Task: Project management: Program Management Template.
Action: Mouse moved to (53, 74)
Screenshot: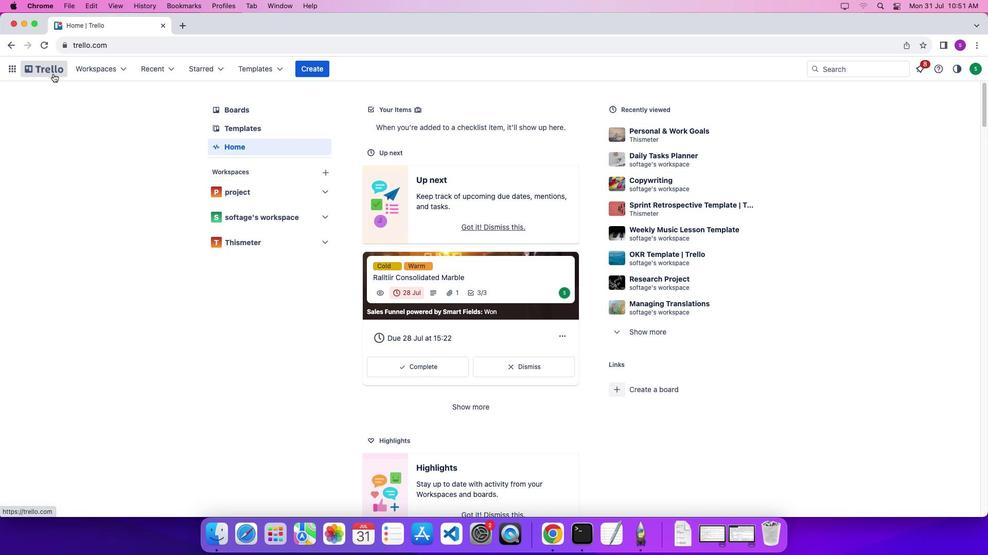 
Action: Mouse pressed left at (53, 74)
Screenshot: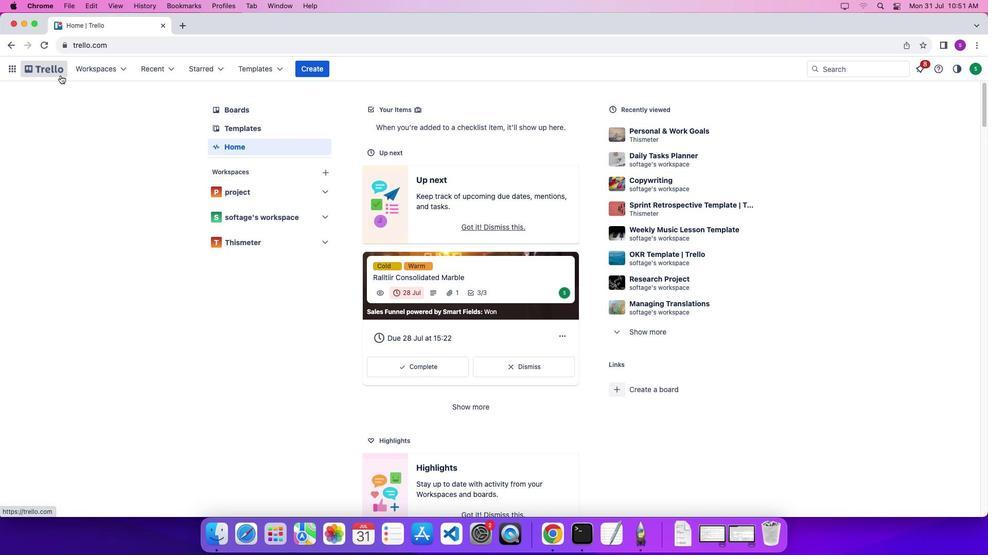 
Action: Mouse moved to (241, 70)
Screenshot: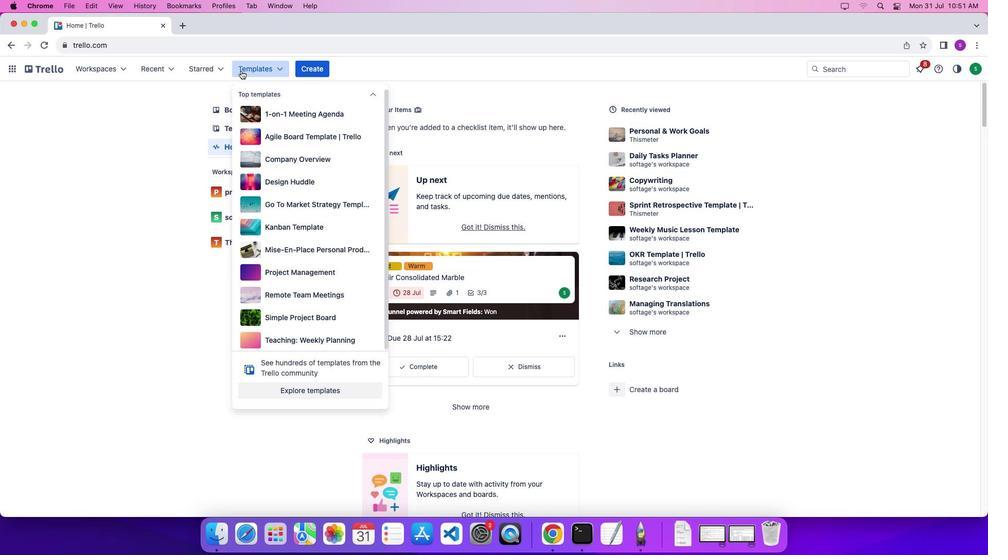 
Action: Mouse pressed left at (241, 70)
Screenshot: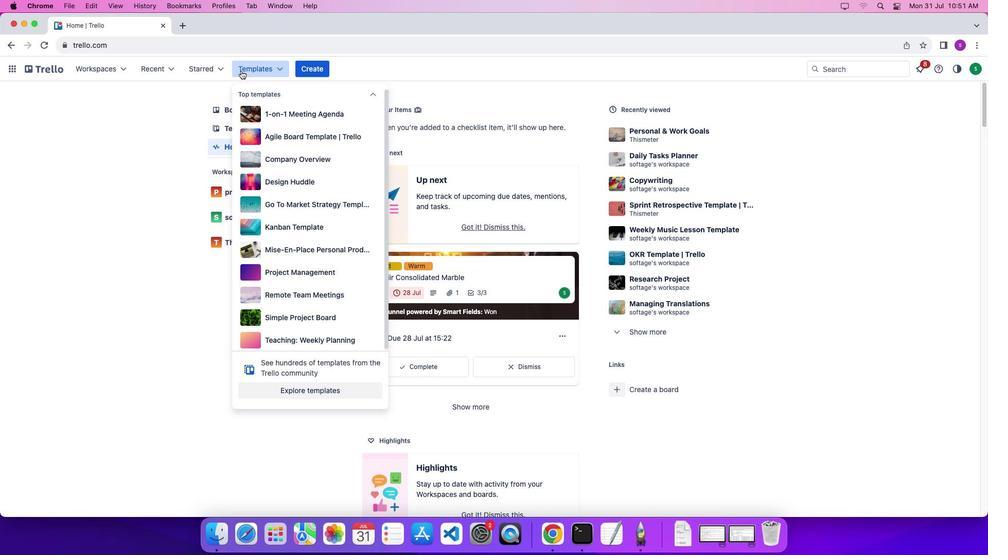 
Action: Mouse moved to (333, 392)
Screenshot: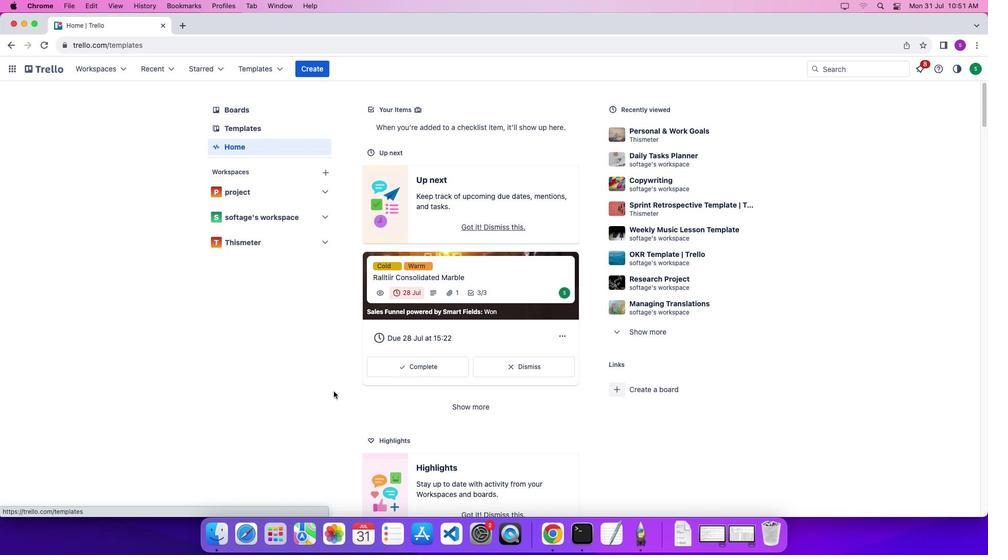 
Action: Mouse pressed left at (333, 392)
Screenshot: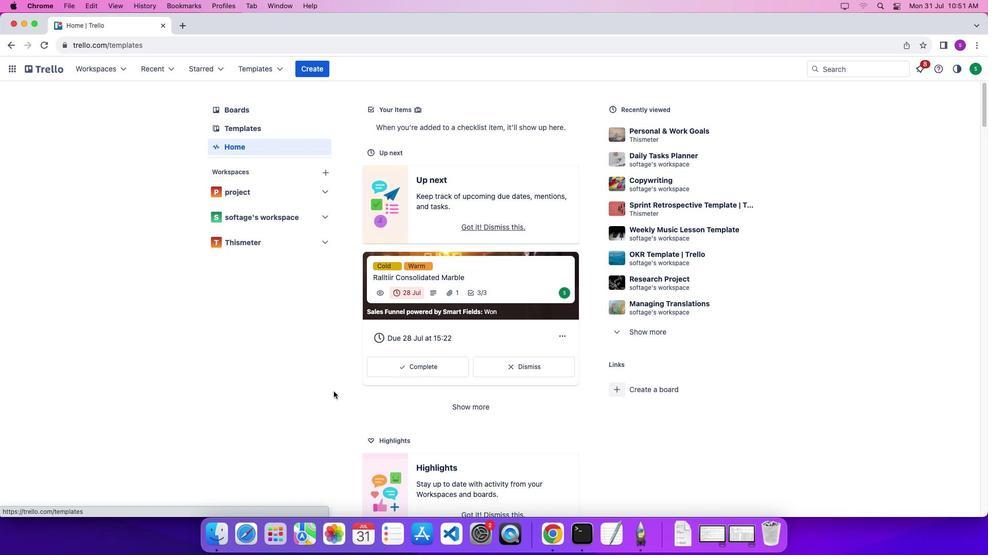 
Action: Mouse moved to (266, 309)
Screenshot: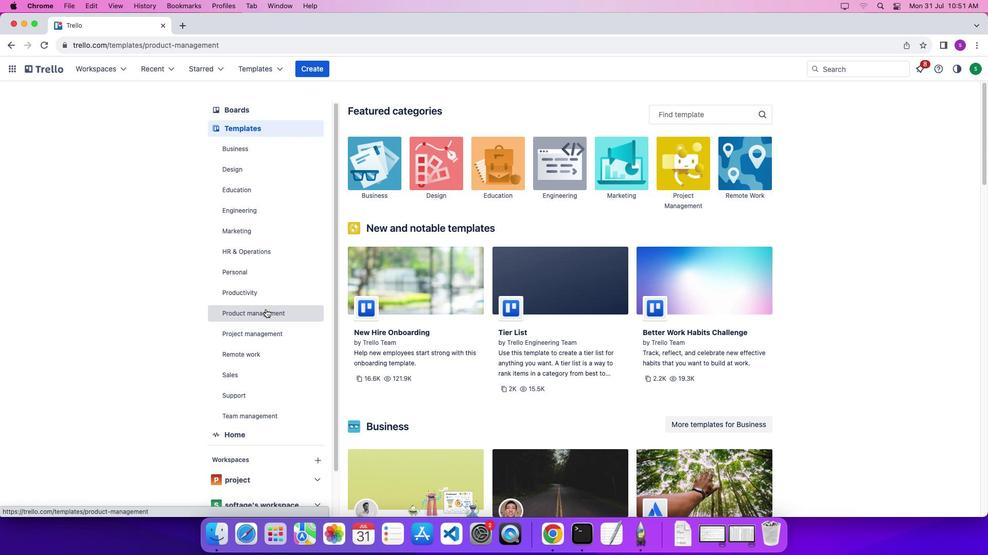
Action: Mouse pressed left at (266, 309)
Screenshot: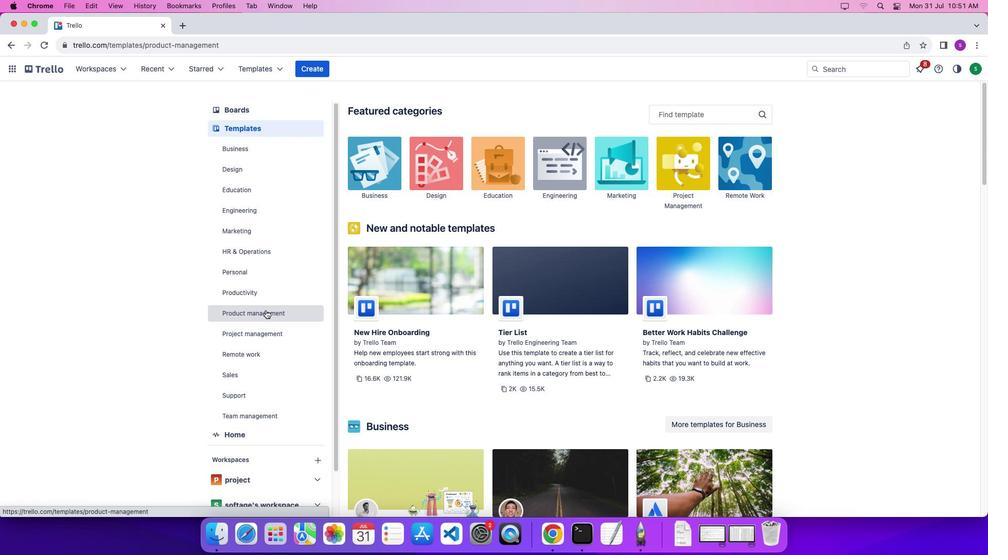 
Action: Mouse moved to (708, 105)
Screenshot: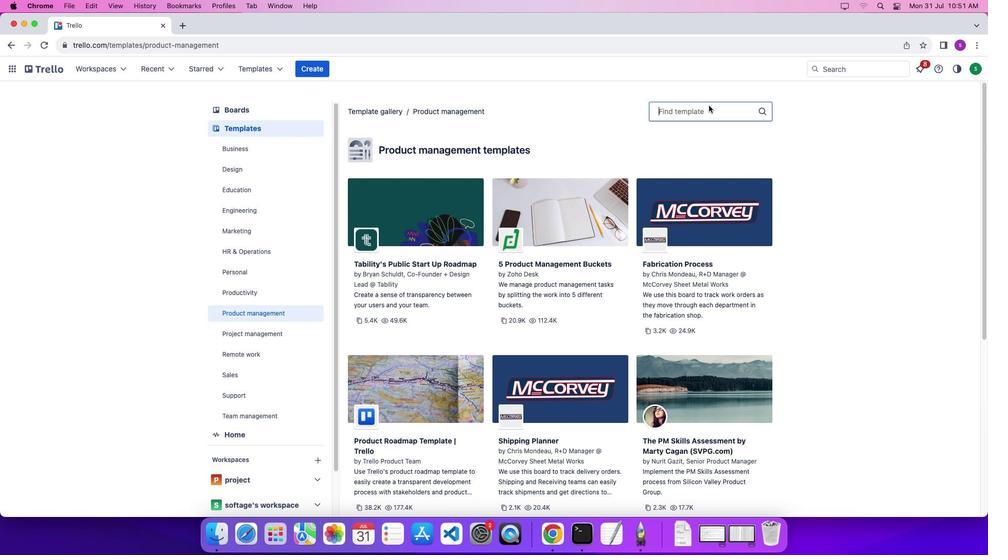 
Action: Mouse pressed left at (708, 105)
Screenshot: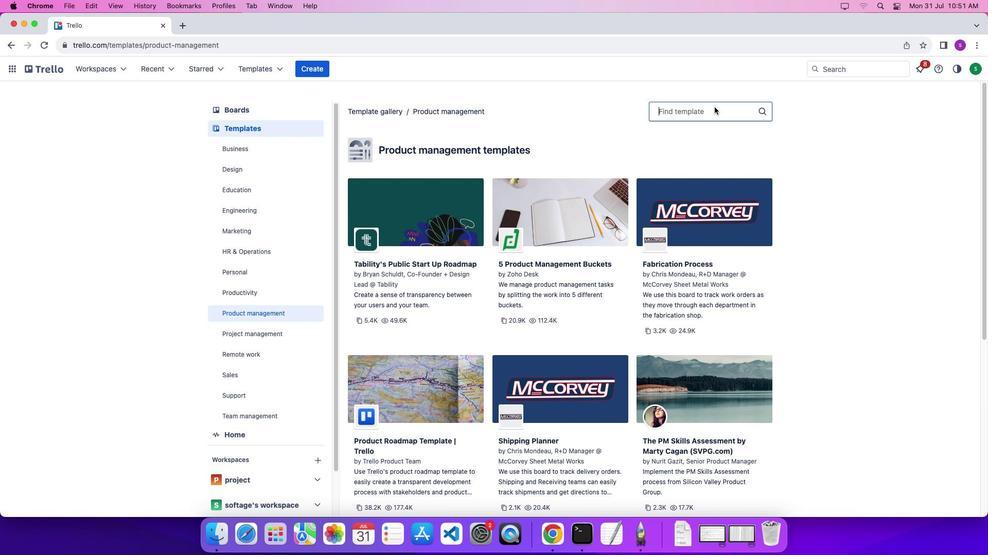 
Action: Mouse moved to (714, 107)
Screenshot: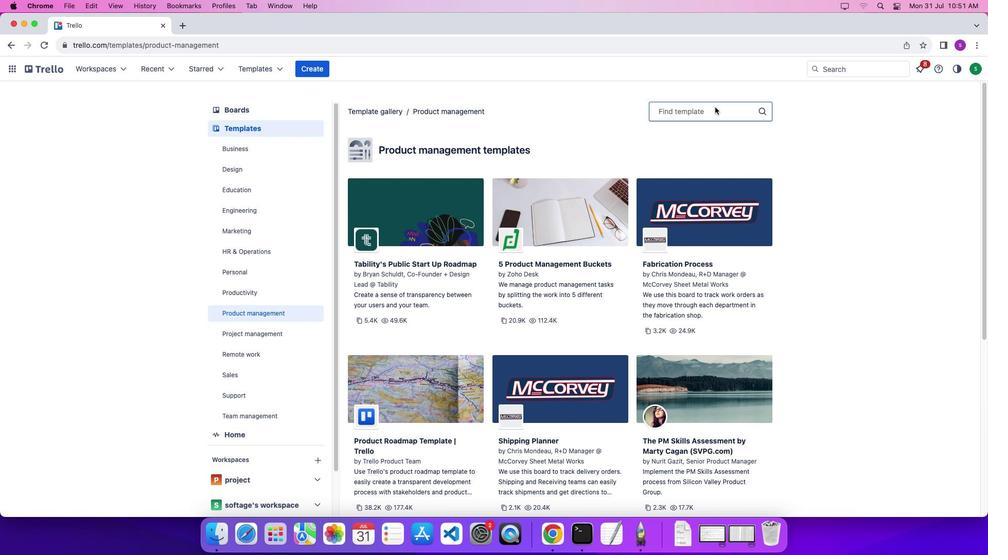 
Action: Mouse pressed left at (714, 107)
Screenshot: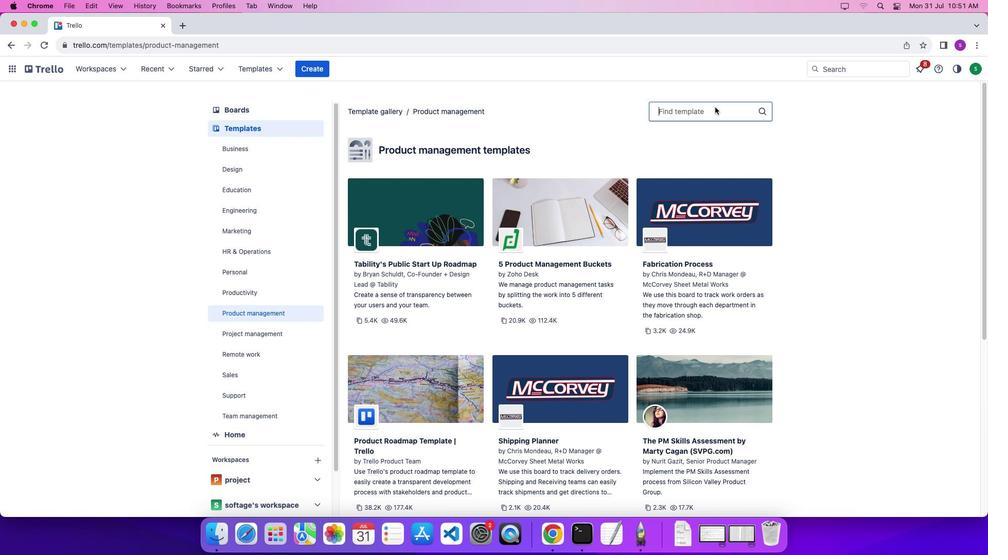 
Action: Key pressed Key.shift'P''r''o''g''r''a''m'Key.space'm''a''n''a''g''e''m''e''n''t'Key.space't''e''m''p''l''a''t''e'Key.enter
Screenshot: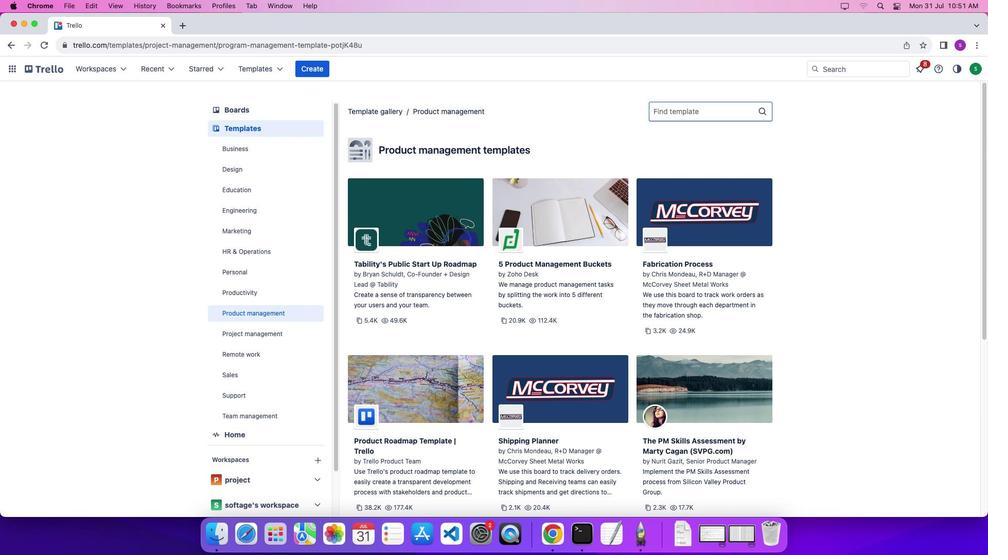 
Action: Mouse moved to (721, 232)
Screenshot: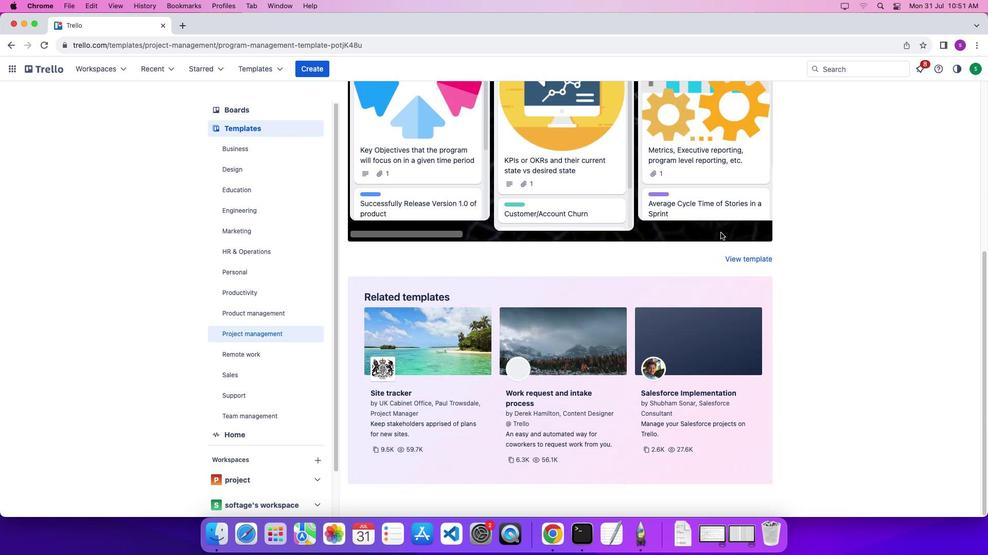
Action: Mouse scrolled (721, 232) with delta (0, 0)
Screenshot: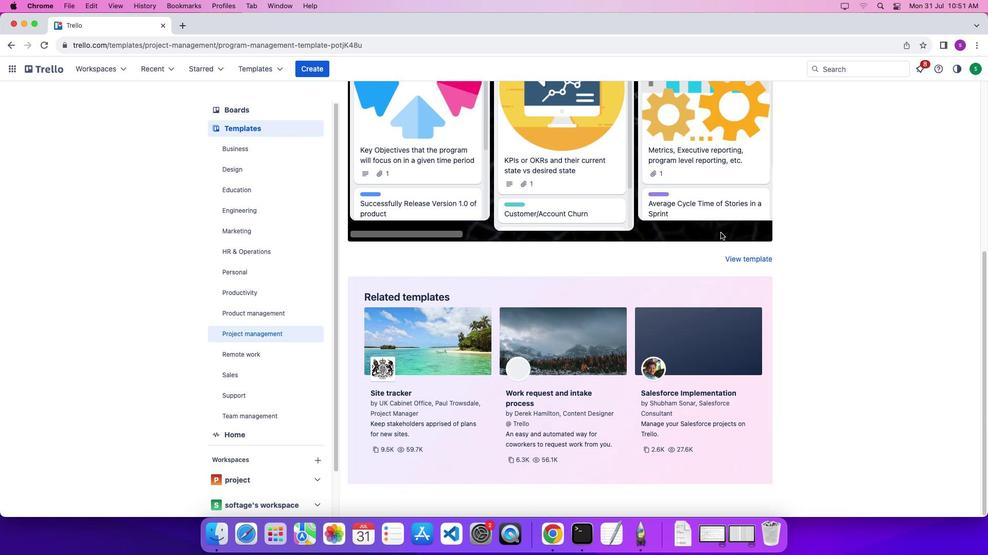 
Action: Mouse scrolled (721, 232) with delta (0, 0)
Screenshot: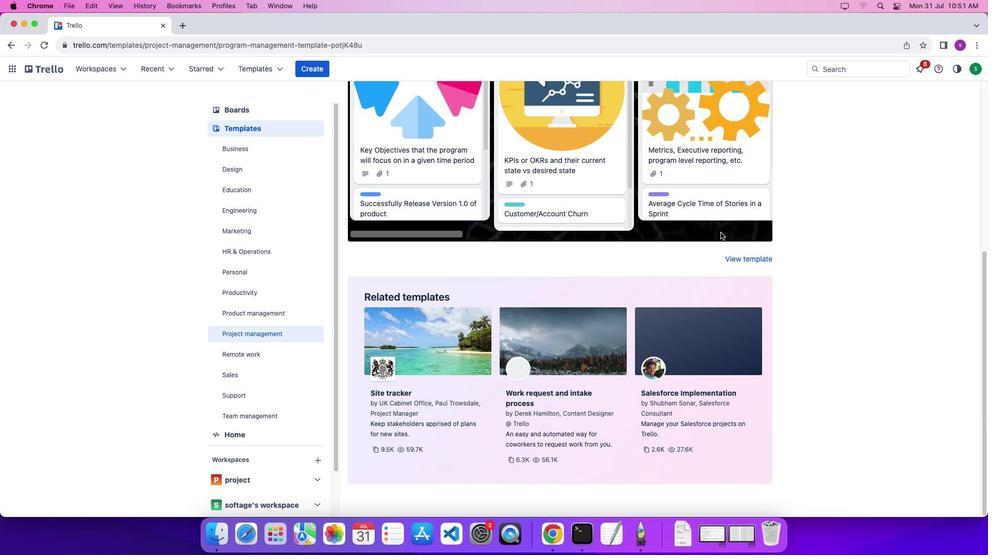 
Action: Mouse scrolled (721, 232) with delta (0, -3)
Screenshot: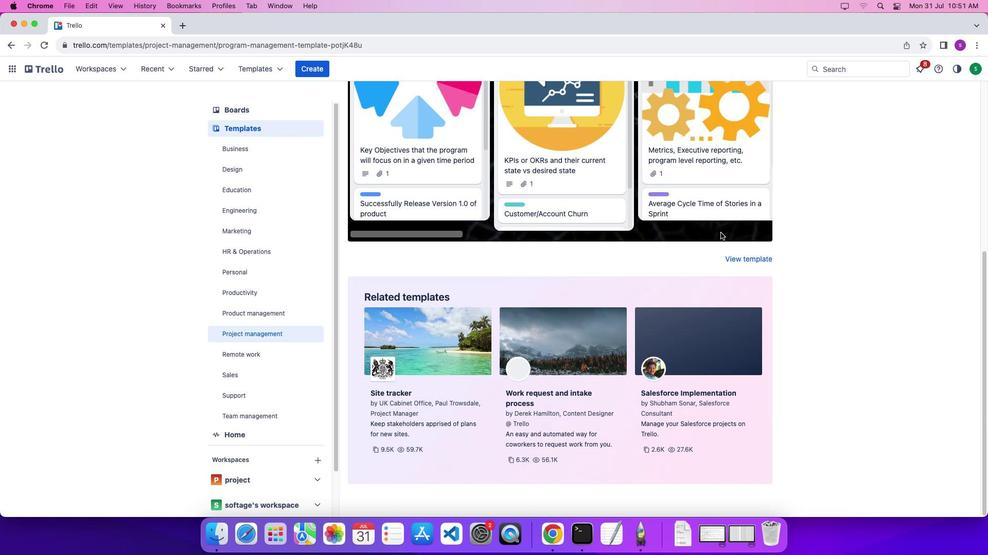 
Action: Mouse scrolled (721, 232) with delta (0, -4)
Screenshot: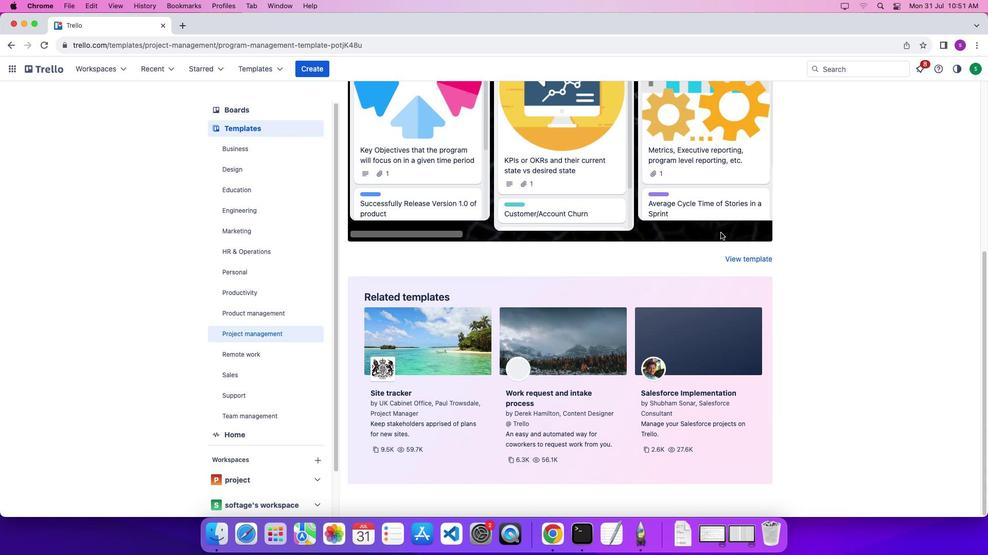 
Action: Mouse scrolled (721, 232) with delta (0, 0)
Screenshot: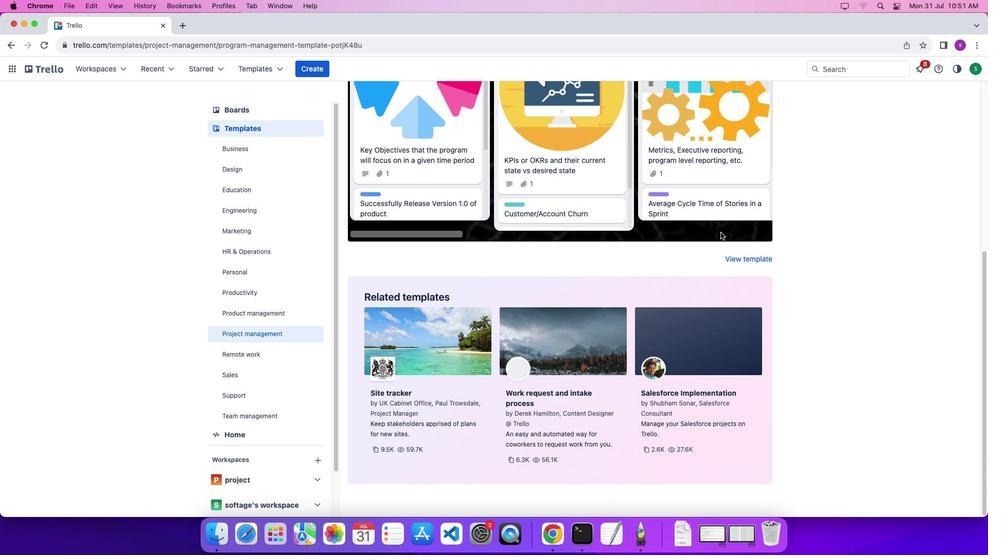 
Action: Mouse scrolled (721, 232) with delta (0, 0)
Screenshot: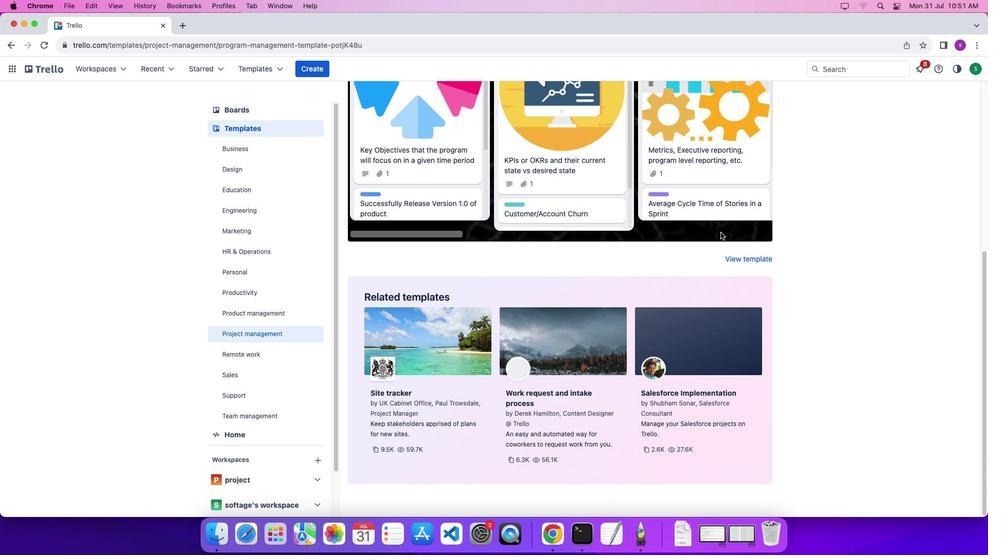 
Action: Mouse scrolled (721, 232) with delta (0, -4)
Screenshot: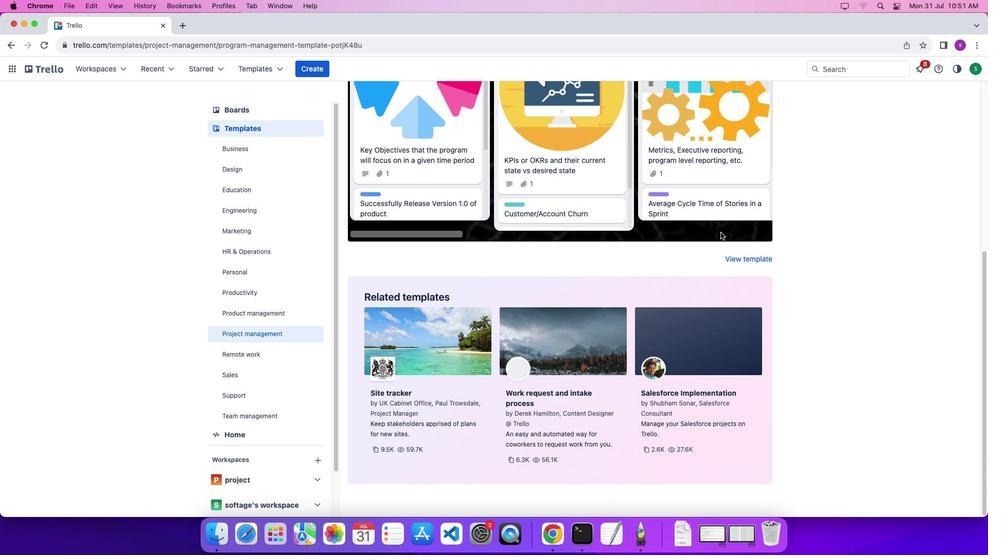 
Action: Mouse scrolled (721, 232) with delta (0, -4)
Screenshot: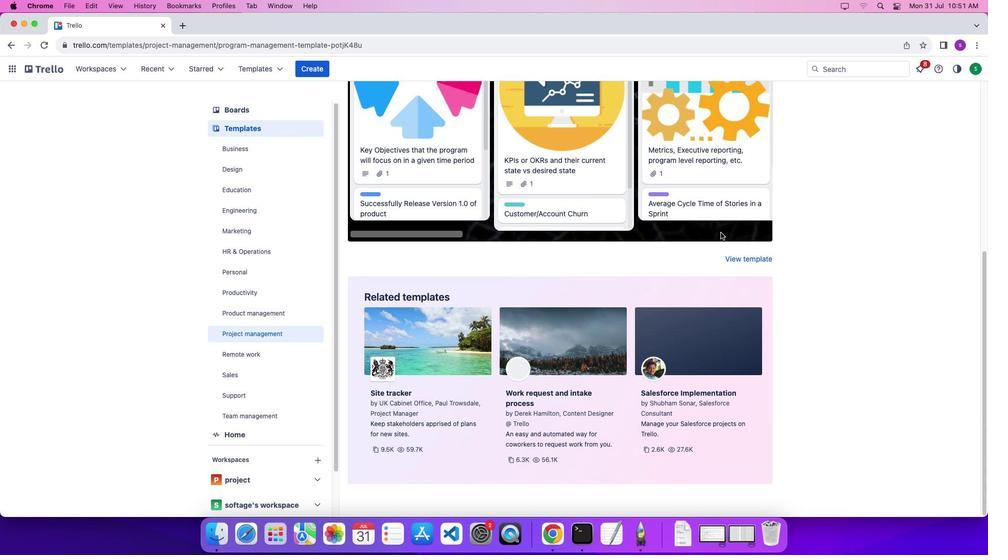 
Action: Mouse scrolled (721, 232) with delta (0, 0)
Screenshot: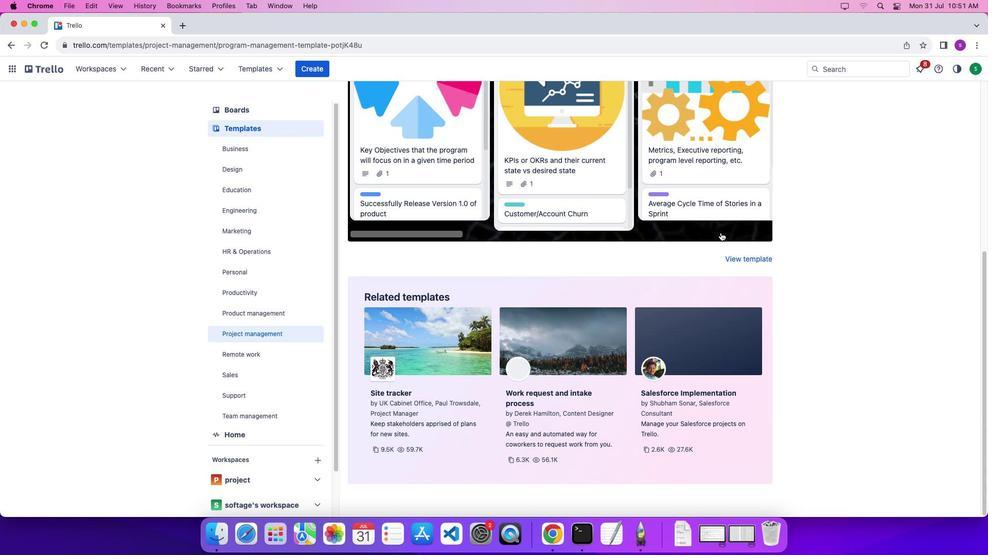 
Action: Mouse scrolled (721, 232) with delta (0, 0)
Screenshot: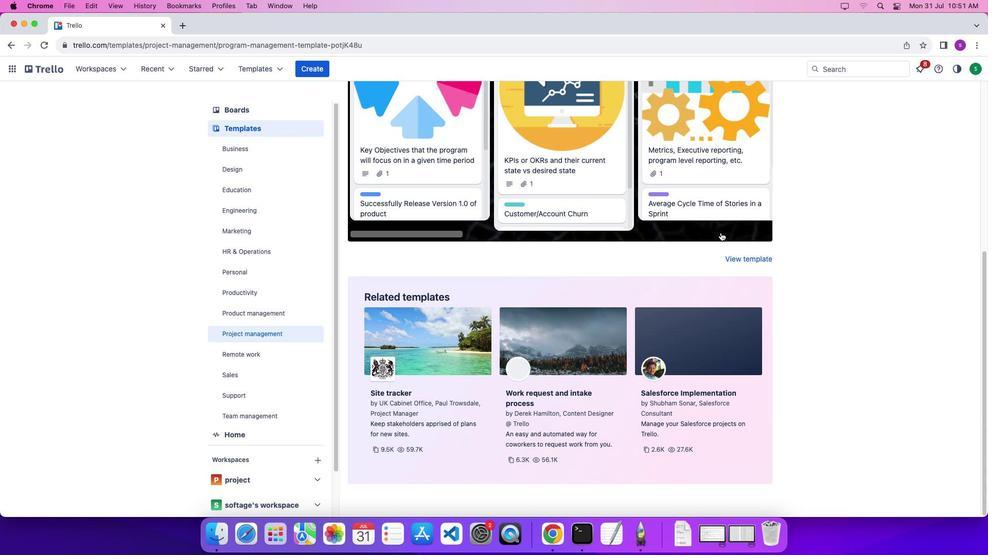 
Action: Mouse scrolled (721, 232) with delta (0, 0)
Screenshot: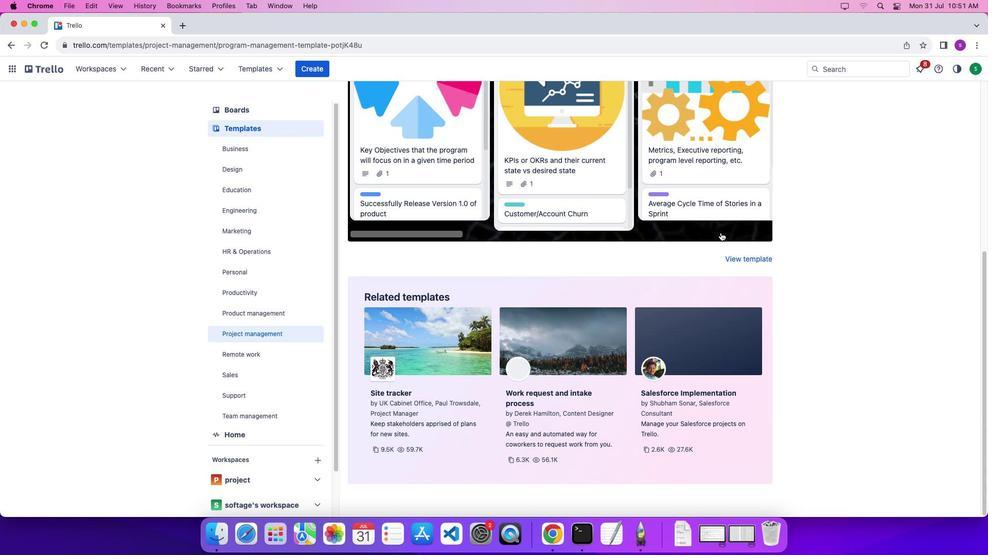 
Action: Mouse scrolled (721, 232) with delta (0, 4)
Screenshot: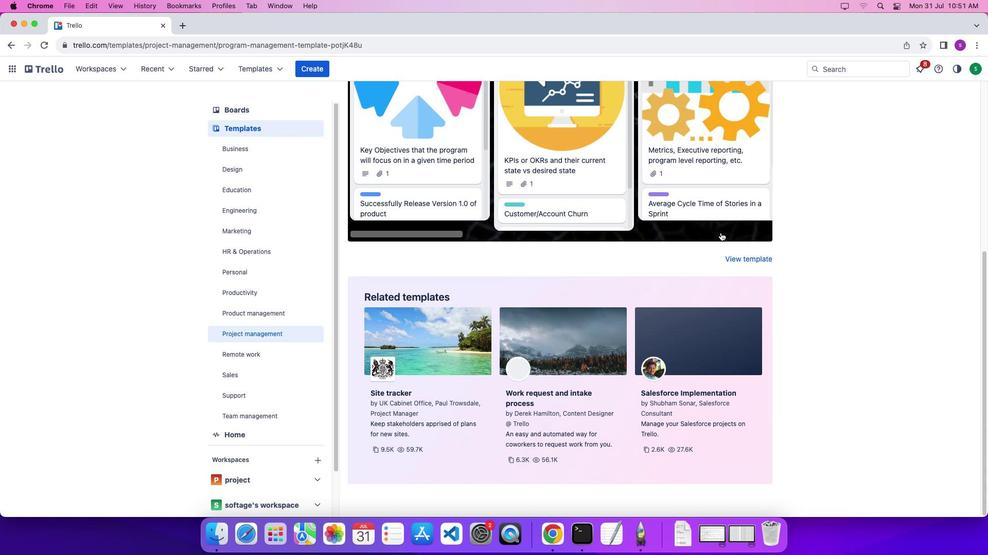
Action: Mouse scrolled (721, 232) with delta (0, 6)
Screenshot: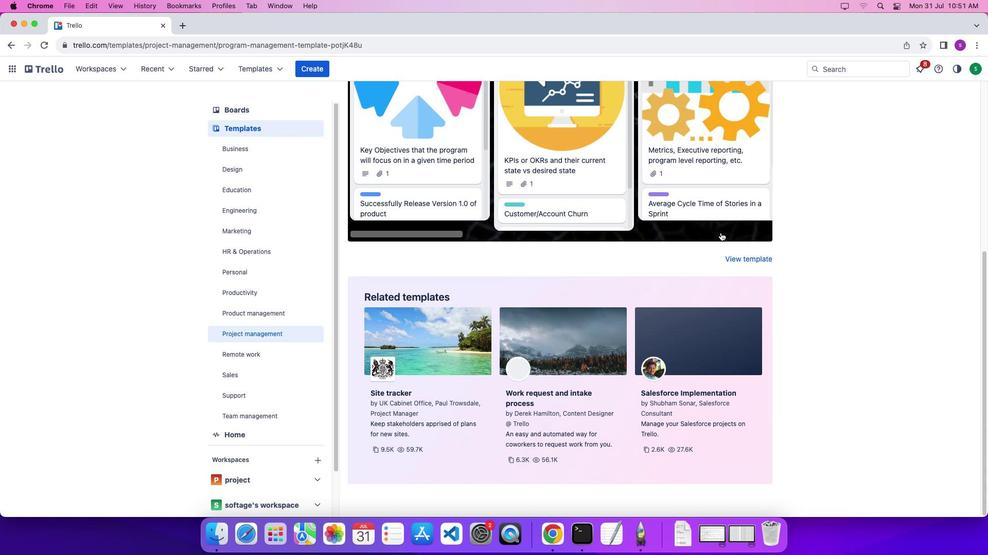 
Action: Mouse scrolled (721, 232) with delta (0, 7)
Screenshot: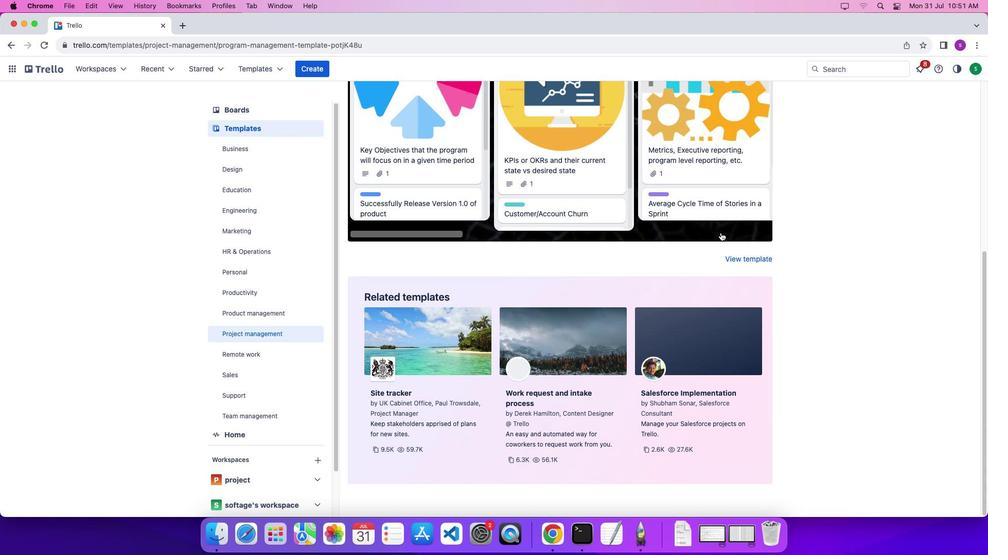 
Action: Mouse scrolled (721, 232) with delta (0, 0)
Screenshot: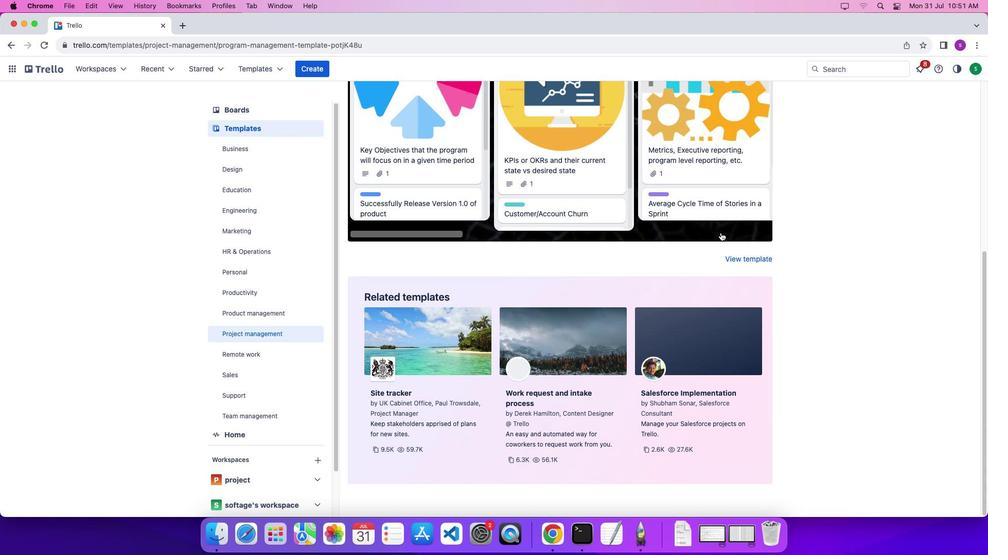 
Action: Mouse scrolled (721, 232) with delta (0, 1)
Screenshot: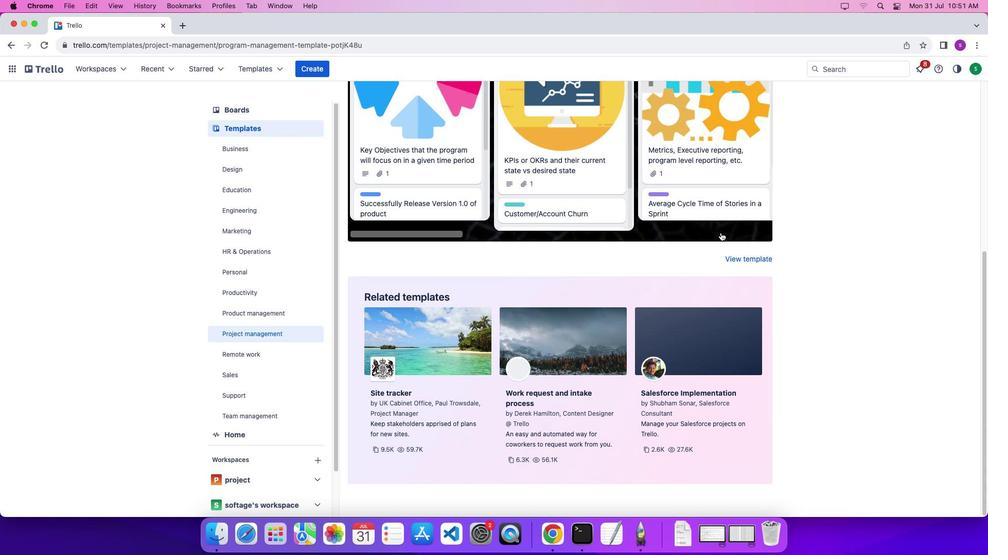 
Action: Mouse scrolled (721, 232) with delta (0, 4)
Screenshot: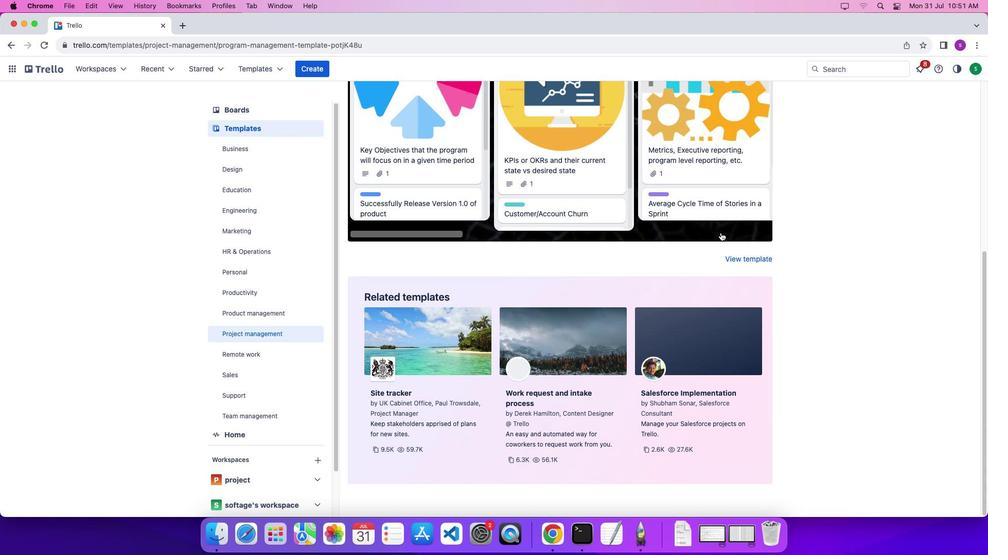 
Action: Mouse scrolled (721, 232) with delta (0, 7)
Screenshot: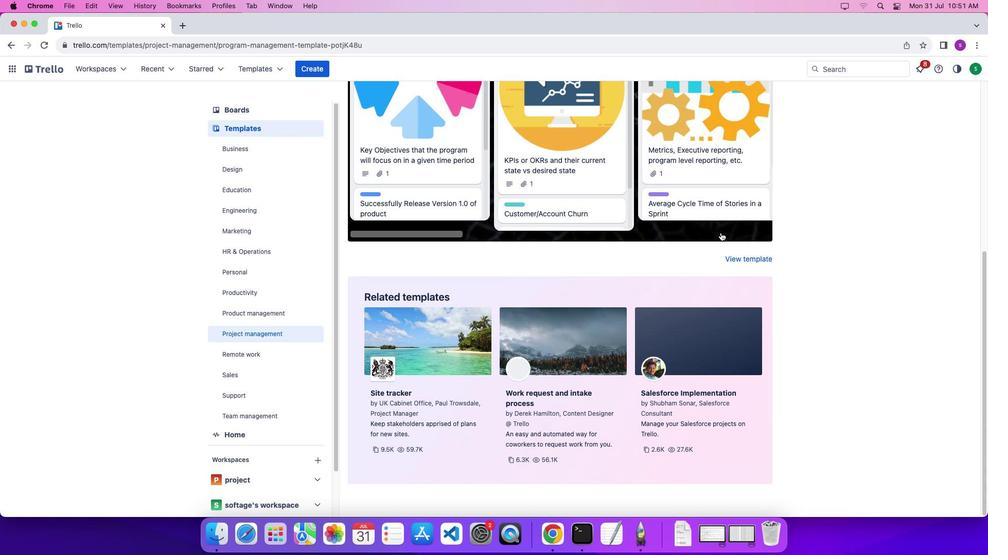 
Action: Mouse scrolled (721, 232) with delta (0, 7)
Screenshot: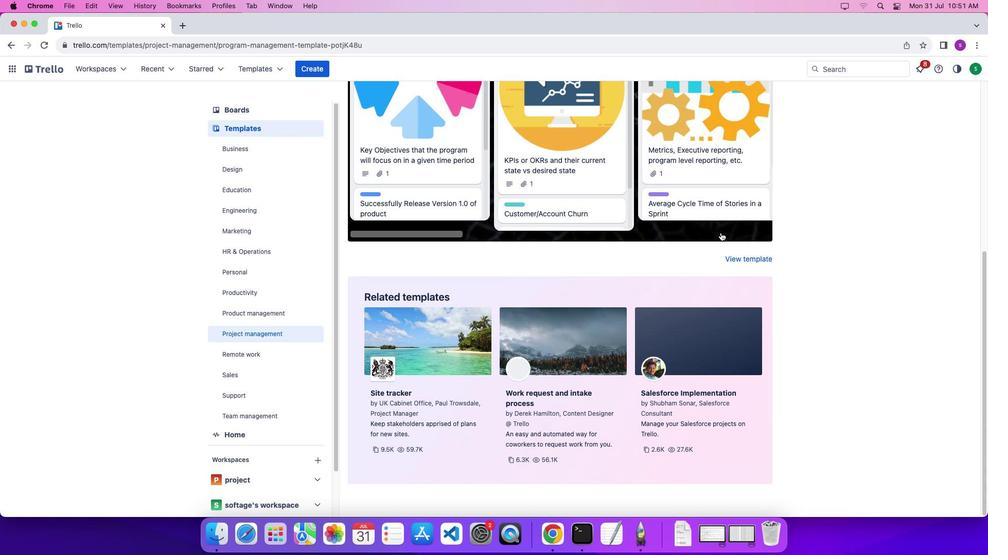 
Action: Mouse scrolled (721, 232) with delta (0, 0)
Screenshot: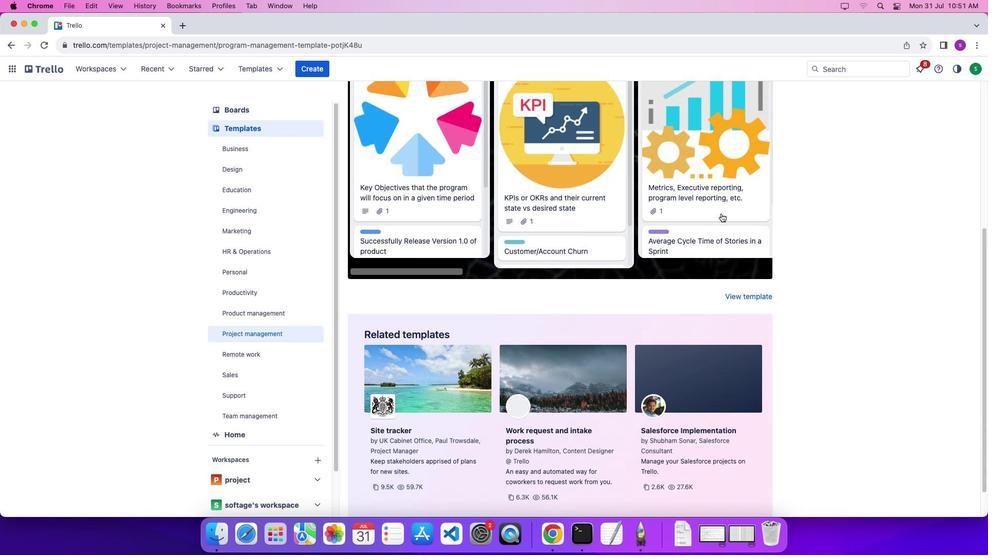 
Action: Mouse scrolled (721, 232) with delta (0, 1)
Screenshot: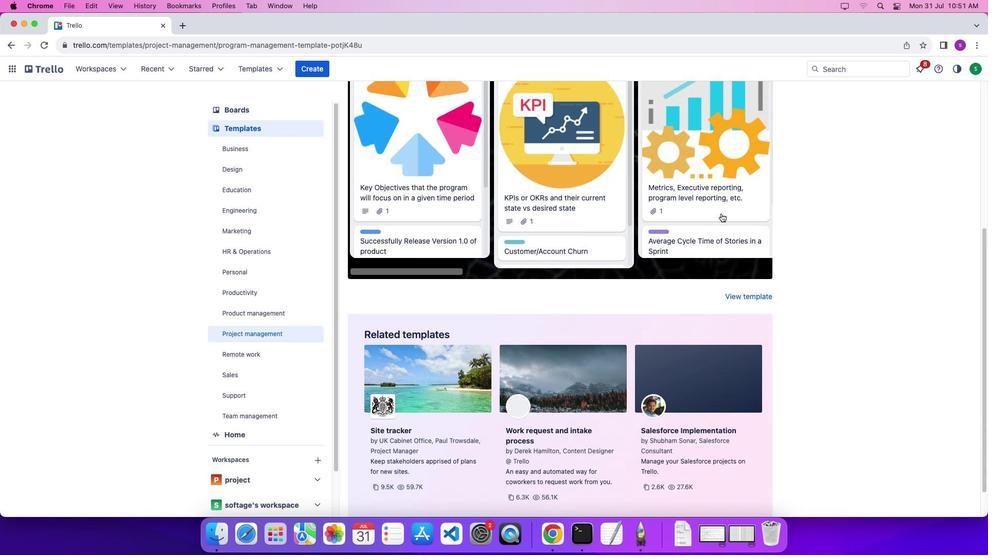 
Action: Mouse scrolled (721, 232) with delta (0, 5)
Screenshot: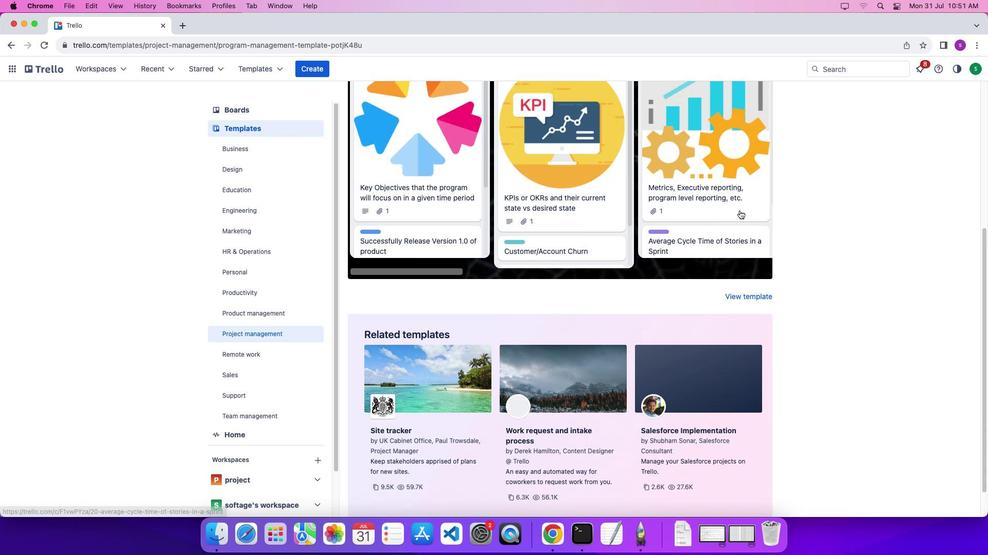 
Action: Mouse scrolled (721, 232) with delta (0, 7)
Screenshot: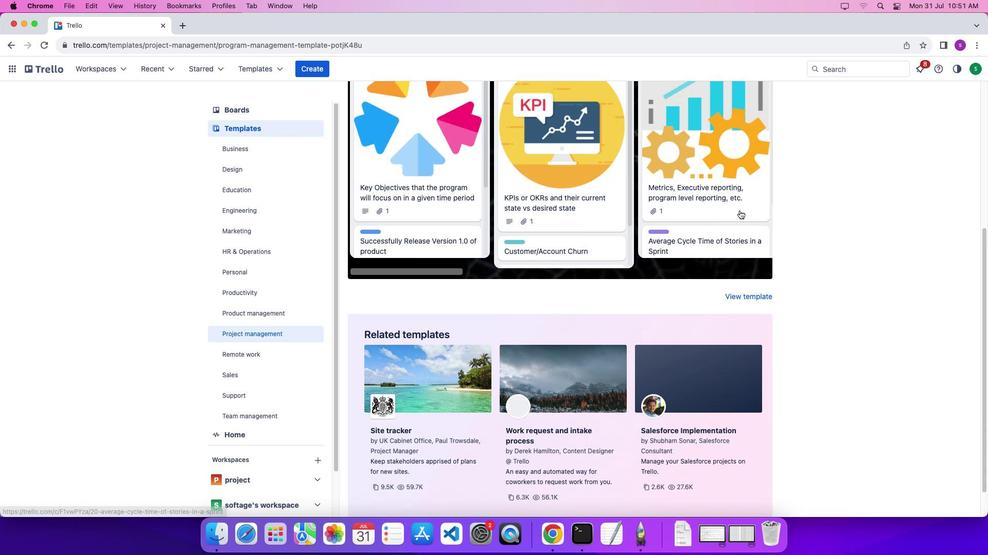 
Action: Mouse scrolled (721, 232) with delta (0, 8)
Screenshot: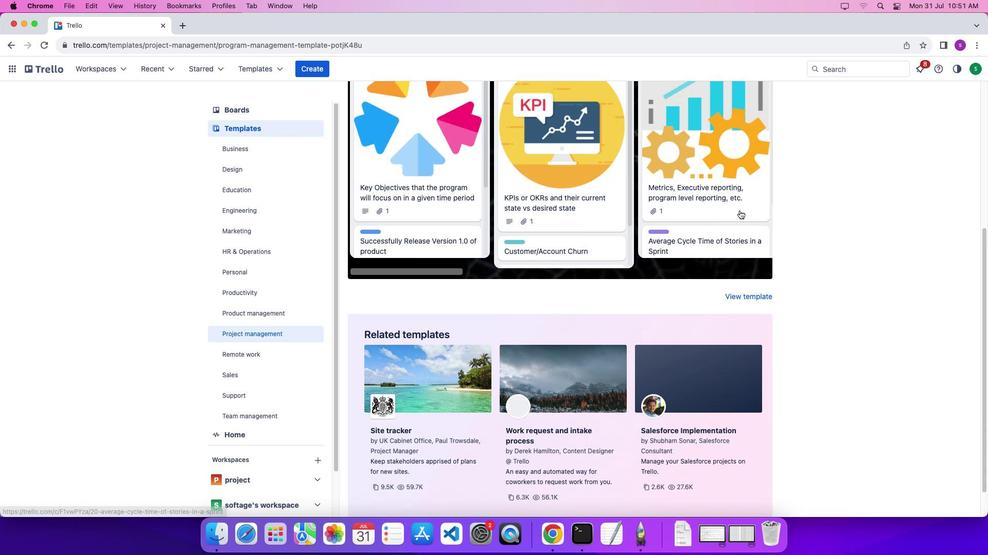 
Action: Mouse moved to (721, 214)
Screenshot: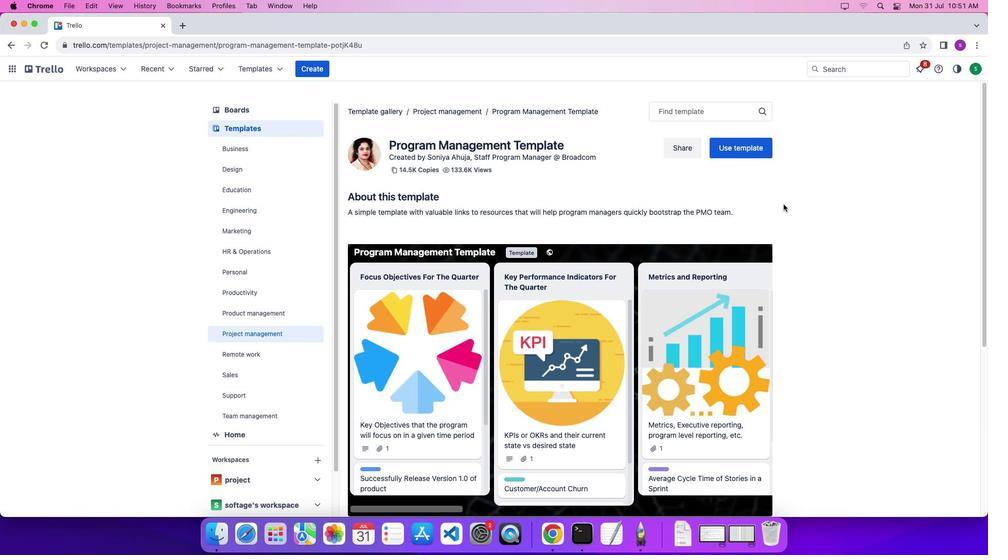
Action: Mouse scrolled (721, 214) with delta (0, 0)
Screenshot: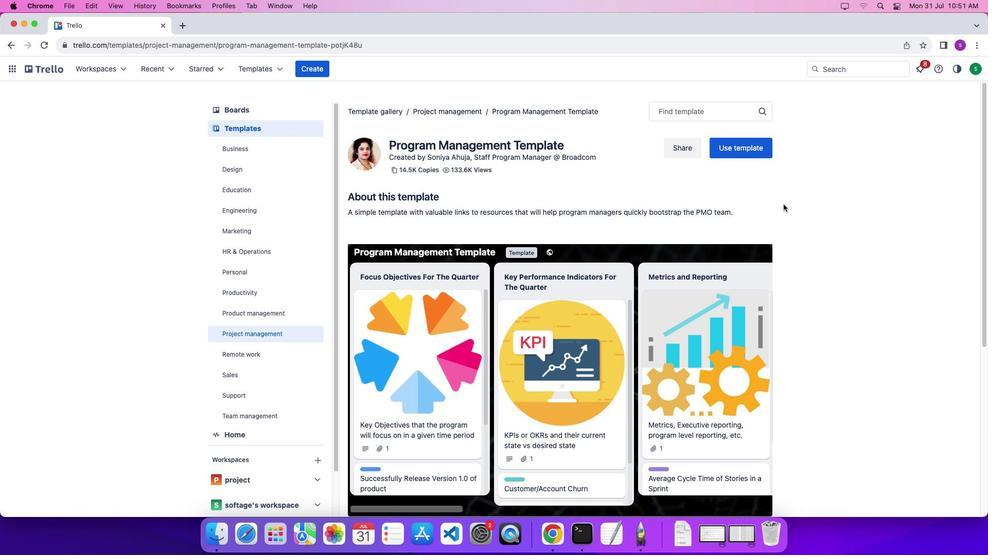 
Action: Mouse scrolled (721, 214) with delta (0, 1)
Screenshot: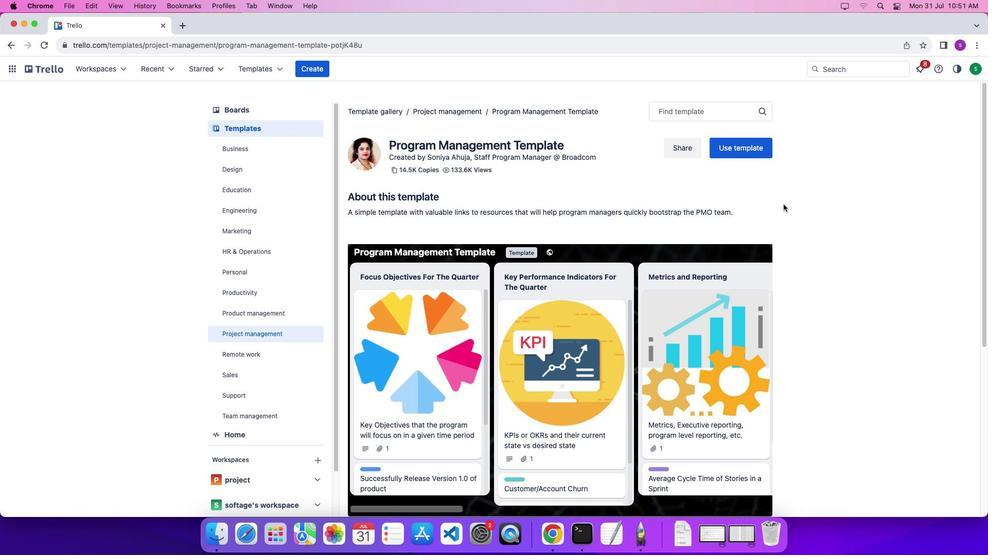 
Action: Mouse scrolled (721, 214) with delta (0, 5)
Screenshot: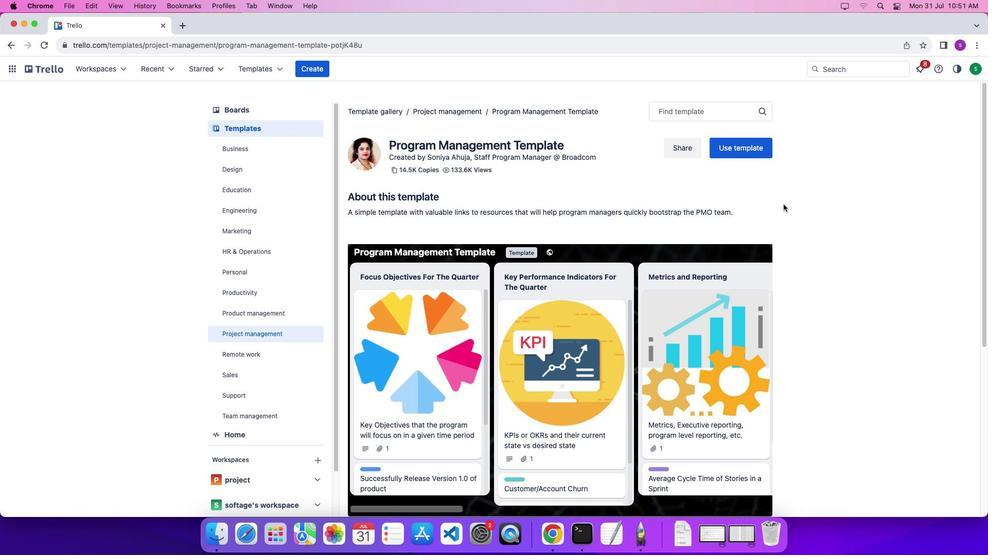 
Action: Mouse scrolled (721, 214) with delta (0, 7)
Screenshot: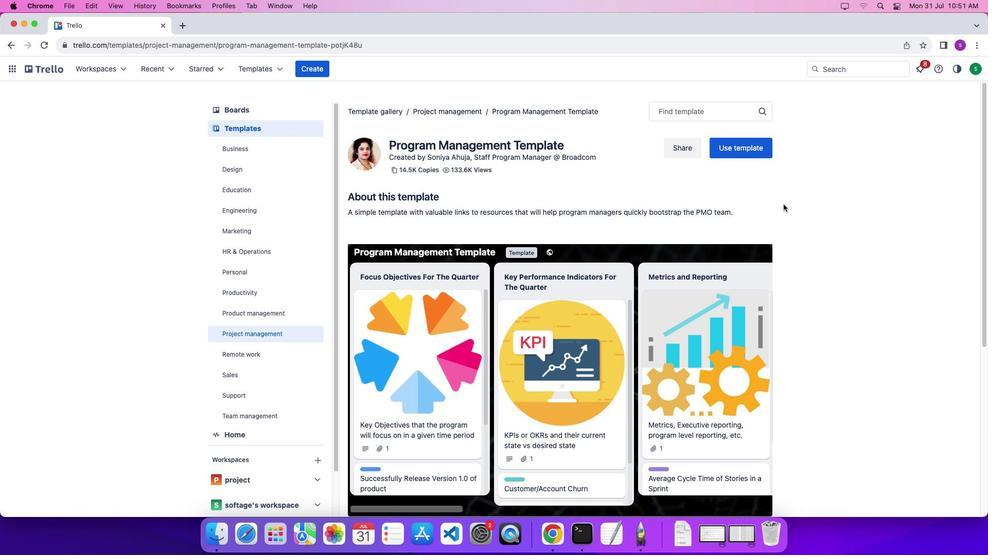 
Action: Mouse scrolled (721, 214) with delta (0, 8)
Screenshot: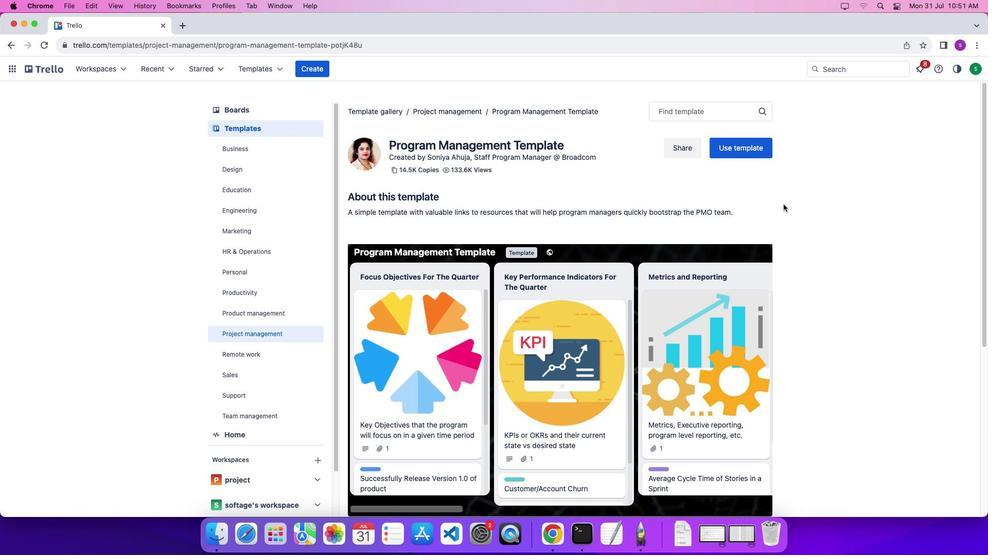 
Action: Mouse moved to (768, 140)
Screenshot: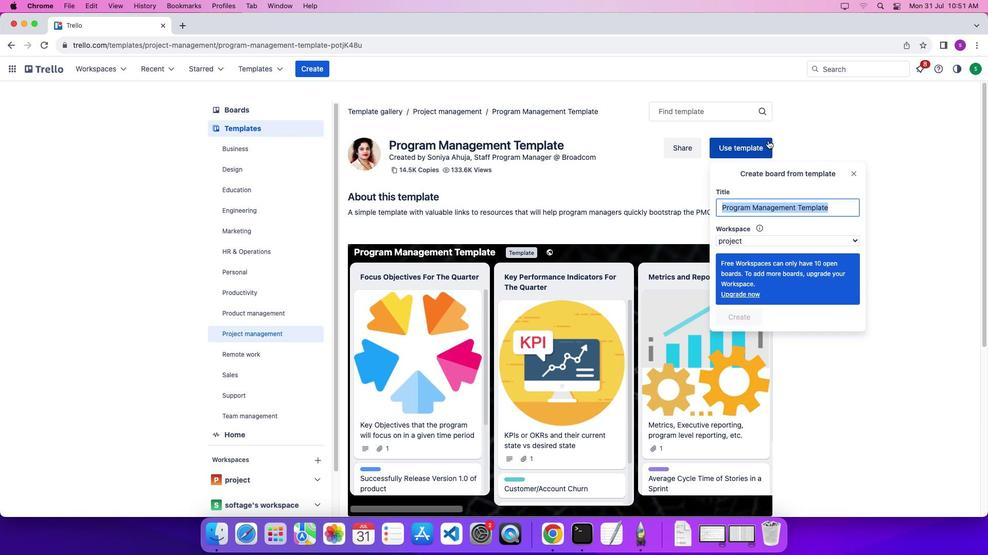 
Action: Mouse pressed left at (768, 140)
Screenshot: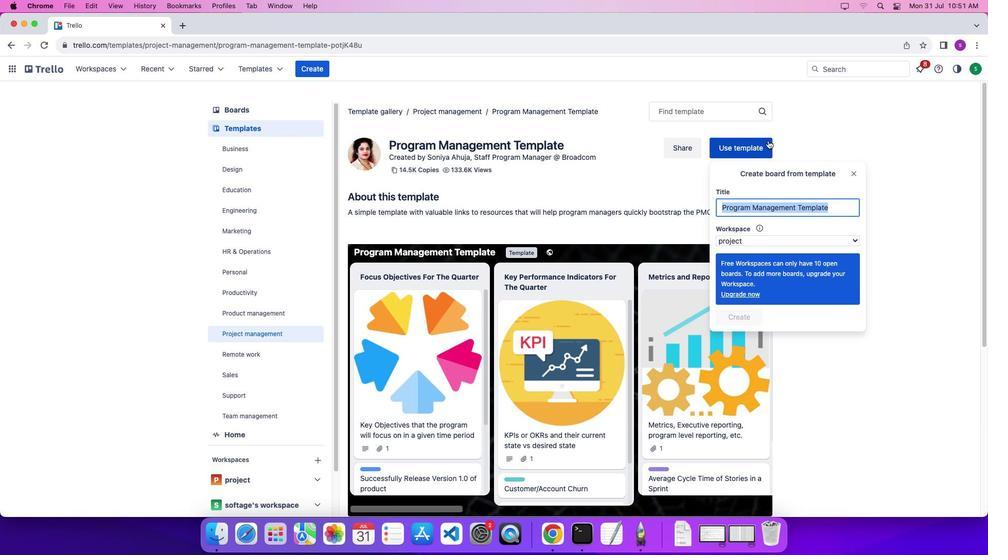 
Action: Mouse moved to (775, 237)
Screenshot: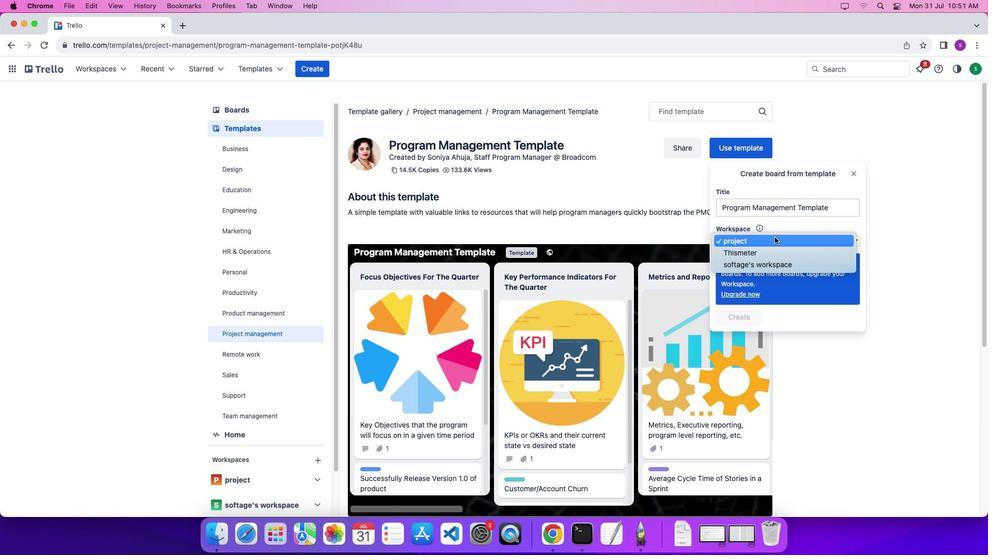 
Action: Mouse pressed left at (775, 237)
Screenshot: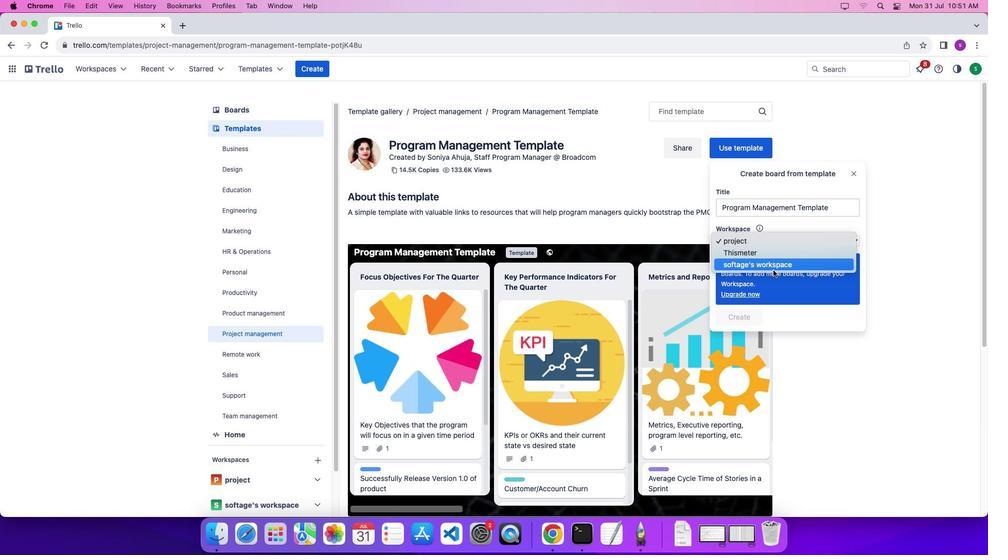 
Action: Mouse moved to (766, 251)
Screenshot: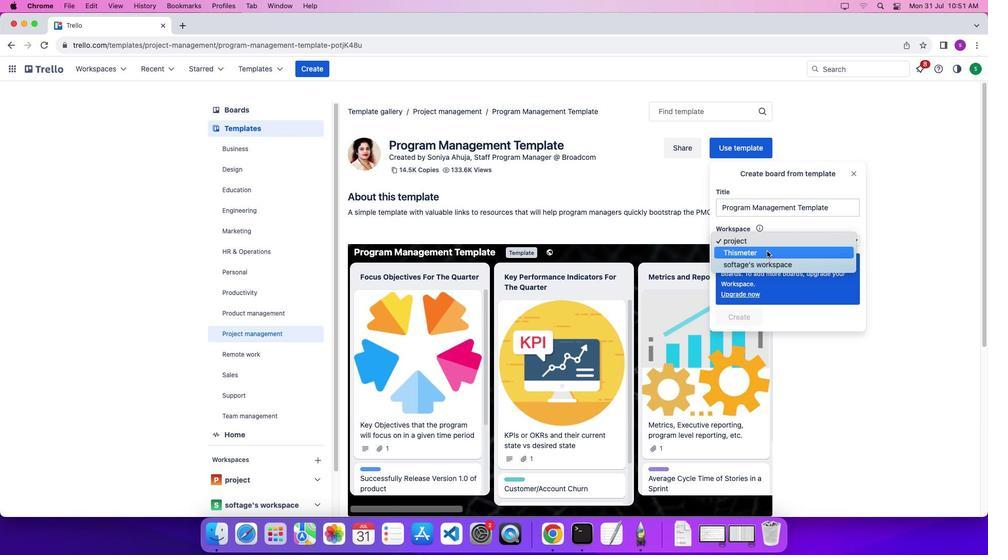 
Action: Mouse pressed left at (766, 251)
Screenshot: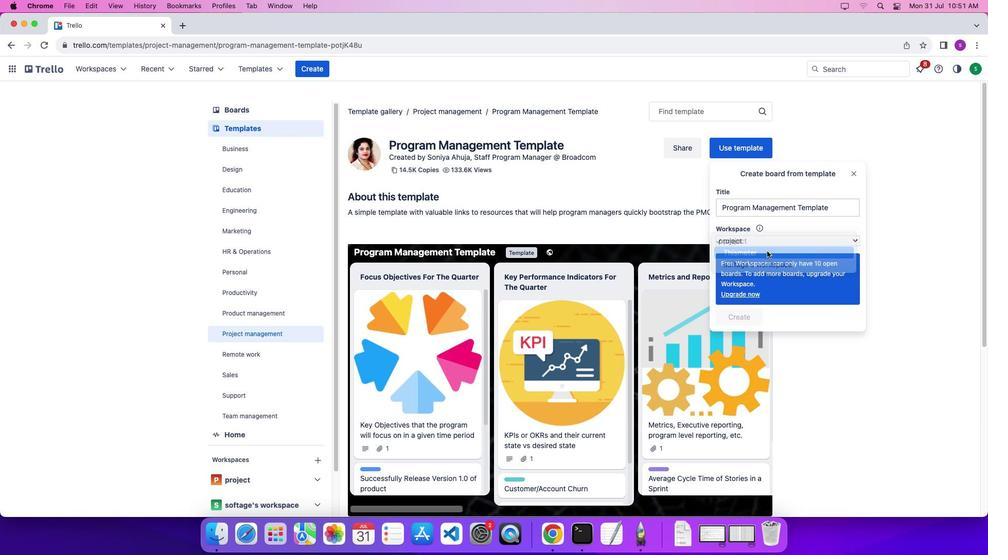 
Action: Mouse moved to (744, 342)
Screenshot: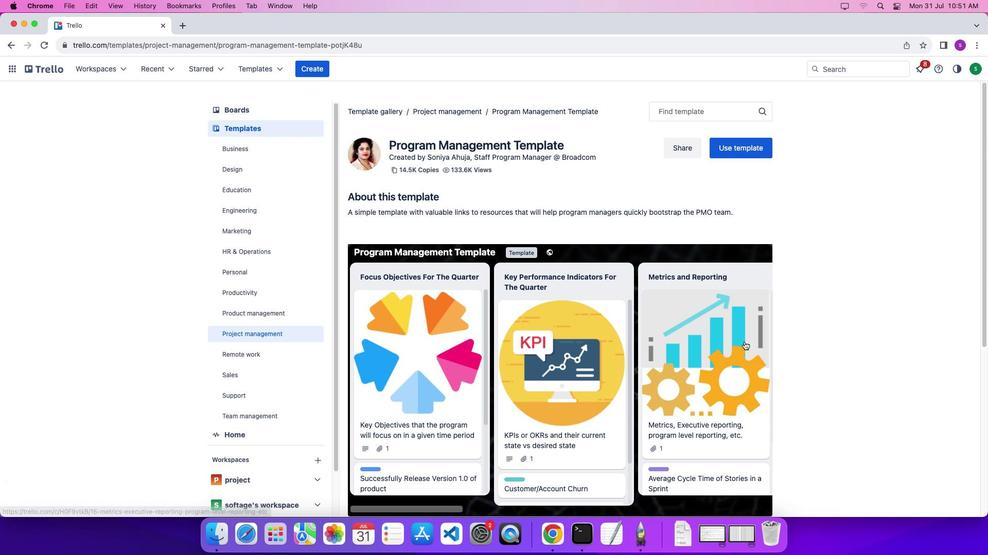
Action: Mouse pressed left at (744, 342)
Screenshot: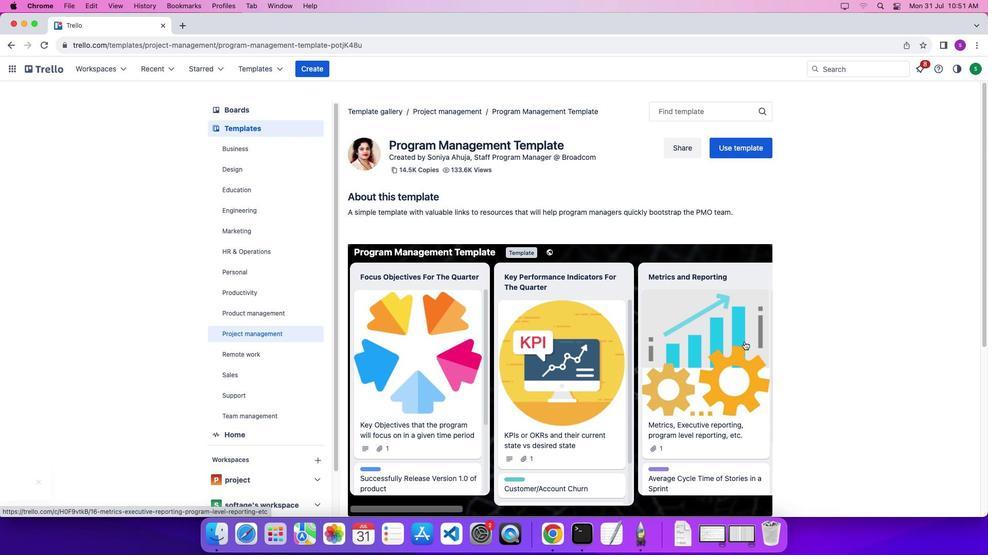 
Action: Mouse moved to (245, 242)
Screenshot: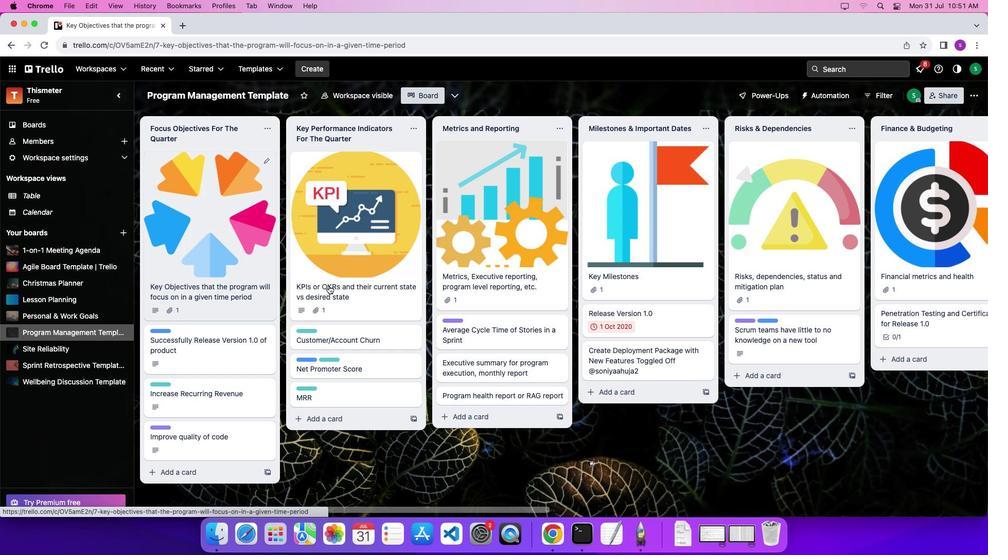 
Action: Mouse pressed left at (245, 242)
Screenshot: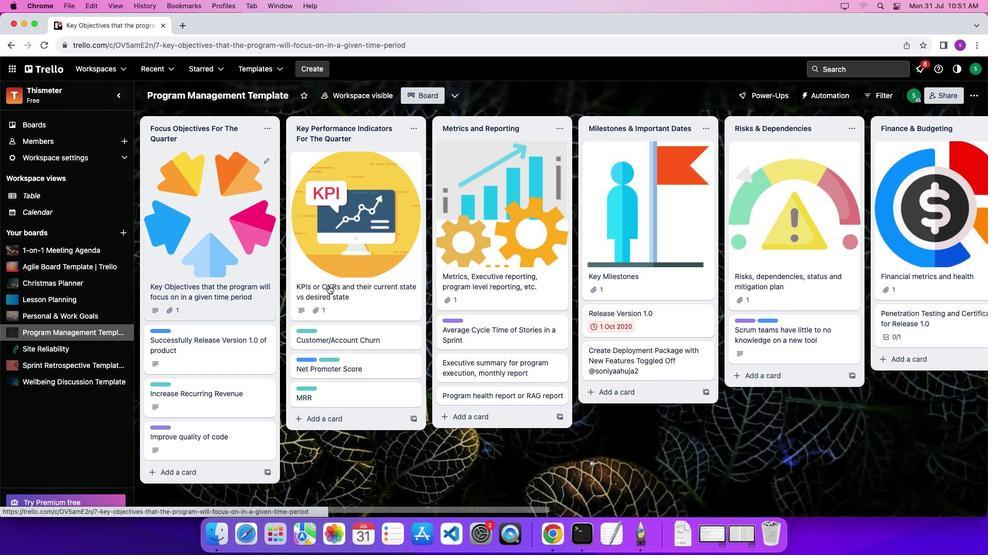 
Action: Mouse moved to (413, 268)
Screenshot: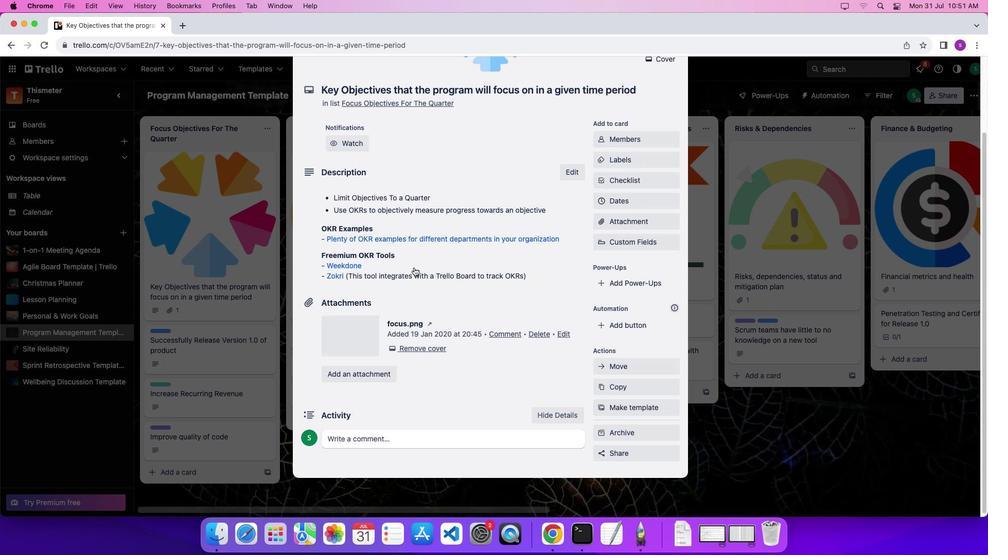
Action: Mouse scrolled (413, 268) with delta (0, 0)
Screenshot: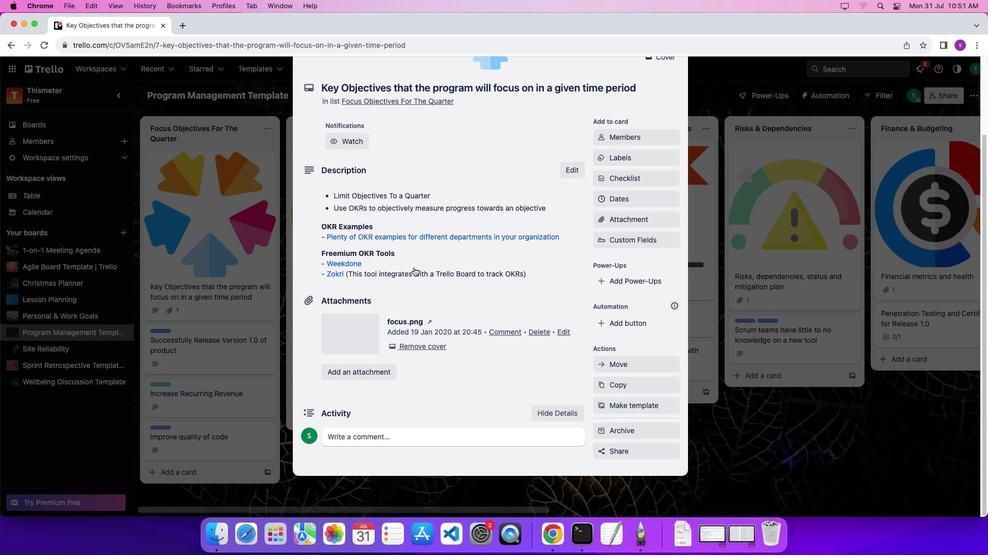 
Action: Mouse scrolled (413, 268) with delta (0, 0)
Screenshot: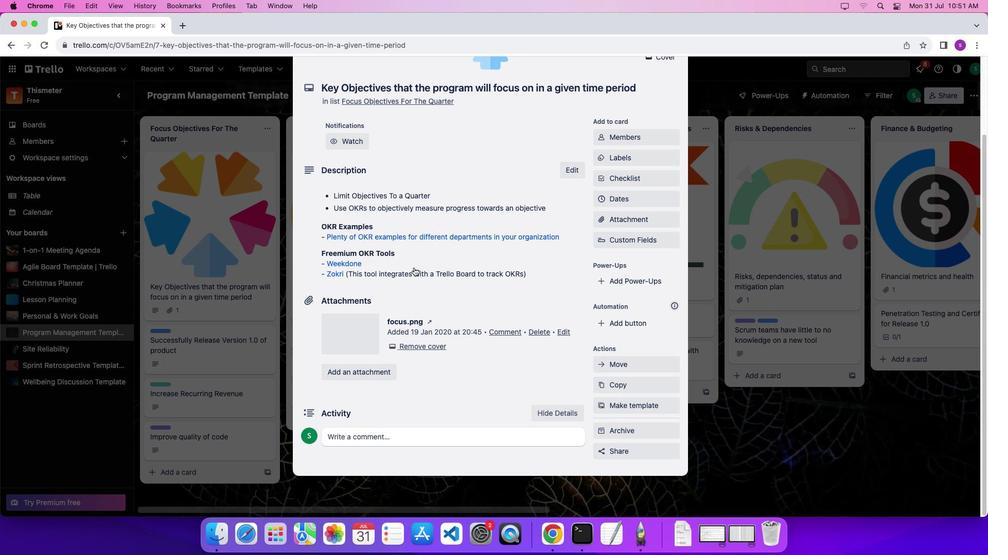 
Action: Mouse scrolled (413, 268) with delta (0, -3)
Screenshot: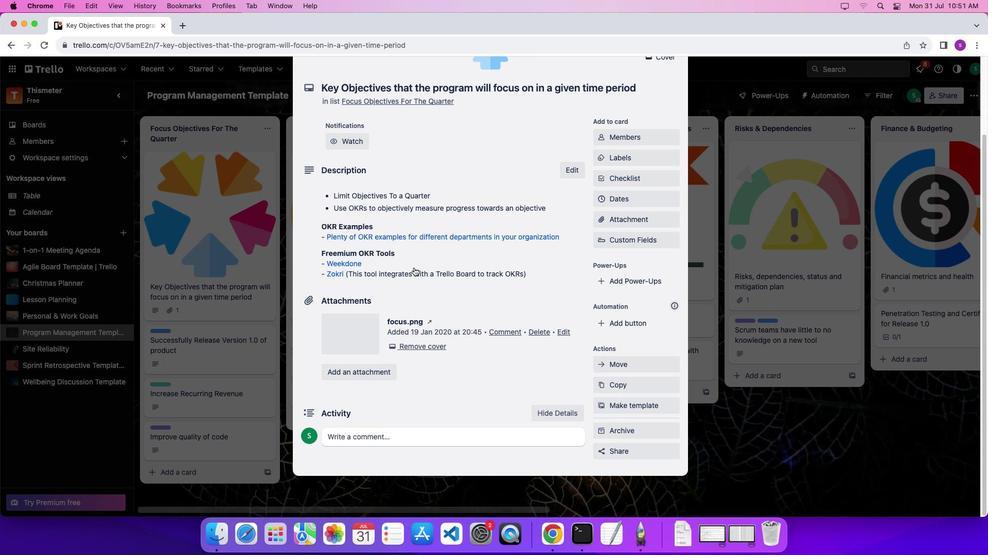 
Action: Mouse scrolled (413, 268) with delta (0, -3)
Screenshot: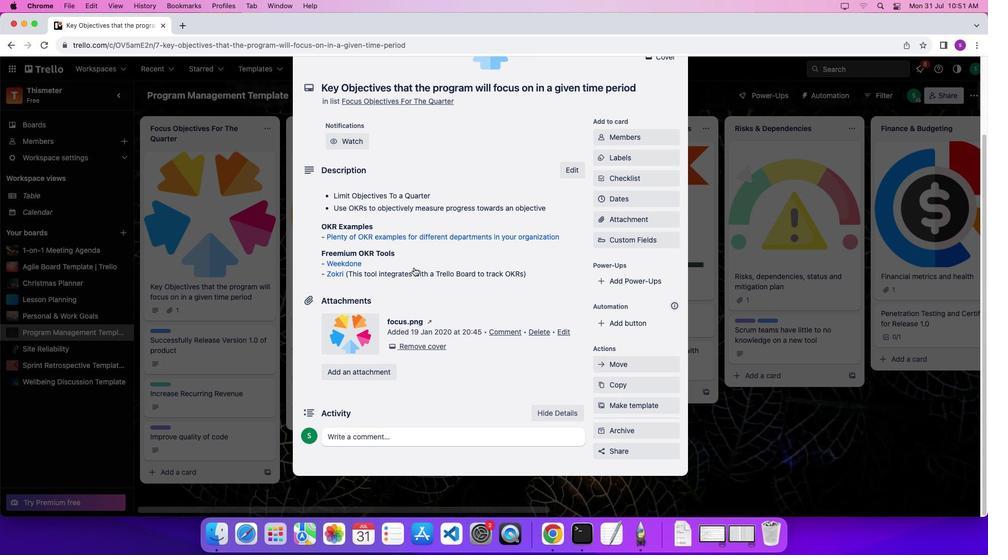 
Action: Mouse scrolled (413, 268) with delta (0, 0)
Screenshot: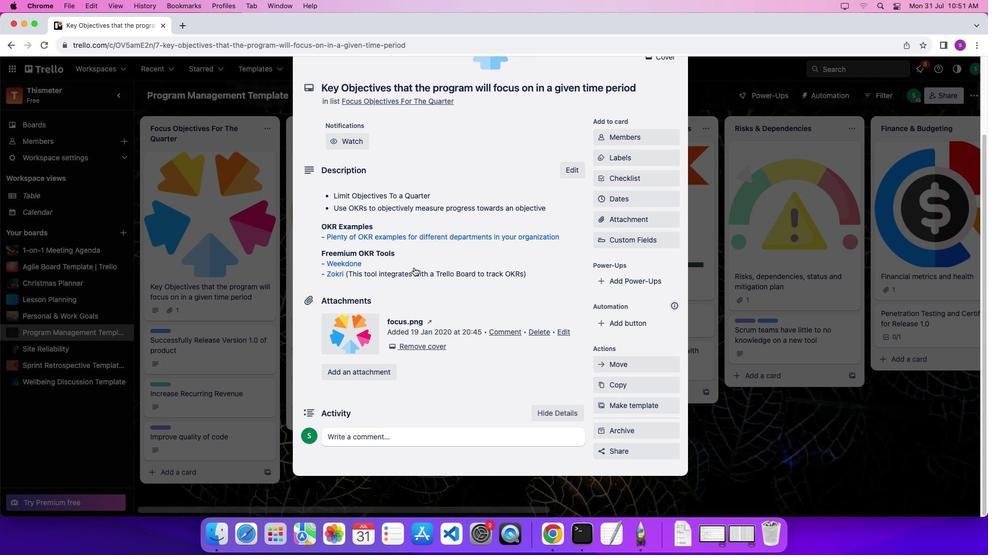 
Action: Mouse scrolled (413, 268) with delta (0, 0)
Screenshot: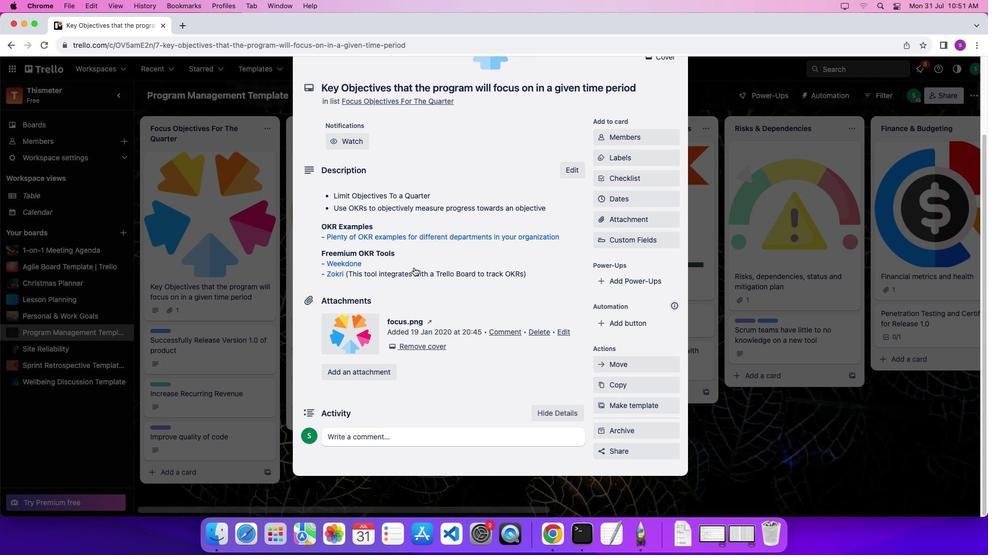 
Action: Mouse scrolled (413, 268) with delta (0, -3)
Screenshot: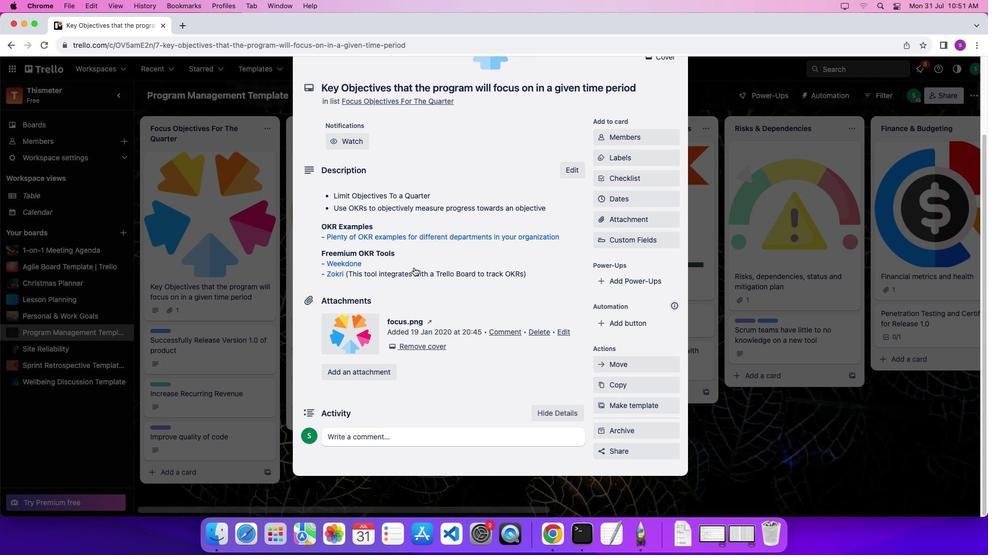 
Action: Mouse scrolled (413, 268) with delta (0, 0)
Screenshot: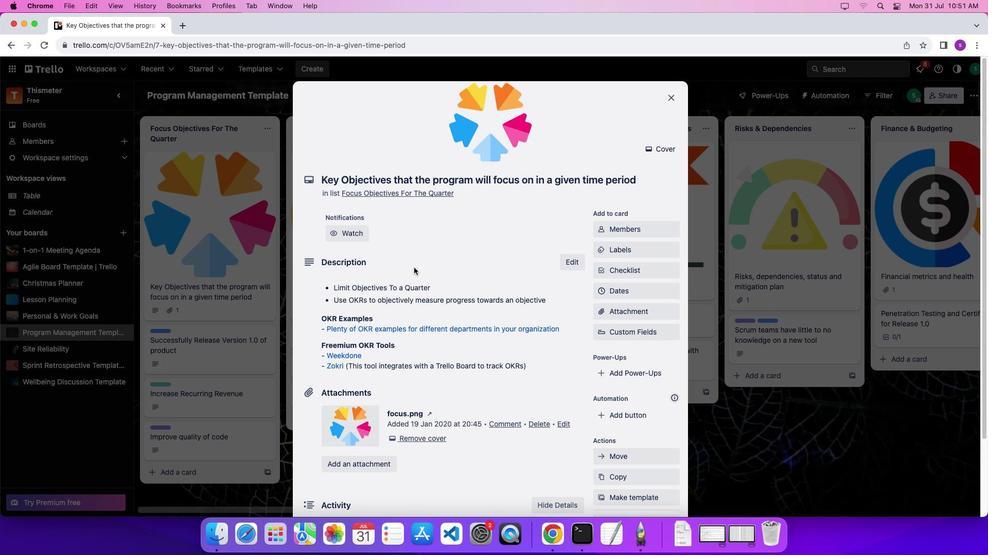 
Action: Mouse scrolled (413, 268) with delta (0, 0)
Screenshot: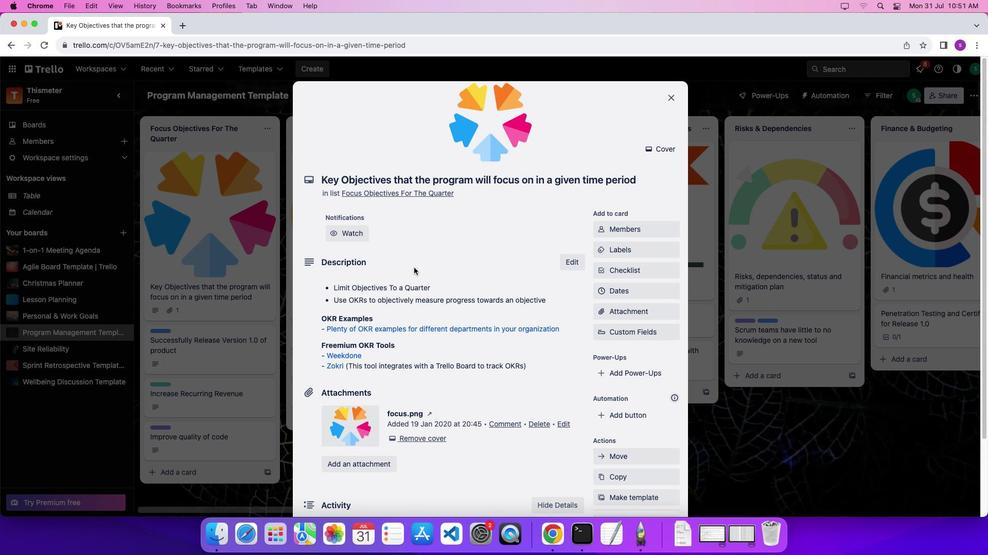 
Action: Mouse scrolled (413, 268) with delta (0, 4)
Screenshot: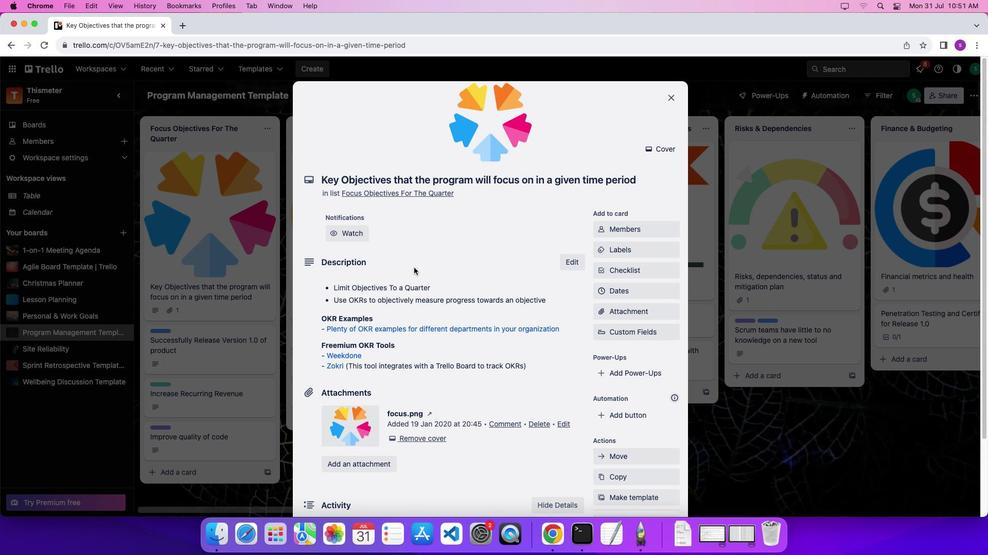 
Action: Mouse scrolled (413, 268) with delta (0, 5)
Screenshot: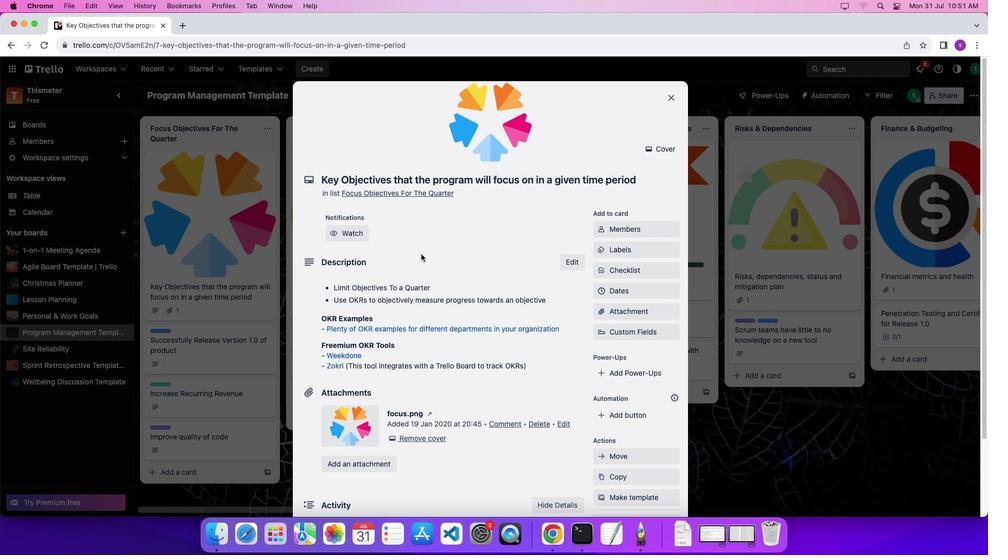 
Action: Mouse scrolled (413, 268) with delta (0, 6)
Screenshot: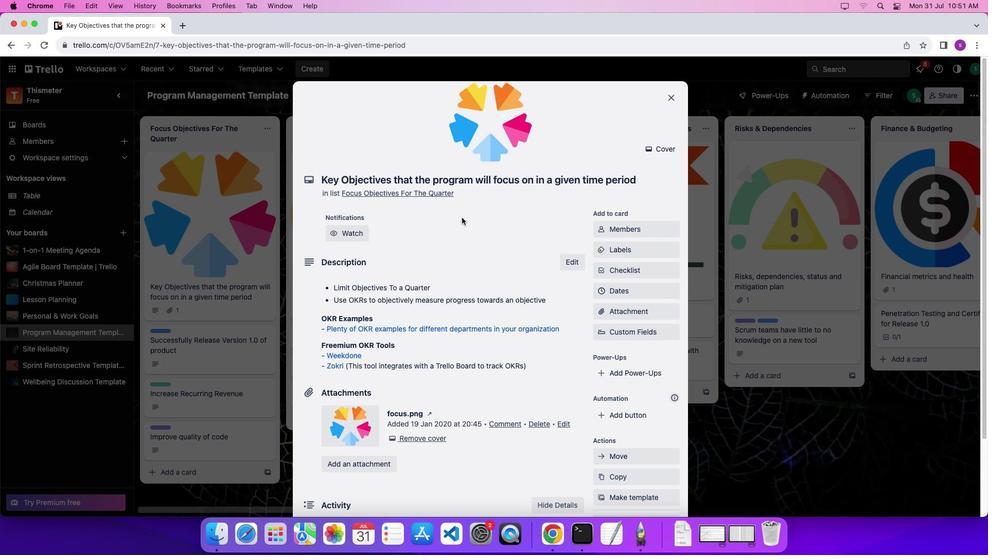 
Action: Mouse moved to (666, 99)
Screenshot: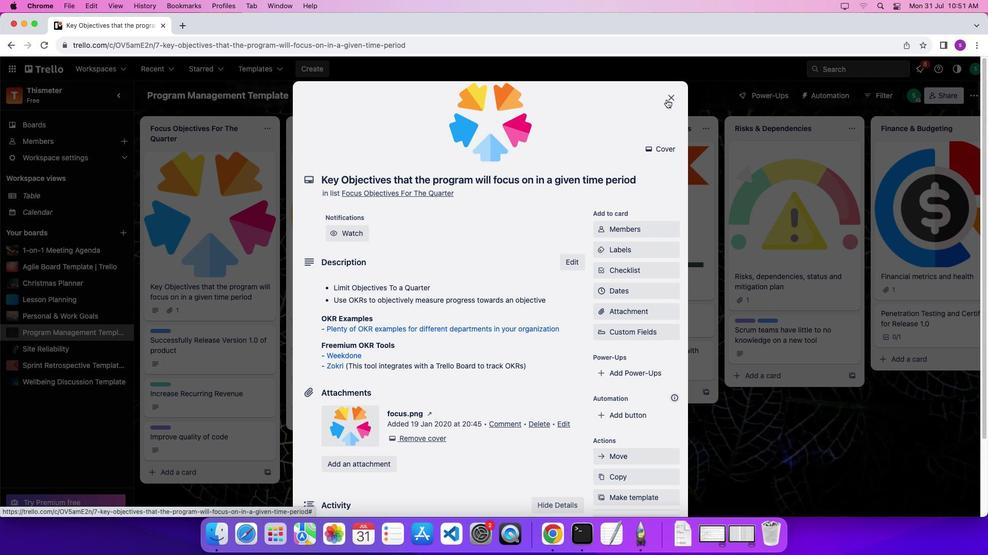 
Action: Mouse pressed left at (666, 99)
Screenshot: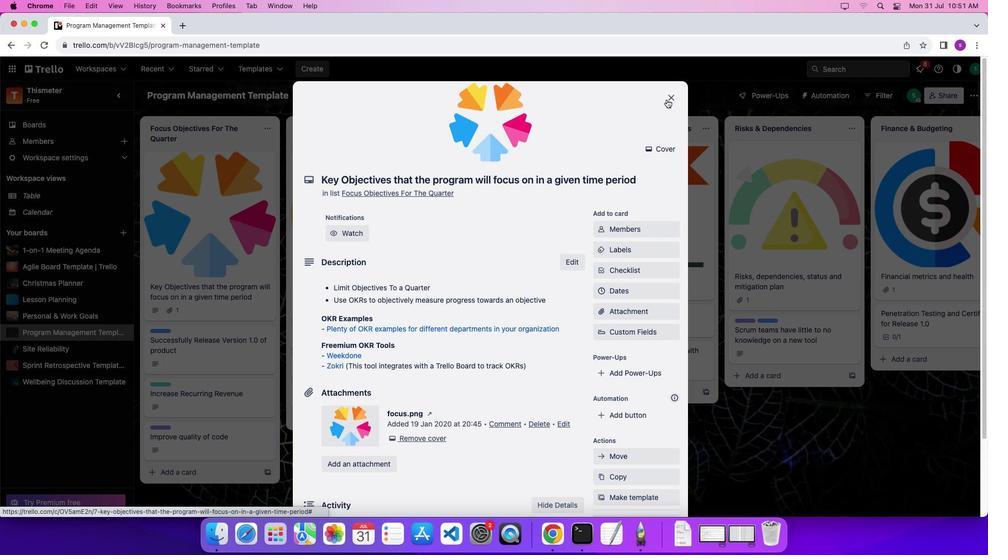 
Action: Mouse moved to (352, 211)
Screenshot: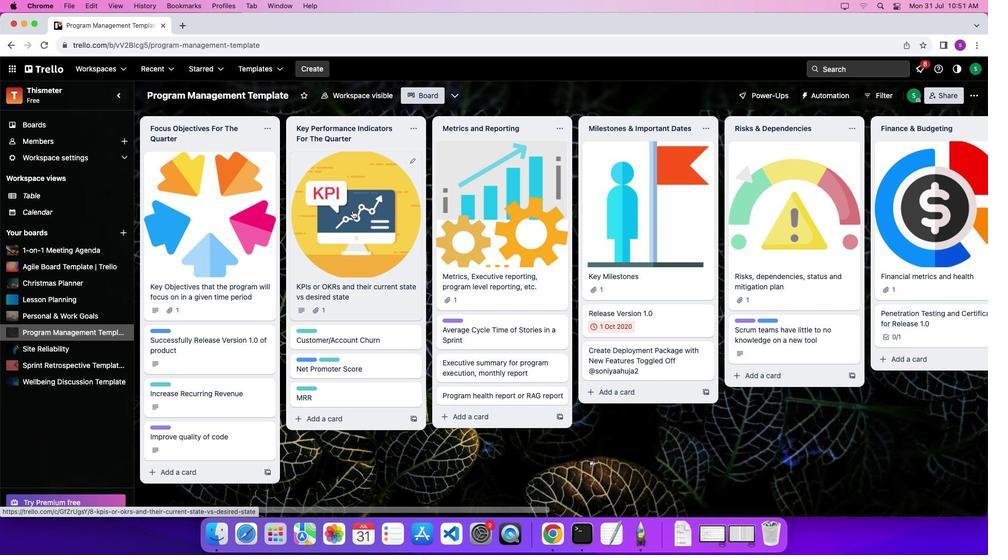 
Action: Mouse pressed left at (352, 211)
Screenshot: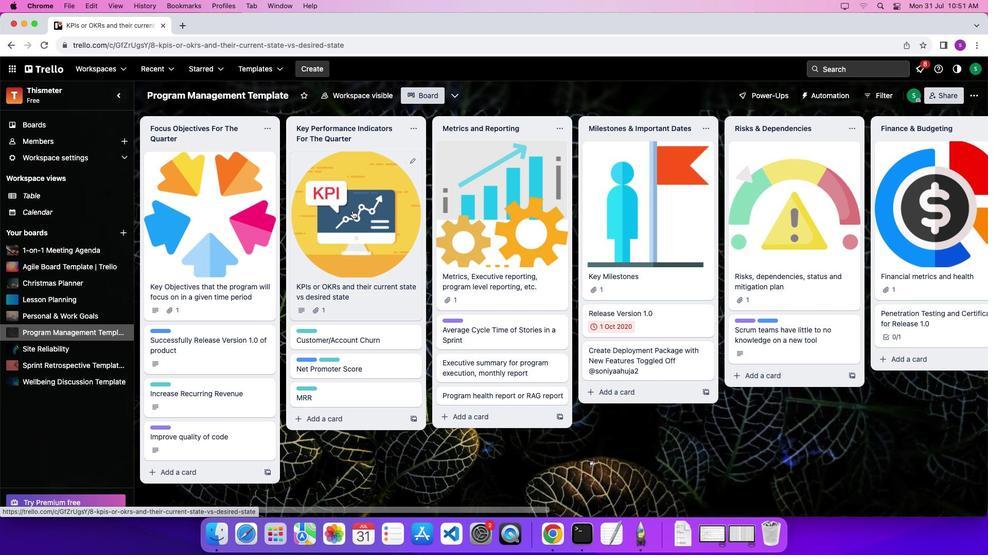 
Action: Mouse scrolled (352, 211) with delta (0, 0)
Screenshot: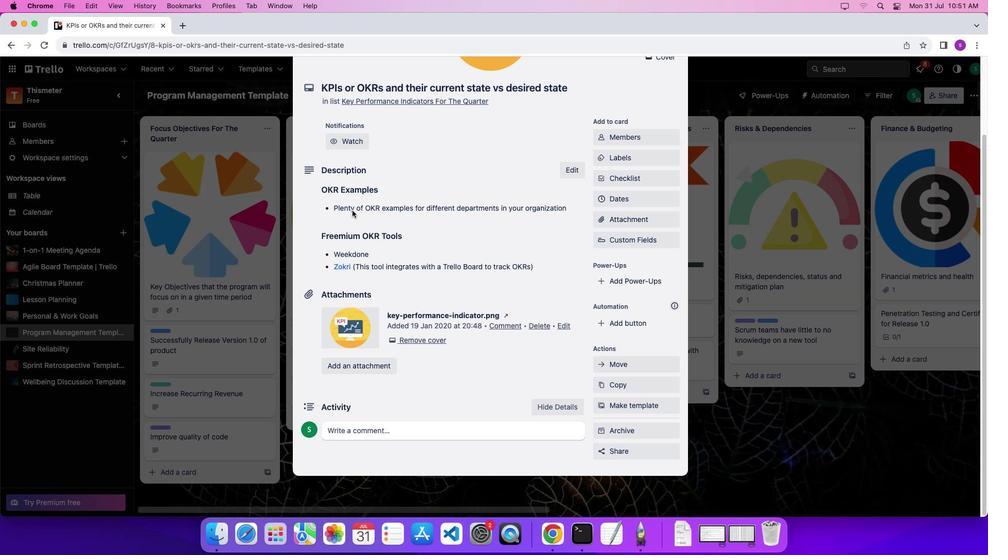 
Action: Mouse scrolled (352, 211) with delta (0, 0)
Screenshot: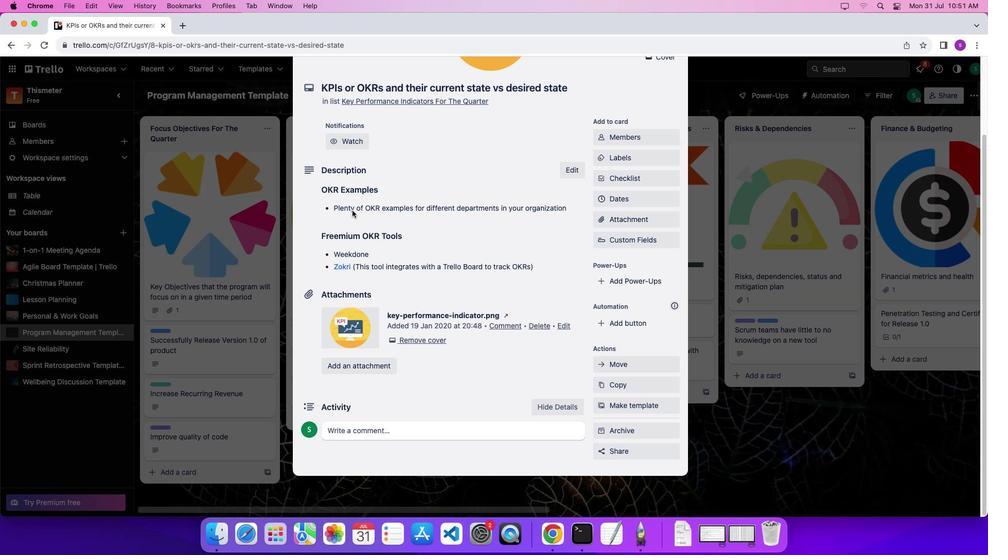 
Action: Mouse scrolled (352, 211) with delta (0, -4)
Screenshot: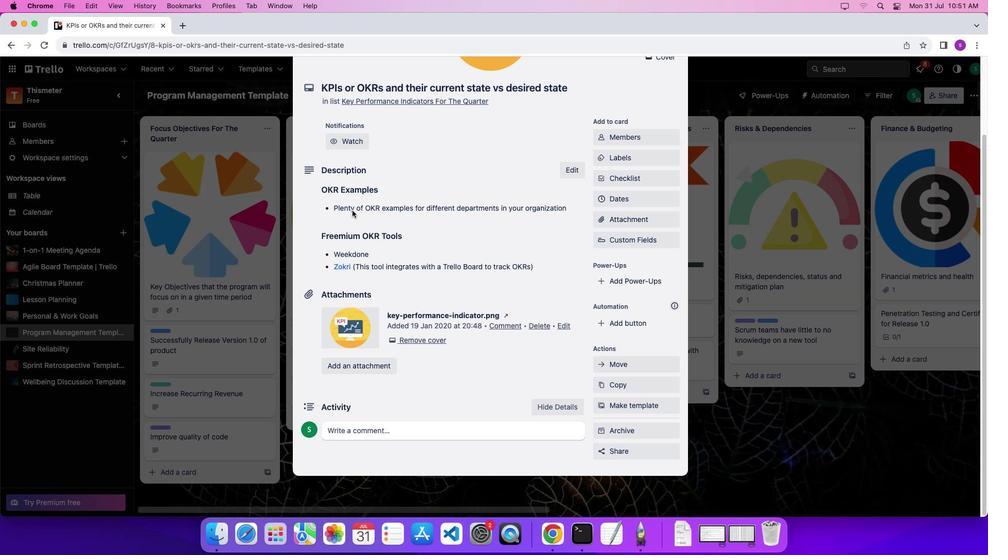 
Action: Mouse scrolled (352, 211) with delta (0, -5)
Screenshot: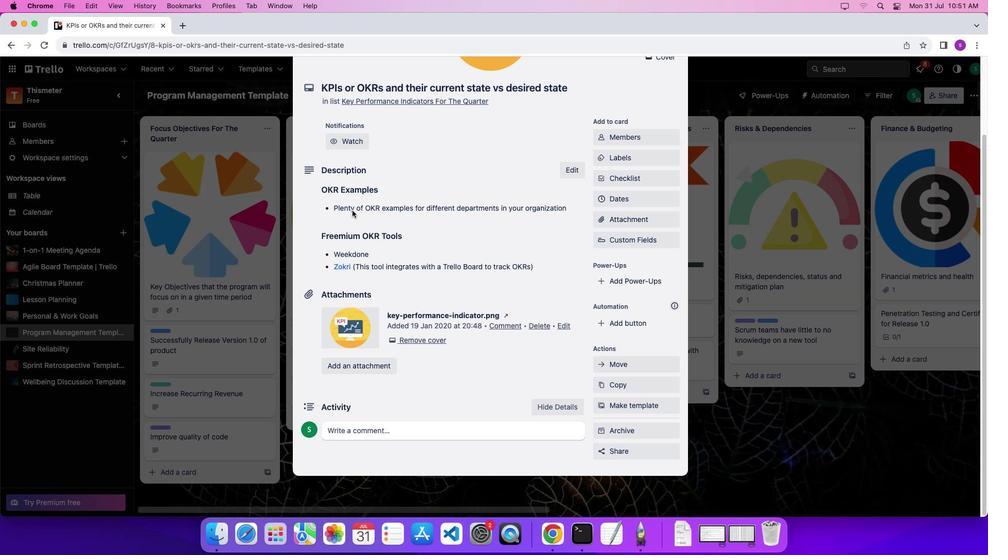 
Action: Mouse scrolled (352, 211) with delta (0, 0)
Screenshot: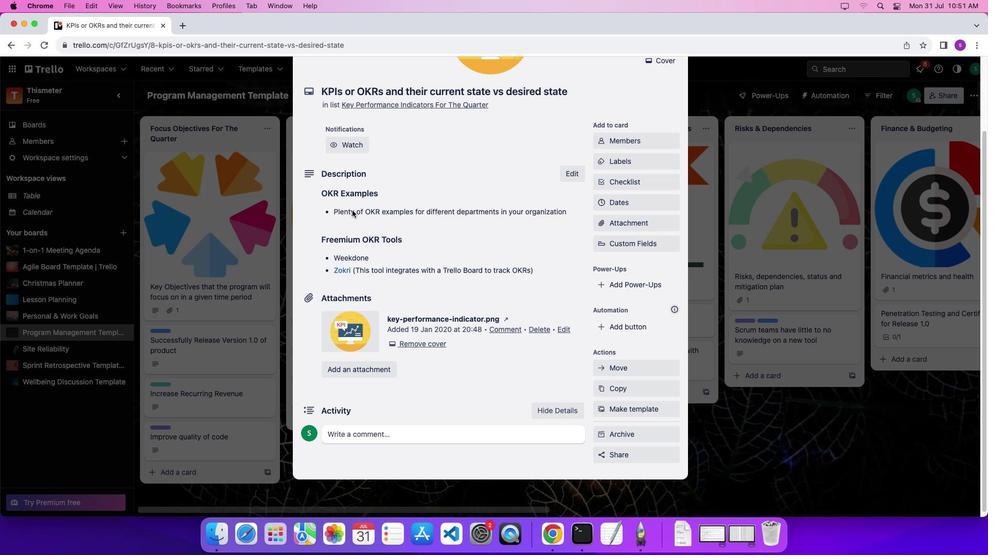 
Action: Mouse scrolled (352, 211) with delta (0, 0)
Screenshot: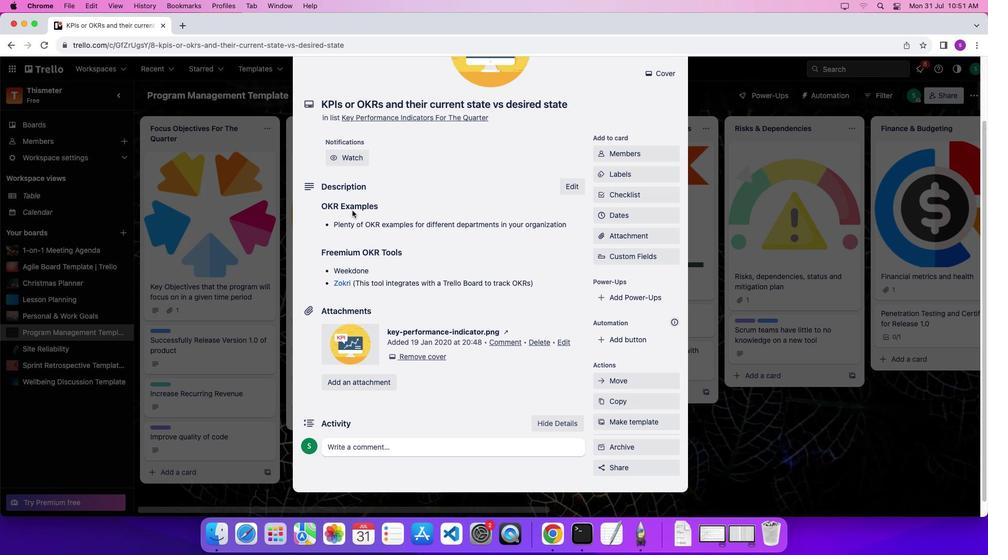 
Action: Mouse scrolled (352, 211) with delta (0, 0)
Screenshot: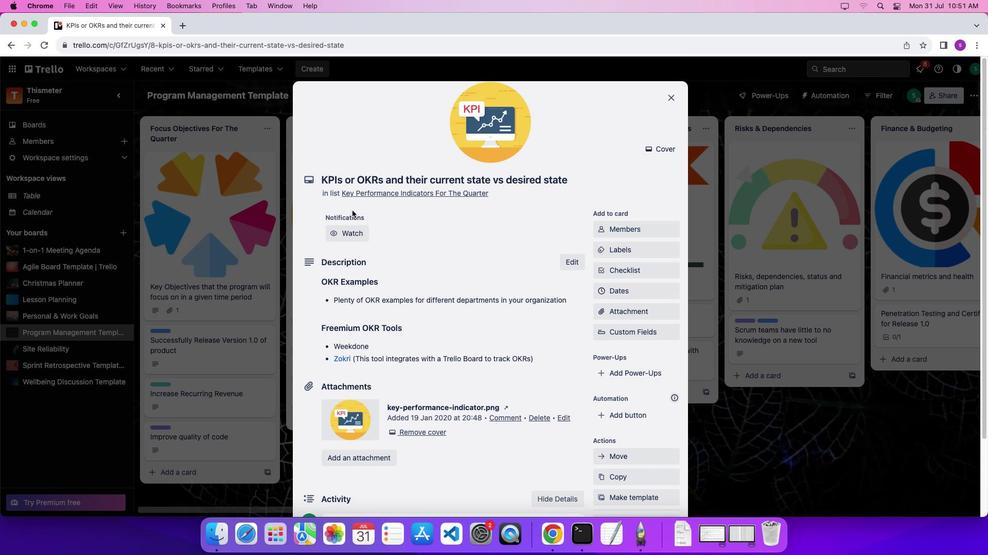 
Action: Mouse scrolled (352, 211) with delta (0, 1)
Screenshot: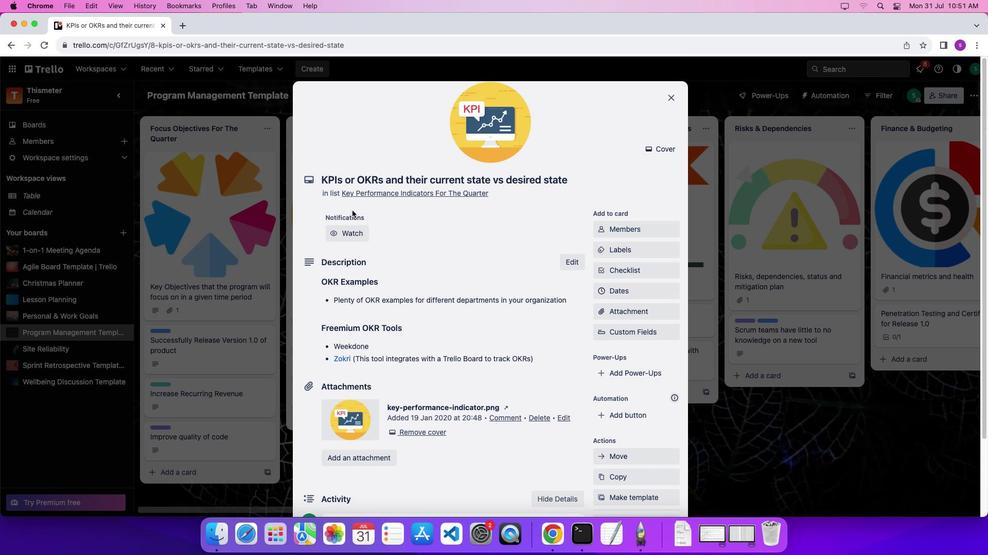 
Action: Mouse scrolled (352, 211) with delta (0, 4)
Screenshot: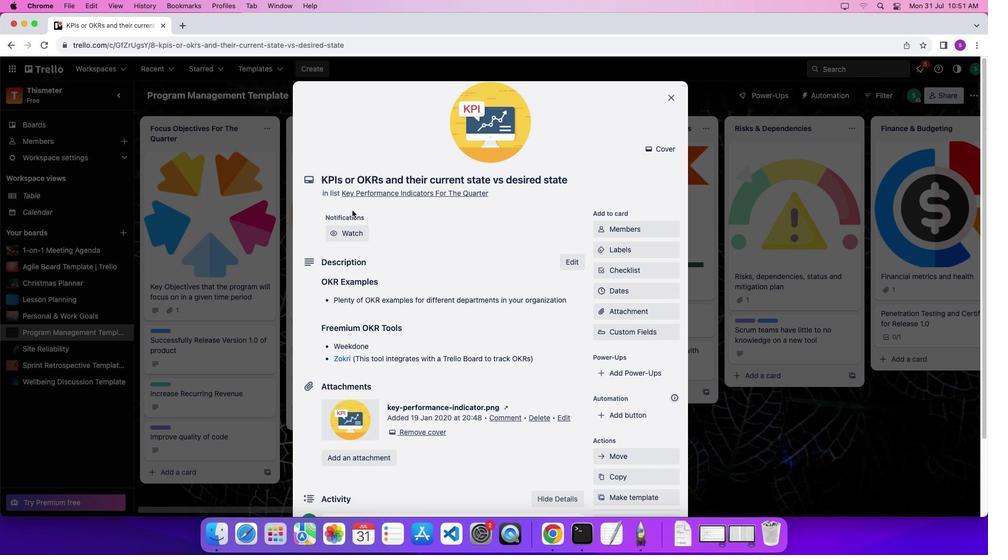 
Action: Mouse scrolled (352, 211) with delta (0, 6)
Screenshot: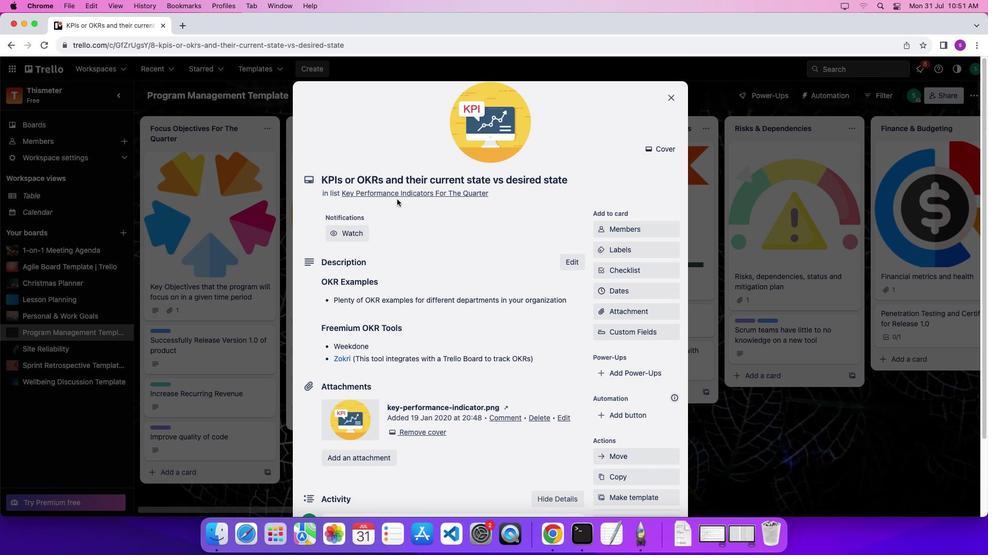 
Action: Mouse scrolled (352, 211) with delta (0, 7)
Screenshot: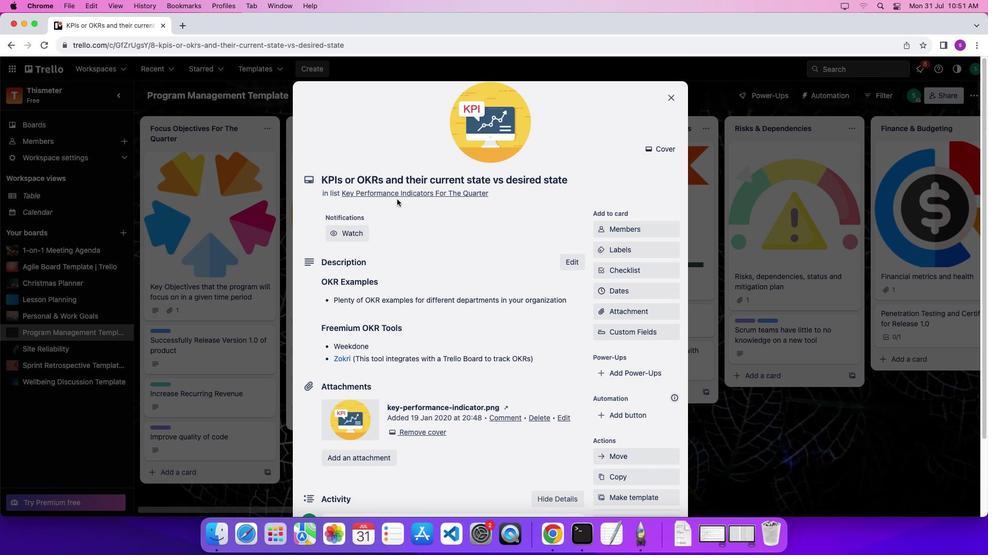 
Action: Mouse moved to (670, 97)
Screenshot: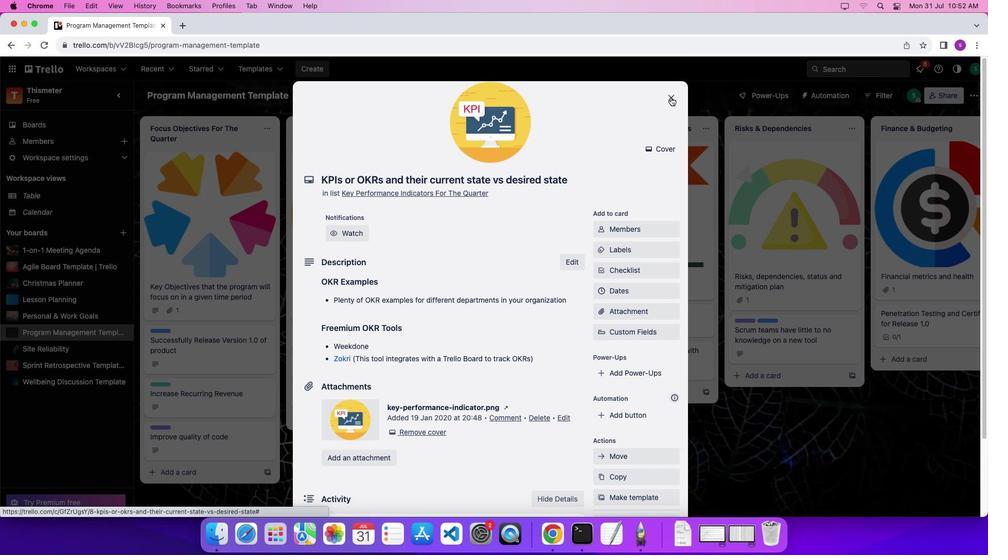
Action: Mouse pressed left at (670, 97)
Screenshot: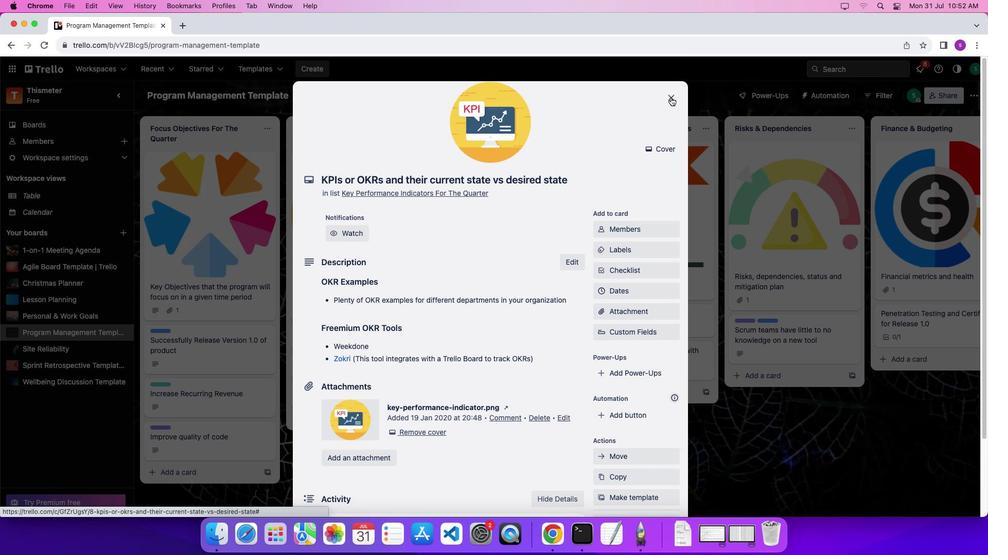 
Action: Mouse moved to (153, 512)
Screenshot: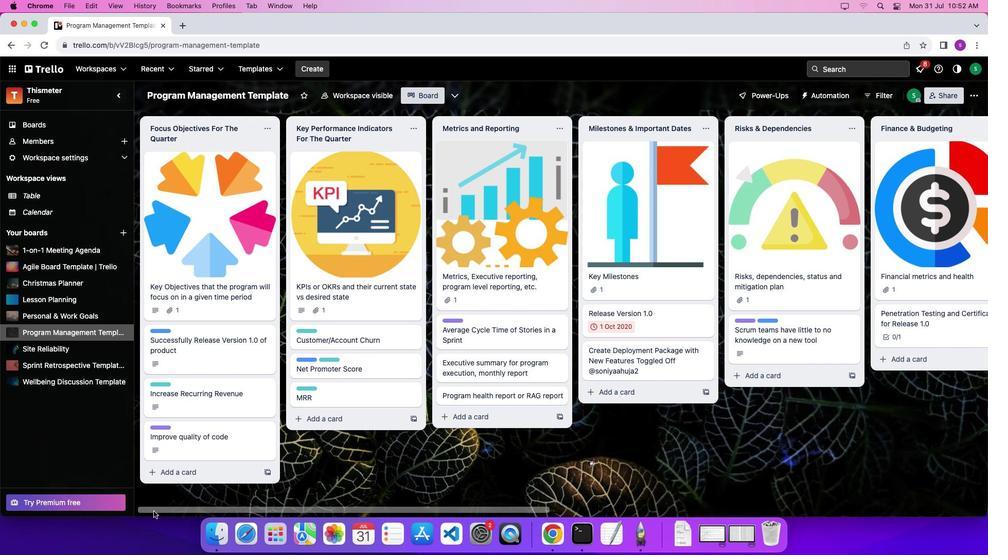
Action: Mouse pressed left at (153, 512)
Screenshot: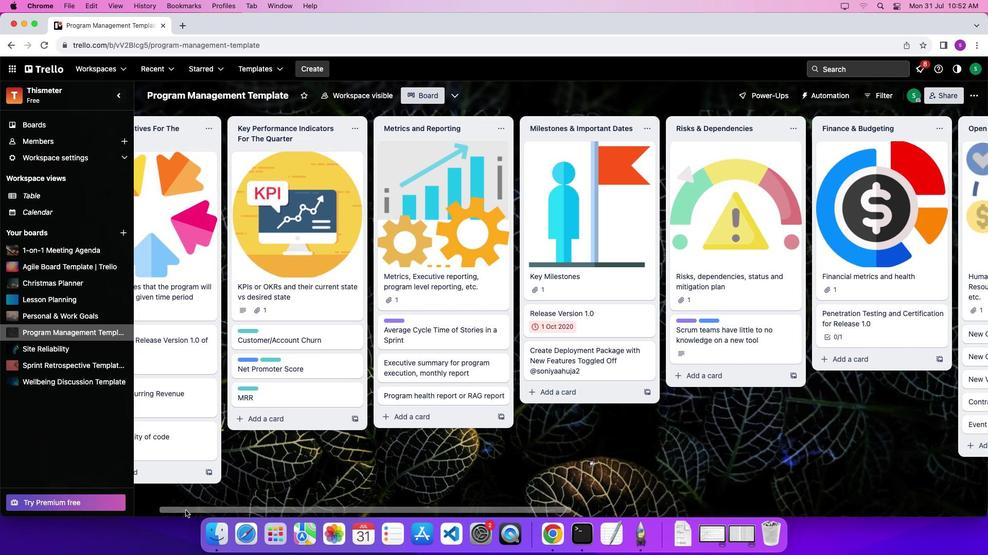 
Action: Mouse moved to (887, 133)
Screenshot: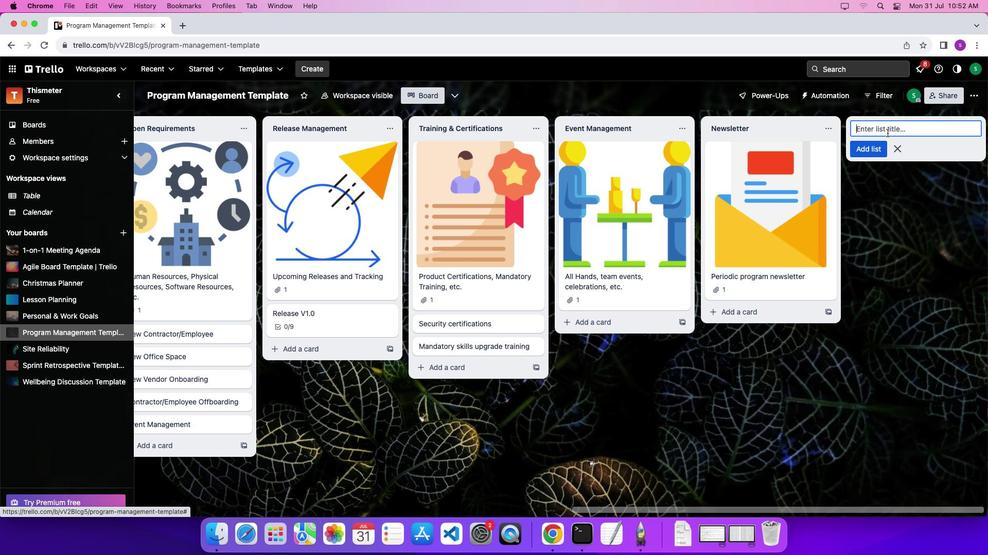 
Action: Mouse pressed left at (887, 133)
Screenshot: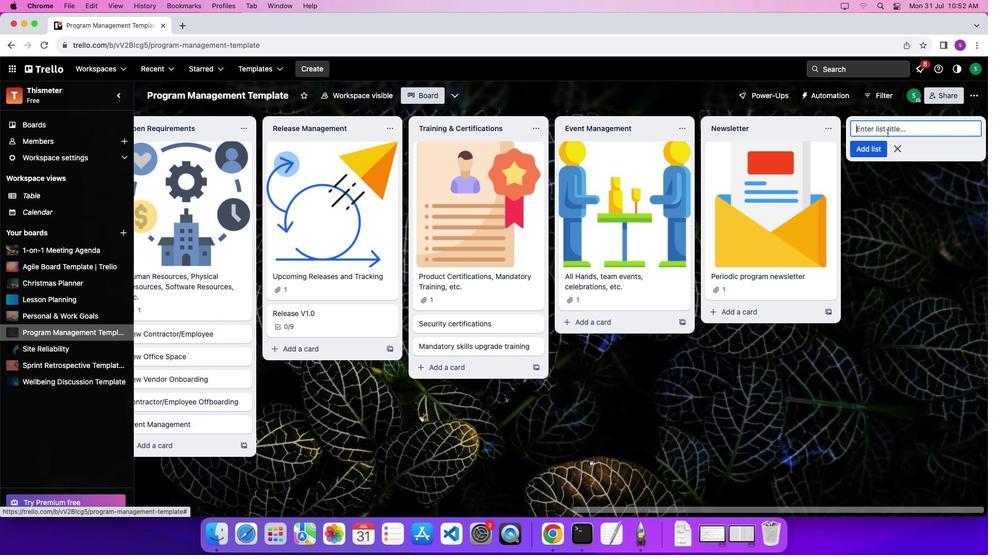 
Action: Mouse moved to (887, 123)
Screenshot: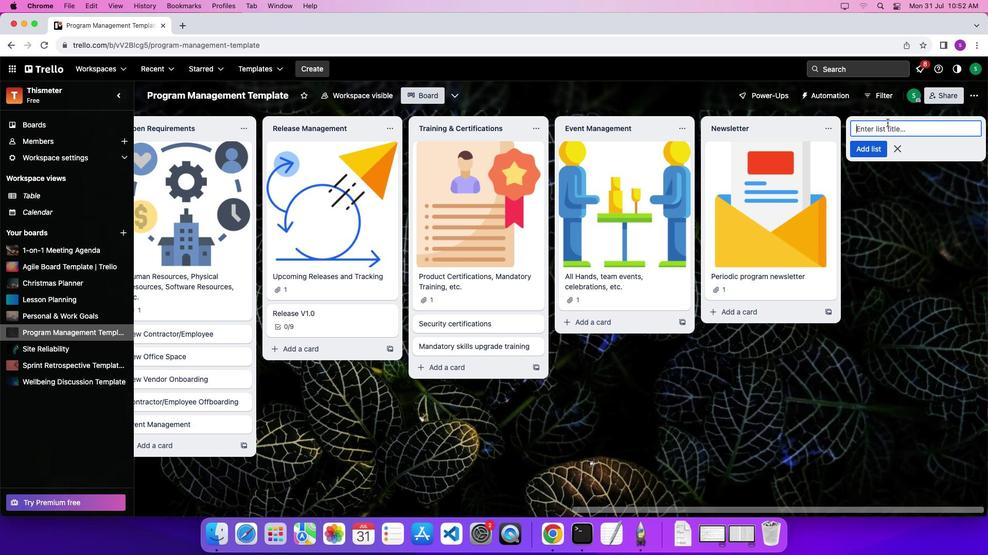 
Action: Mouse pressed left at (887, 123)
Screenshot: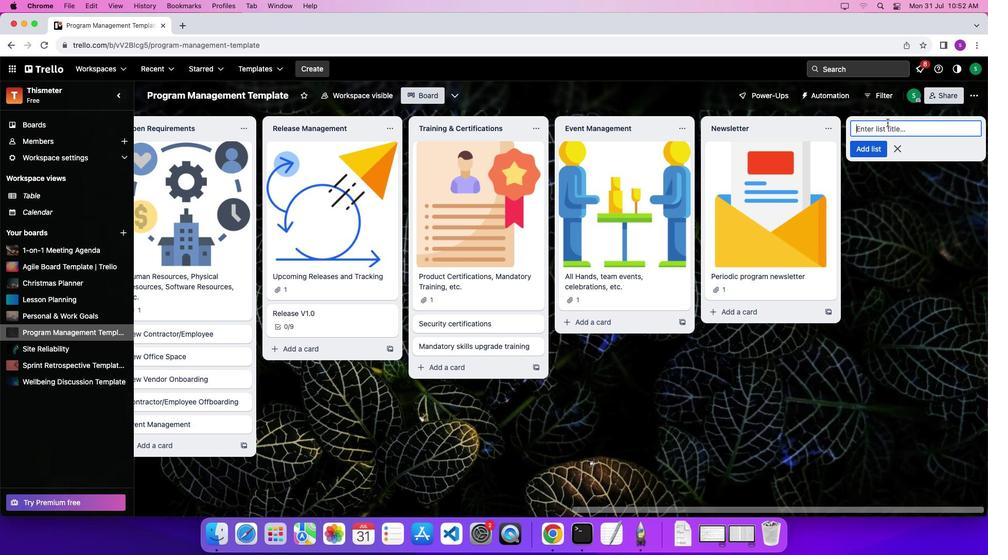 
Action: Key pressed Key.shift'C''e''r''e''m''o''n''y'Key.spaceKey.shift'B''o''o''k''i''n''g'Key.enterKey.shift'M''a''n''a''g''i''n''g'Key.spaceKey.shift'T''r''a''n''s''l''a''t''i''o''n''s'Key.enterKey.shift'p''r''o''g''r''a''m'Key.spaceKey.shift'M''a''n''a''g''e''m''e''n''t'Key.enter
Screenshot: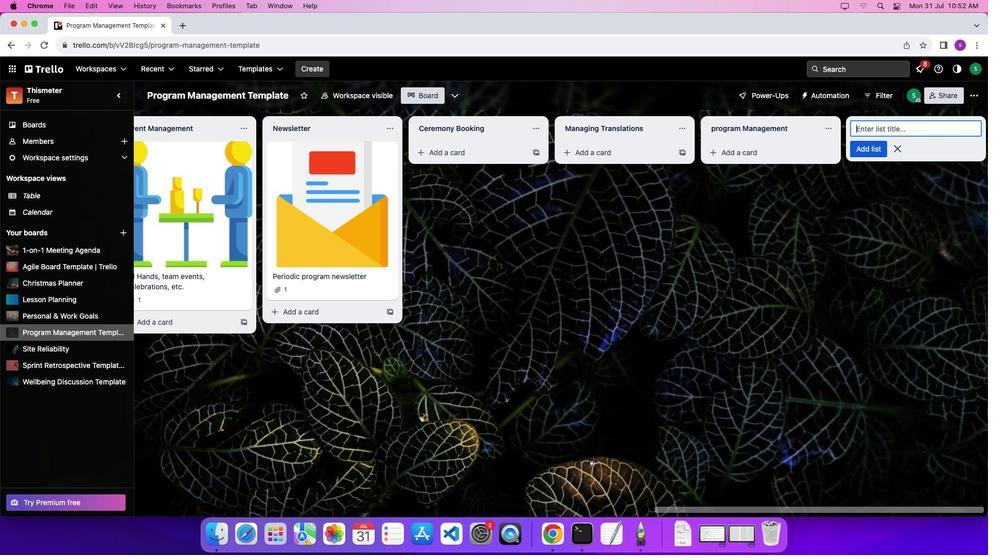 
Action: Mouse moved to (900, 151)
Screenshot: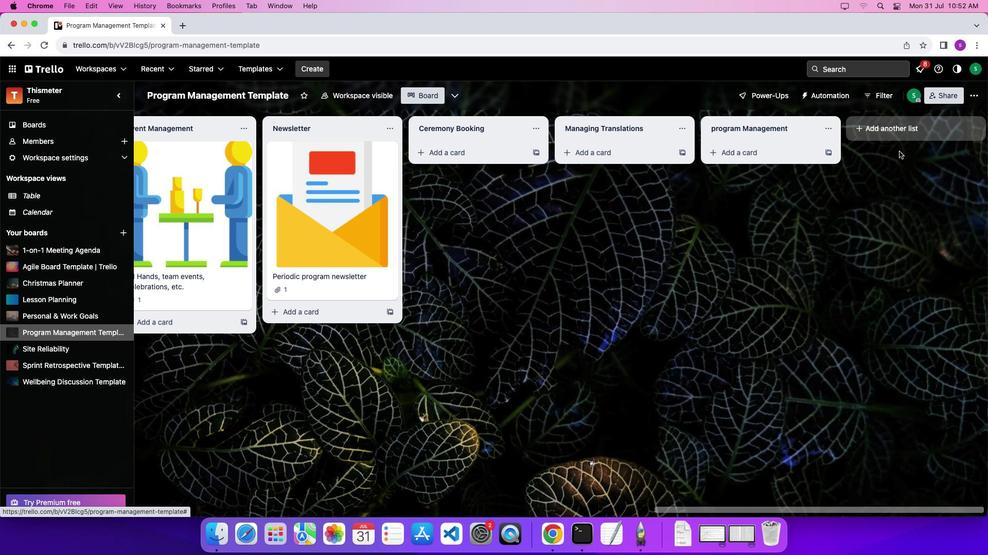 
Action: Mouse pressed left at (900, 151)
Screenshot: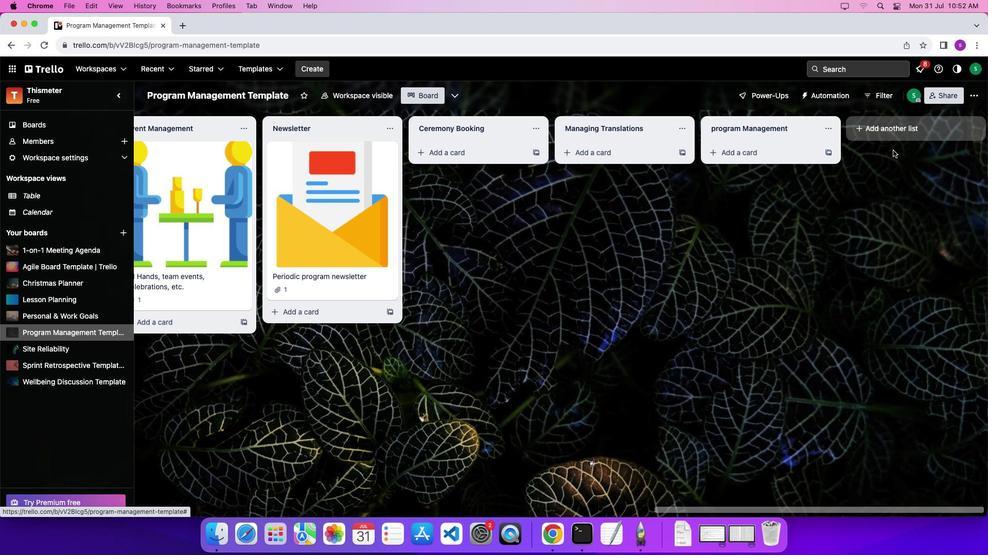
Action: Mouse moved to (507, 156)
Screenshot: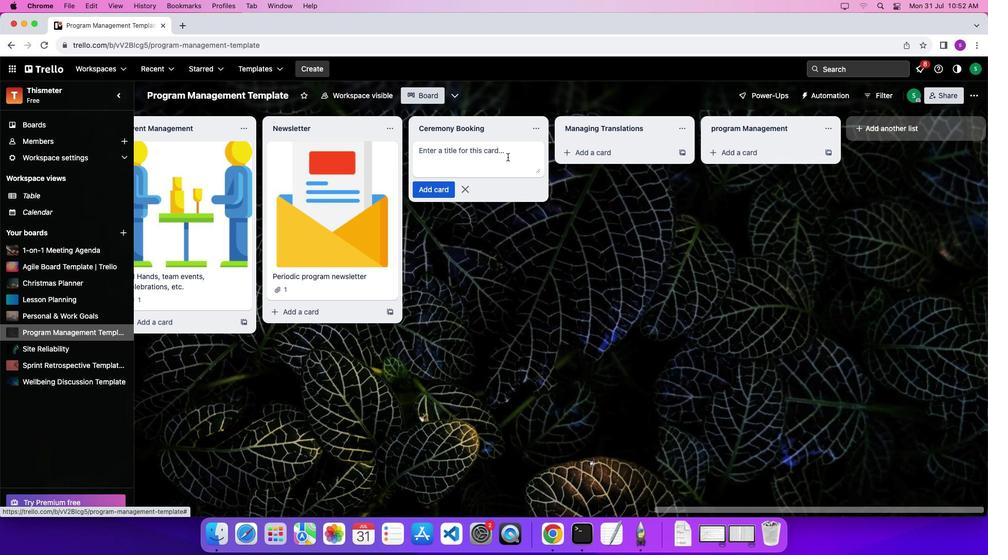 
Action: Mouse pressed left at (507, 156)
Screenshot: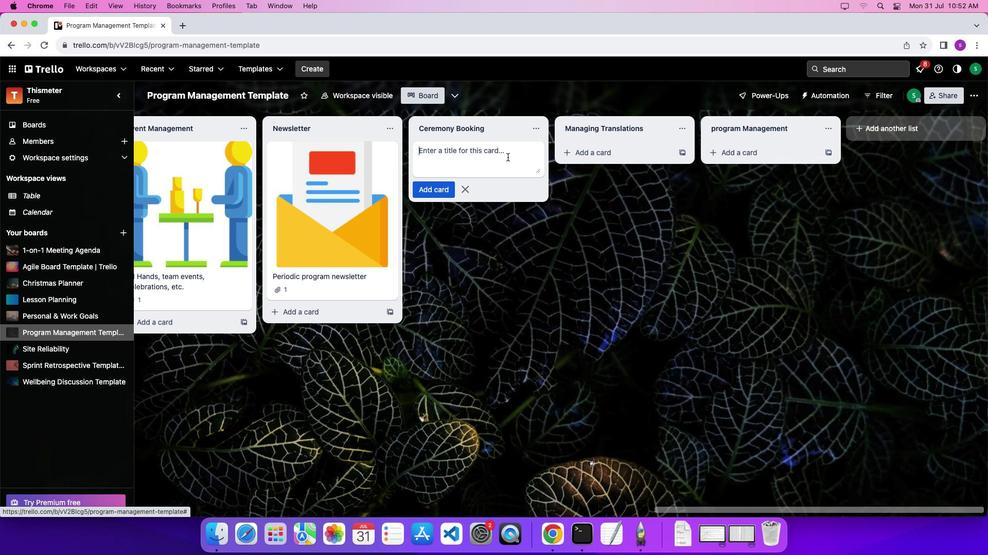 
Action: Mouse moved to (514, 158)
Screenshot: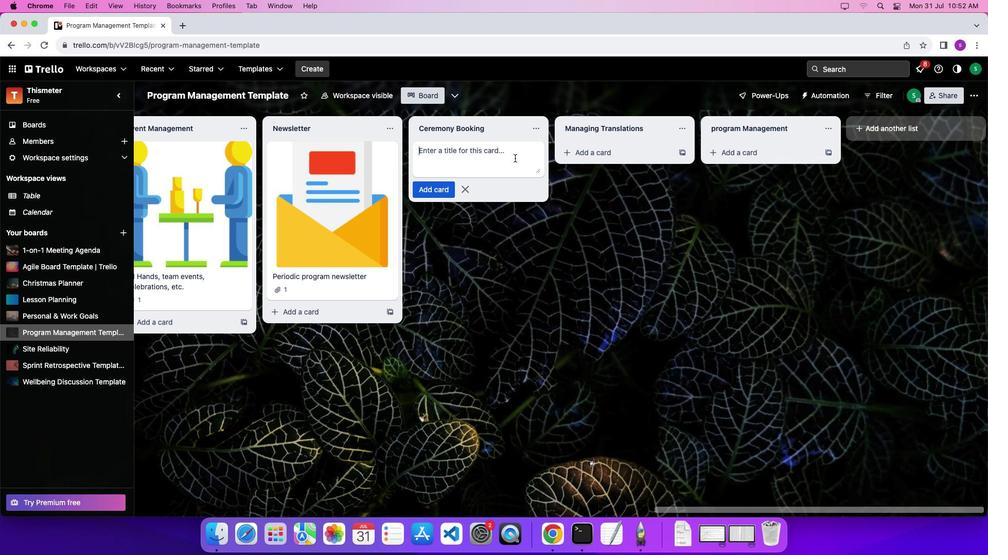 
Action: Mouse pressed left at (514, 158)
Screenshot: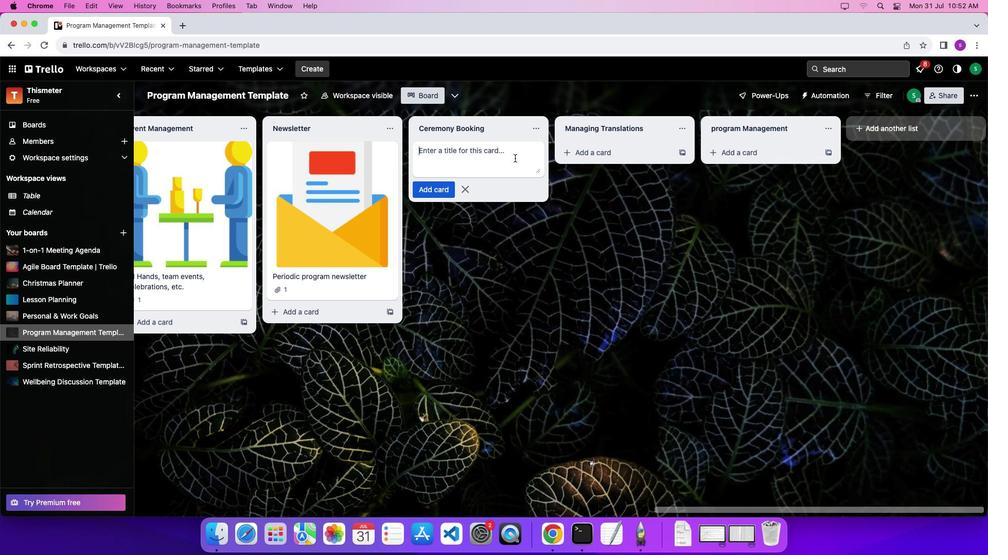 
Action: Mouse moved to (522, 159)
Screenshot: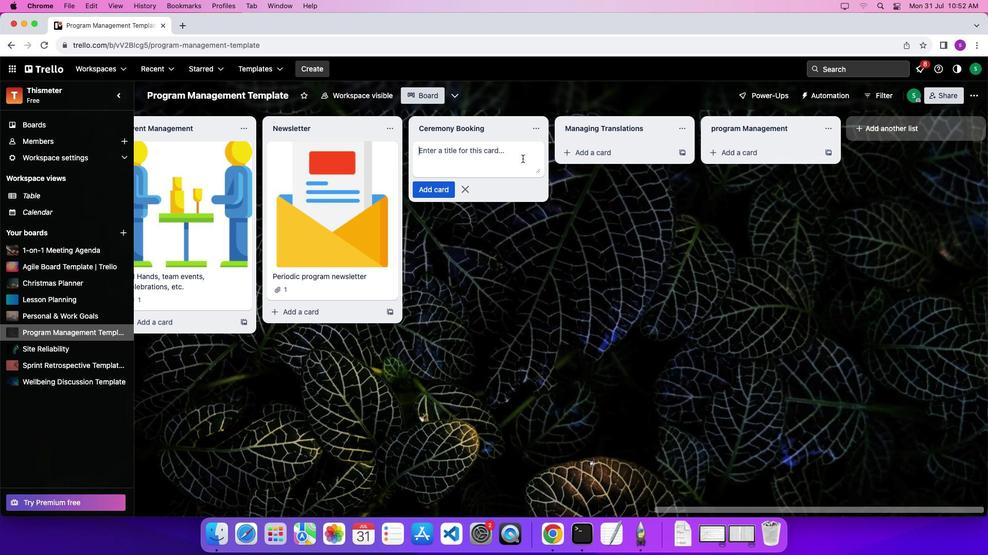 
Action: Mouse pressed left at (522, 159)
Screenshot: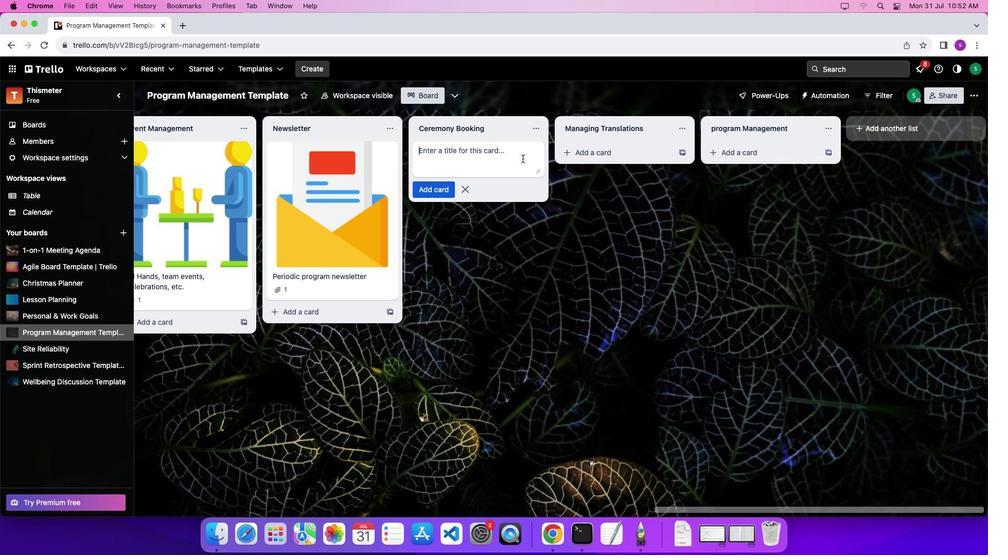 
Action: Key pressed Key.shift'l''e''a''r''n'Key.space'h''o''w'Key.space't''w''o'Key.space'o''f'Key.space's''o'Key.backspace'c''o''t''l''a''n''d'Key.space'm''o''s''t'Key.space'i''n''-''d''e''m''a''n''d'Key.space'c''e''l''e''b''r''t''a''e'Key.spaceKey.backspaceKey.backspaceKey.backspaceKey.backspace'a''t''e'Key.space
Screenshot: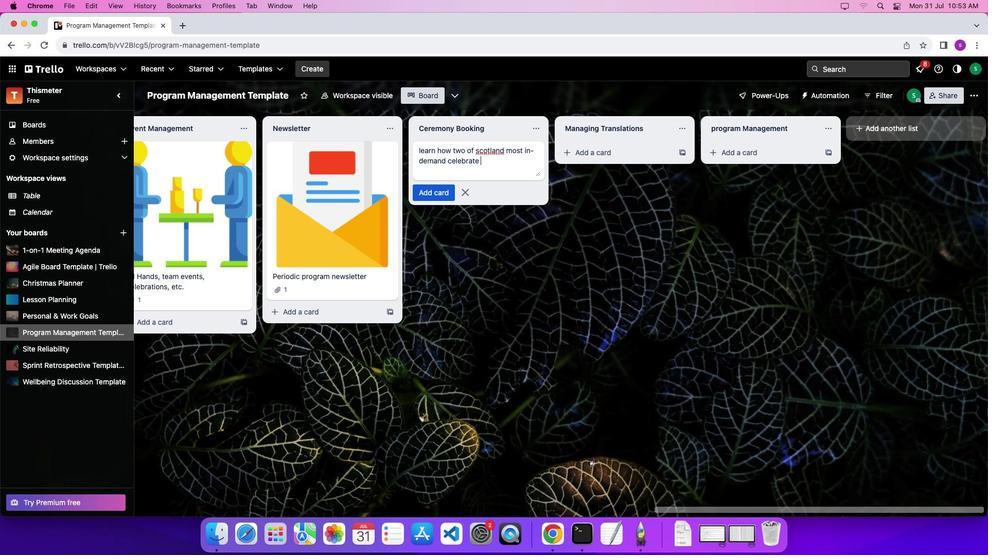 
Action: Mouse moved to (479, 149)
Screenshot: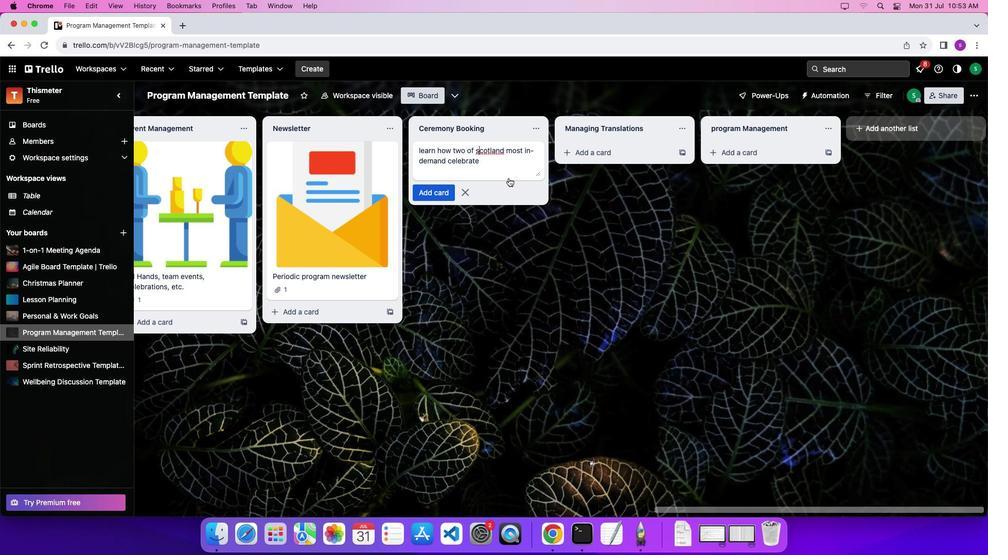 
Action: Mouse pressed left at (479, 149)
Screenshot: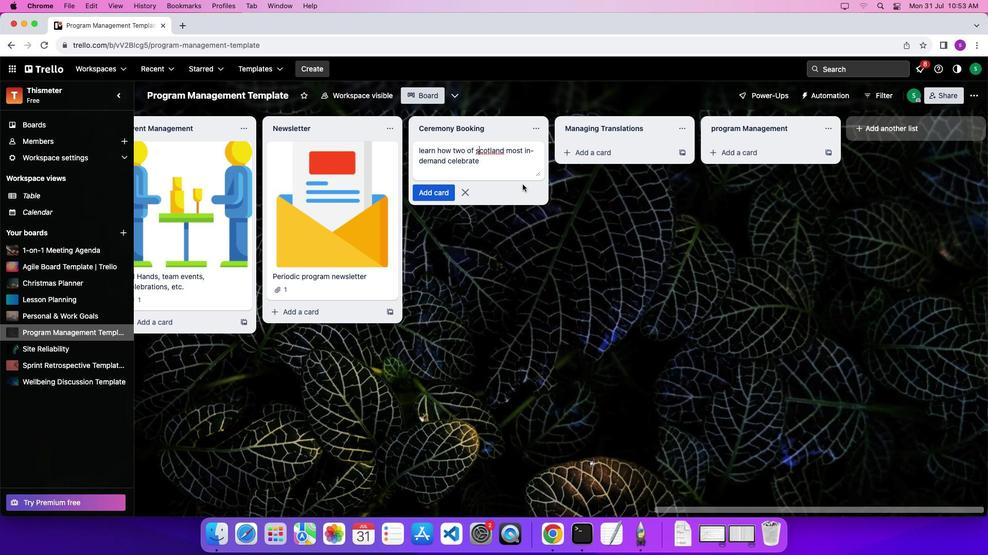 
Action: Mouse moved to (522, 184)
Screenshot: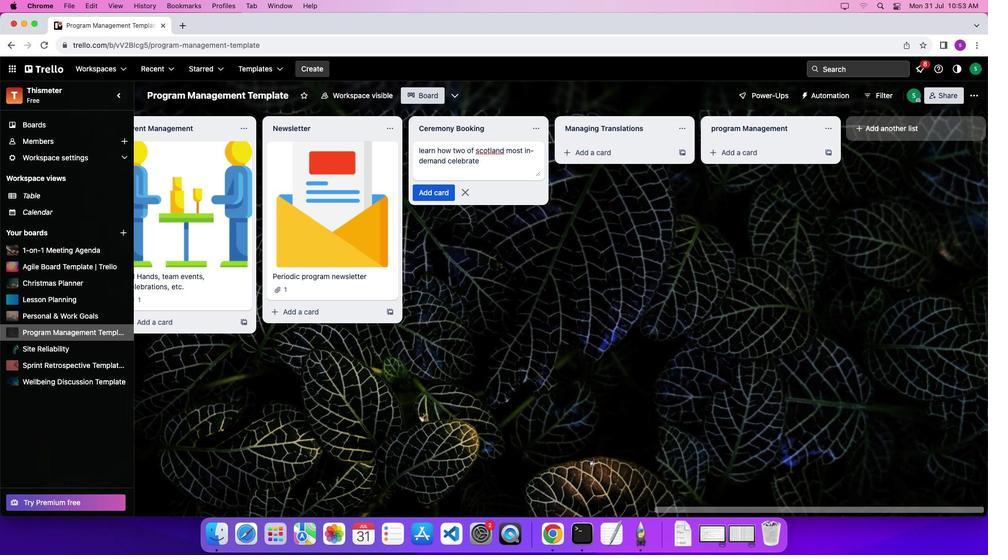 
Action: Key pressed Key.backspaceKey.shift'S'
Screenshot: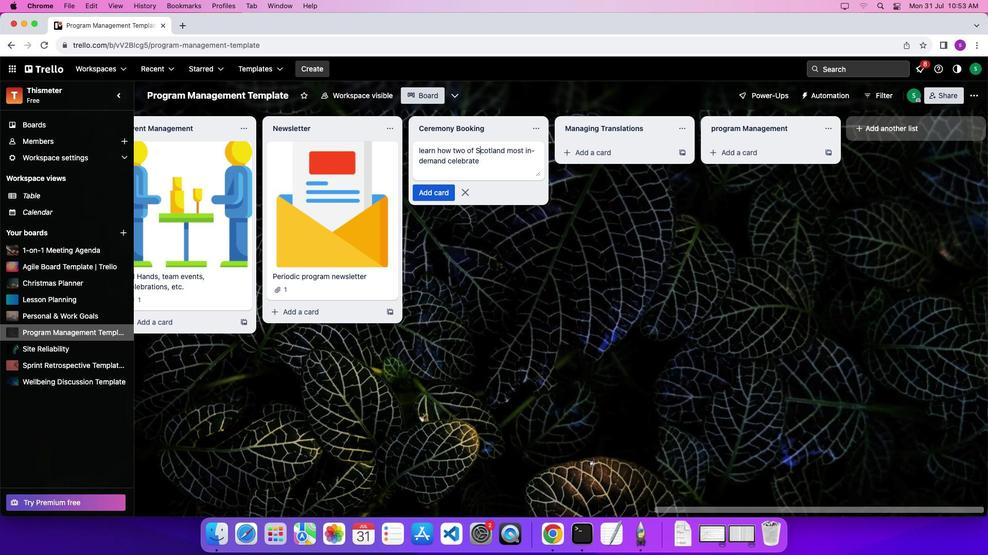 
Action: Mouse moved to (508, 163)
Screenshot: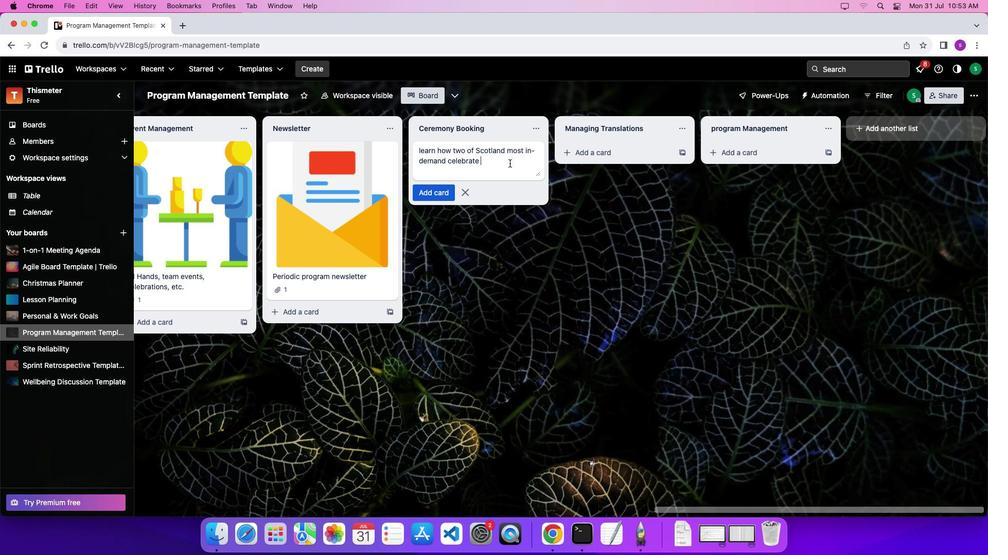 
Action: Mouse pressed left at (508, 163)
Screenshot: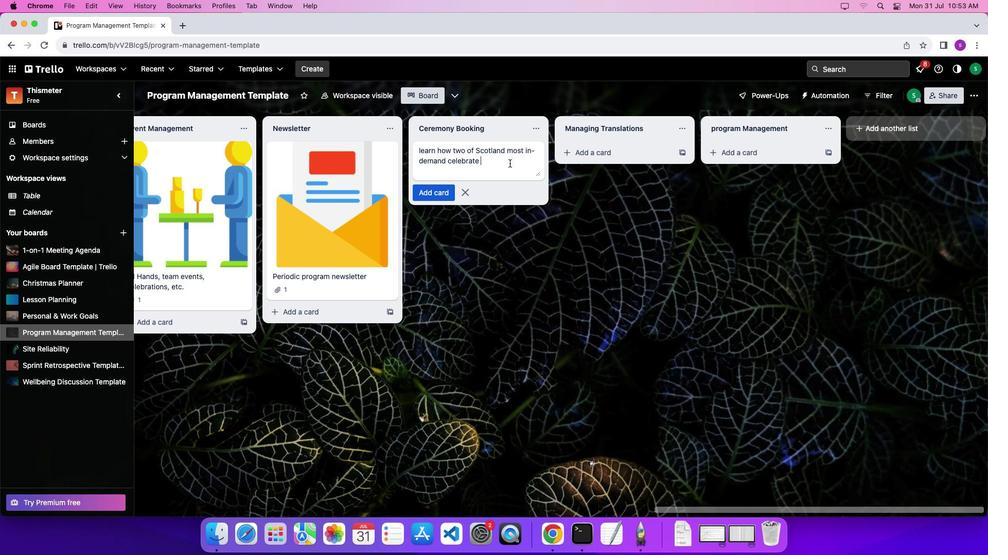 
Action: Mouse moved to (510, 163)
Screenshot: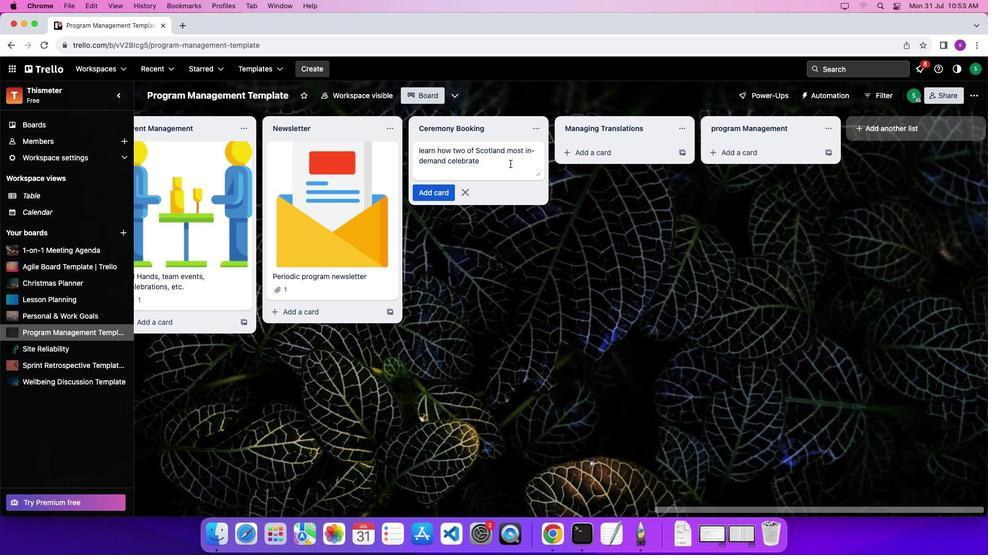 
Action: Key pressed 'k''e''e''p'Key.space't''r''a''c''k'Key.space'o''f'Key.space'a''l''l'Key.space't''h''e''i''r'Key.space'i''n''c''o''i''m''n''g'Key.spaceKey.backspaceKey.backspaceKey.backspaceKey.backspaceKey.backspace'm''i''n''g''.'Key.enter
Screenshot: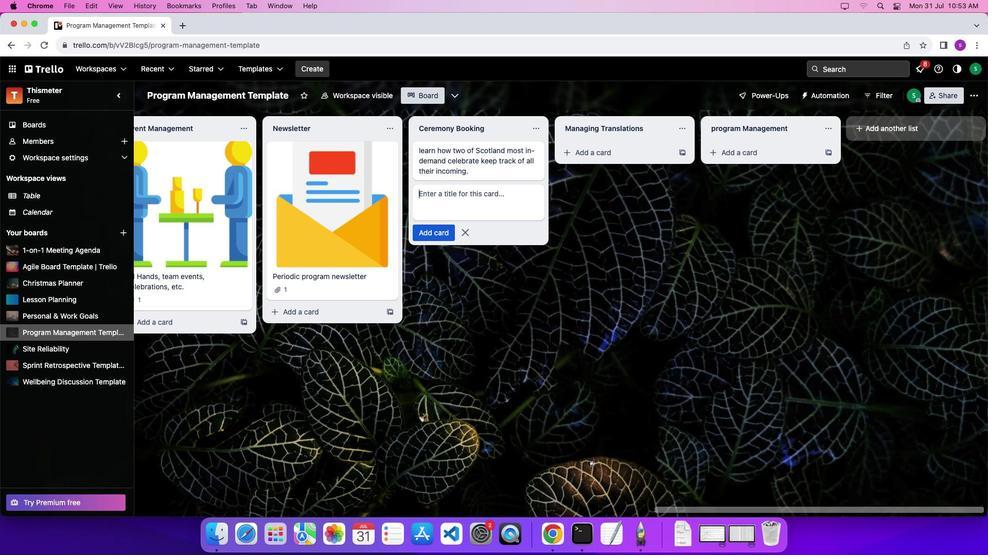 
Action: Mouse moved to (484, 159)
Screenshot: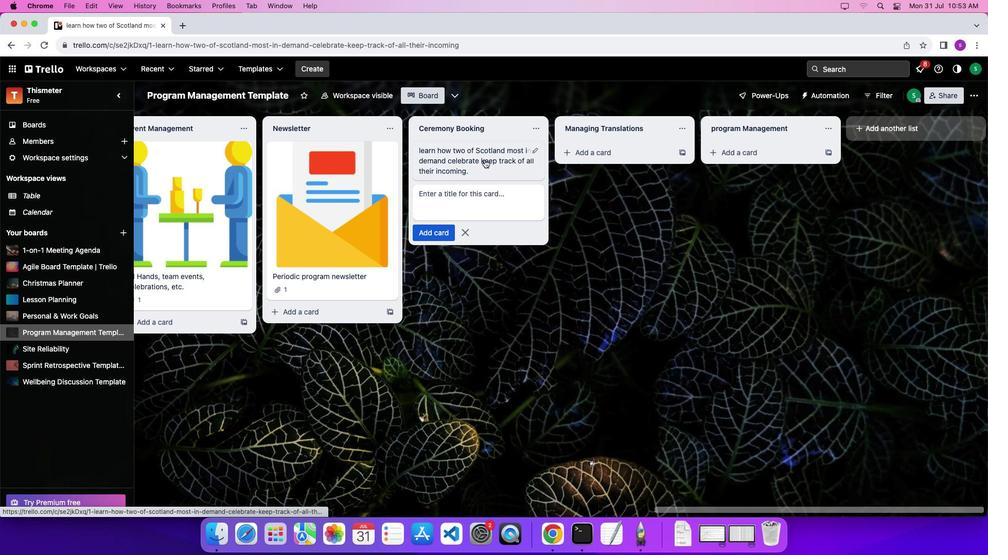 
Action: Mouse pressed left at (484, 159)
Screenshot: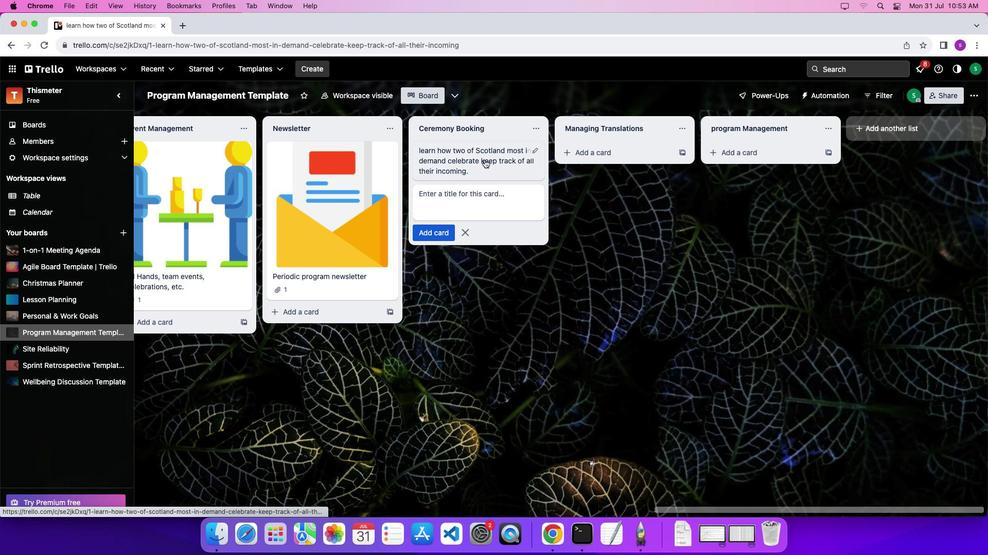 
Action: Mouse moved to (358, 160)
Screenshot: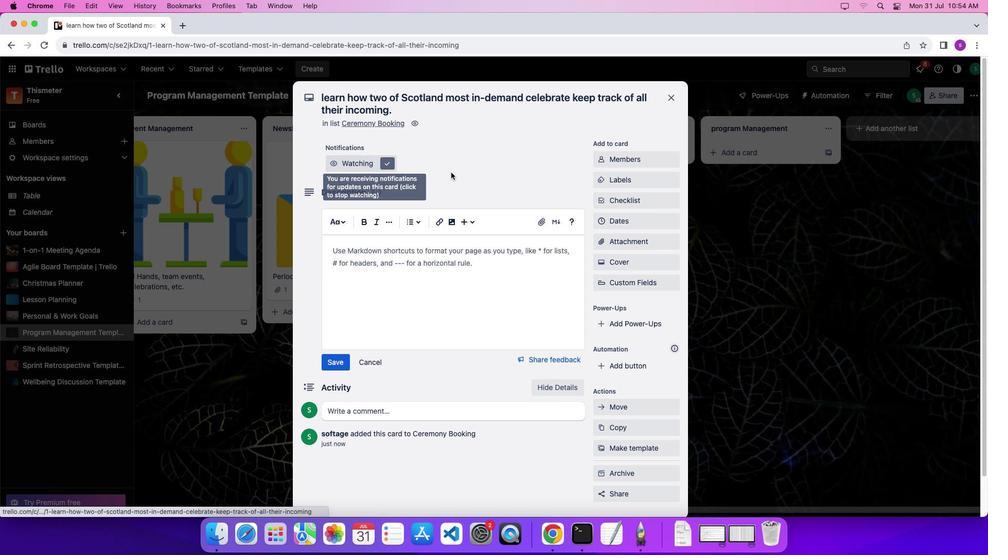 
Action: Mouse pressed left at (358, 160)
Screenshot: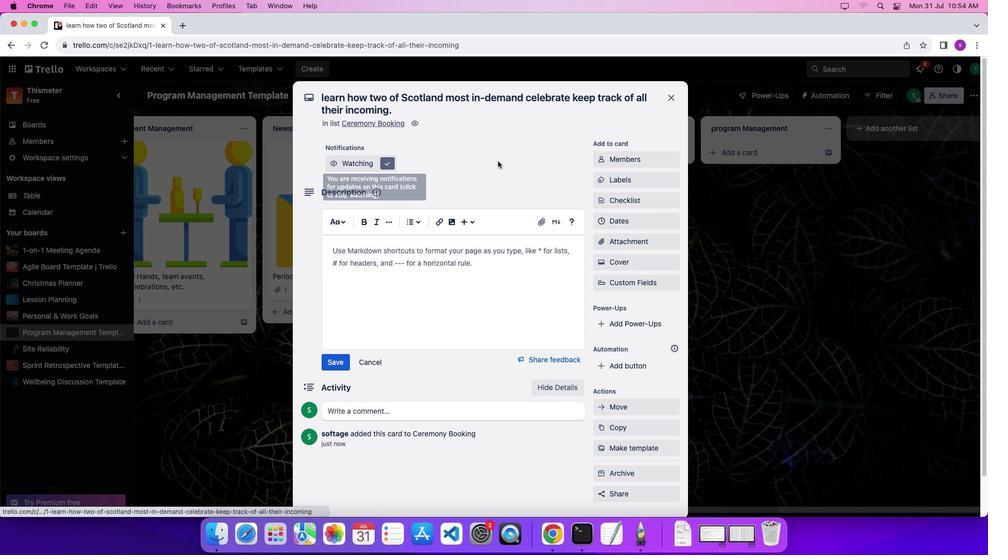 
Action: Mouse moved to (619, 164)
Screenshot: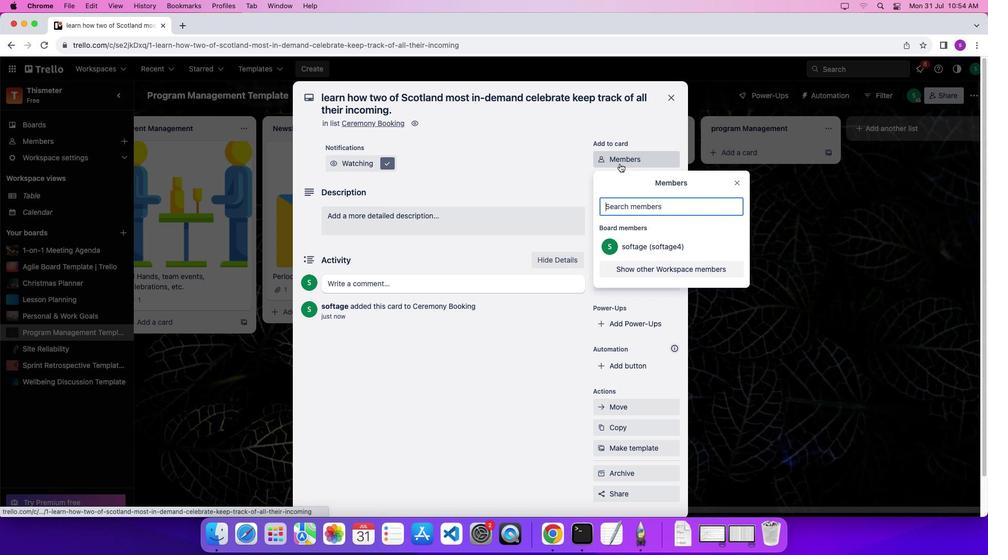 
Action: Mouse pressed left at (619, 164)
Screenshot: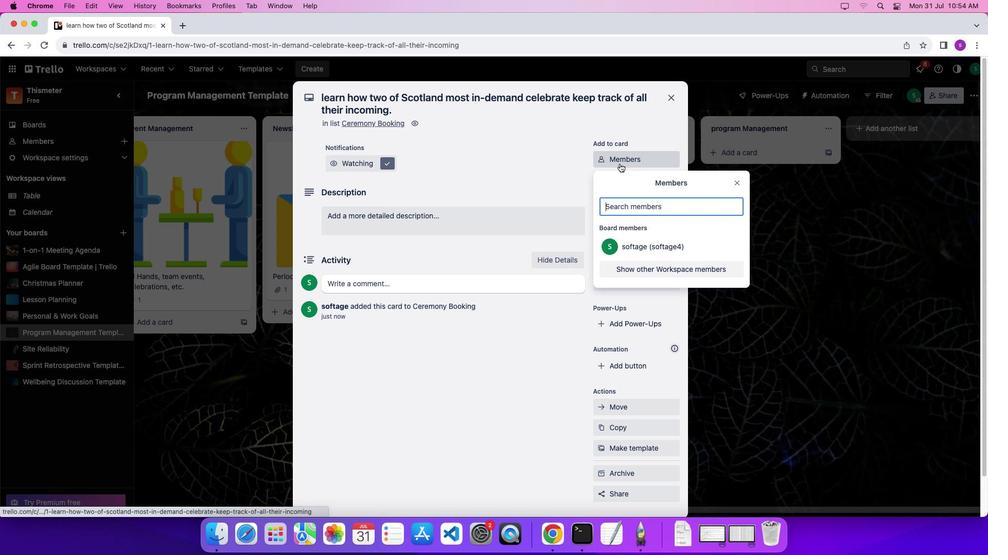
Action: Mouse moved to (636, 249)
Screenshot: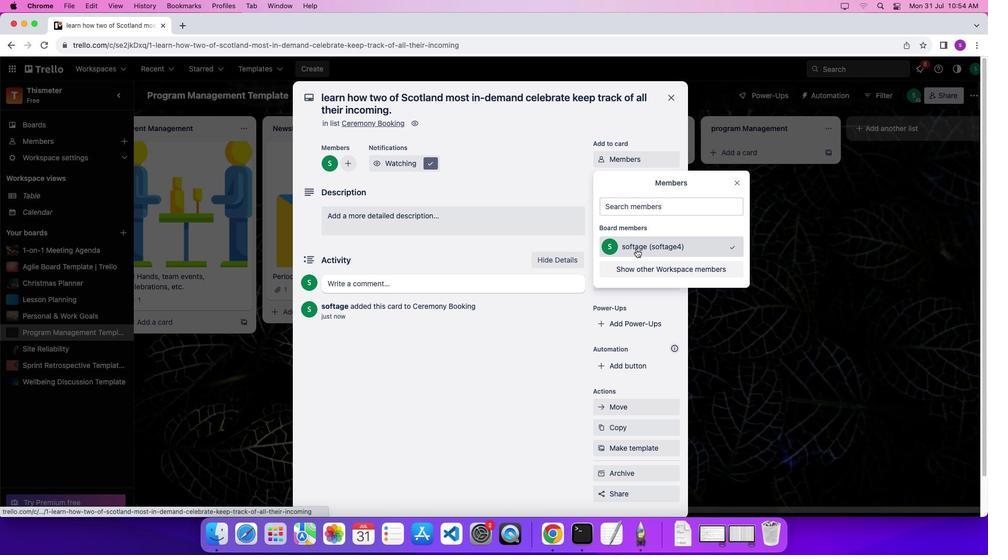 
Action: Mouse pressed left at (636, 249)
Screenshot: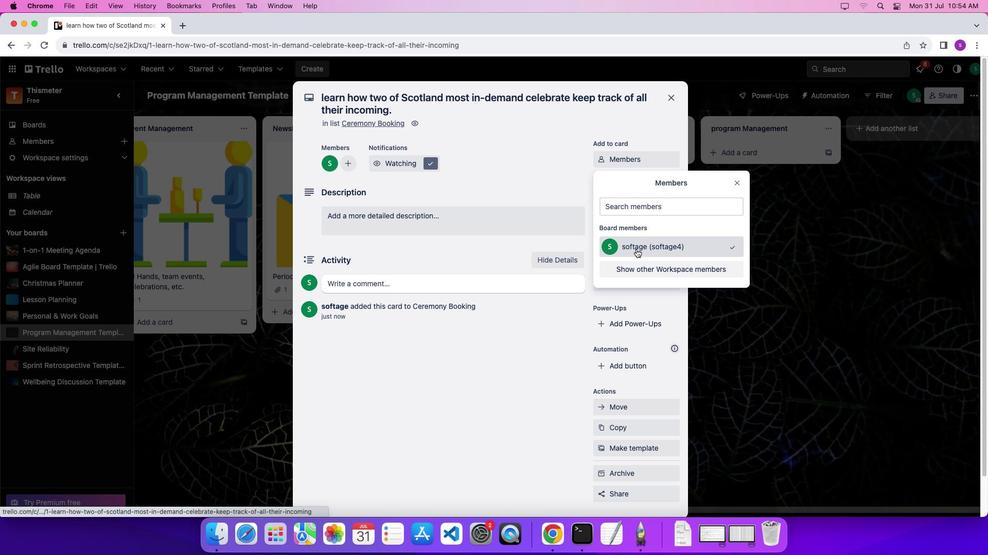 
Action: Mouse moved to (739, 179)
Screenshot: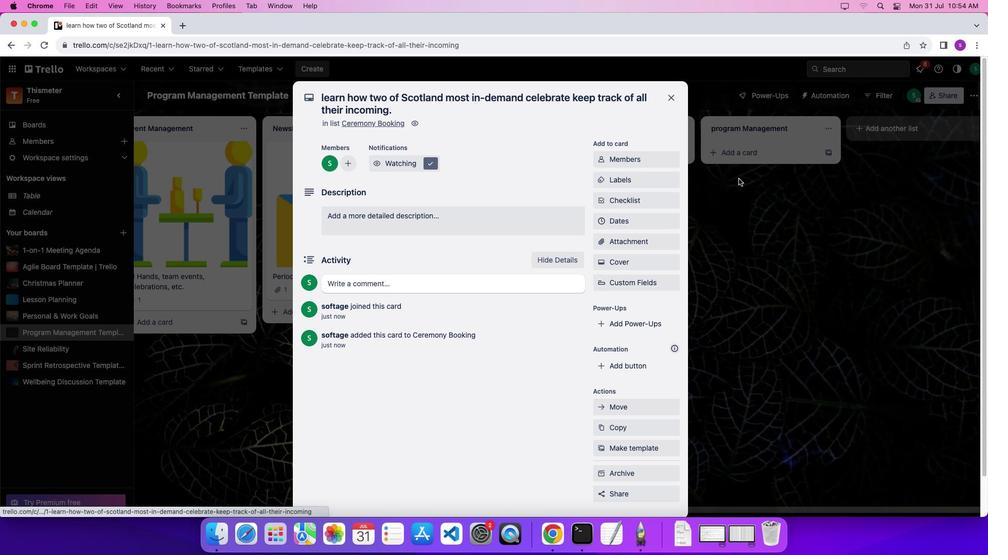 
Action: Mouse pressed left at (739, 179)
Screenshot: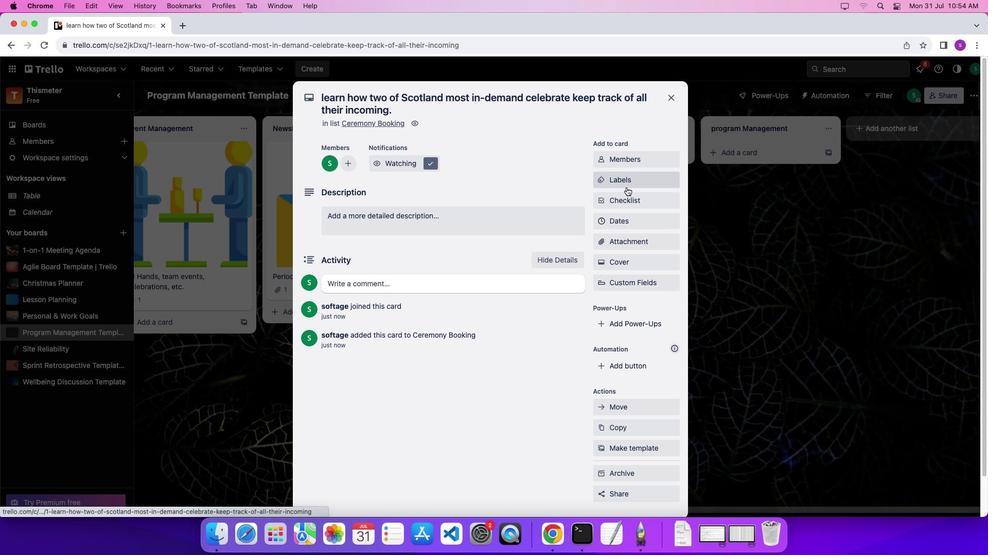 
Action: Mouse moved to (618, 186)
Screenshot: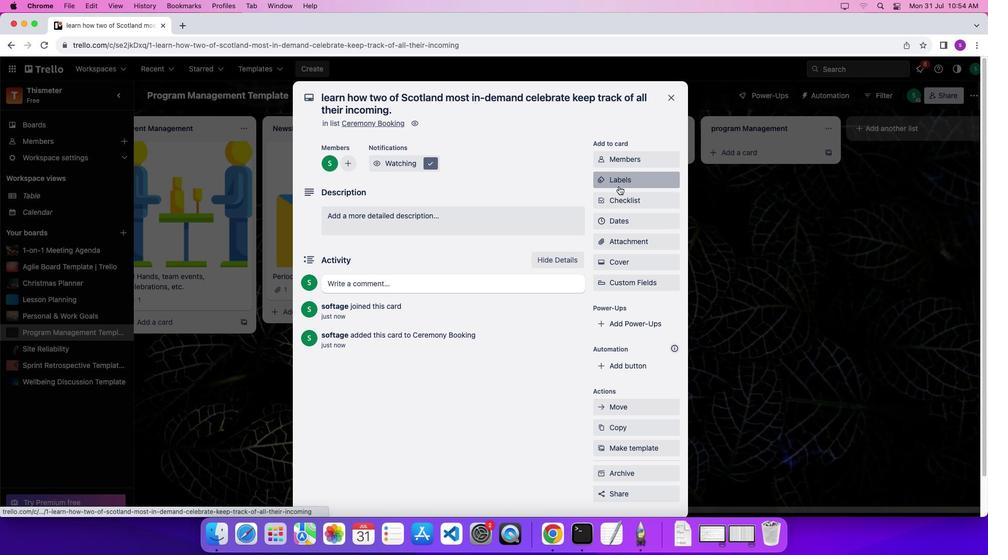 
Action: Mouse pressed left at (618, 186)
Screenshot: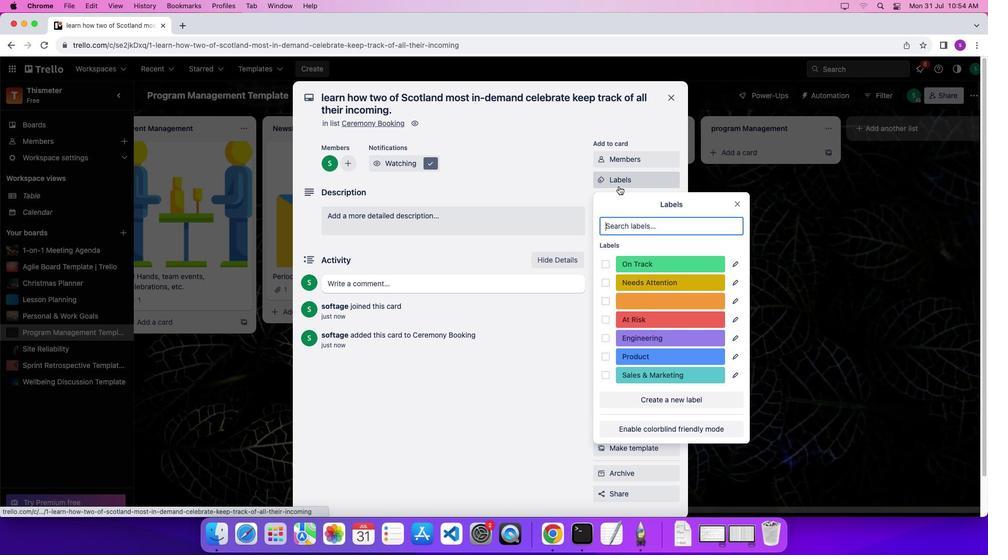 
Action: Mouse moved to (652, 261)
Screenshot: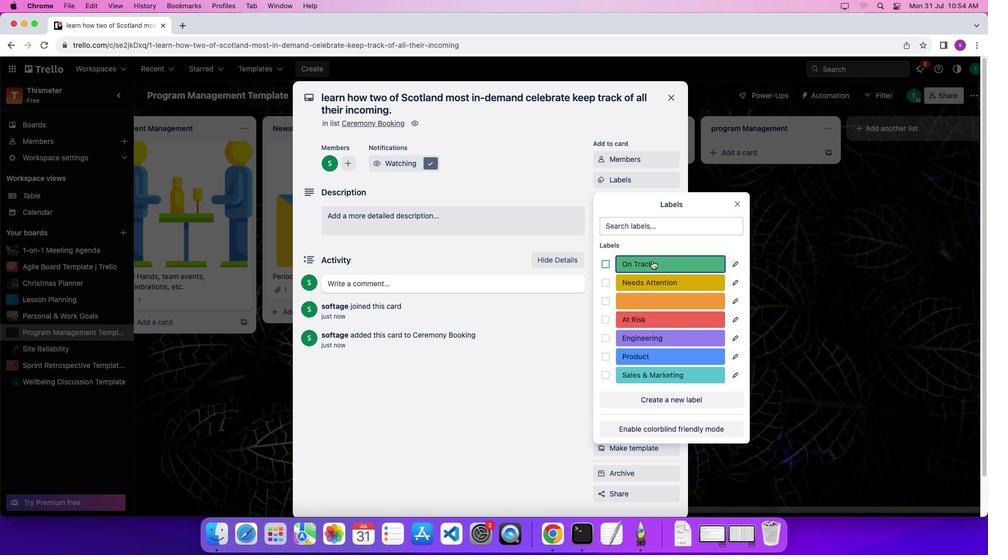
Action: Mouse pressed left at (652, 261)
Screenshot: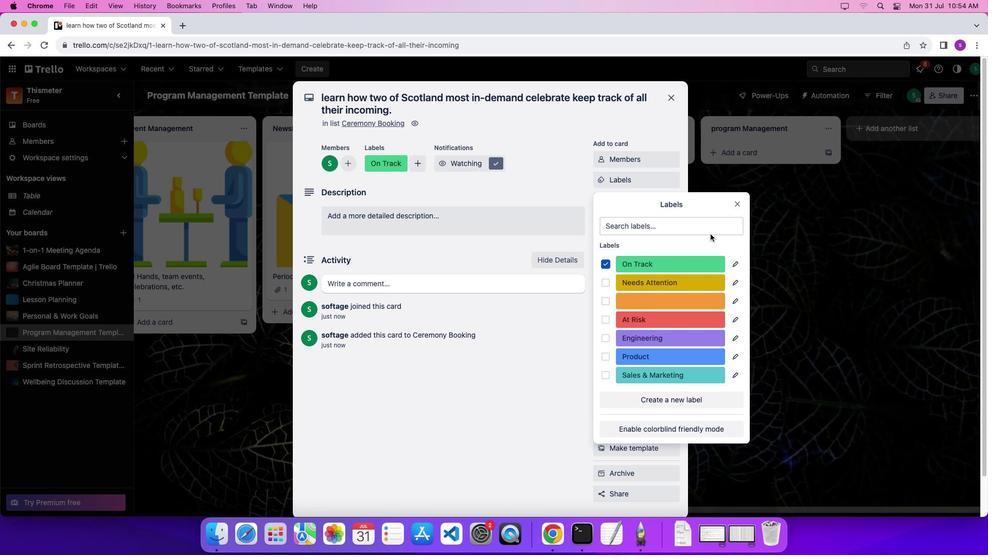 
Action: Mouse moved to (739, 208)
Screenshot: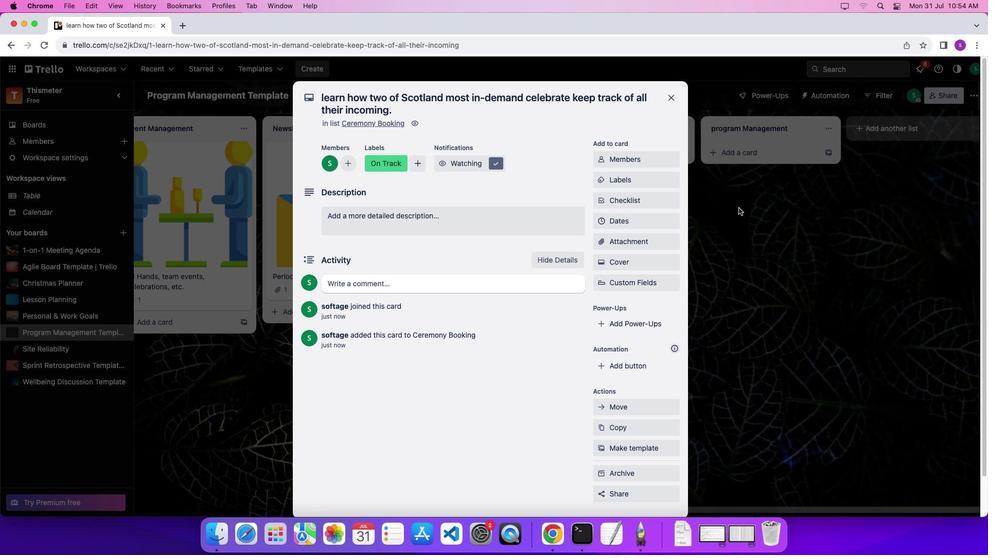 
Action: Mouse pressed left at (739, 208)
Screenshot: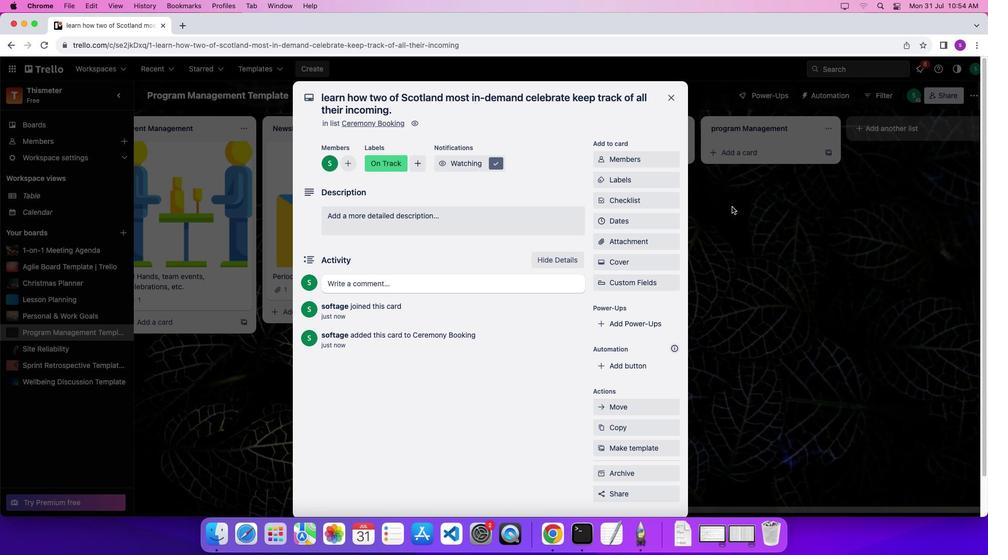
Action: Mouse moved to (665, 204)
Screenshot: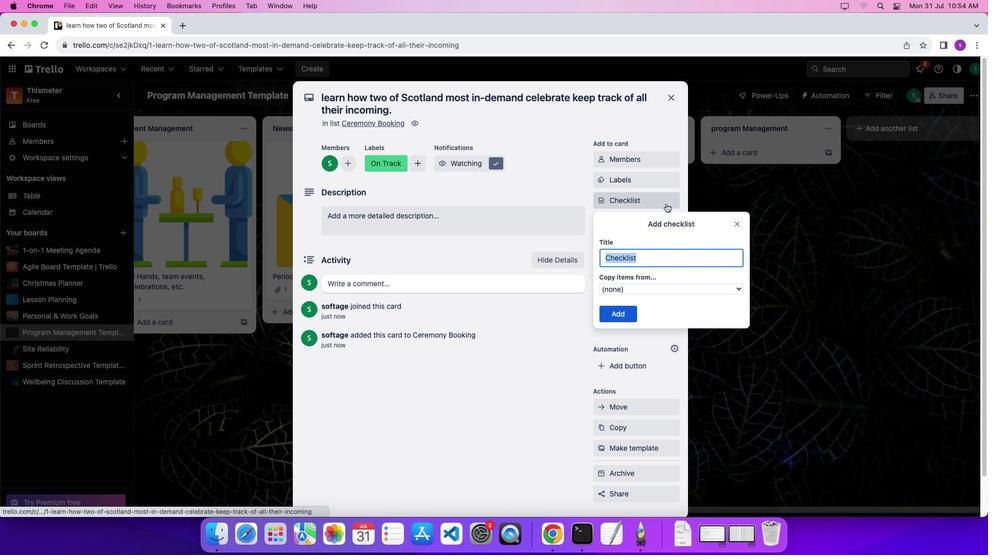 
Action: Mouse pressed left at (665, 204)
Screenshot: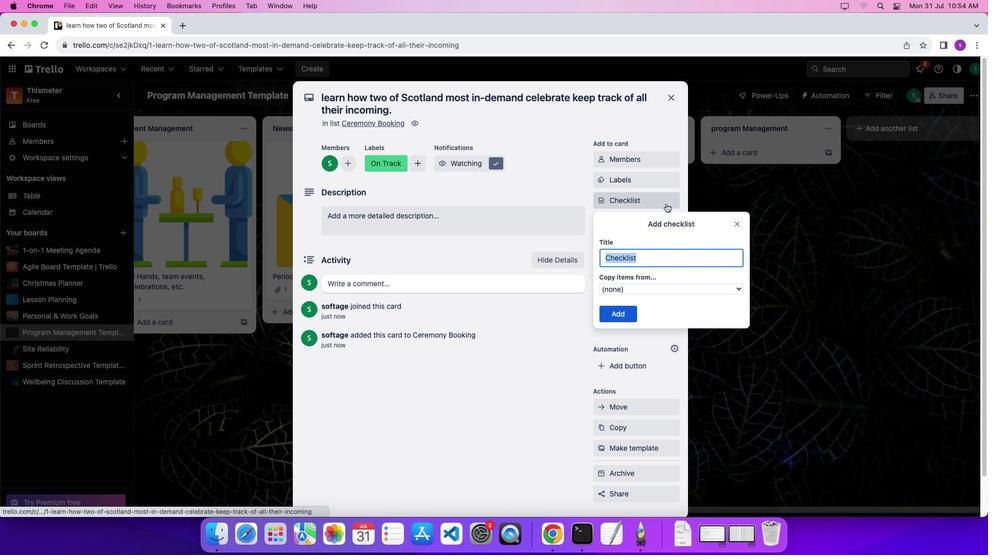 
Action: Mouse moved to (690, 238)
Screenshot: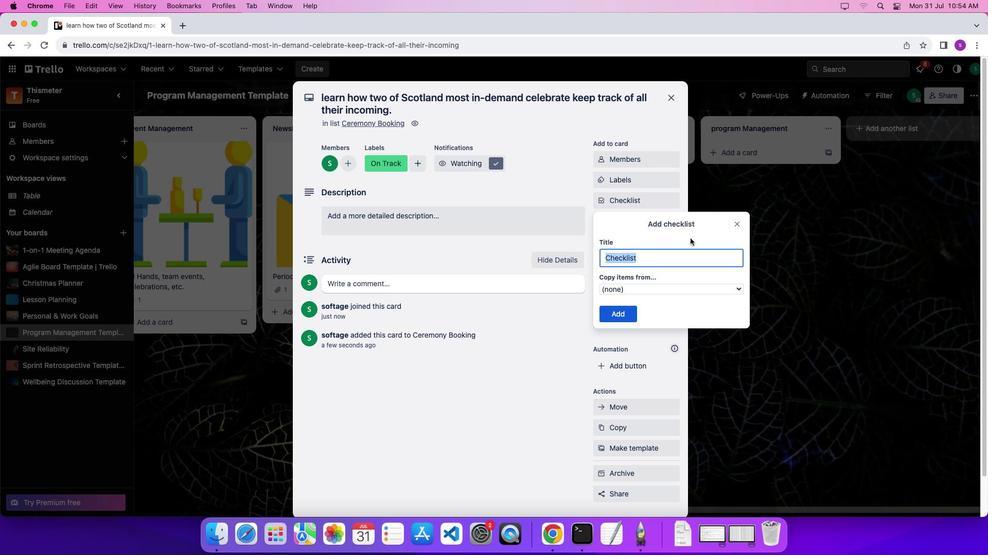 
Action: Key pressed Key.shift'M''a''n''a''g''e''m''e''n''t'
Screenshot: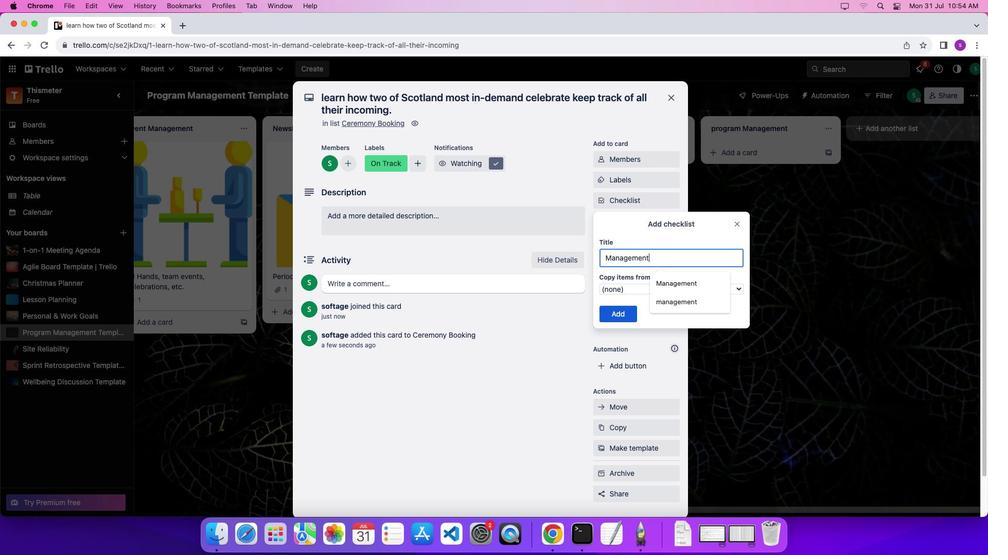 
Action: Mouse moved to (694, 277)
Screenshot: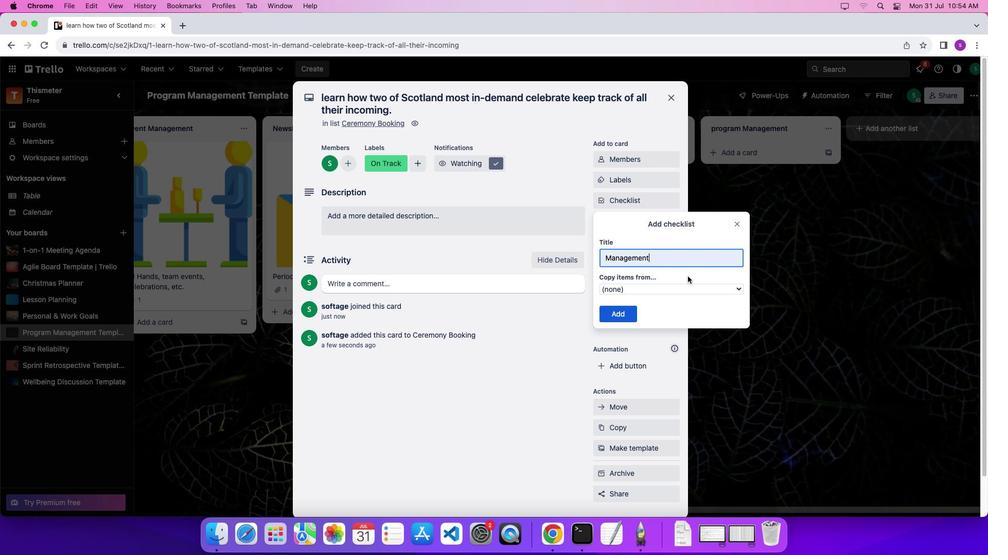 
Action: Mouse pressed left at (694, 277)
Screenshot: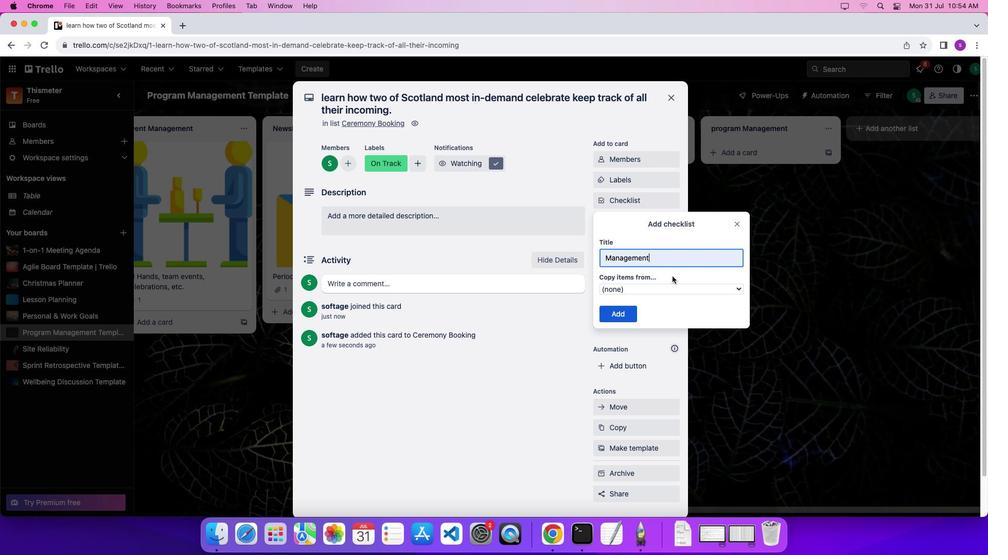 
Action: Mouse moved to (623, 307)
Screenshot: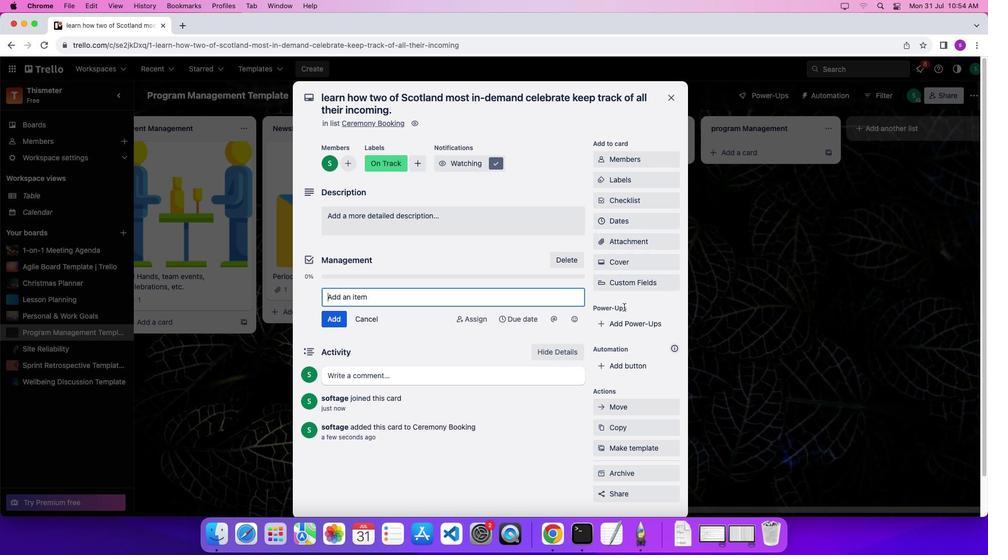 
Action: Mouse pressed left at (623, 307)
Screenshot: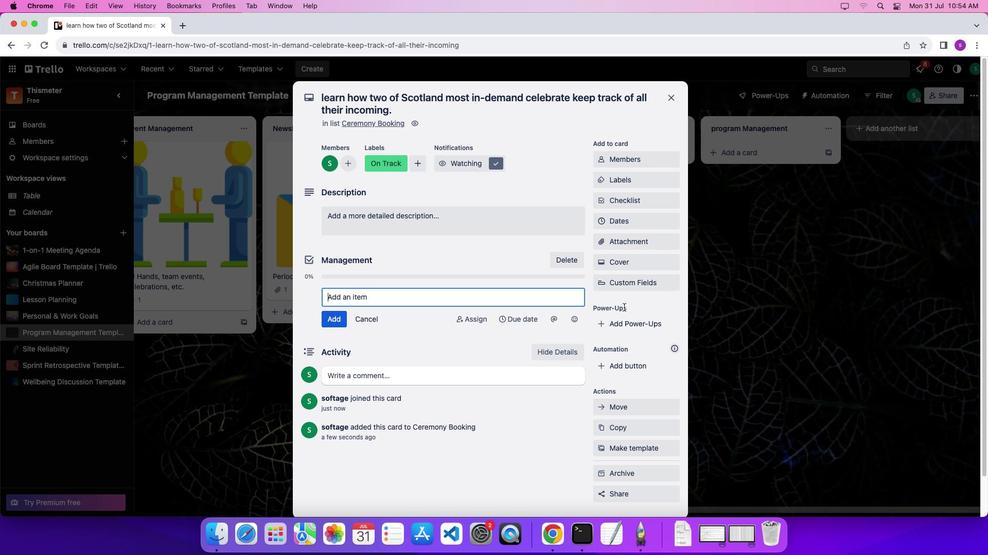 
Action: Mouse moved to (645, 221)
Screenshot: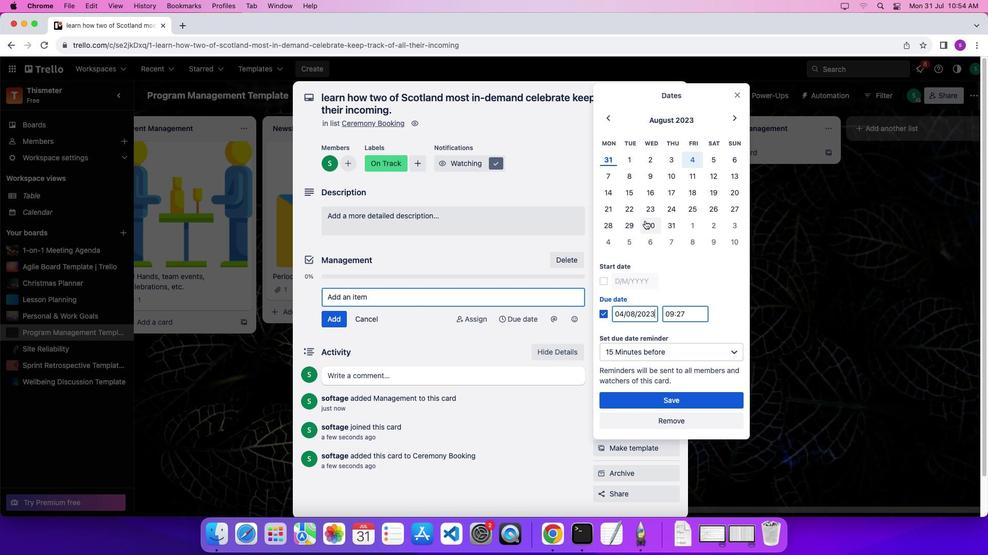 
Action: Mouse pressed left at (645, 221)
Screenshot: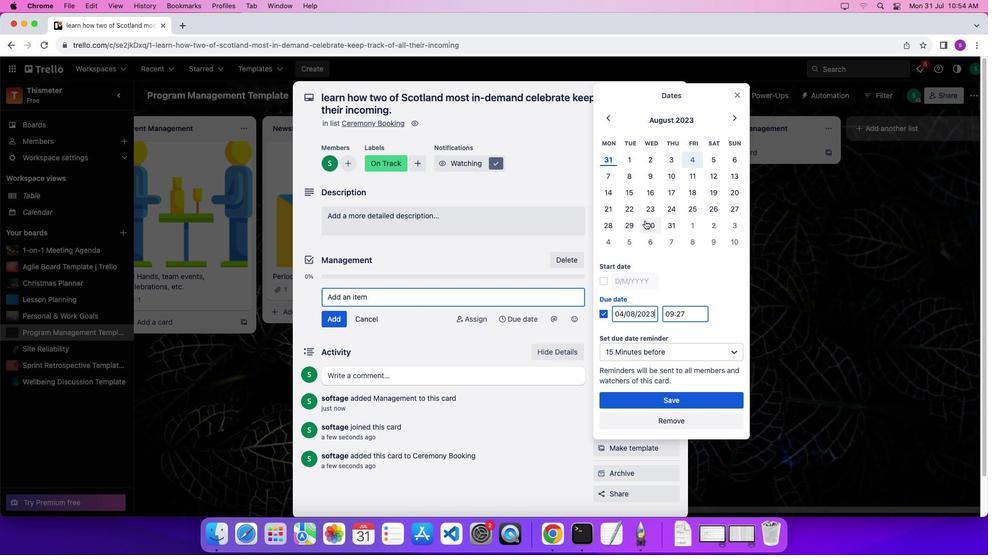 
Action: Mouse moved to (709, 161)
Screenshot: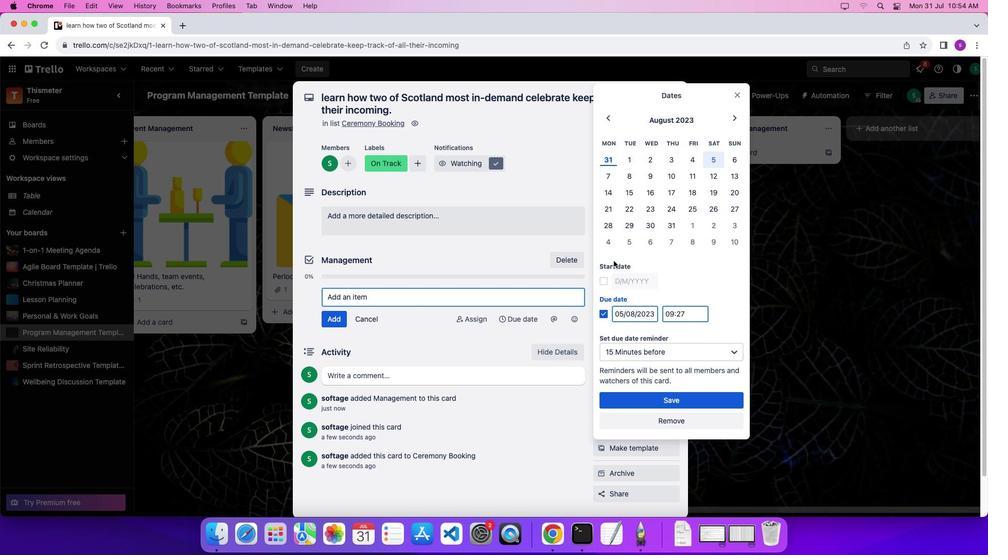 
Action: Mouse pressed left at (709, 161)
Screenshot: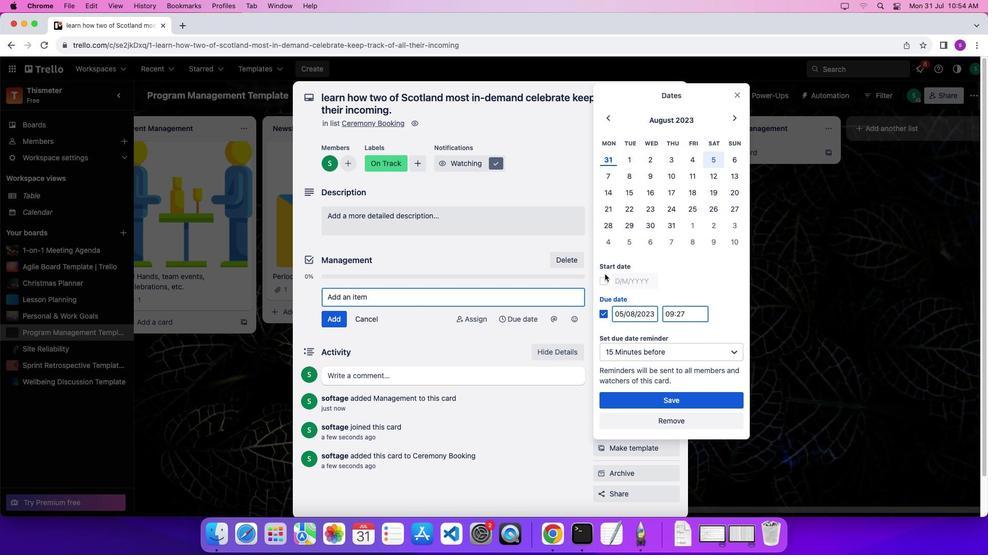 
Action: Mouse moved to (601, 284)
Screenshot: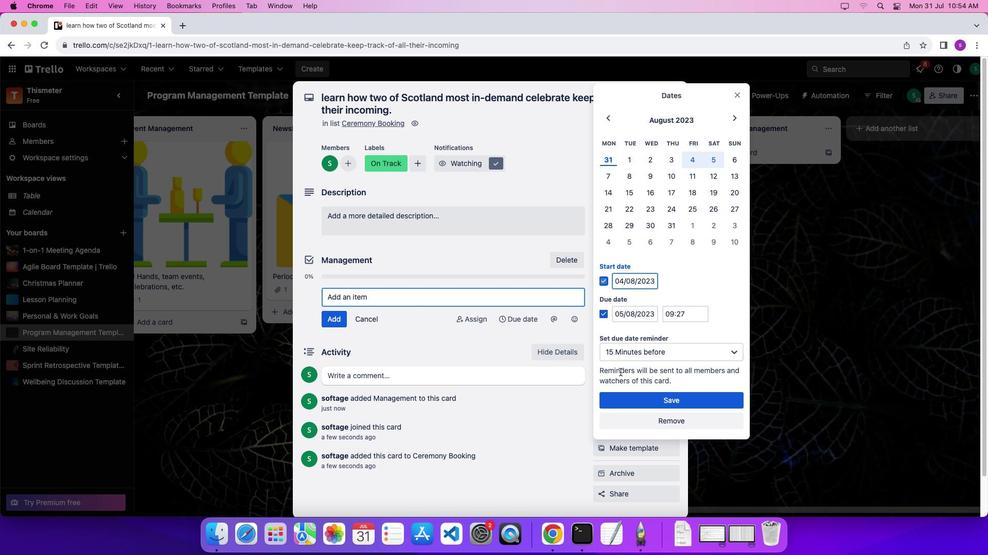 
Action: Mouse pressed left at (601, 284)
Screenshot: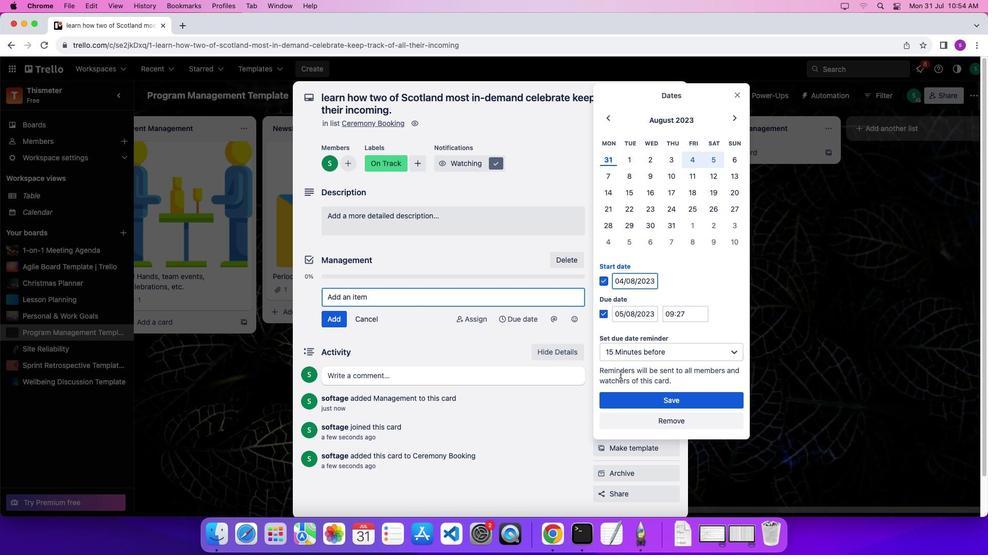 
Action: Mouse moved to (625, 395)
Screenshot: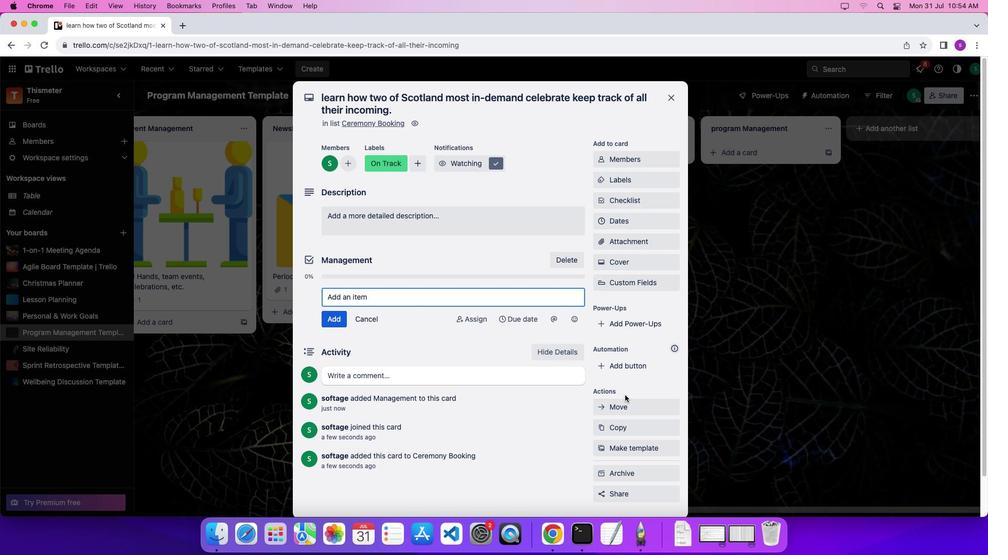 
Action: Mouse pressed left at (625, 395)
Screenshot: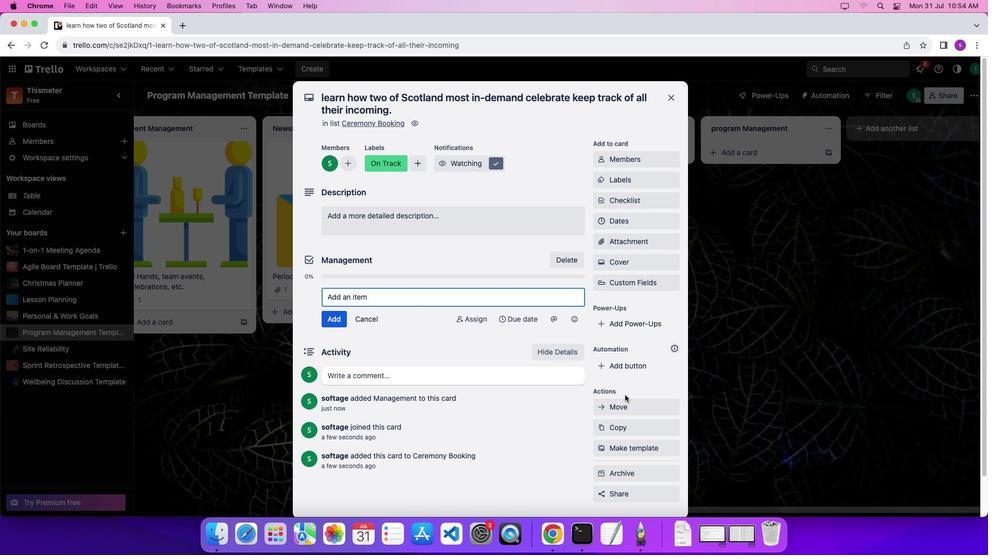 
Action: Mouse moved to (627, 246)
Screenshot: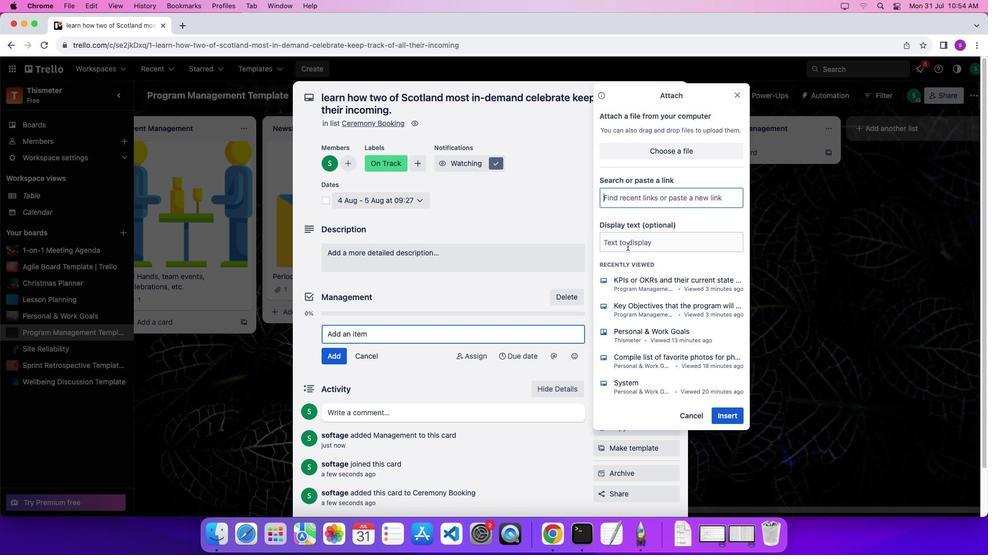 
Action: Mouse pressed left at (627, 246)
Screenshot: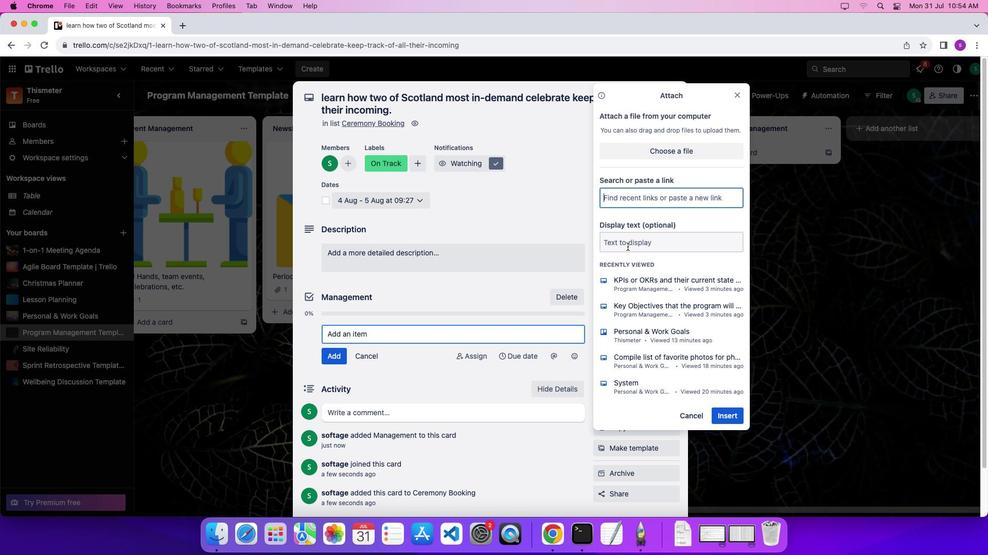 
Action: Mouse moved to (637, 305)
Screenshot: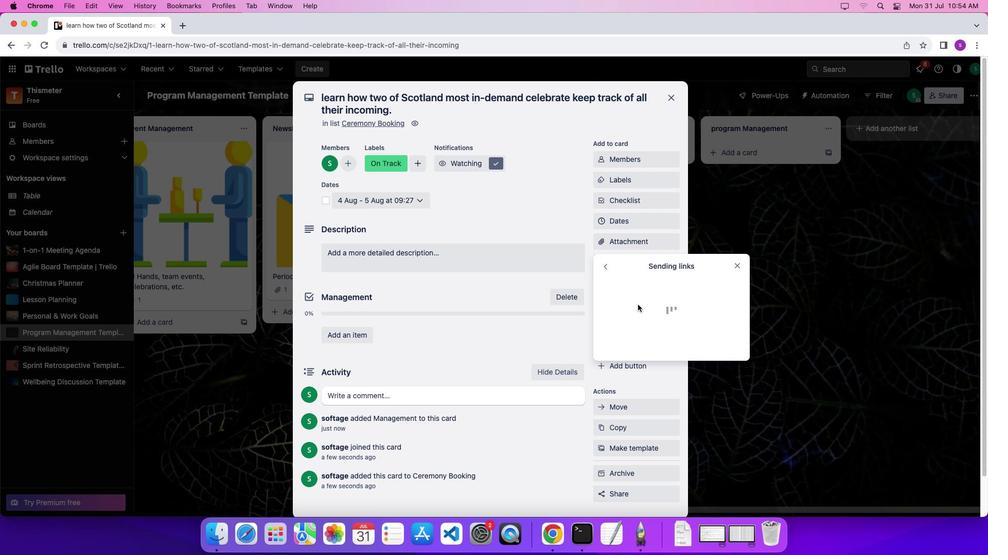 
Action: Mouse pressed left at (637, 305)
Screenshot: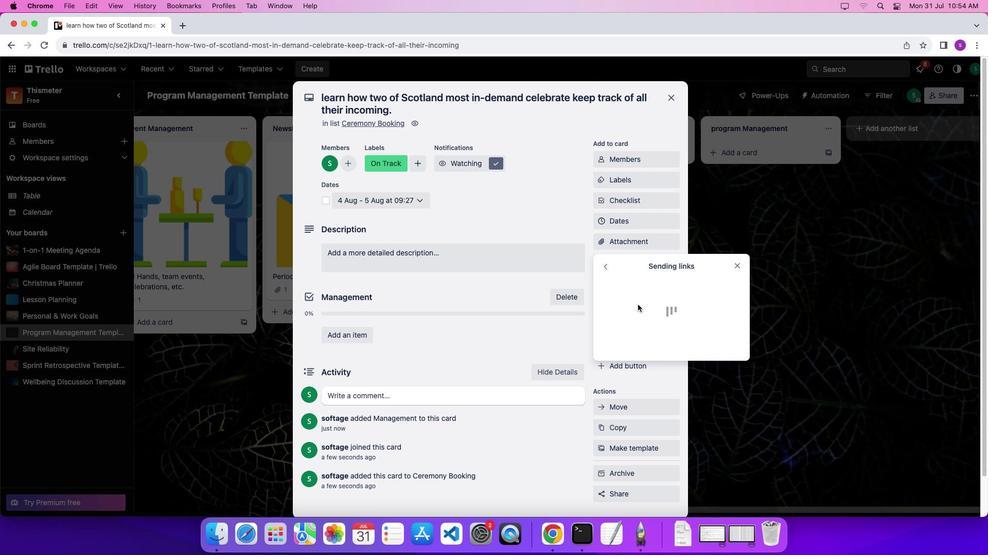 
Action: Mouse moved to (652, 264)
Screenshot: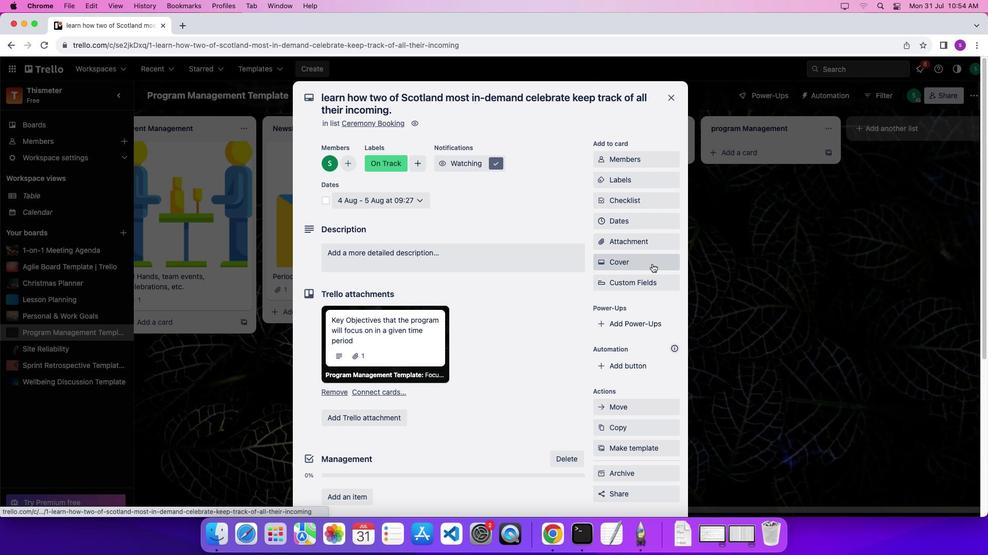 
Action: Mouse pressed left at (652, 264)
Screenshot: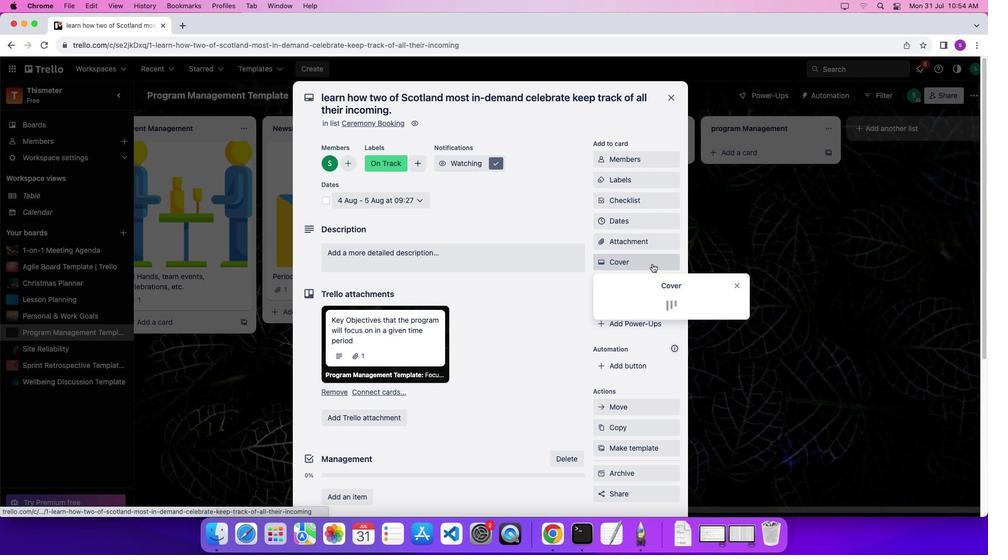 
Action: Mouse moved to (608, 310)
Screenshot: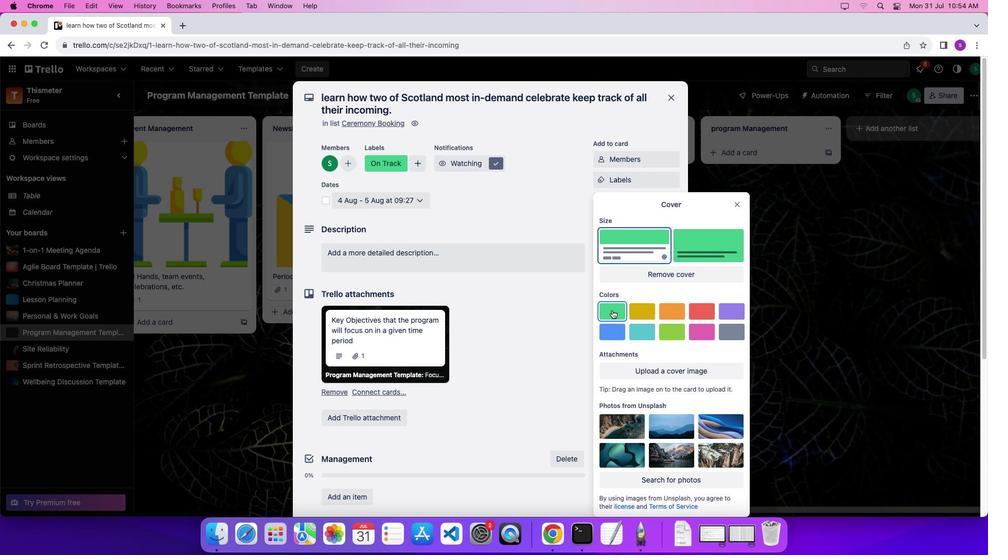 
Action: Mouse pressed left at (608, 310)
Screenshot: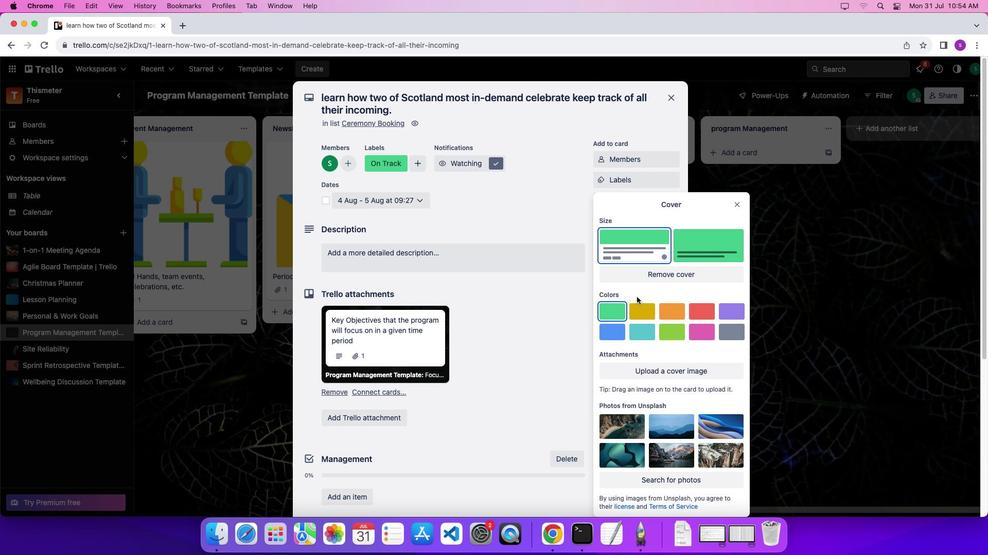 
Action: Mouse moved to (734, 206)
Screenshot: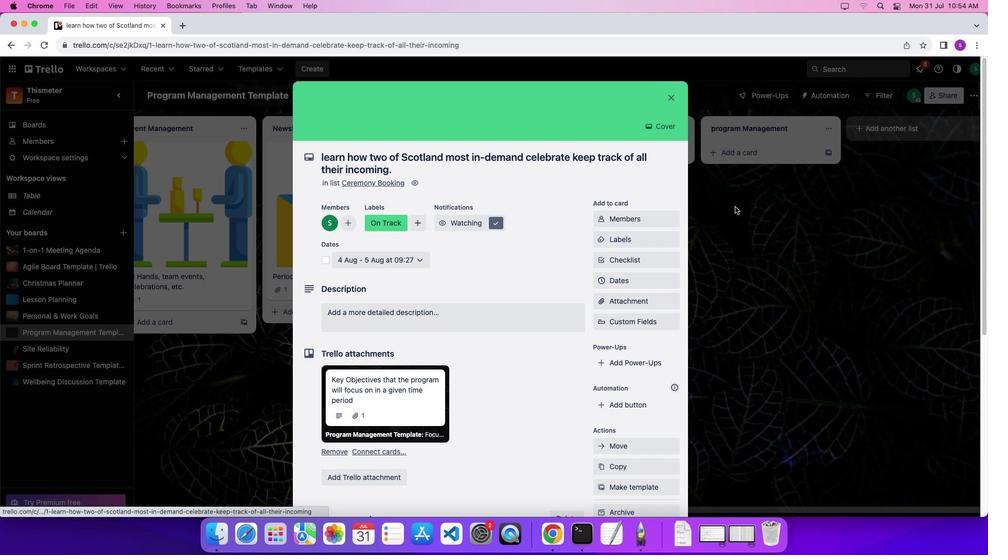 
Action: Mouse pressed left at (734, 206)
Screenshot: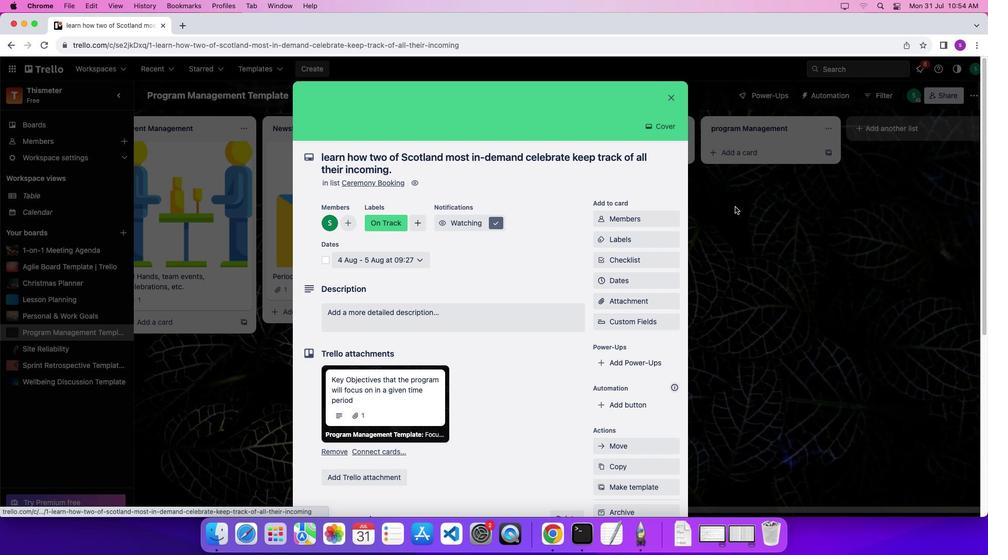 
Action: Mouse moved to (325, 262)
Screenshot: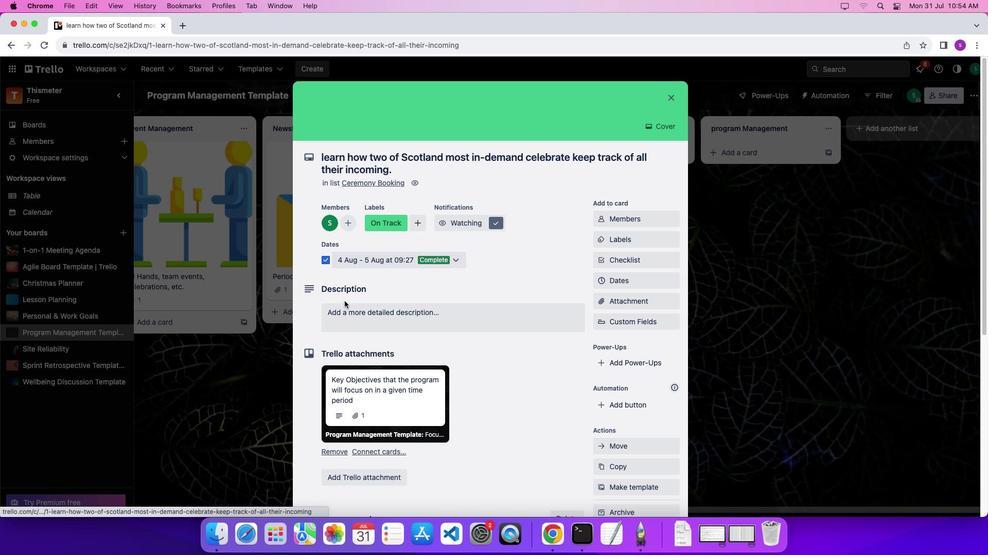 
Action: Mouse pressed left at (325, 262)
Screenshot: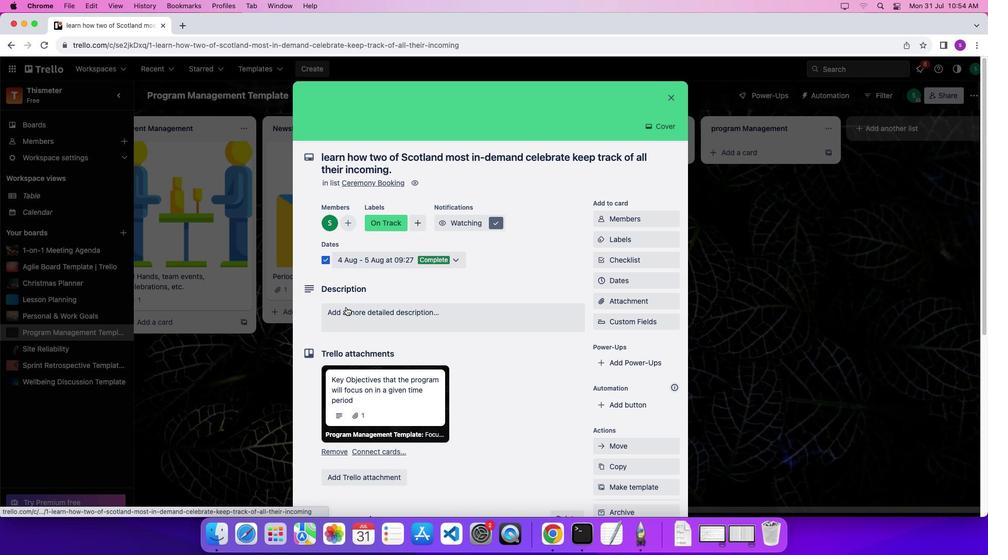 
Action: Mouse moved to (348, 312)
Screenshot: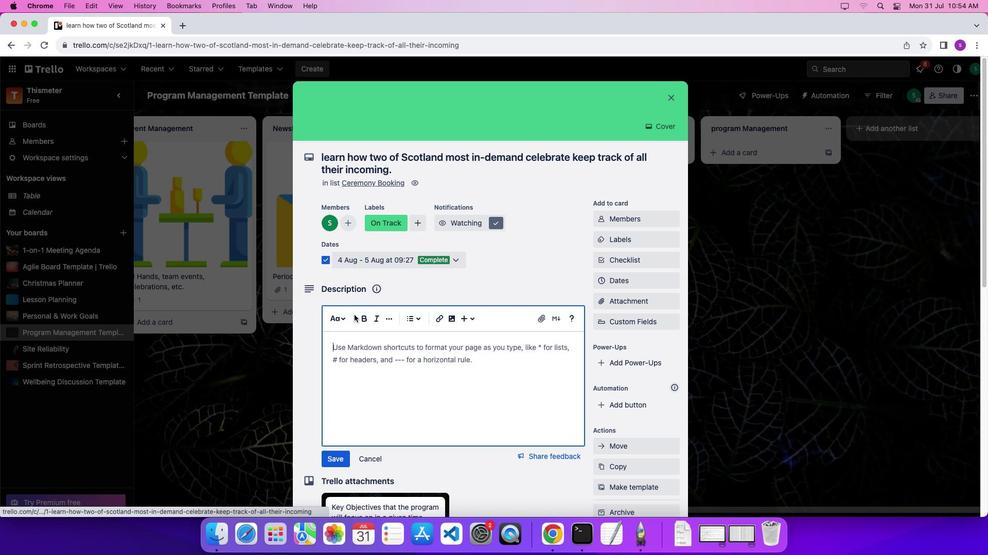 
Action: Mouse pressed left at (348, 312)
Screenshot: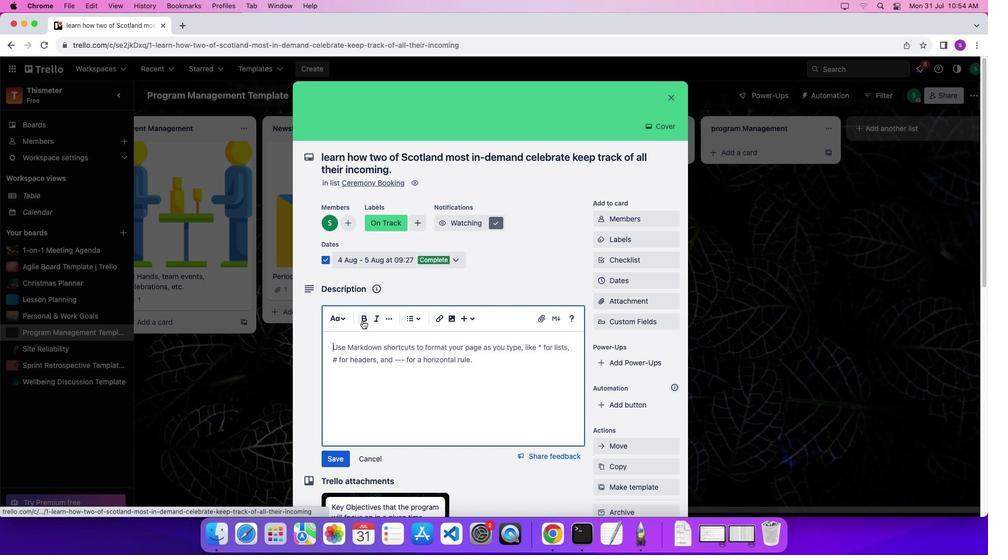 
Action: Mouse moved to (378, 360)
Screenshot: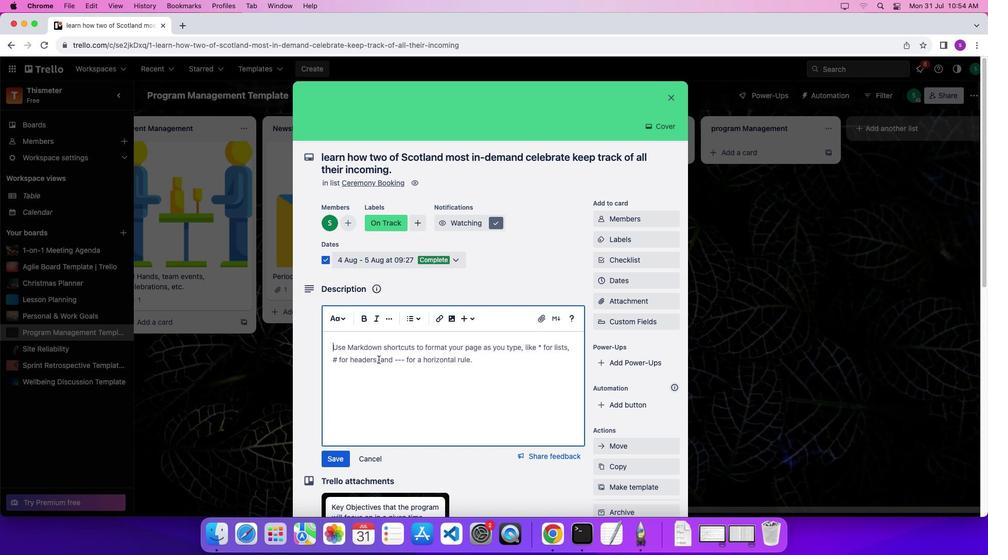 
Action: Mouse pressed left at (378, 360)
Screenshot: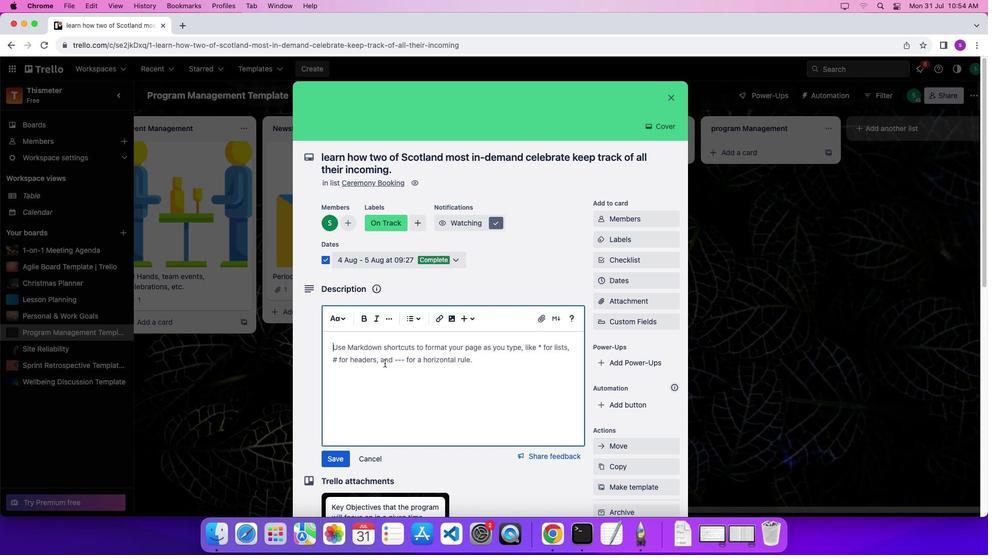 
Action: Mouse moved to (384, 363)
Screenshot: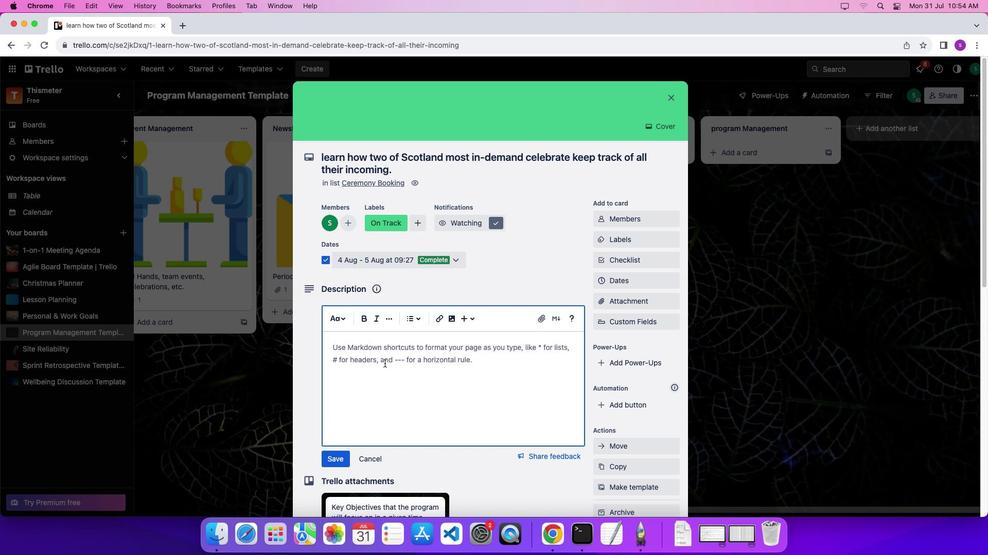 
Action: Key pressed Key.shift'W''h''e''n'Key.space'i''n''c''i''d''e''n''t''s'Key.space'h''a''p''p''e''n'Key.space's''p''e''e''d'Key.space'i''s'Key.space'k''e''y''.'Key.spaceKey.shift'O''r''g''a''n''i''z''e'Key.spaceKey.backspaceKey.backspaceKey.backspace's''e'Key.space'a''n''d'Key.space't''r''a''c''k'Key.space'i''n''c''i''d''e''n''t''s'Key.space'a''s'Key.space'h''t''e''y'Key.space'o''c''c''u''r'Key.space's''o'Key.space'y''o''u'Key.space'c''a''n'Key.space'f''i''n''d'Key.space's''o''l''u''t''i''o''n'Key.space'f''a''s''t''.'
Screenshot: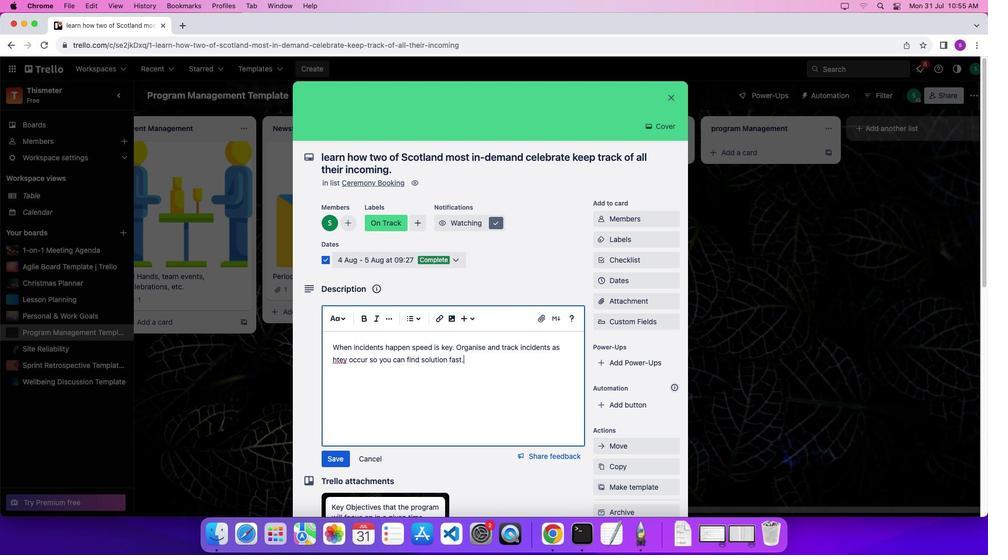 
Action: Mouse moved to (347, 359)
Screenshot: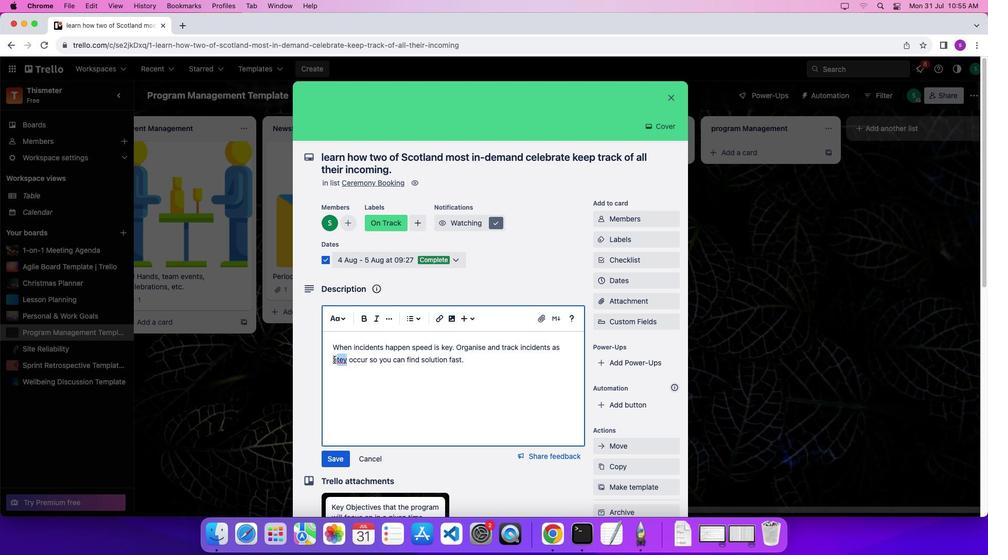 
Action: Mouse pressed left at (347, 359)
Screenshot: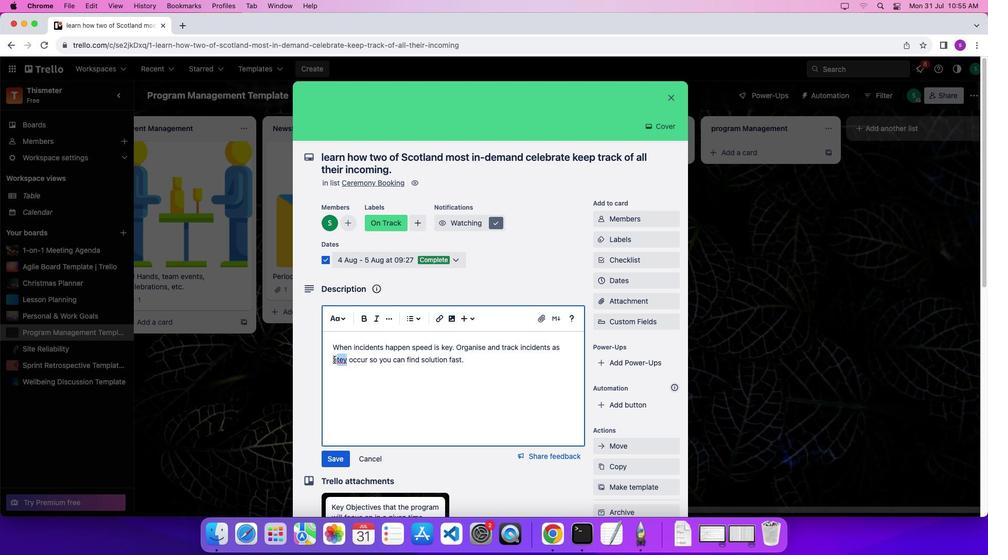 
Action: Mouse moved to (333, 359)
Screenshot: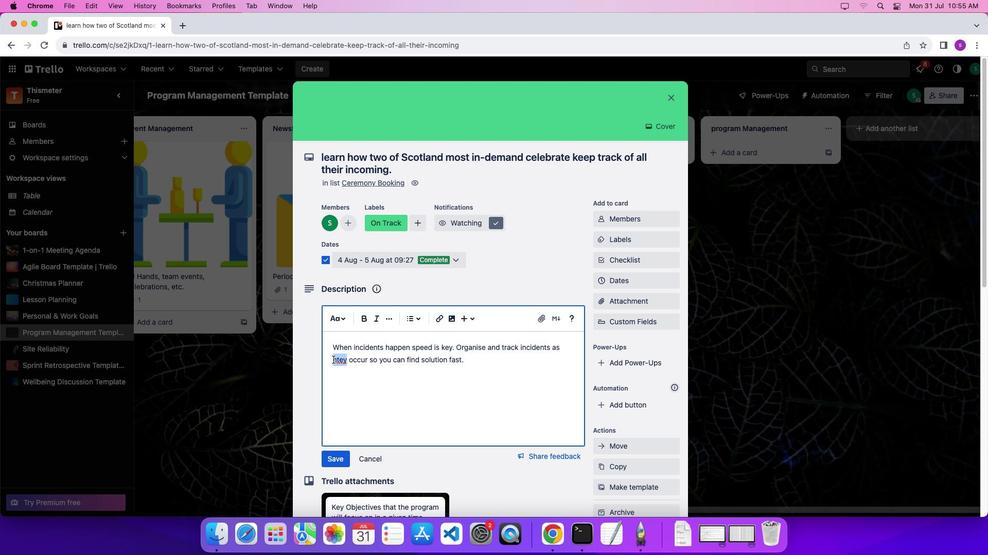 
Action: Key pressed 't''h''e''y'
Screenshot: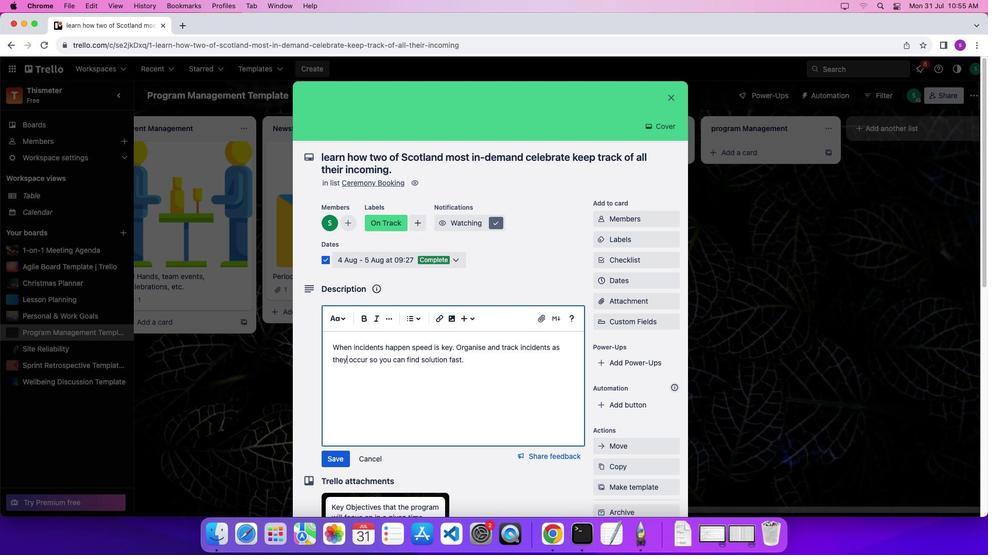 
Action: Mouse moved to (482, 360)
Screenshot: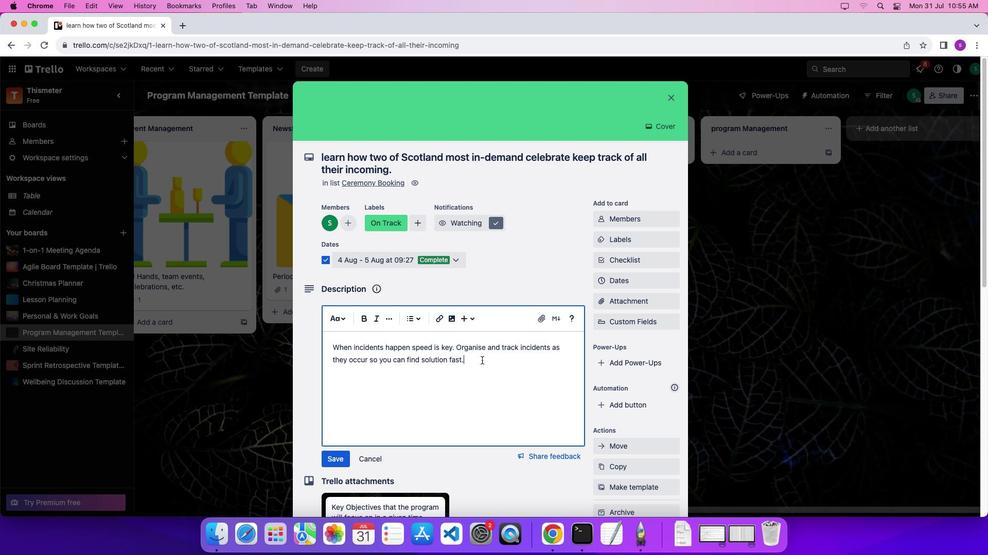 
Action: Mouse pressed left at (482, 360)
Screenshot: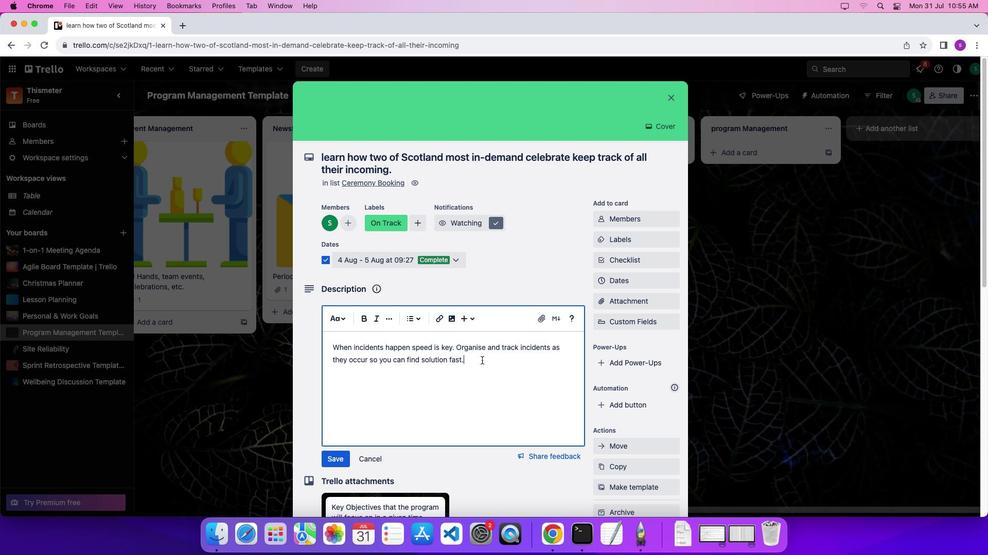 
Action: Mouse moved to (481, 360)
Screenshot: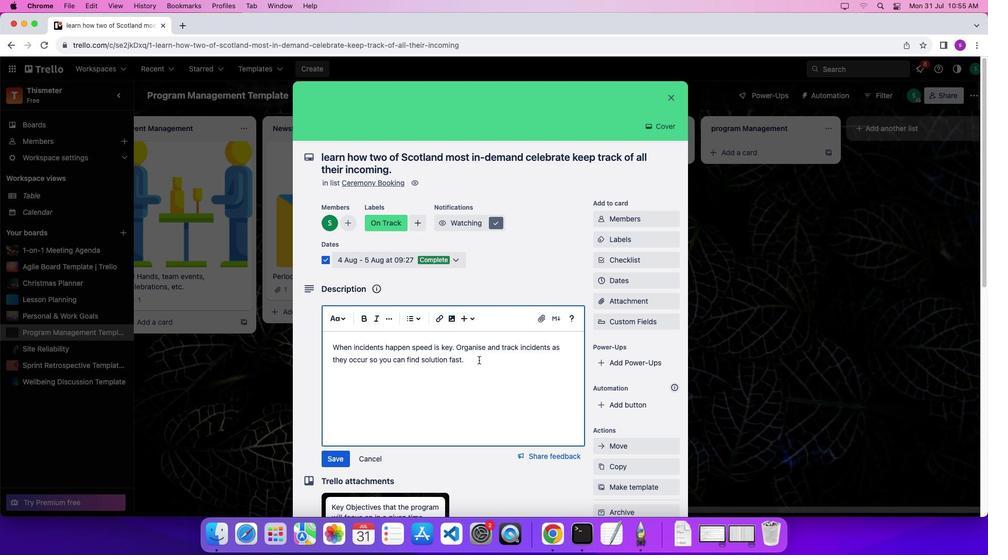 
Action: Mouse pressed left at (481, 360)
Screenshot: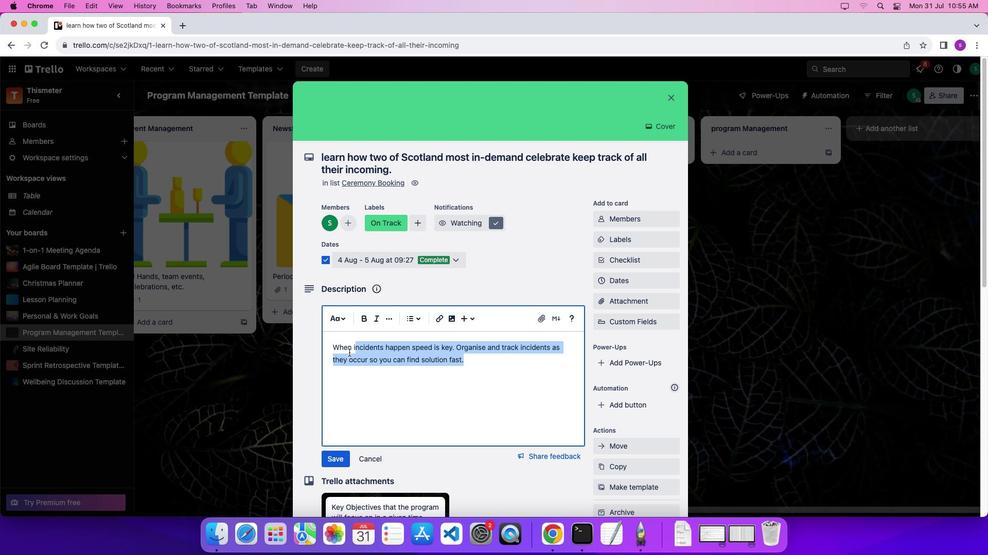 
Action: Mouse moved to (343, 323)
Screenshot: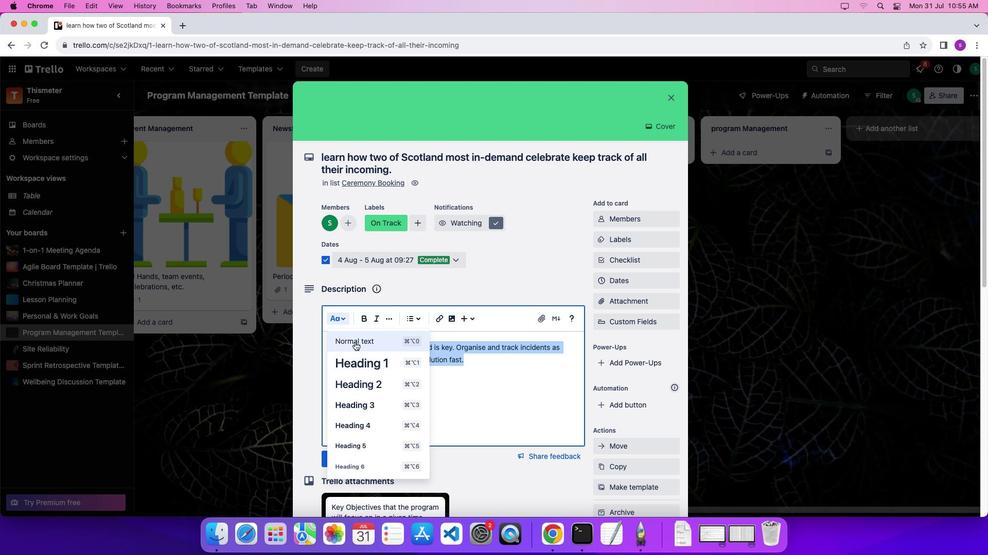 
Action: Mouse pressed left at (343, 323)
Screenshot: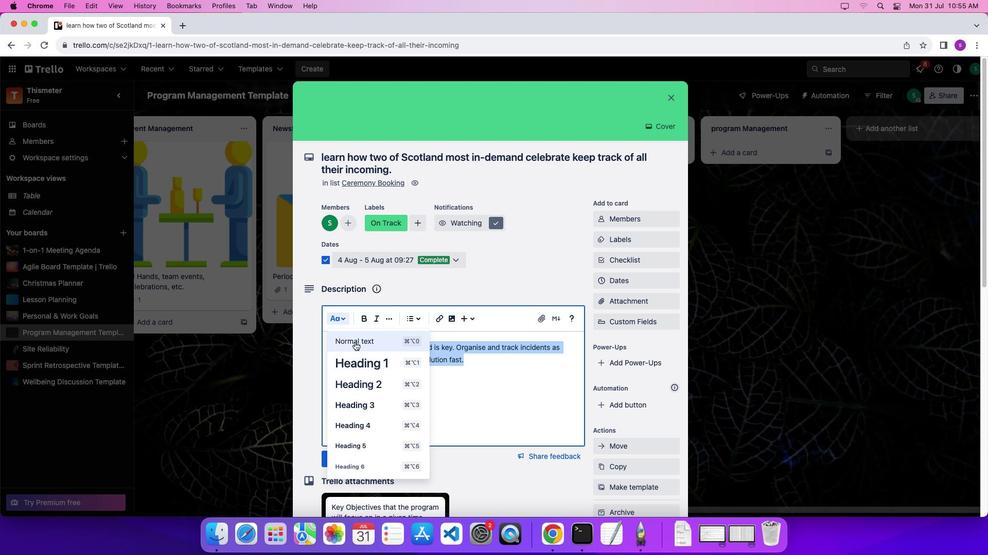 
Action: Mouse moved to (363, 378)
Screenshot: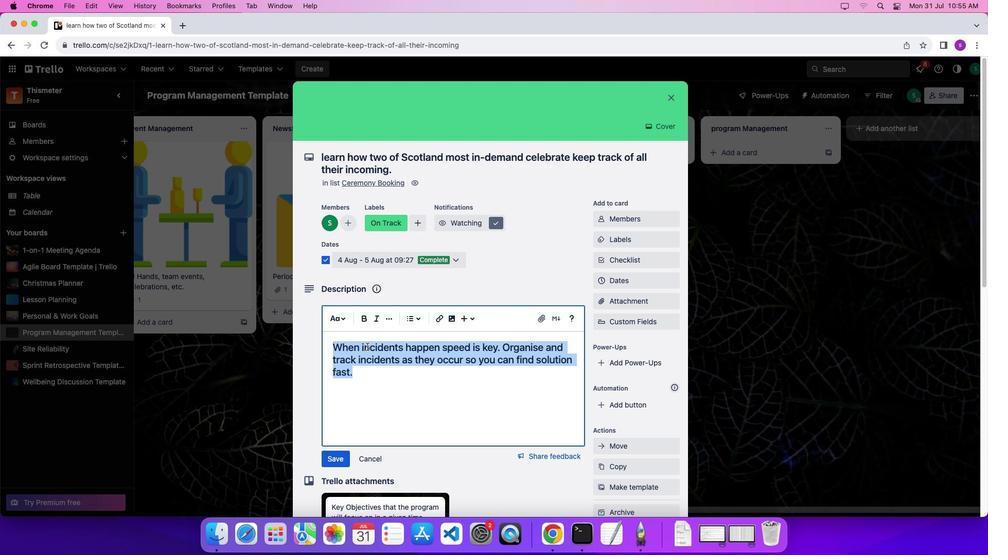 
Action: Mouse pressed left at (363, 378)
Screenshot: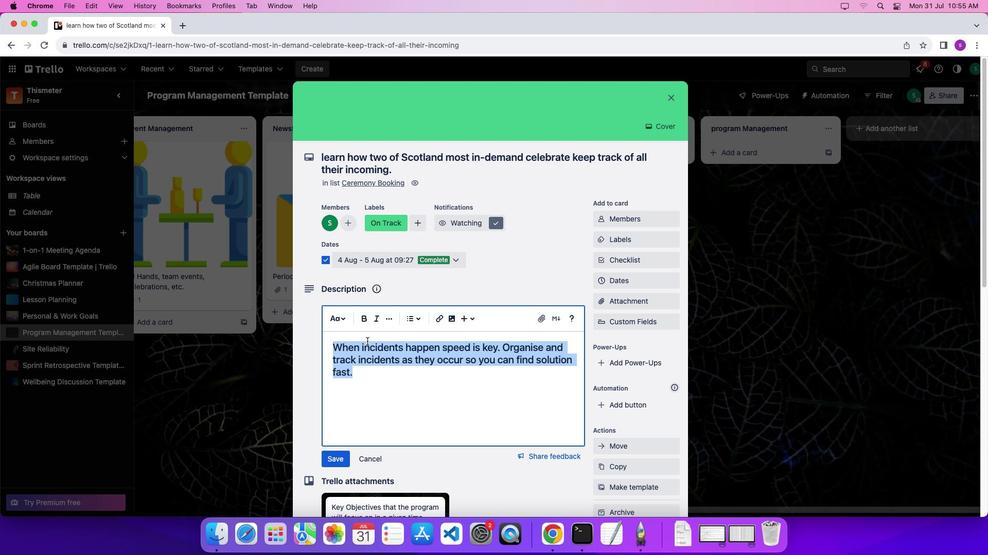 
Action: Mouse moved to (374, 321)
Screenshot: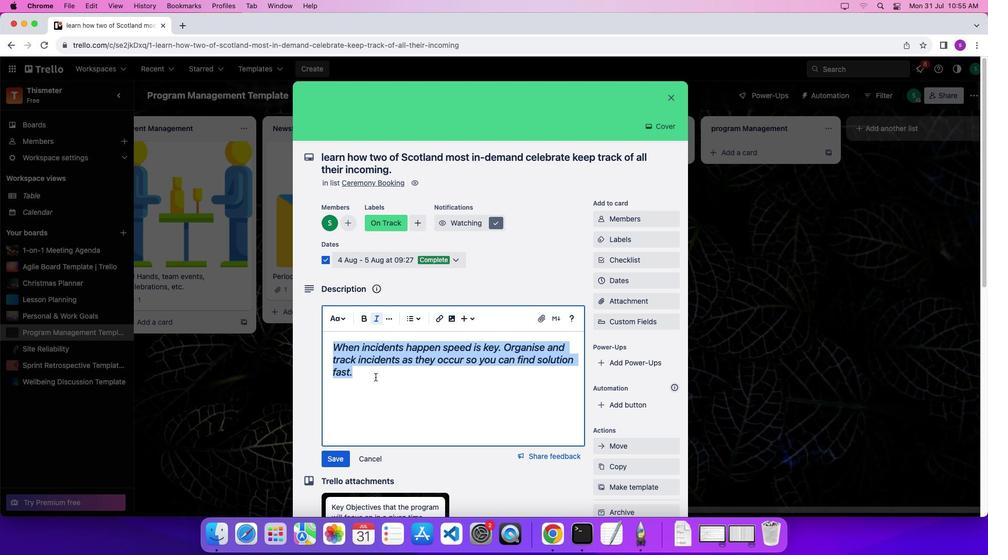 
Action: Mouse pressed left at (374, 321)
Screenshot: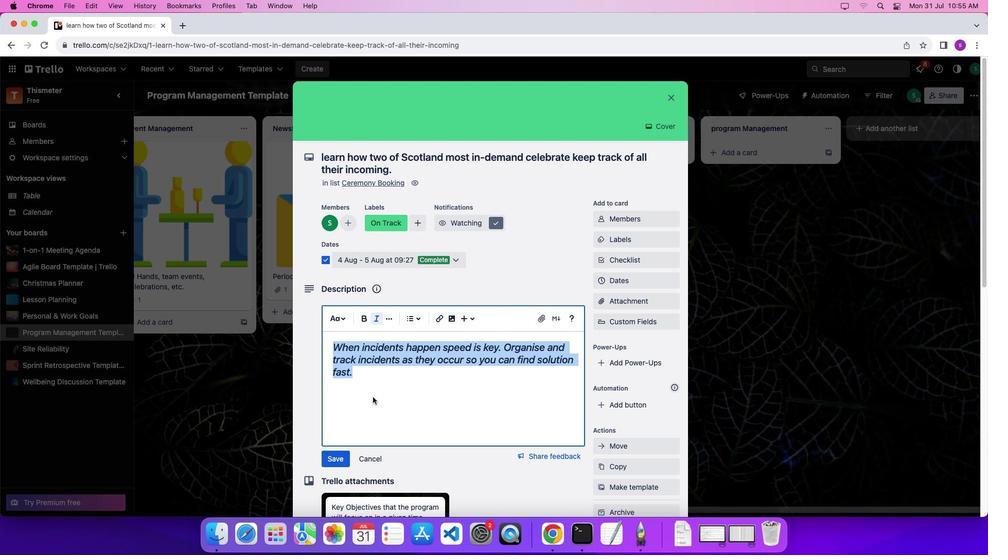
Action: Mouse moved to (372, 399)
Screenshot: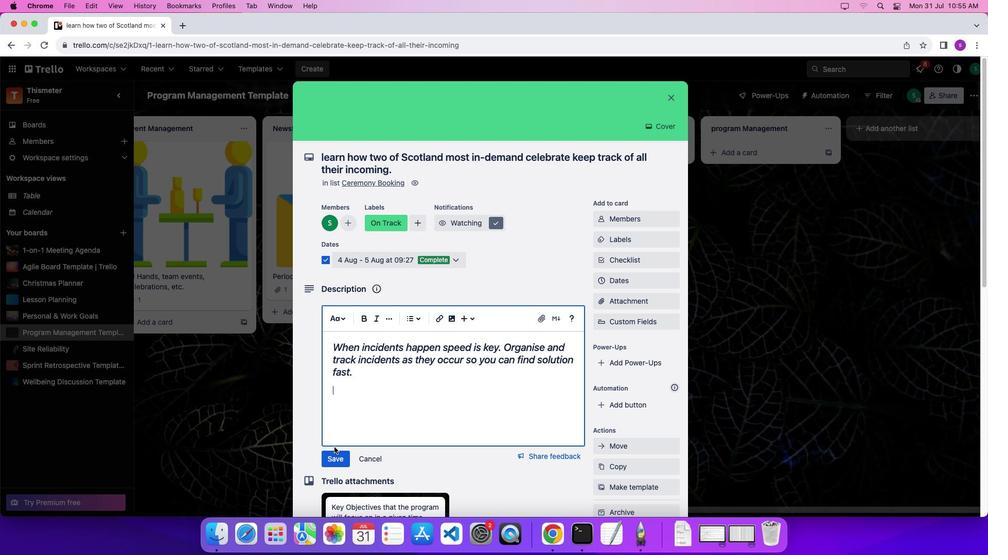 
Action: Mouse pressed left at (372, 399)
Screenshot: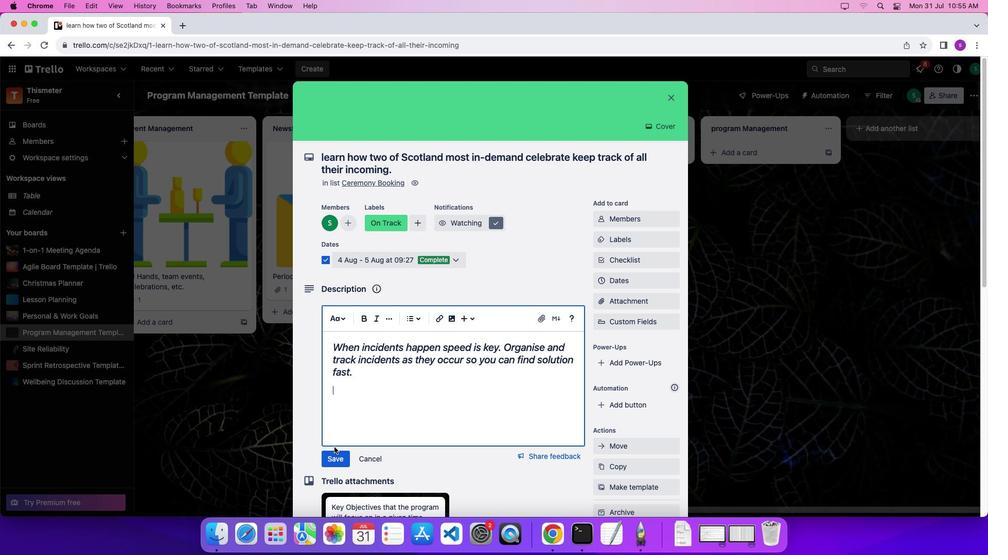 
Action: Mouse moved to (335, 457)
Screenshot: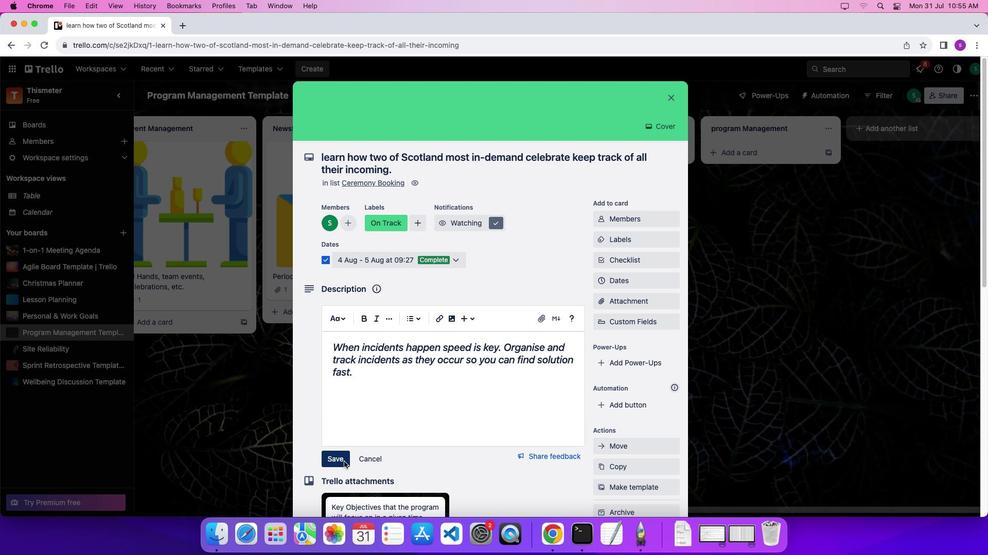 
Action: Mouse pressed left at (335, 457)
Screenshot: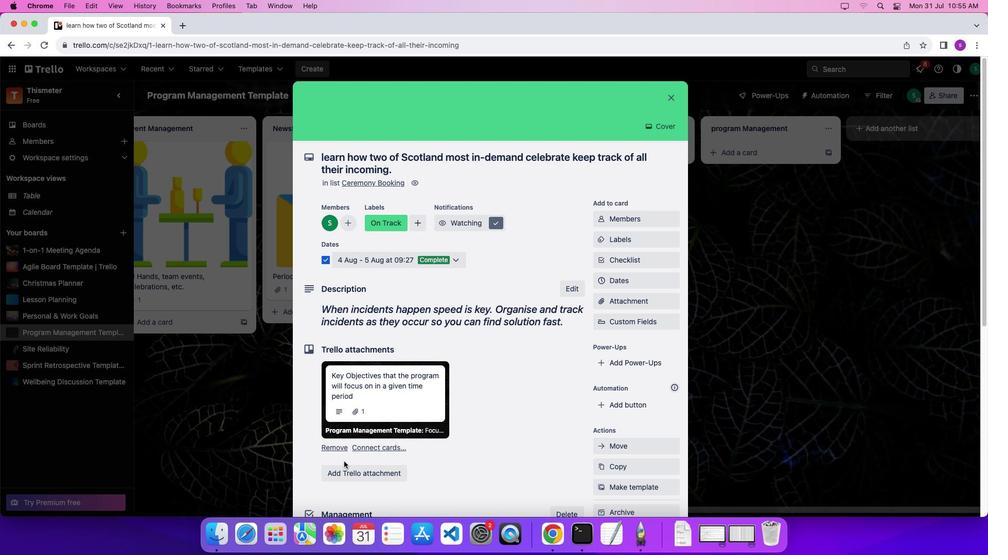 
Action: Mouse moved to (446, 402)
Screenshot: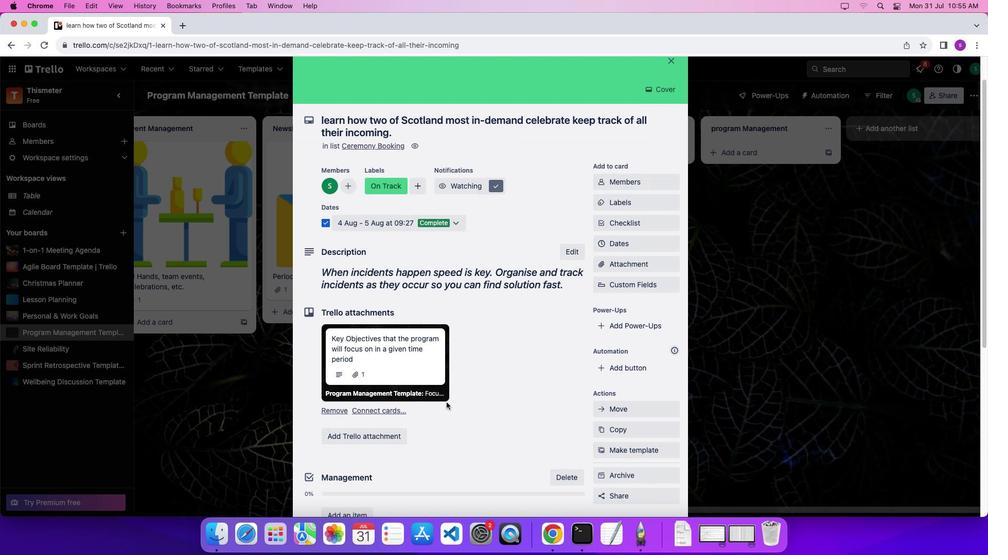 
Action: Mouse scrolled (446, 402) with delta (0, 0)
Screenshot: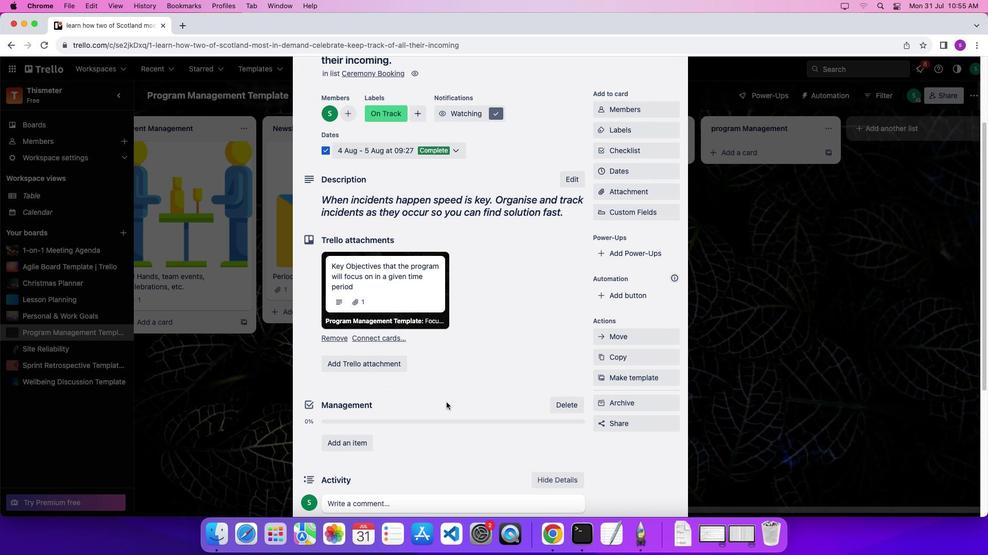 
Action: Mouse scrolled (446, 402) with delta (0, 0)
Screenshot: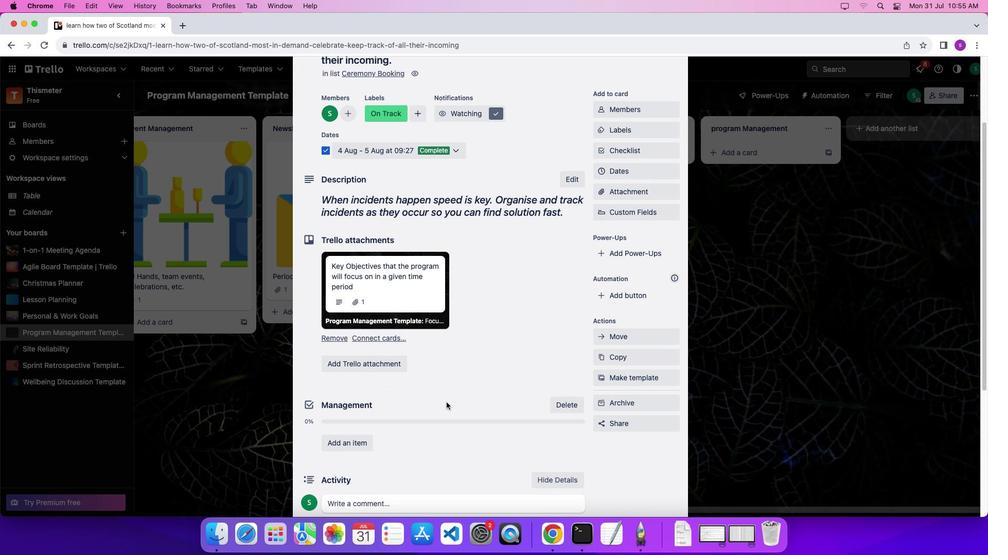 
Action: Mouse scrolled (446, 402) with delta (0, -1)
Screenshot: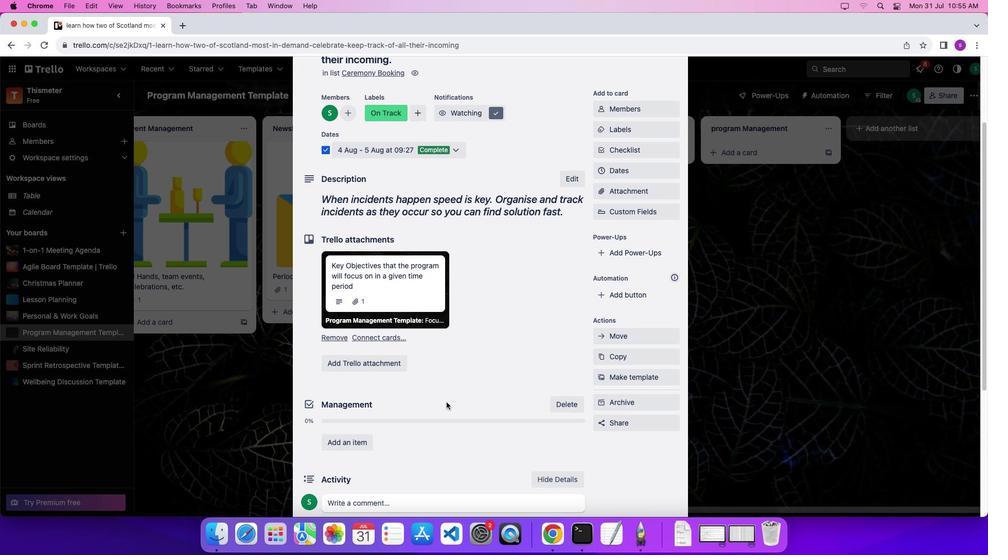 
Action: Mouse scrolled (446, 402) with delta (0, 0)
Screenshot: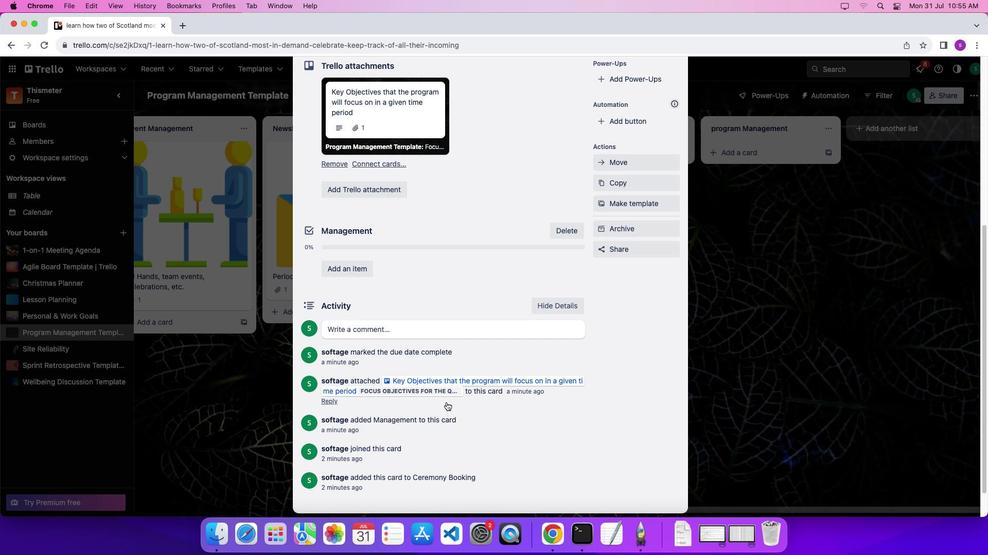 
Action: Mouse scrolled (446, 402) with delta (0, 0)
Screenshot: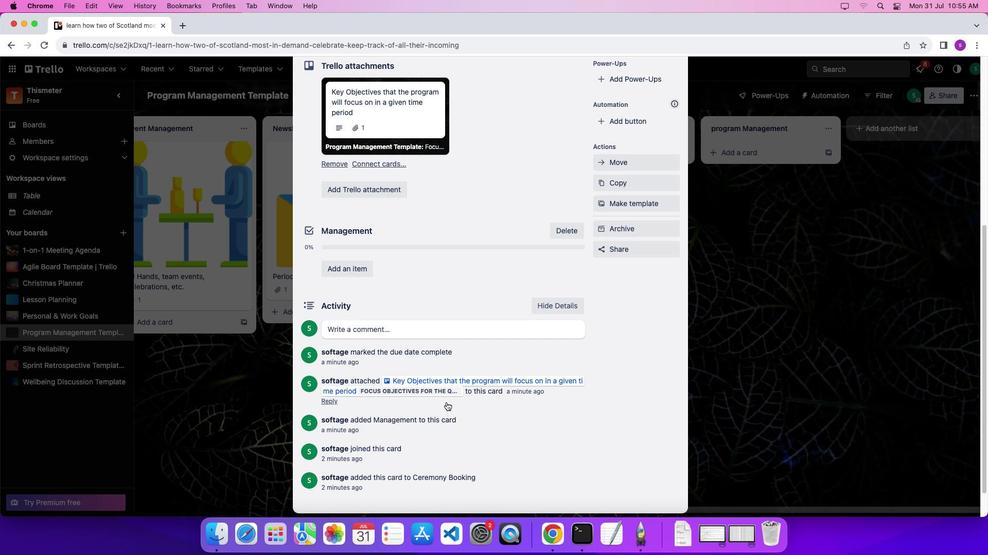 
Action: Mouse scrolled (446, 402) with delta (0, -3)
Screenshot: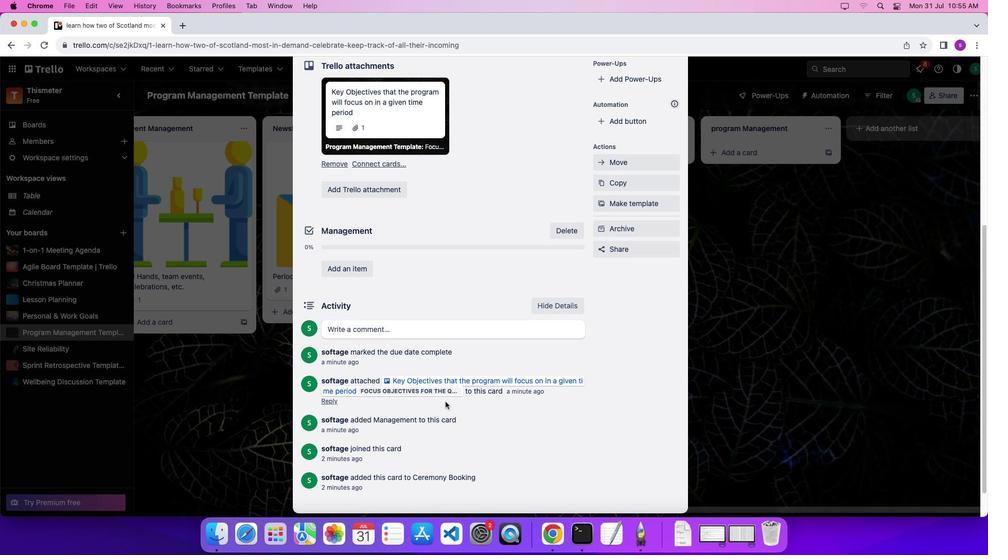 
Action: Mouse moved to (423, 336)
Screenshot: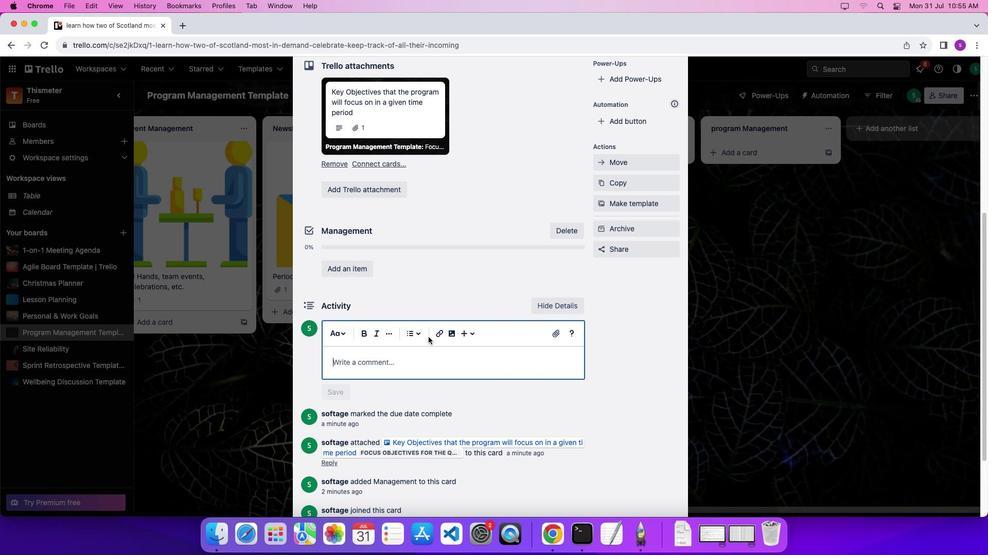 
Action: Mouse pressed left at (423, 336)
Screenshot: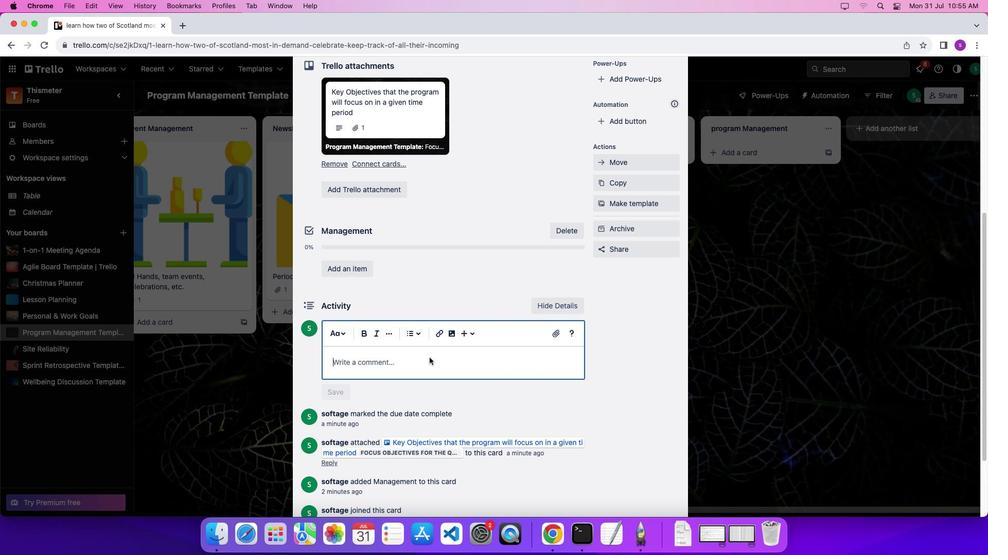 
Action: Mouse moved to (429, 364)
Screenshot: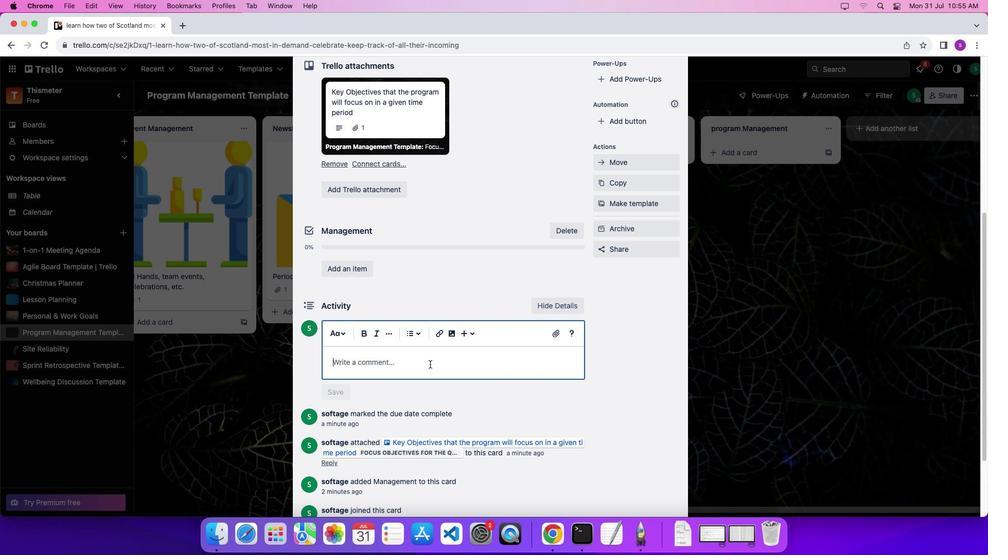 
Action: Mouse pressed left at (429, 364)
Screenshot: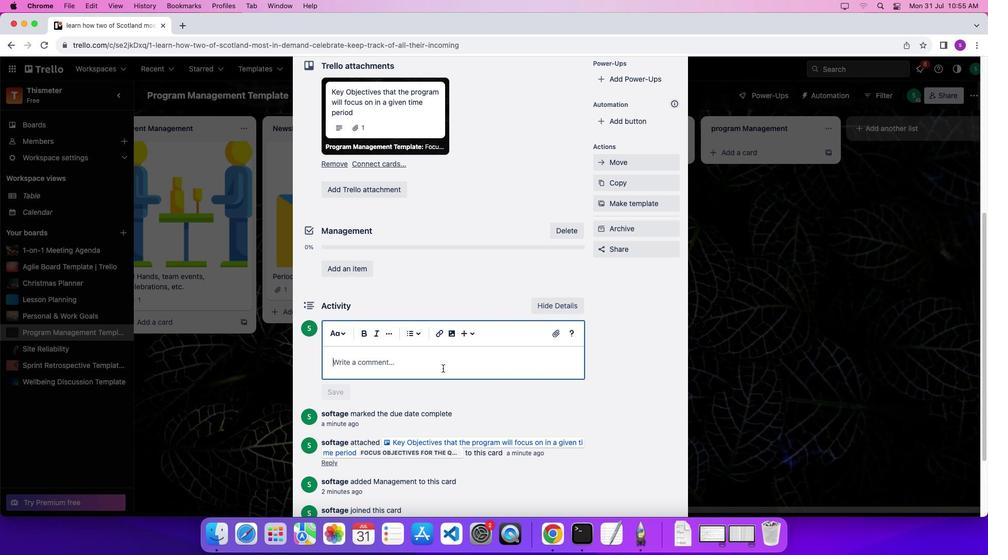 
Action: Mouse moved to (443, 369)
Screenshot: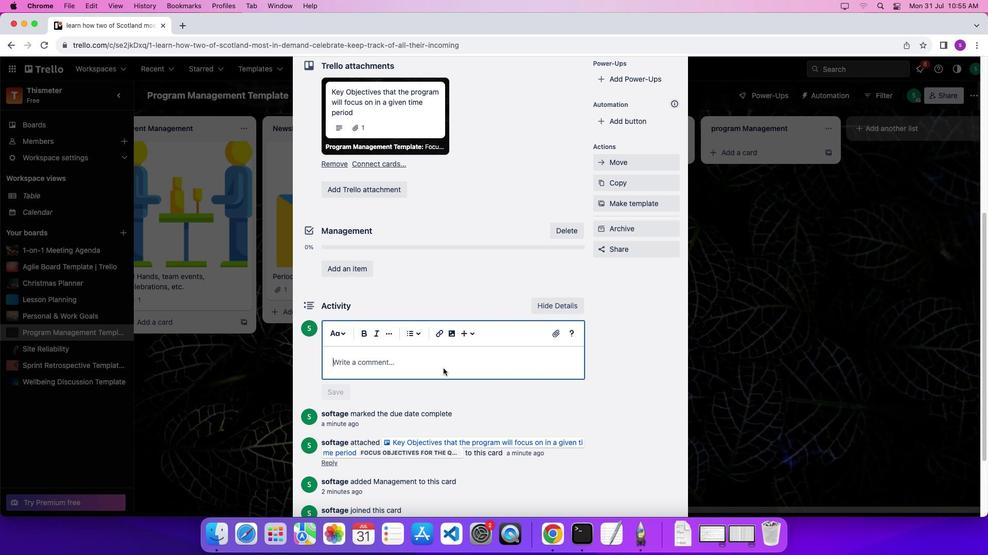 
Action: Mouse pressed left at (443, 369)
Screenshot: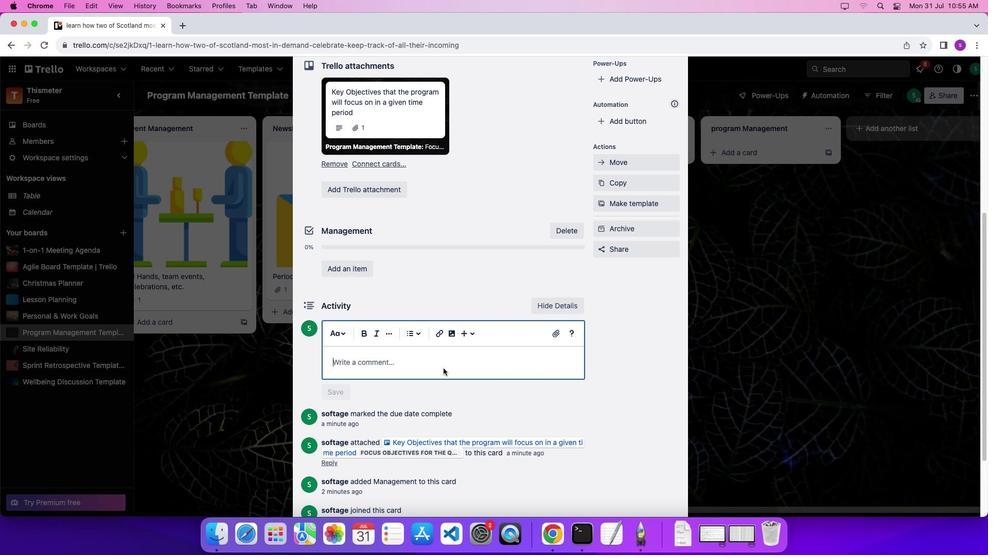 
Action: Key pressed Key.shift'B''y'Key.spaceKey.shift'S''u''s''a''n'Key.spaceKey.shift'G''e''r''r''i''e''.'
Screenshot: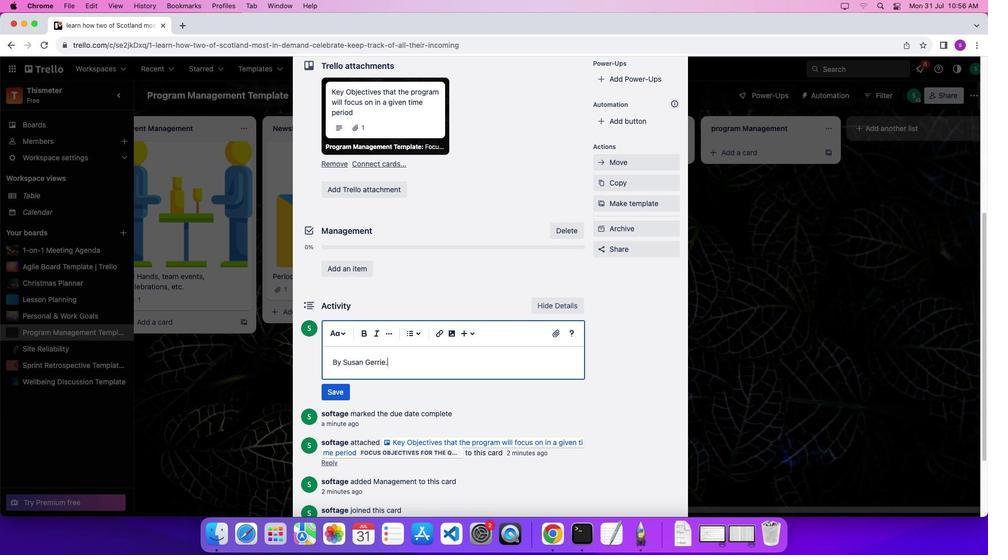 
Action: Mouse moved to (414, 361)
Screenshot: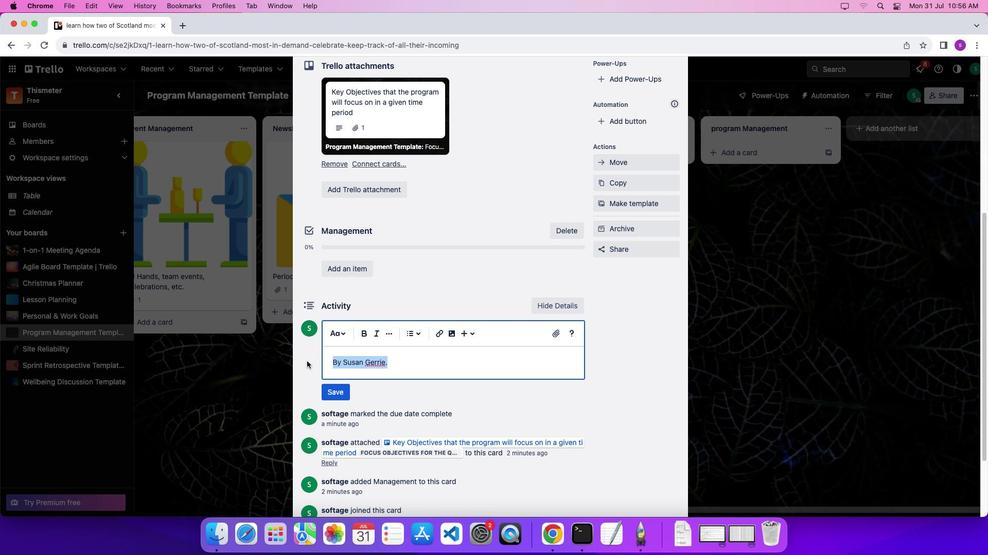 
Action: Mouse pressed left at (414, 361)
Screenshot: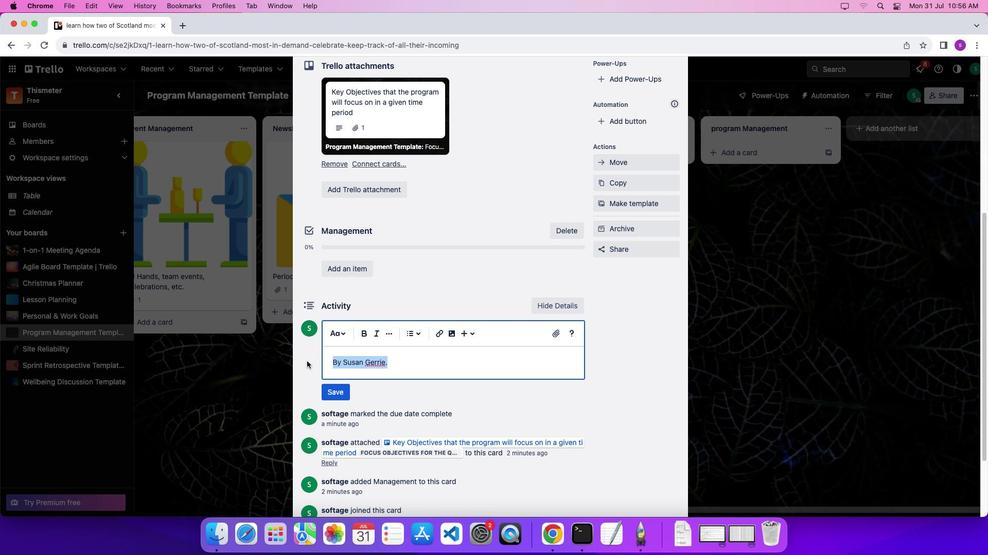 
Action: Mouse moved to (374, 336)
Screenshot: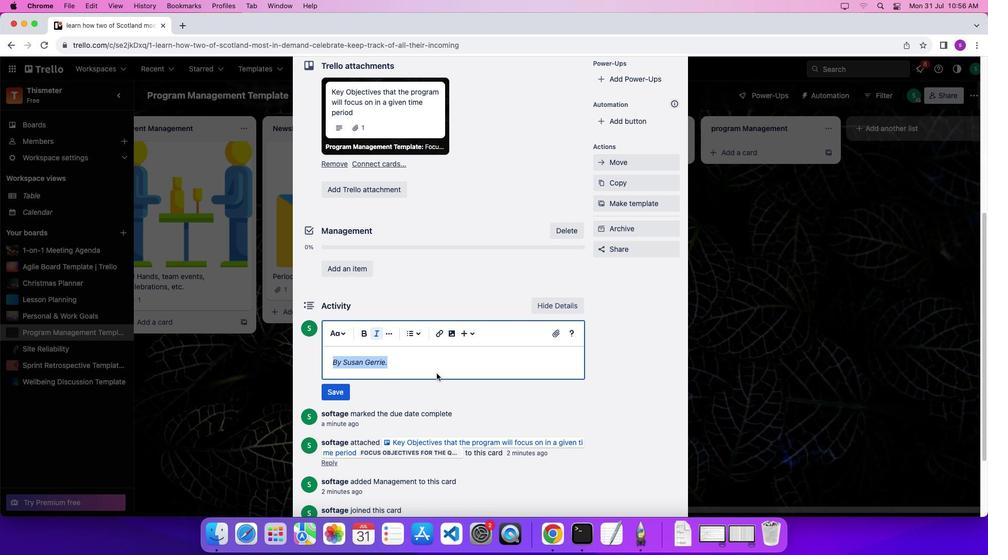 
Action: Mouse pressed left at (374, 336)
Screenshot: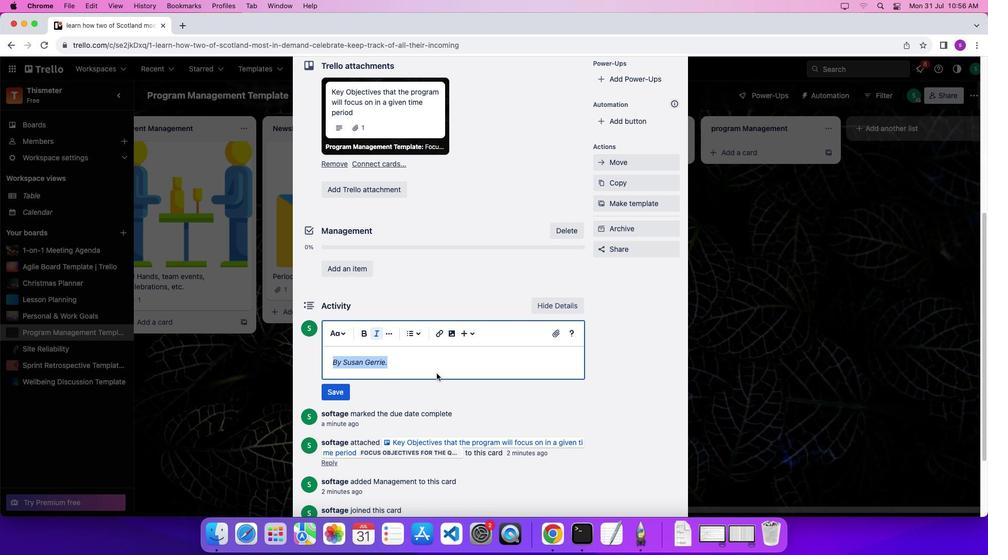 
Action: Mouse moved to (436, 374)
Screenshot: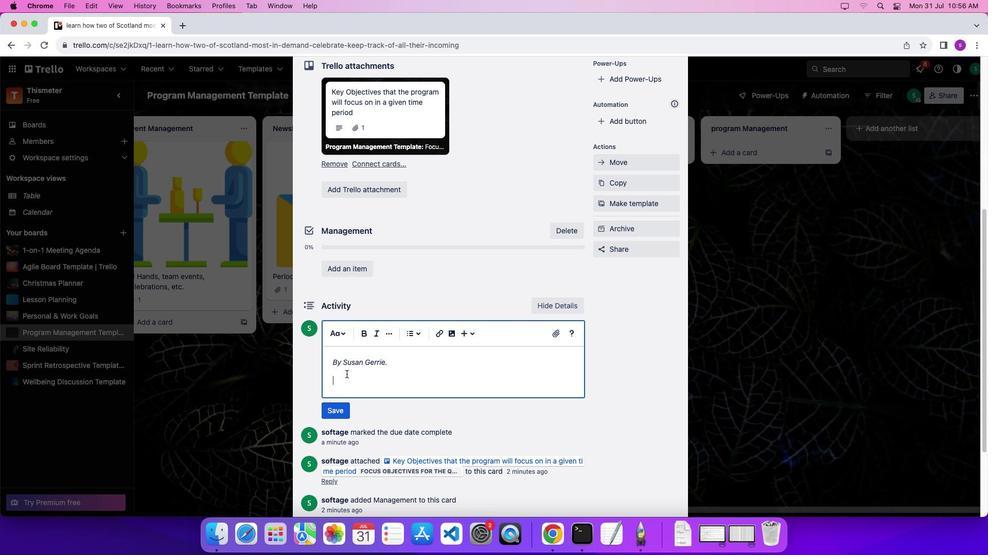 
Action: Mouse pressed left at (436, 374)
Screenshot: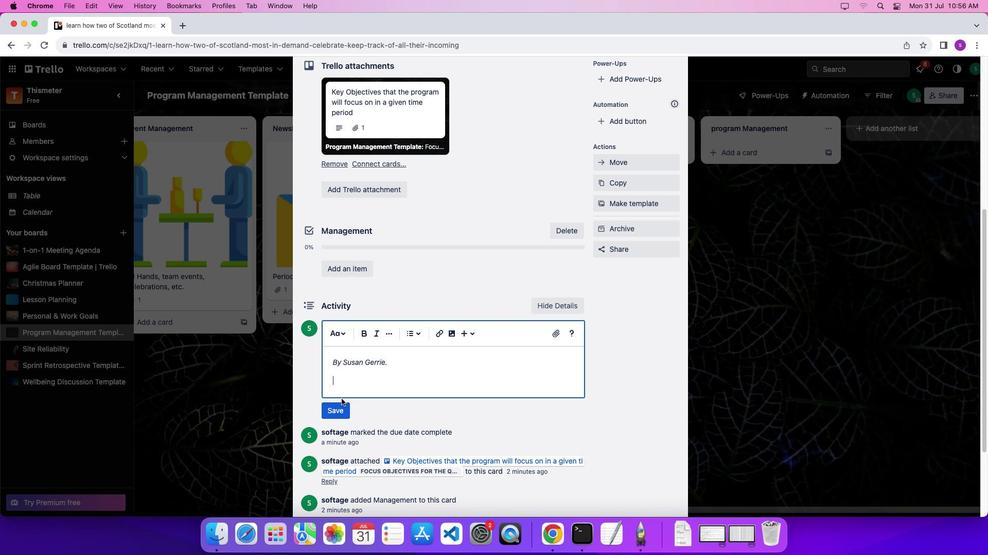 
Action: Mouse moved to (340, 410)
Screenshot: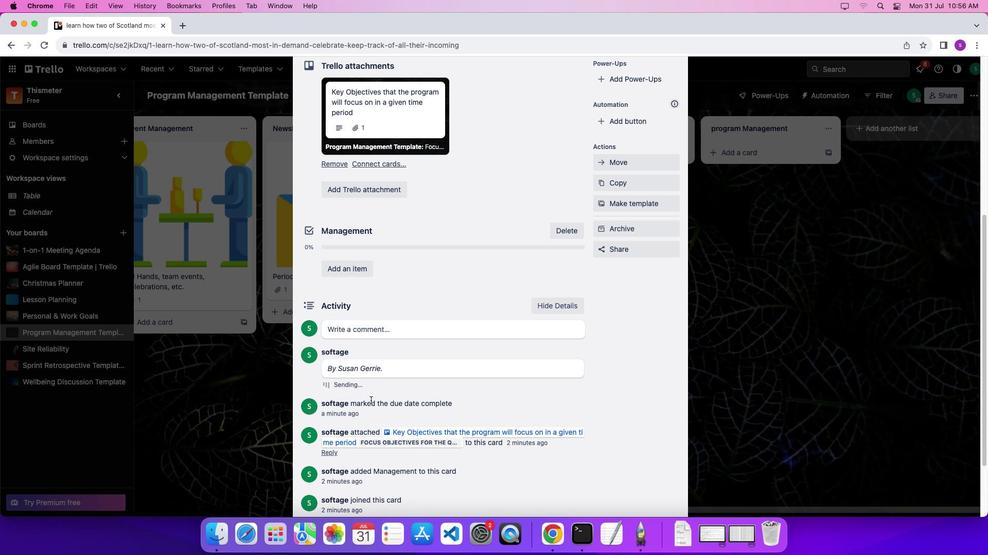 
Action: Mouse pressed left at (340, 410)
Screenshot: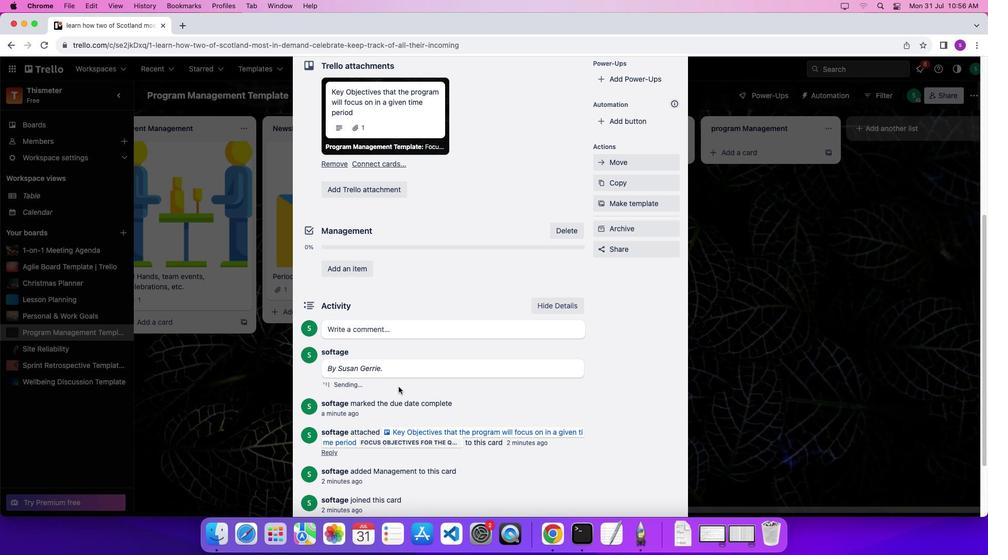 
Action: Mouse moved to (416, 381)
Screenshot: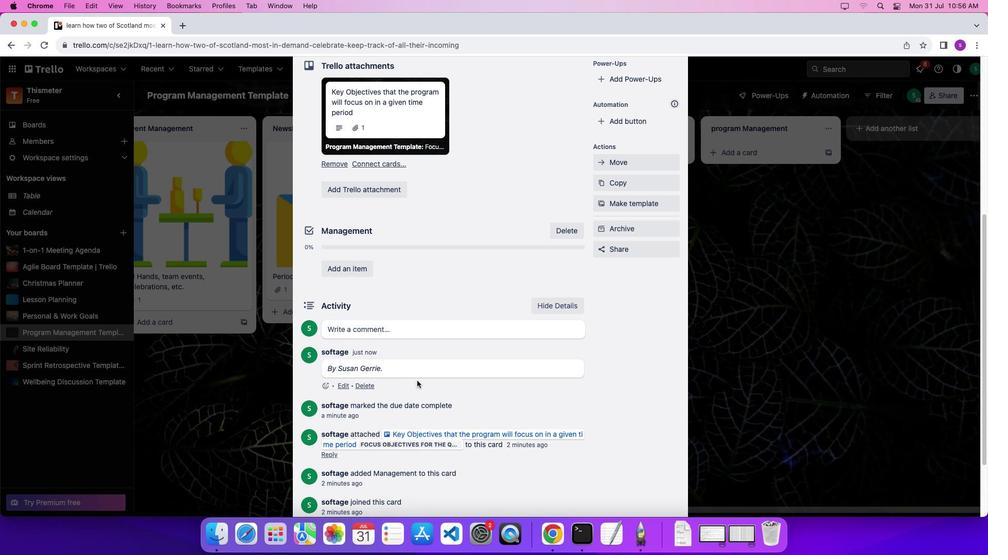 
Action: Mouse scrolled (416, 381) with delta (0, 0)
Screenshot: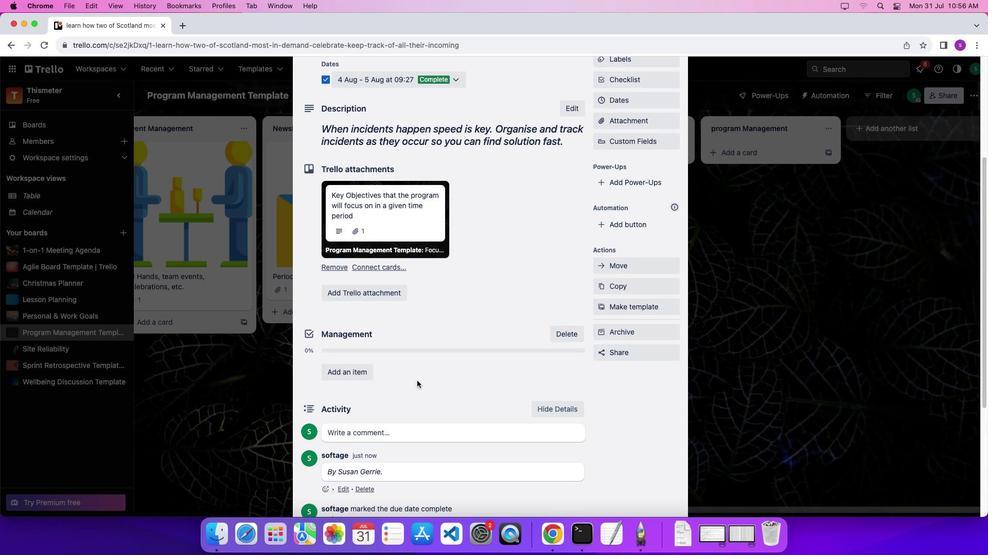 
Action: Mouse scrolled (416, 381) with delta (0, 0)
Screenshot: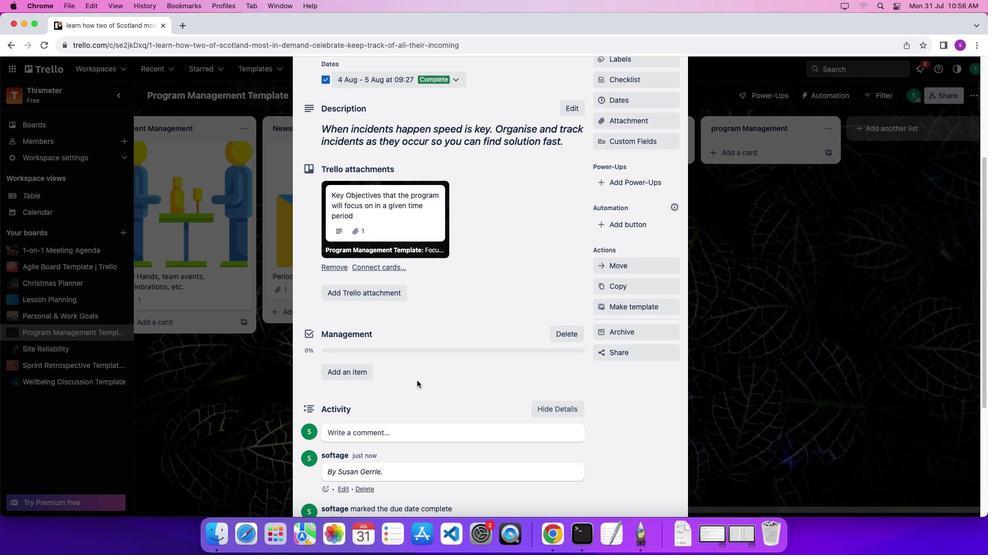 
Action: Mouse scrolled (416, 381) with delta (0, 1)
Screenshot: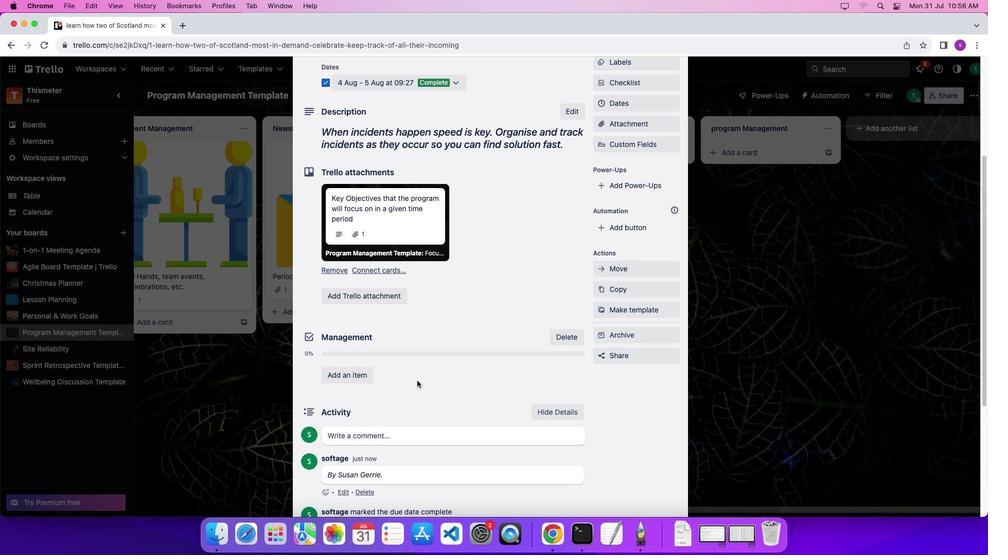 
Action: Mouse scrolled (416, 381) with delta (0, 0)
Screenshot: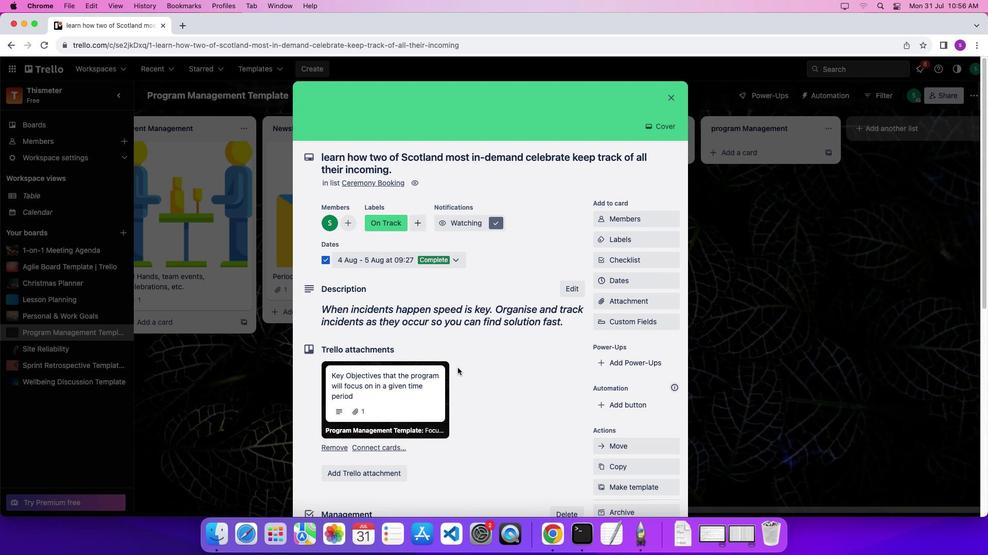 
Action: Mouse scrolled (416, 381) with delta (0, 0)
Screenshot: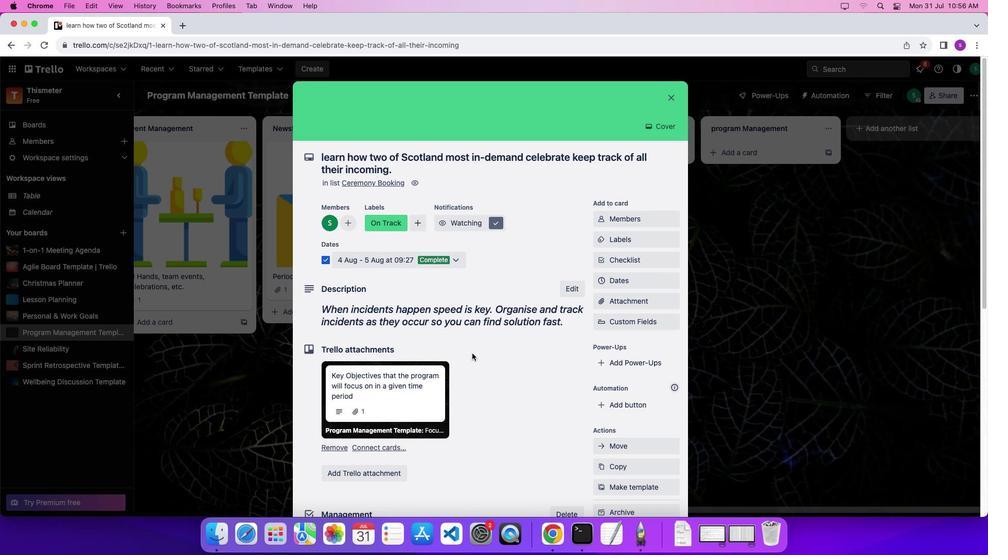 
Action: Mouse scrolled (416, 381) with delta (0, 3)
Screenshot: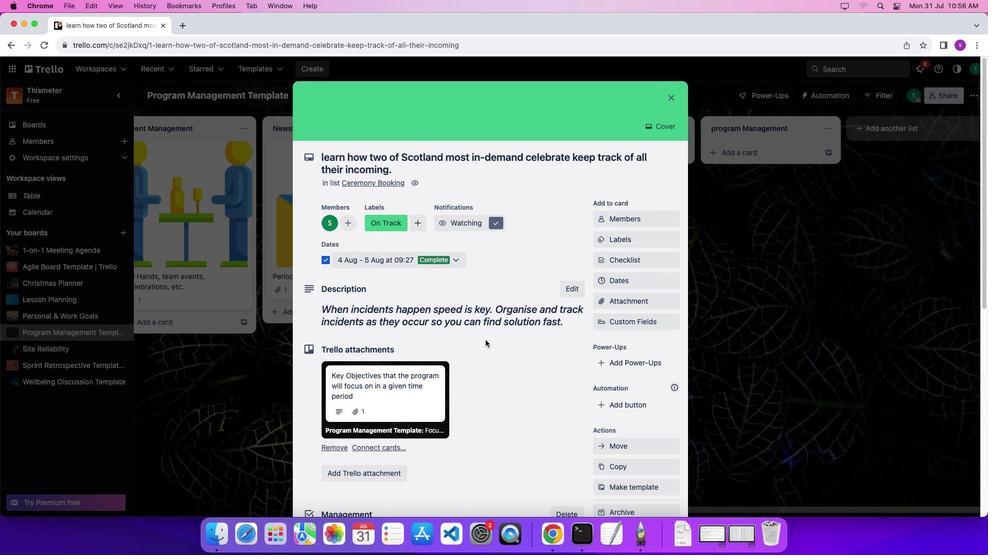 
Action: Mouse scrolled (416, 381) with delta (0, 5)
Screenshot: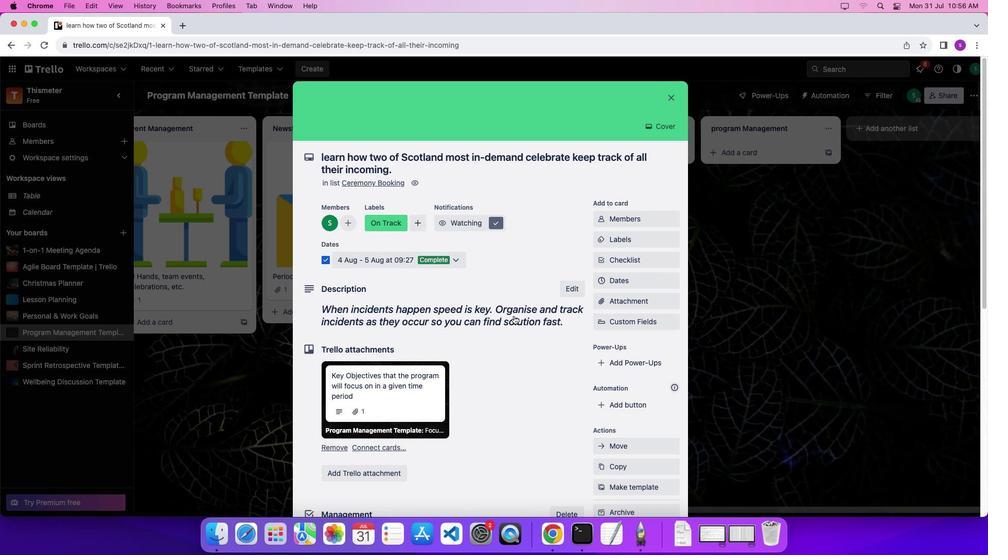 
Action: Mouse moved to (668, 99)
Screenshot: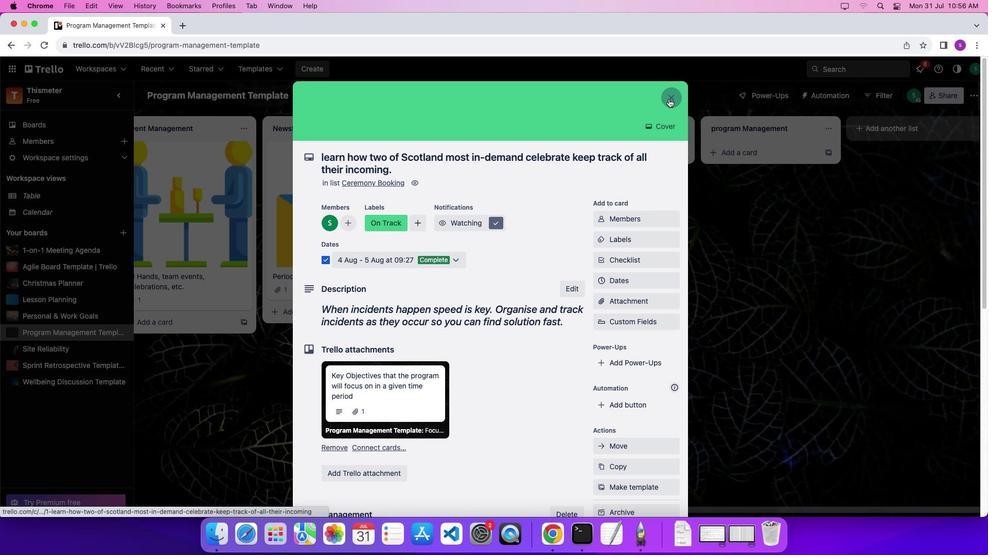 
Action: Mouse pressed left at (668, 99)
Screenshot: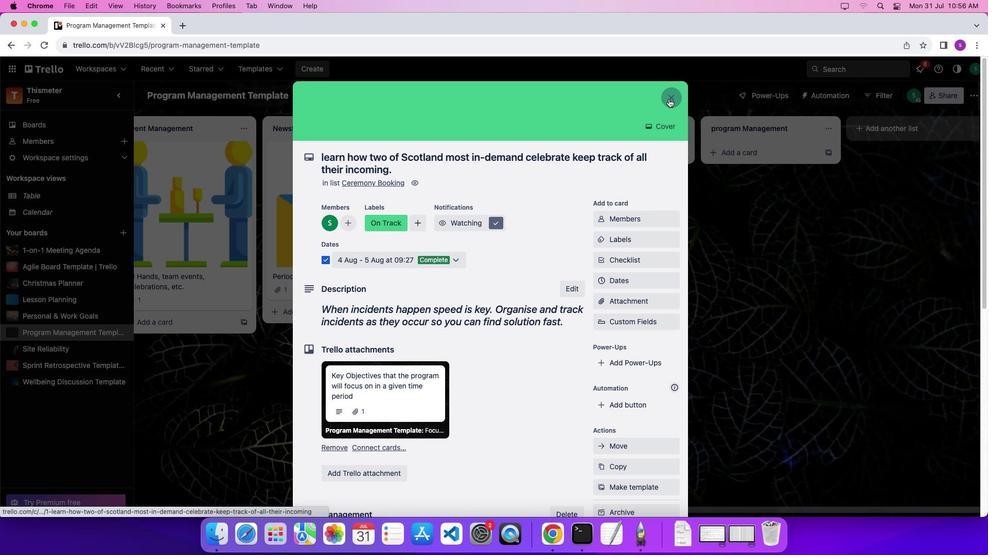 
Action: Mouse moved to (630, 152)
Screenshot: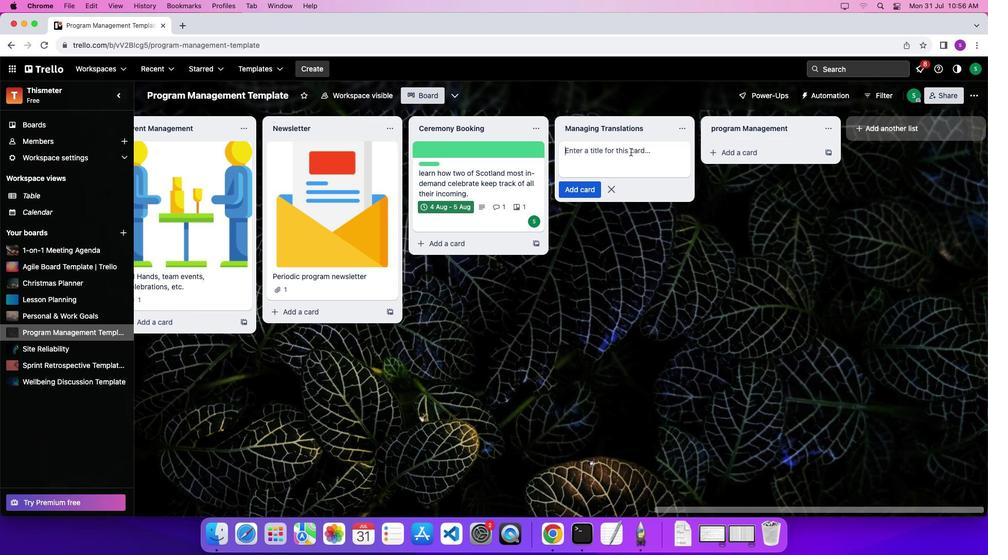 
Action: Mouse pressed left at (630, 152)
Screenshot: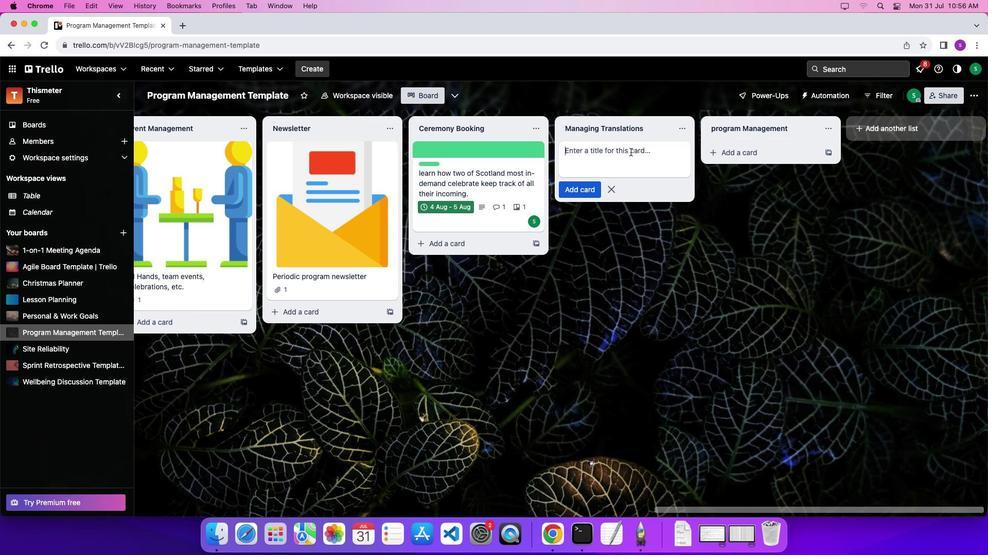 
Action: Mouse moved to (631, 154)
Screenshot: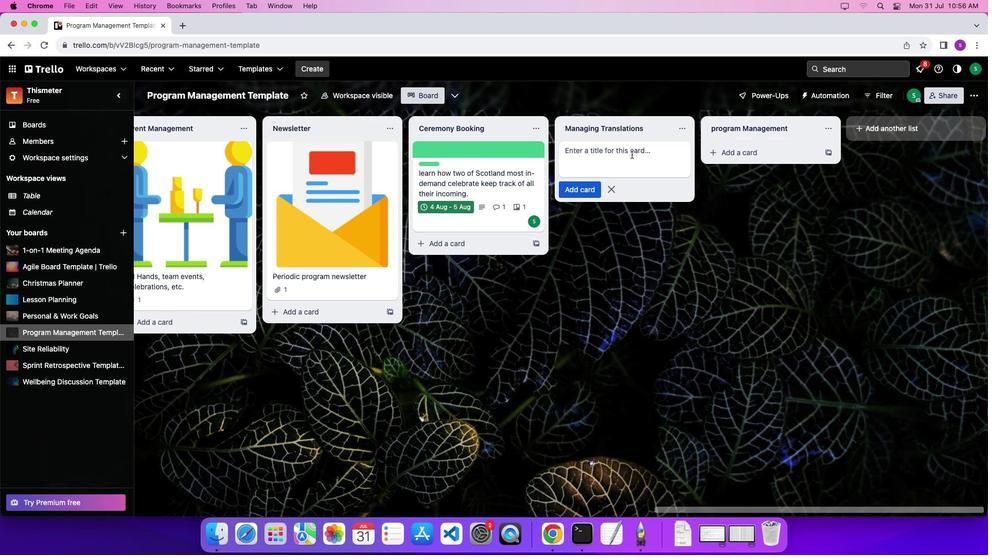 
Action: Mouse pressed left at (631, 154)
Screenshot: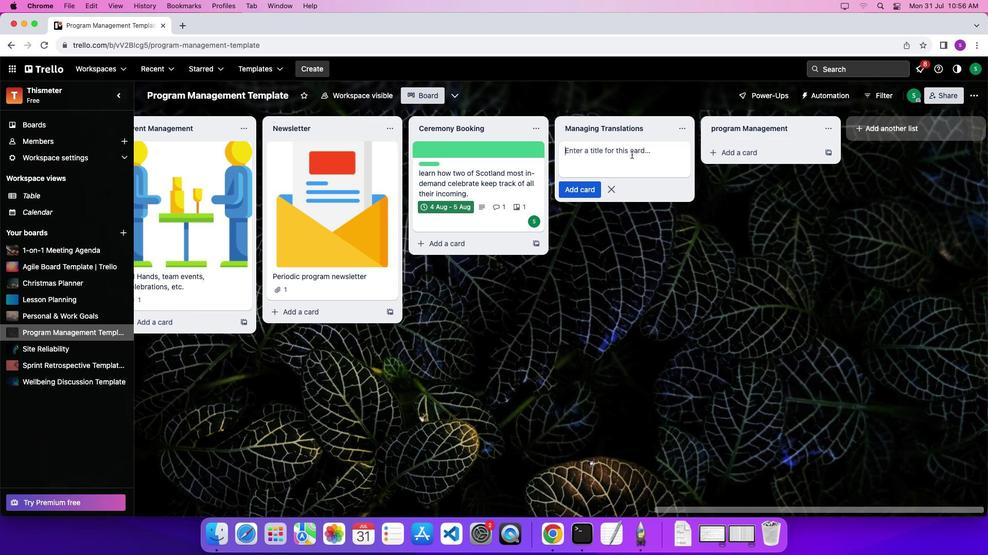 
Action: Mouse moved to (638, 169)
Screenshot: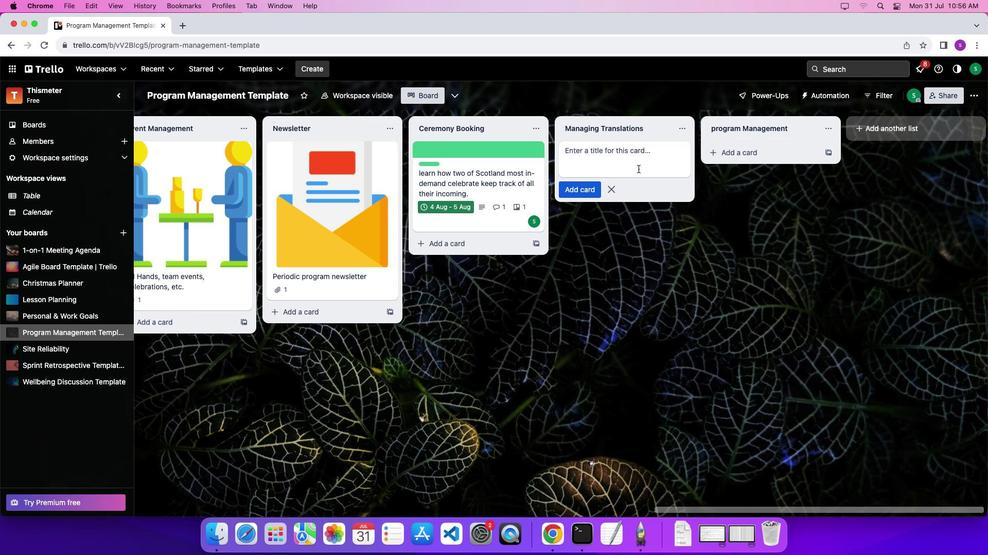 
Action: Mouse pressed left at (638, 169)
Screenshot: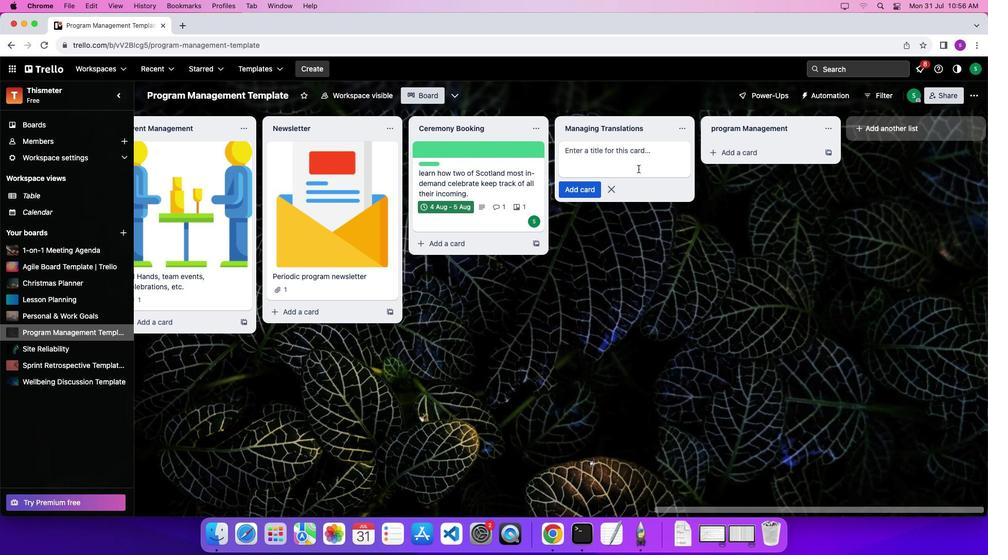 
Action: Key pressed Key.shift'r''e''s''o''u''r''c''e'Key.spaceKey.shift'm''a''n''a''g''e''m''e''n''t'Key.enter
Screenshot: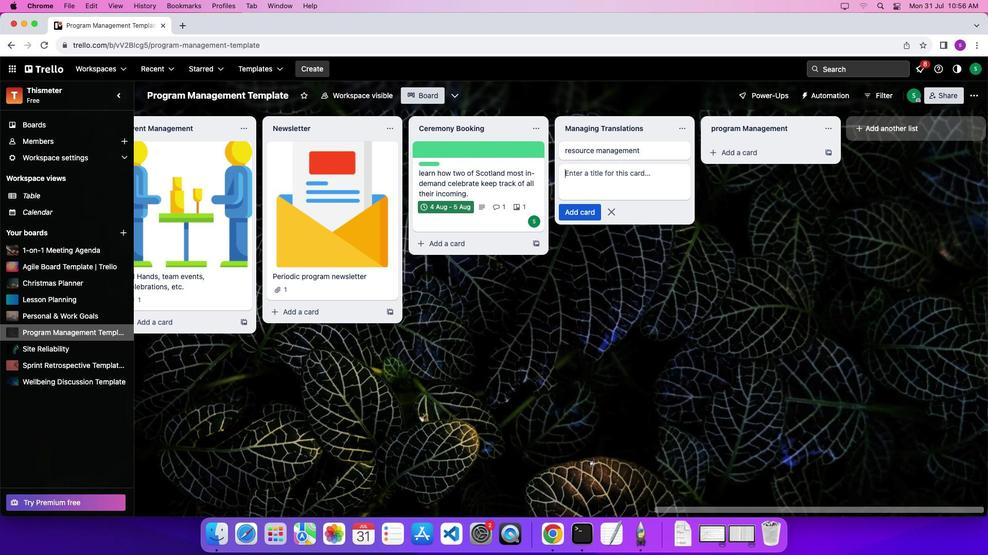 
Action: Mouse moved to (647, 153)
Screenshot: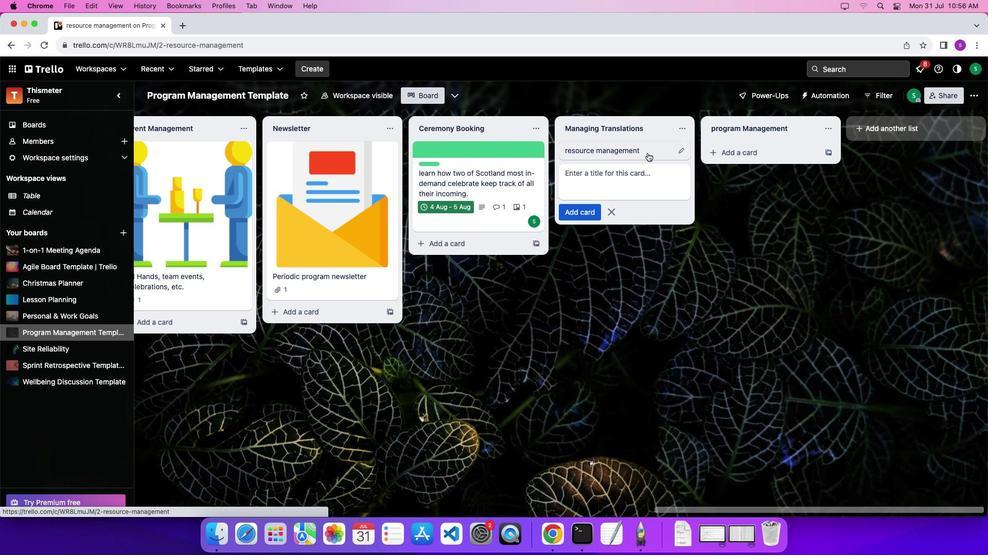 
Action: Mouse pressed left at (647, 153)
Screenshot: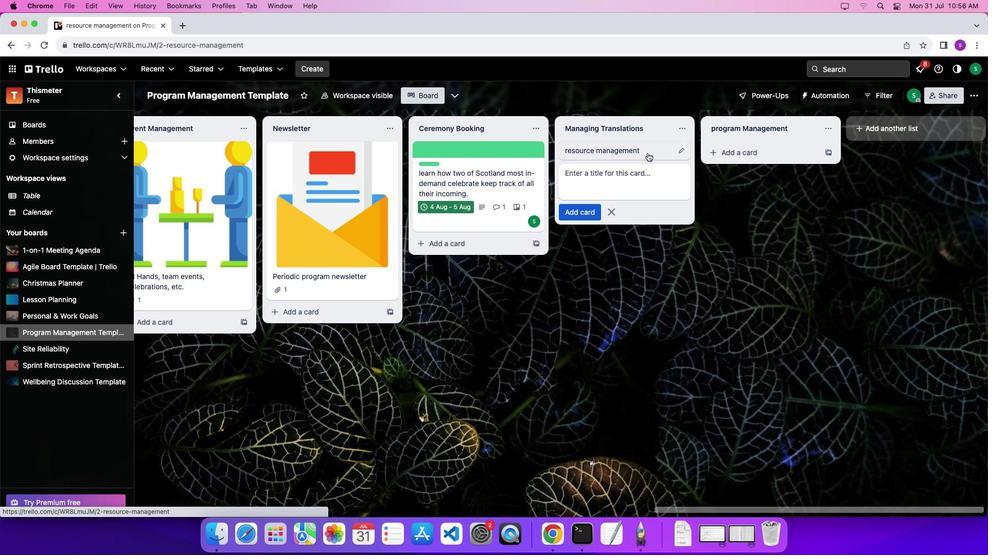 
Action: Mouse moved to (357, 150)
Screenshot: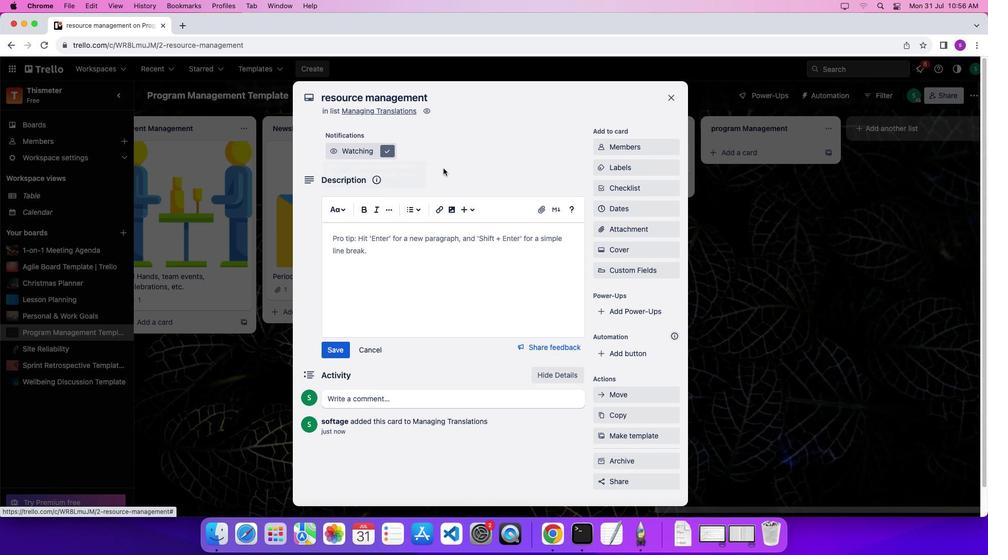 
Action: Mouse pressed left at (357, 150)
Screenshot: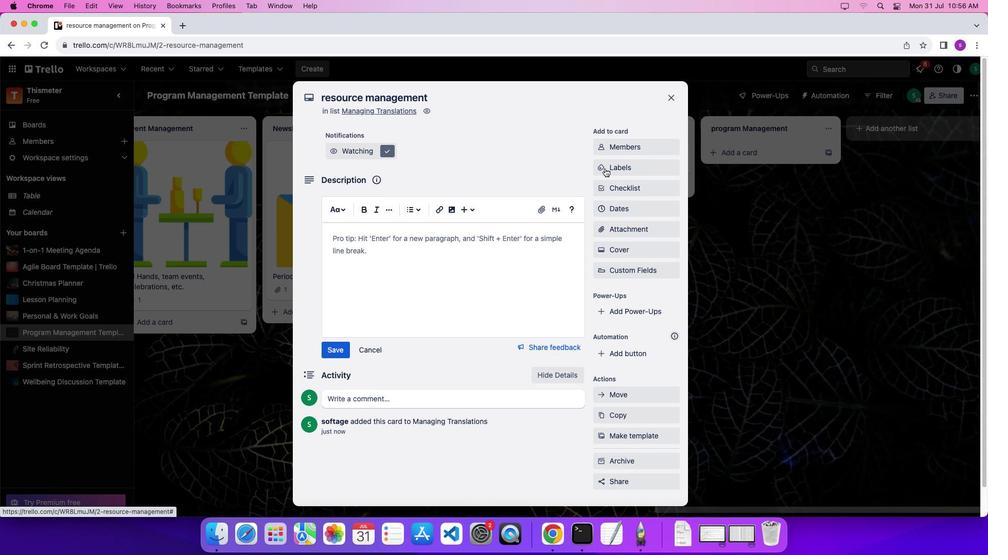 
Action: Mouse moved to (630, 146)
Screenshot: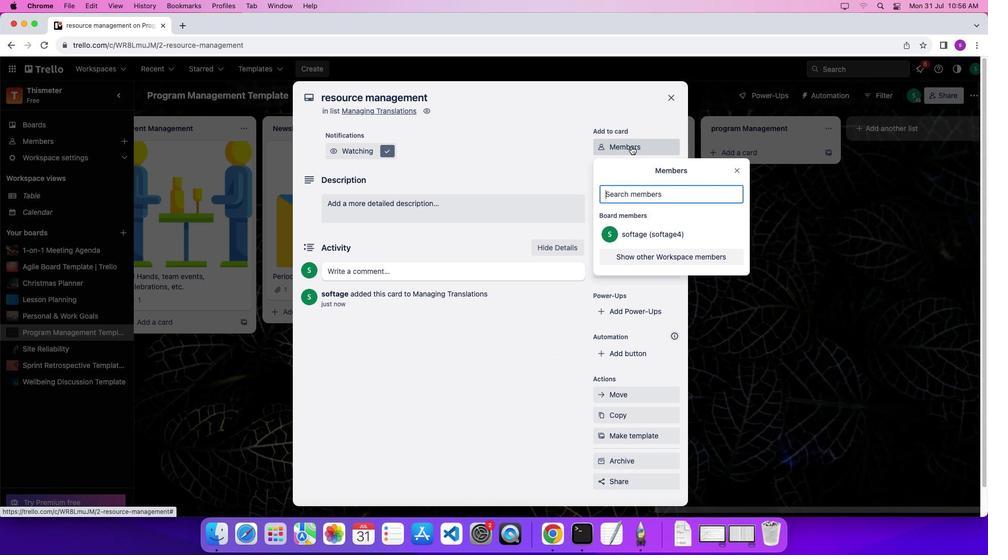 
Action: Mouse pressed left at (630, 146)
Screenshot: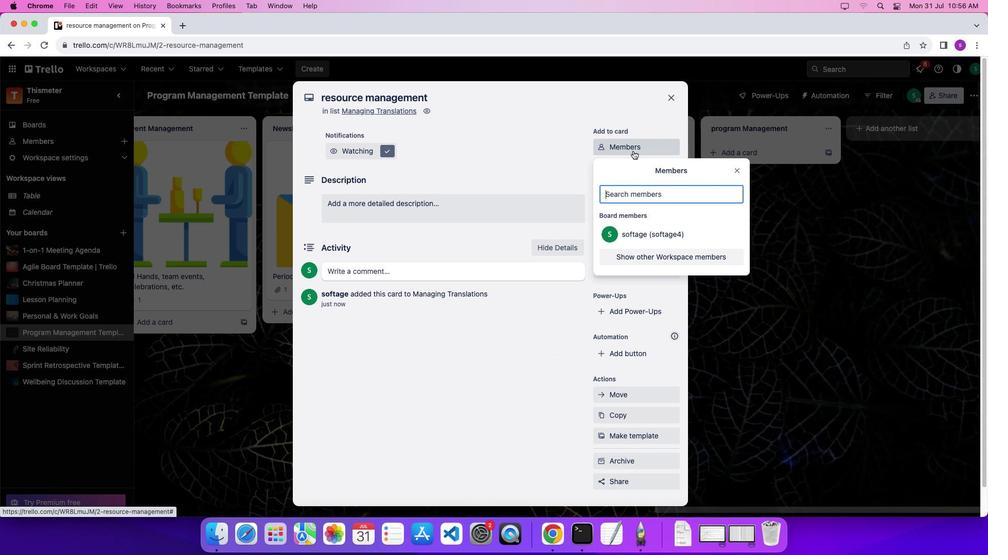 
Action: Mouse moved to (645, 232)
Screenshot: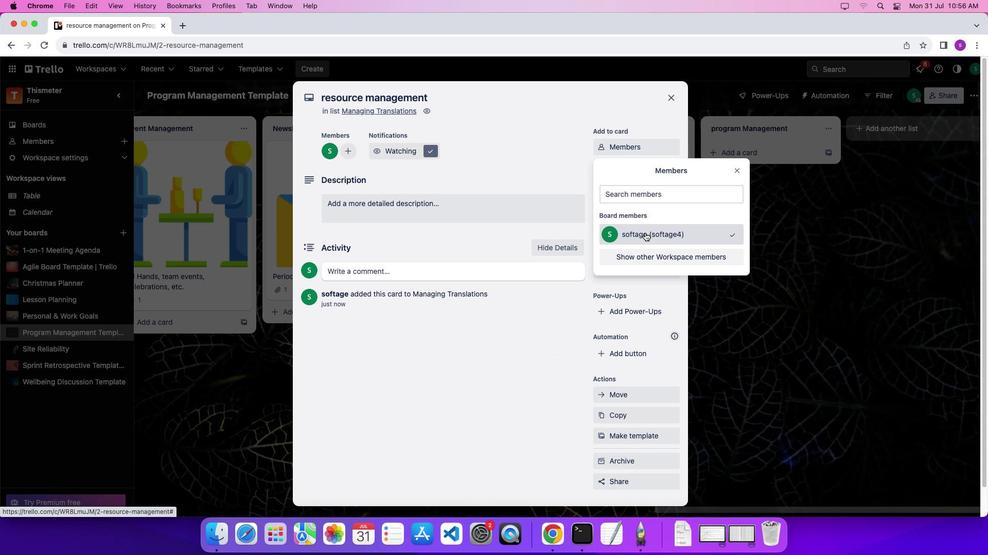 
Action: Mouse pressed left at (645, 232)
Screenshot: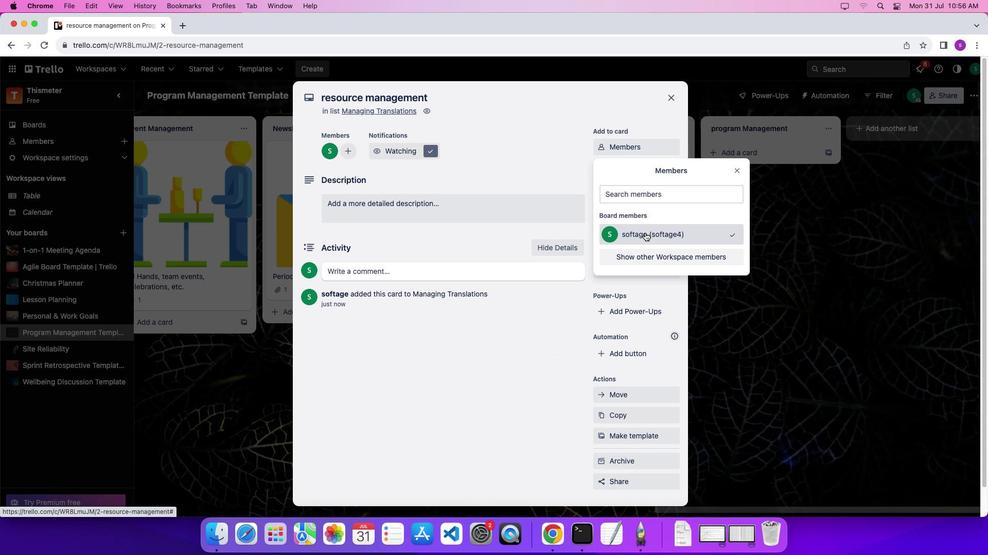 
Action: Mouse moved to (736, 176)
Screenshot: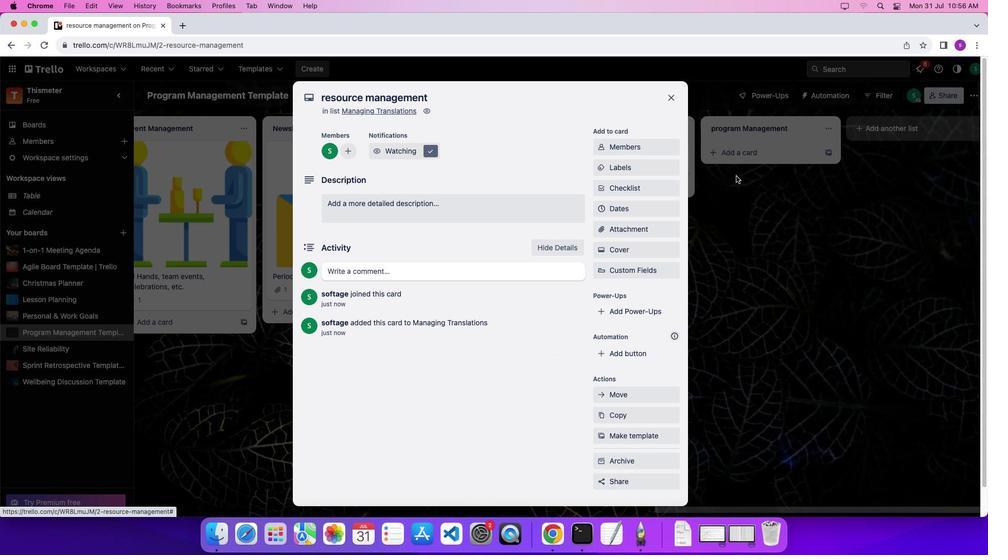 
Action: Mouse pressed left at (736, 176)
Screenshot: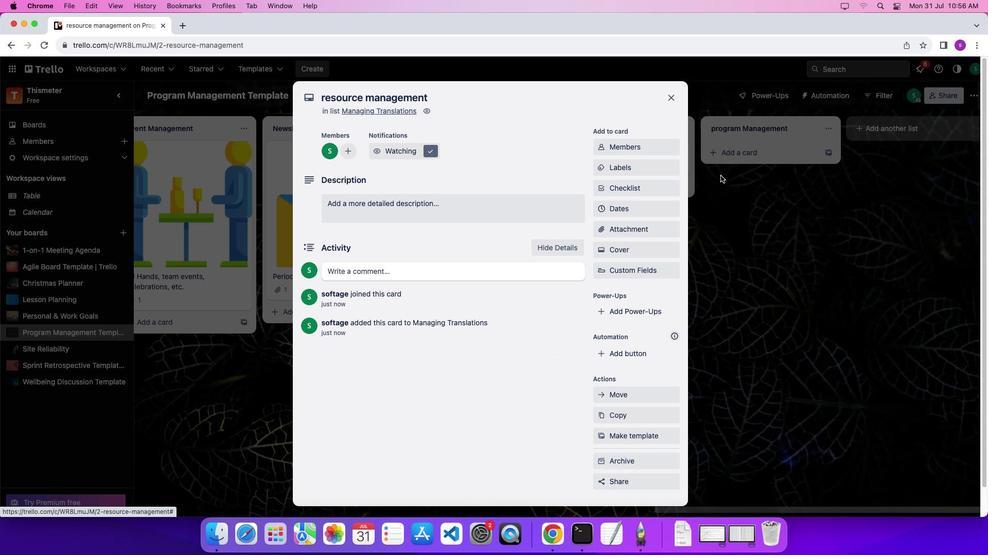 
Action: Mouse moved to (660, 169)
Screenshot: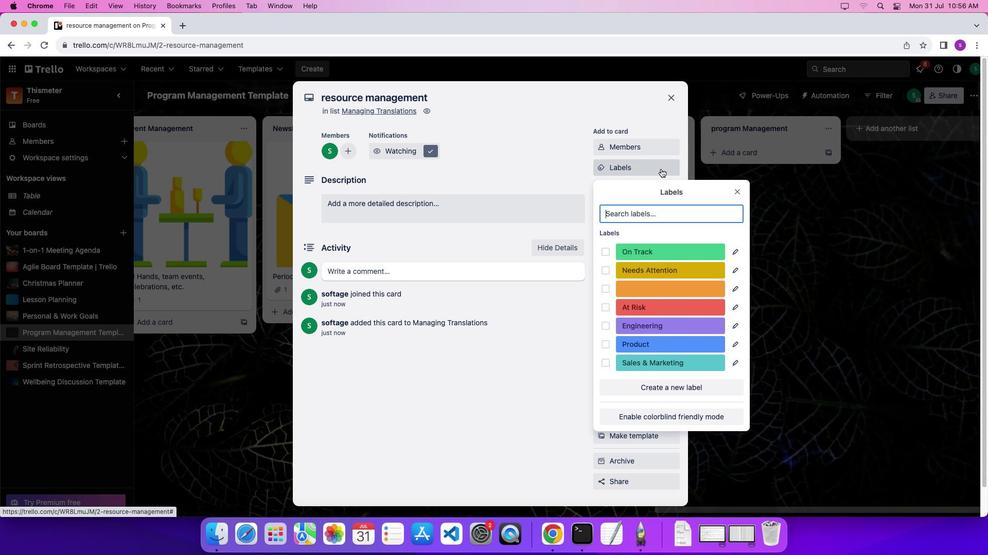 
Action: Mouse pressed left at (660, 169)
Screenshot: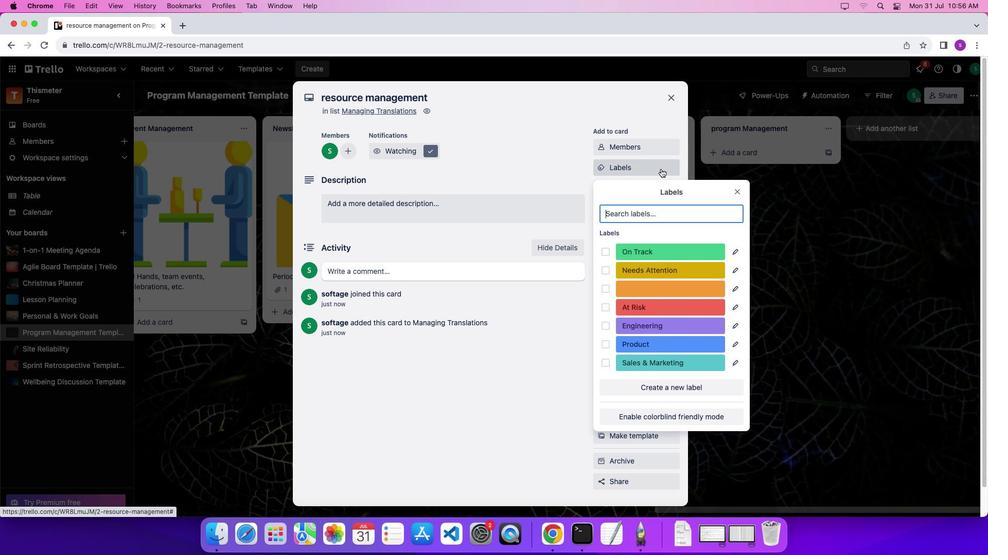 
Action: Mouse moved to (668, 308)
Screenshot: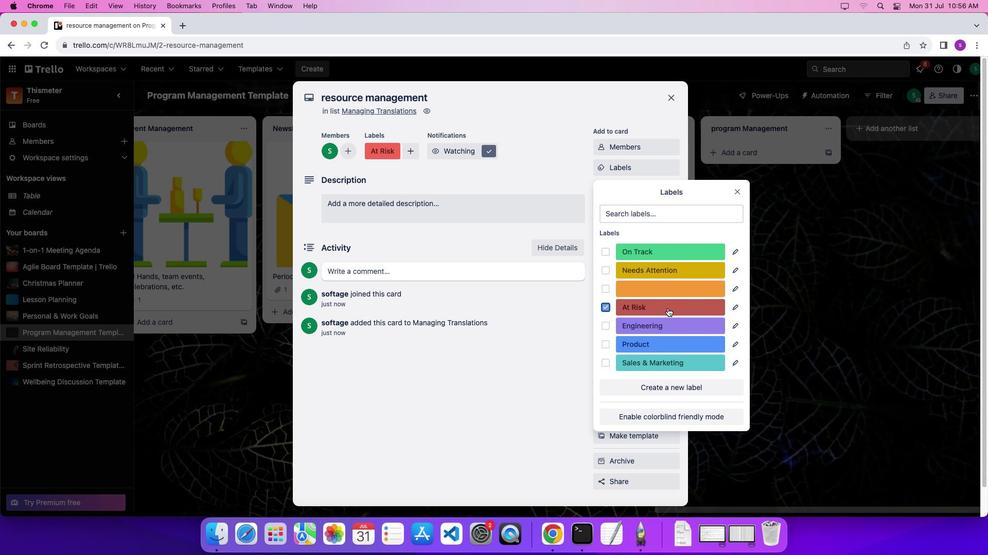 
Action: Mouse pressed left at (668, 308)
Screenshot: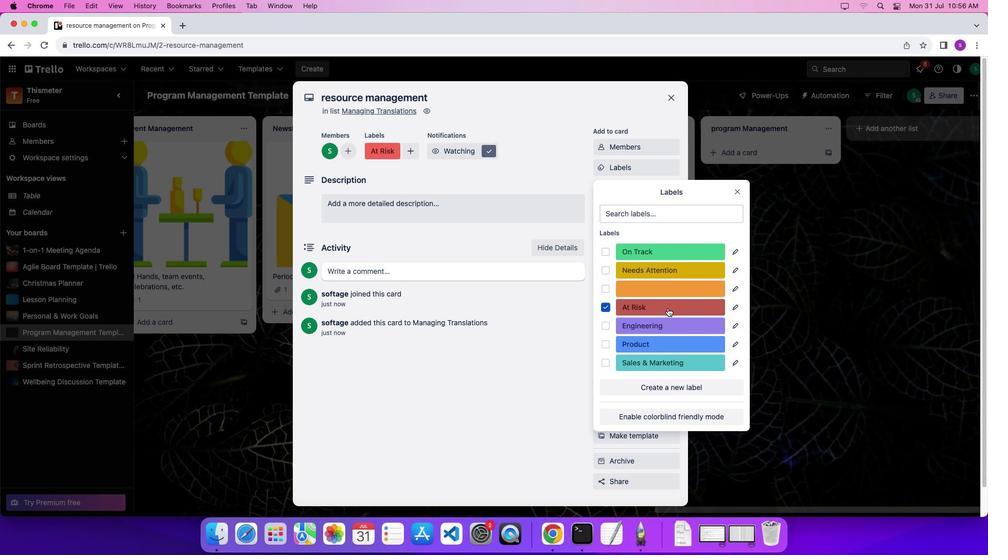 
Action: Mouse moved to (734, 196)
Screenshot: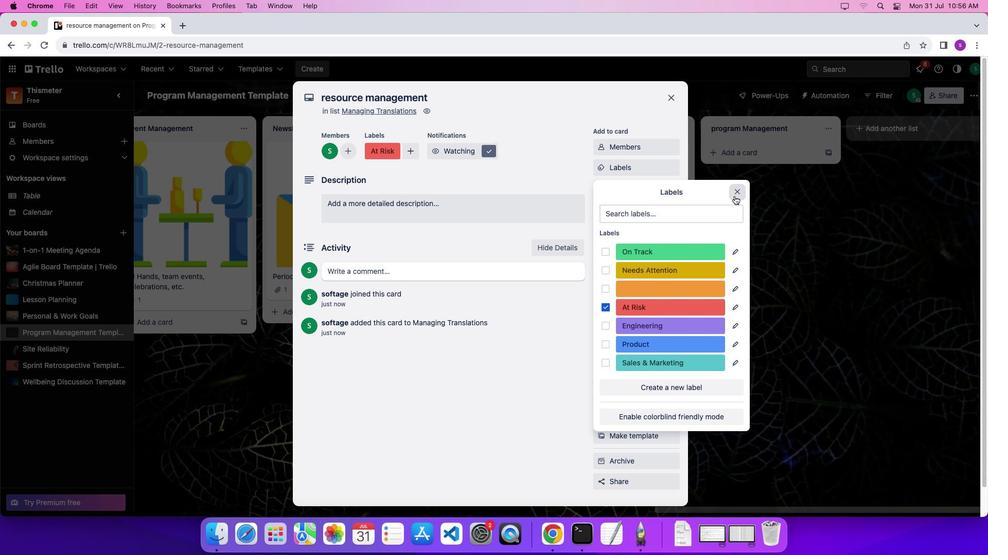 
Action: Mouse pressed left at (734, 196)
Screenshot: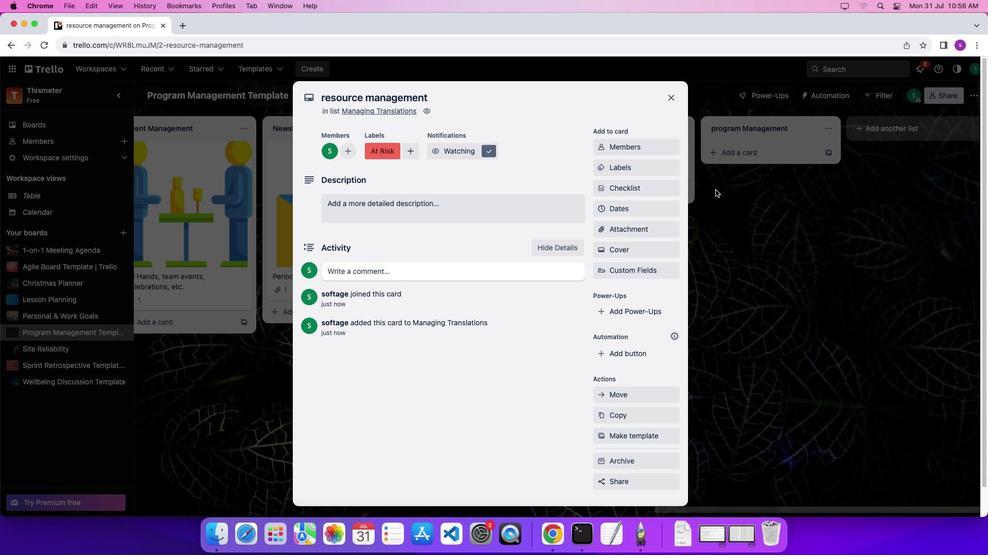 
Action: Mouse moved to (633, 195)
Screenshot: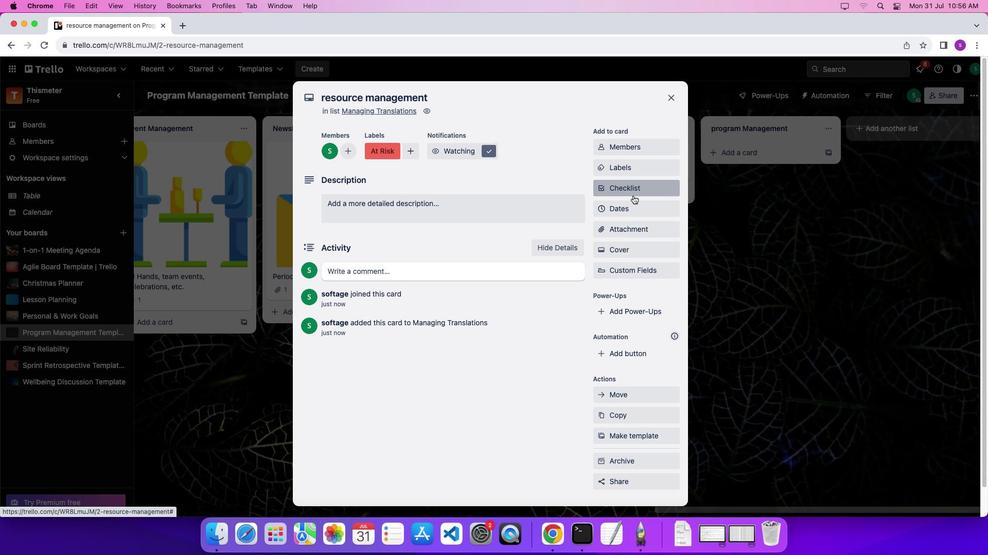 
Action: Mouse pressed left at (633, 195)
Screenshot: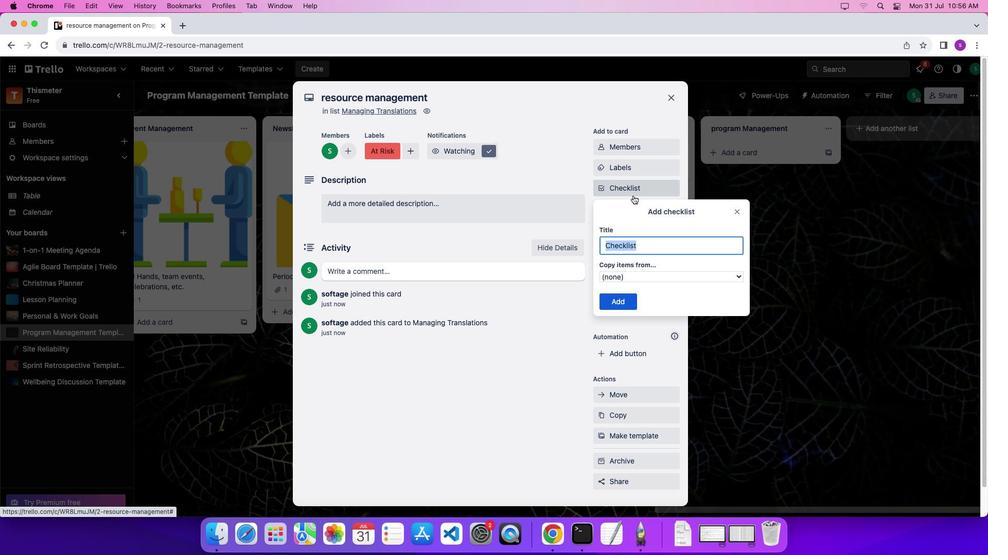 
Action: Mouse moved to (654, 251)
Screenshot: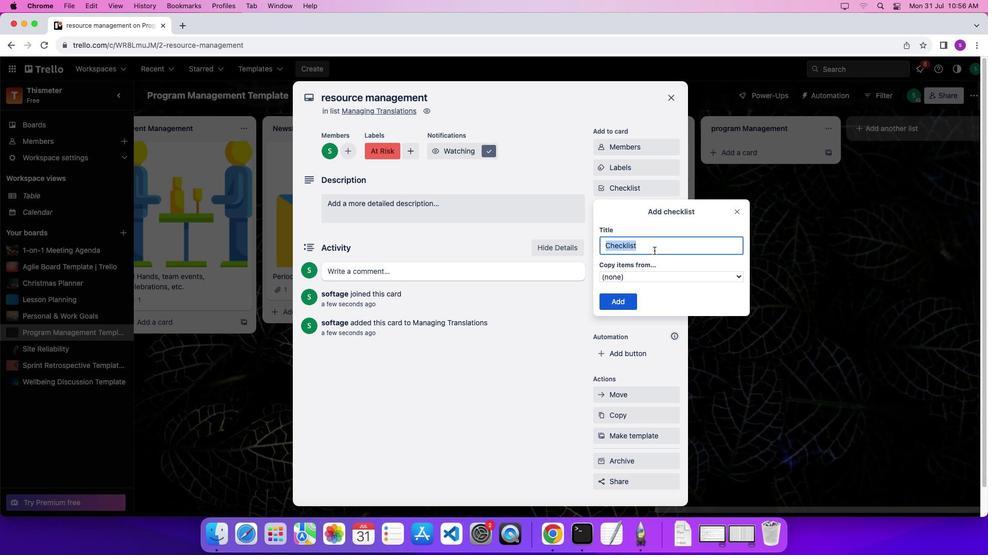 
Action: Key pressed Key.shift'M''a''n''a''g''e''m''e''n''t'Key.enter
Screenshot: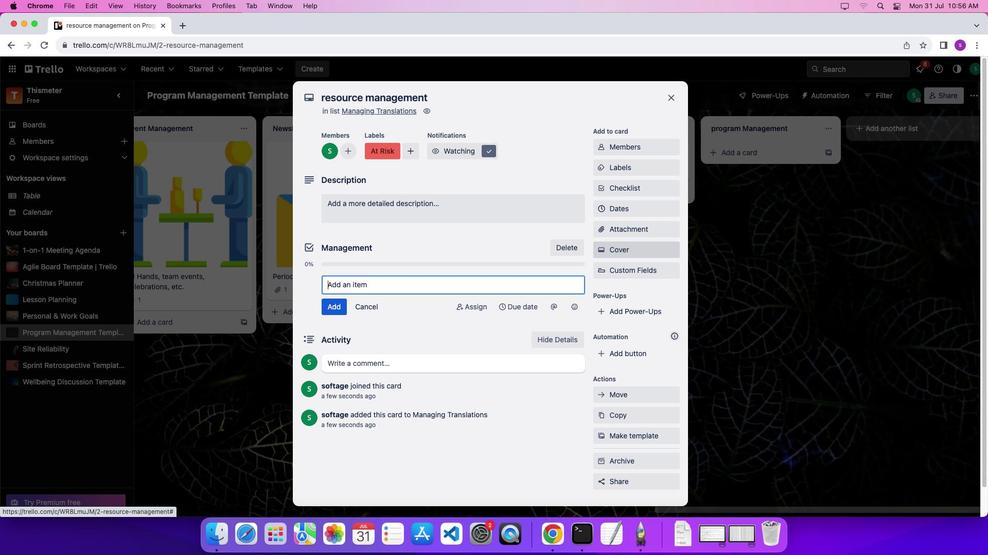 
Action: Mouse moved to (650, 205)
Screenshot: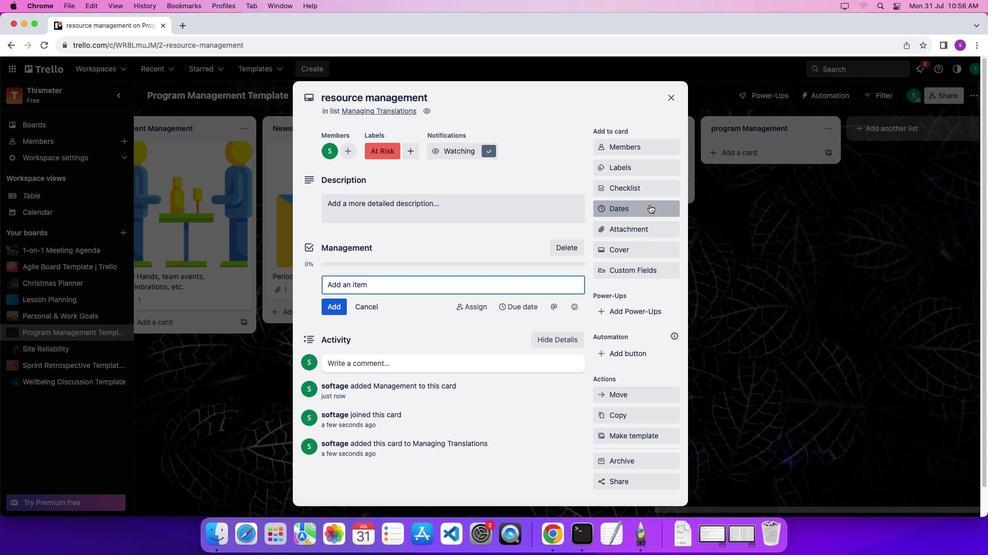 
Action: Mouse pressed left at (650, 205)
Screenshot: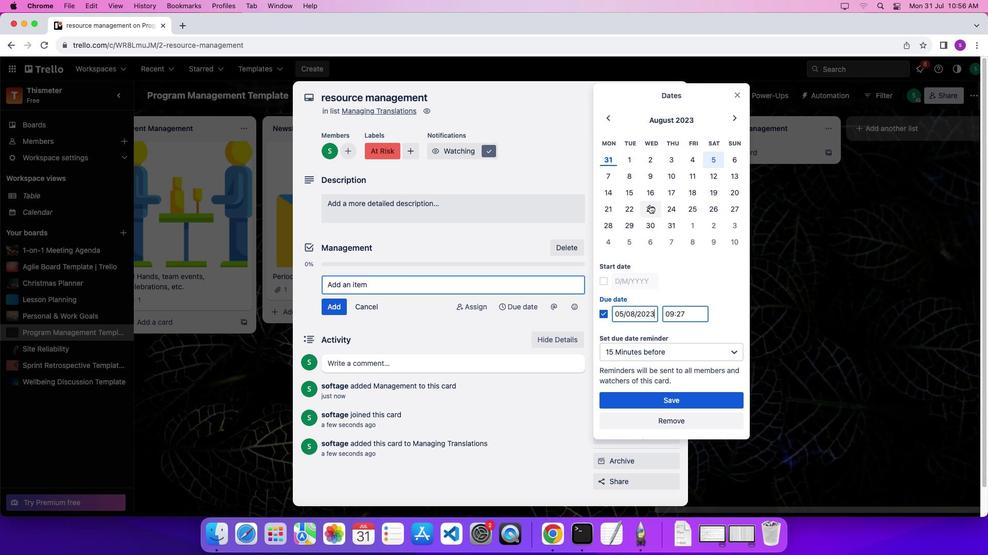 
Action: Mouse moved to (605, 281)
Screenshot: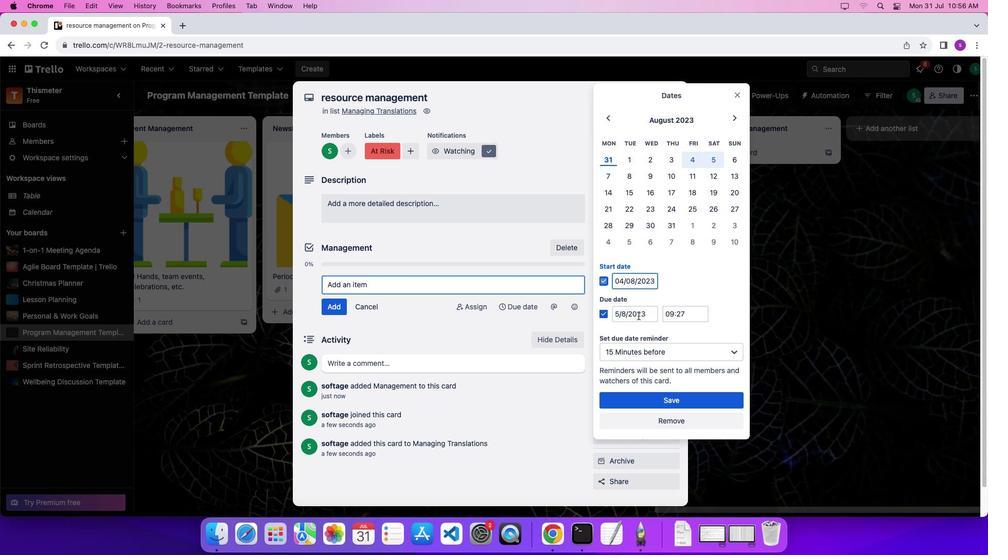 
Action: Mouse pressed left at (605, 281)
Screenshot: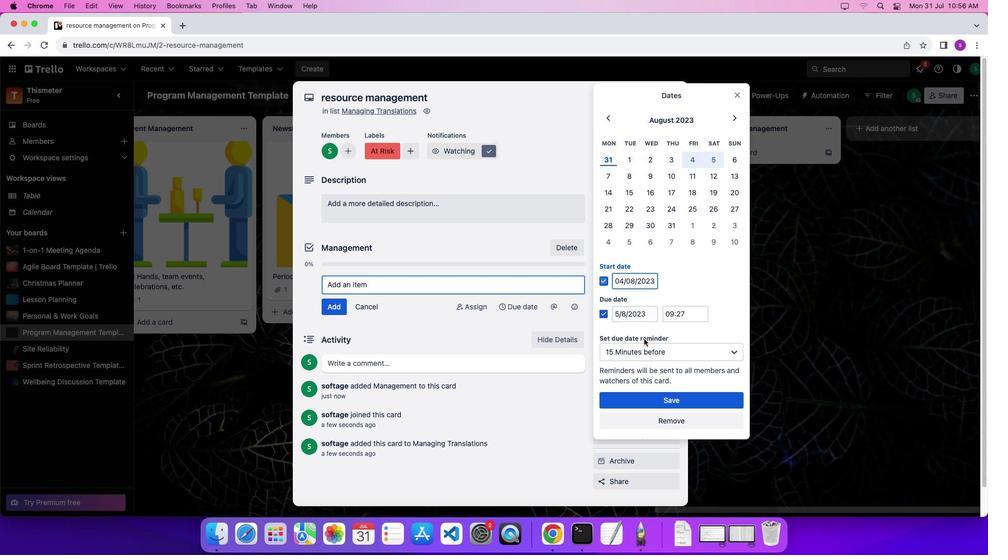 
Action: Mouse moved to (663, 396)
Screenshot: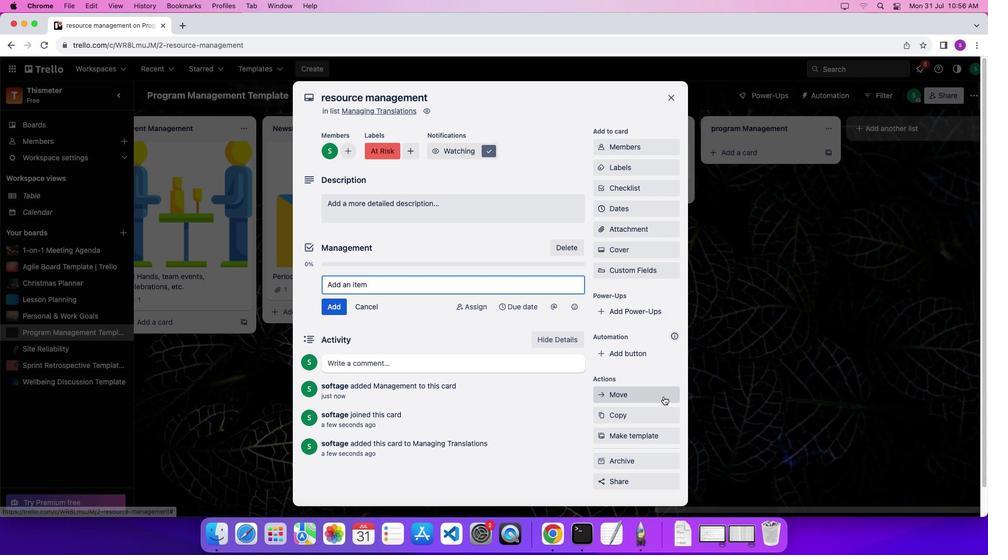 
Action: Mouse pressed left at (663, 396)
Screenshot: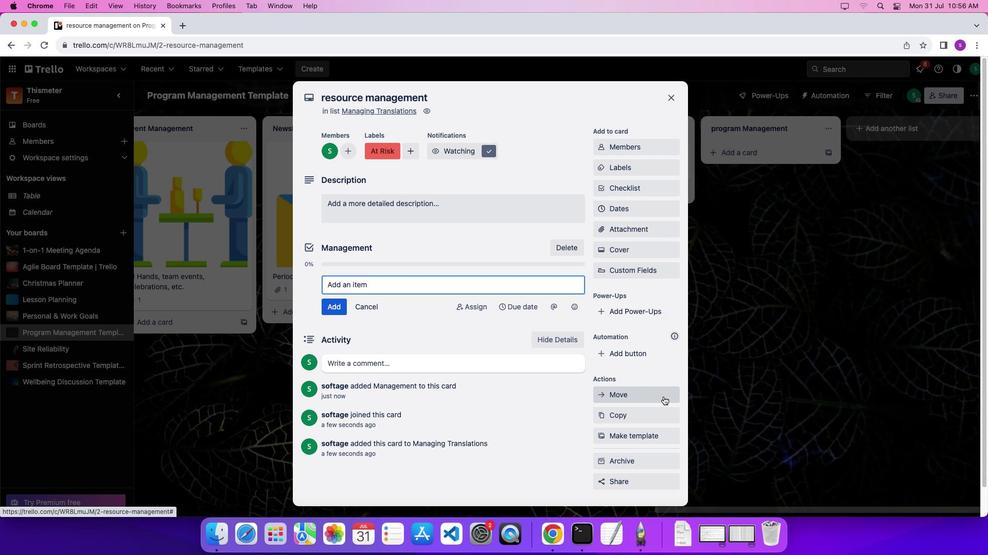 
Action: Mouse moved to (619, 252)
Screenshot: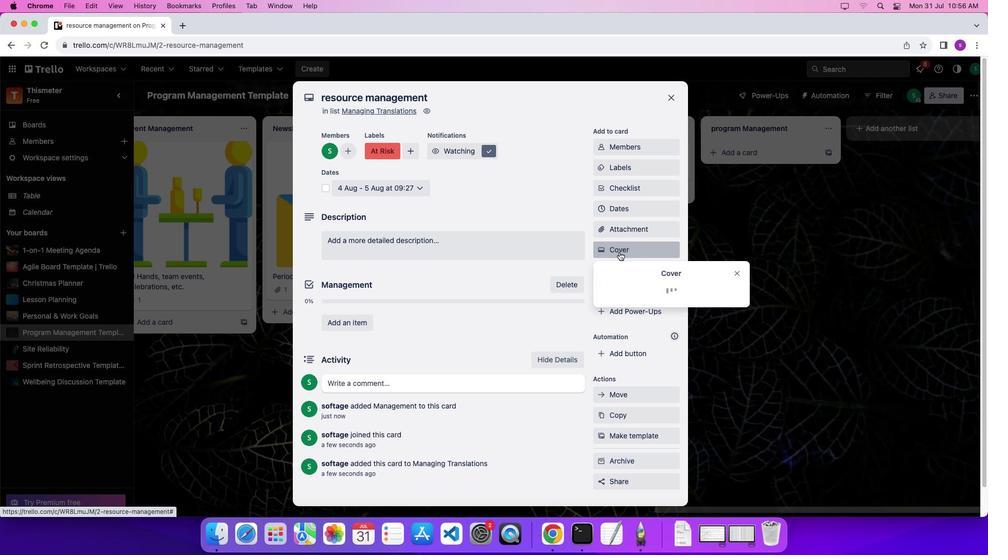 
Action: Mouse pressed left at (619, 252)
Screenshot: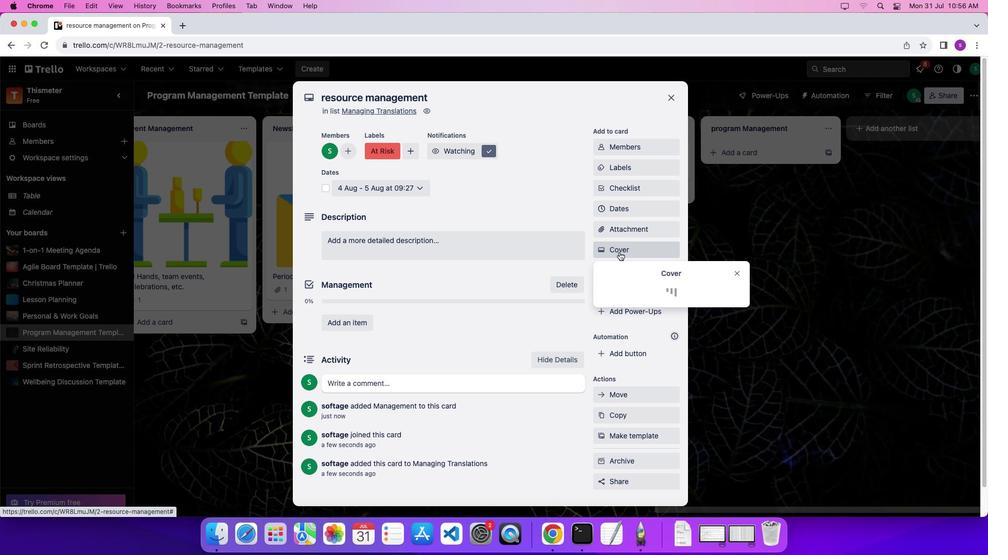 
Action: Mouse moved to (701, 312)
Screenshot: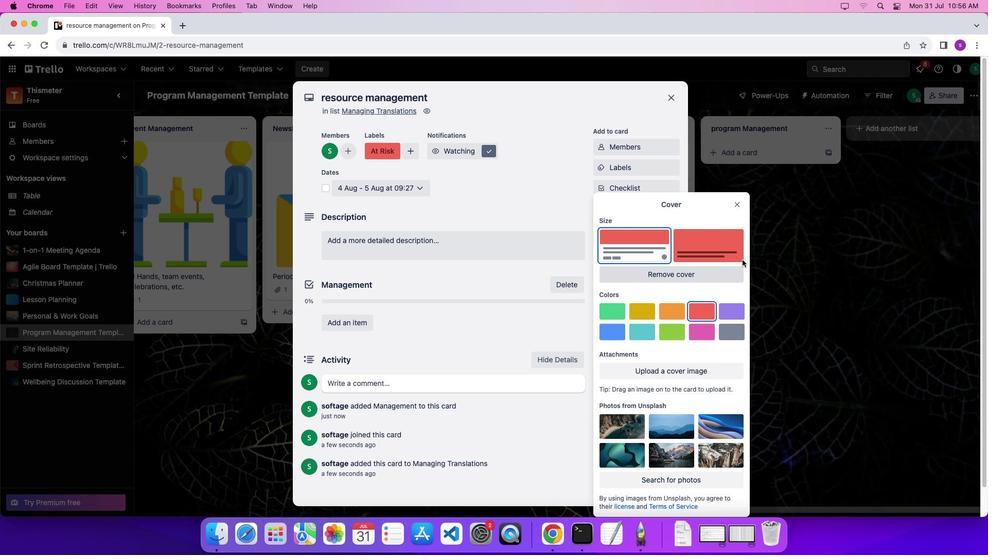 
Action: Mouse pressed left at (701, 312)
Screenshot: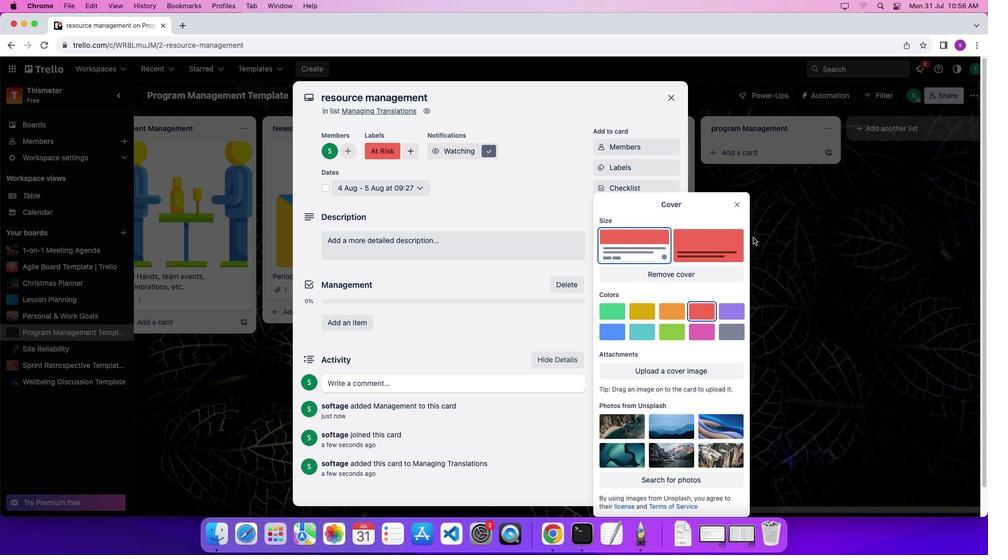 
Action: Mouse moved to (737, 204)
Screenshot: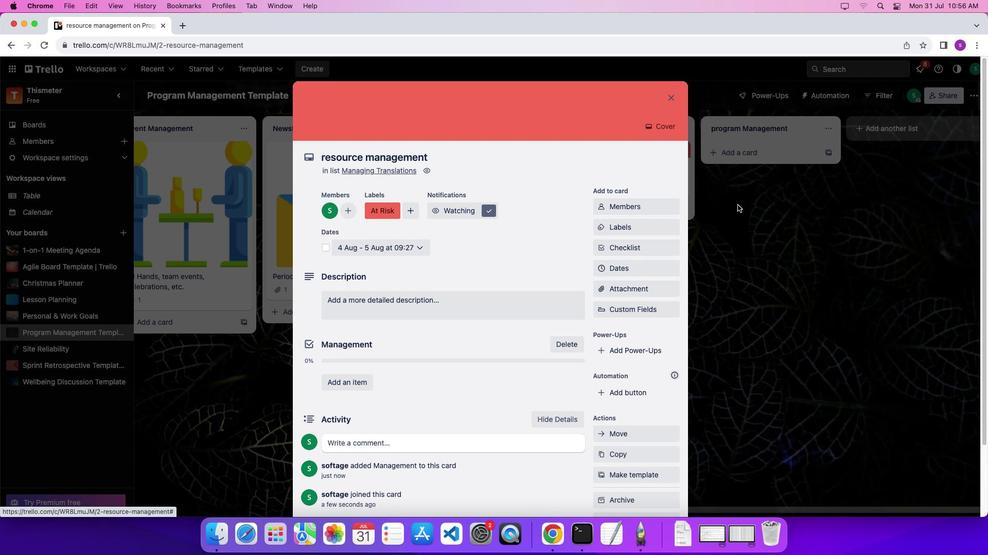 
Action: Mouse pressed left at (737, 204)
Screenshot: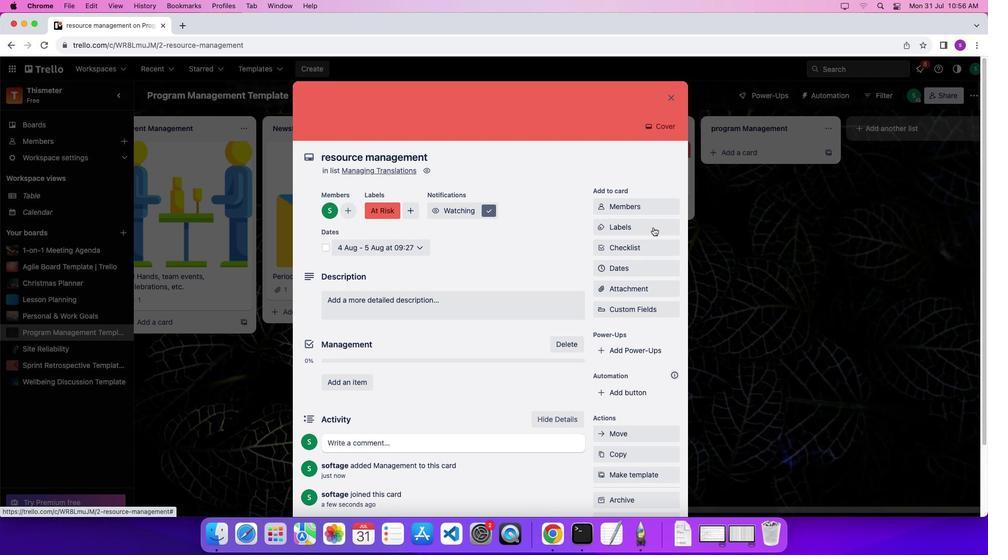 
Action: Mouse moved to (625, 265)
Screenshot: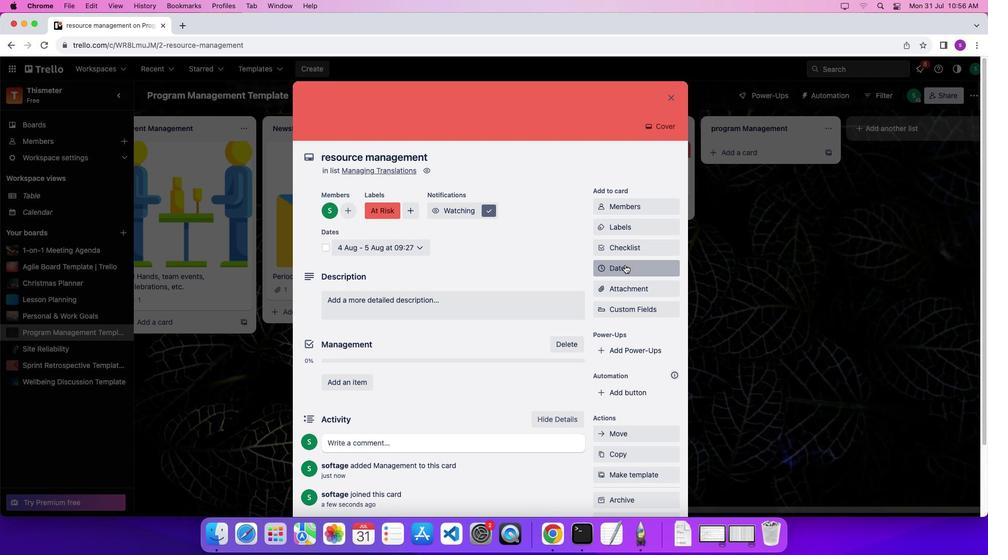 
Action: Mouse pressed left at (625, 265)
Screenshot: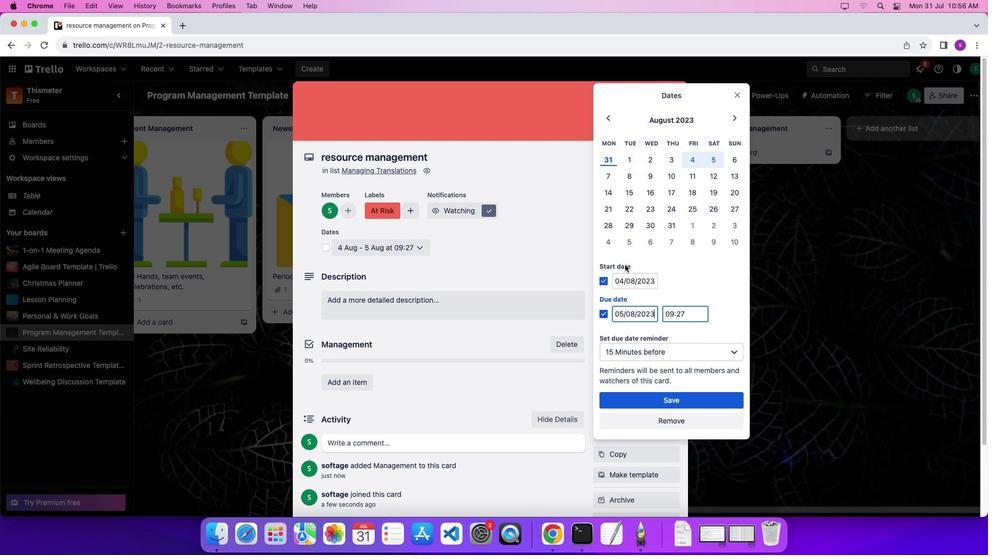 
Action: Mouse moved to (650, 405)
